Task: Explore Airbnb accommodation in Crespo, Argentina from 14th December, 2023 to 20th December, 2023 for 1 adult. Place can be private room with 1  bedroom having 1 bed and 1 bathroom. Property type can be hotel. Amenities needed are: heating.
Action: Mouse moved to (531, 106)
Screenshot: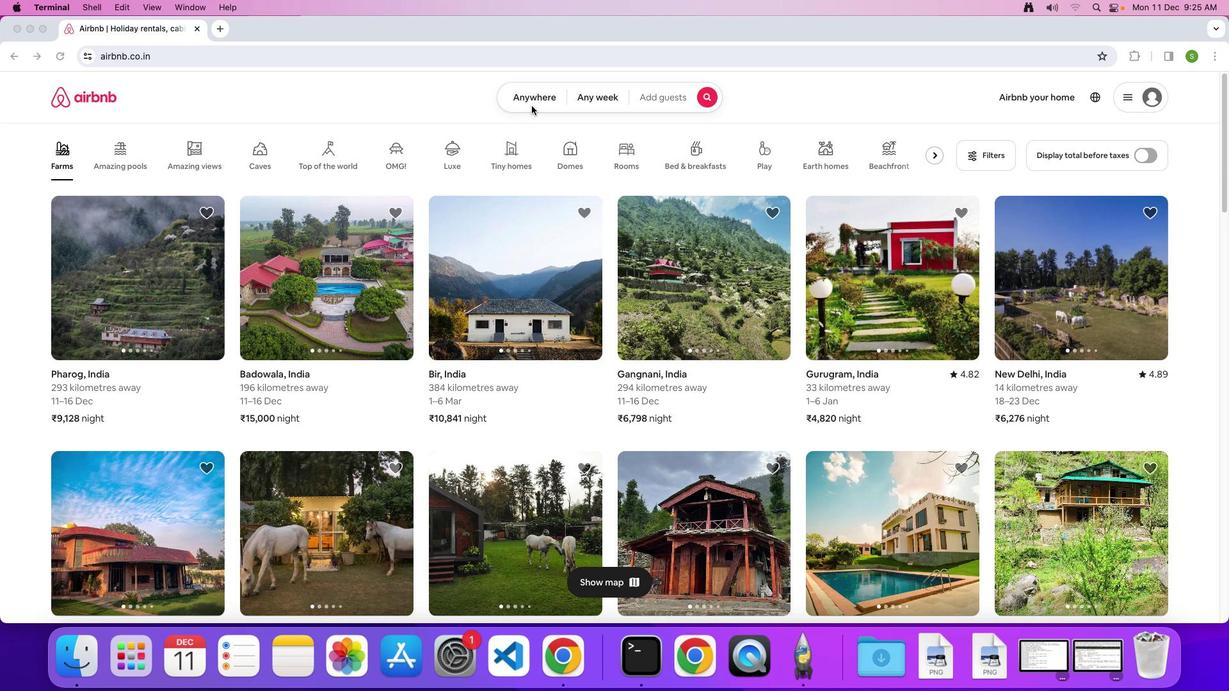 
Action: Mouse pressed left at (531, 106)
Screenshot: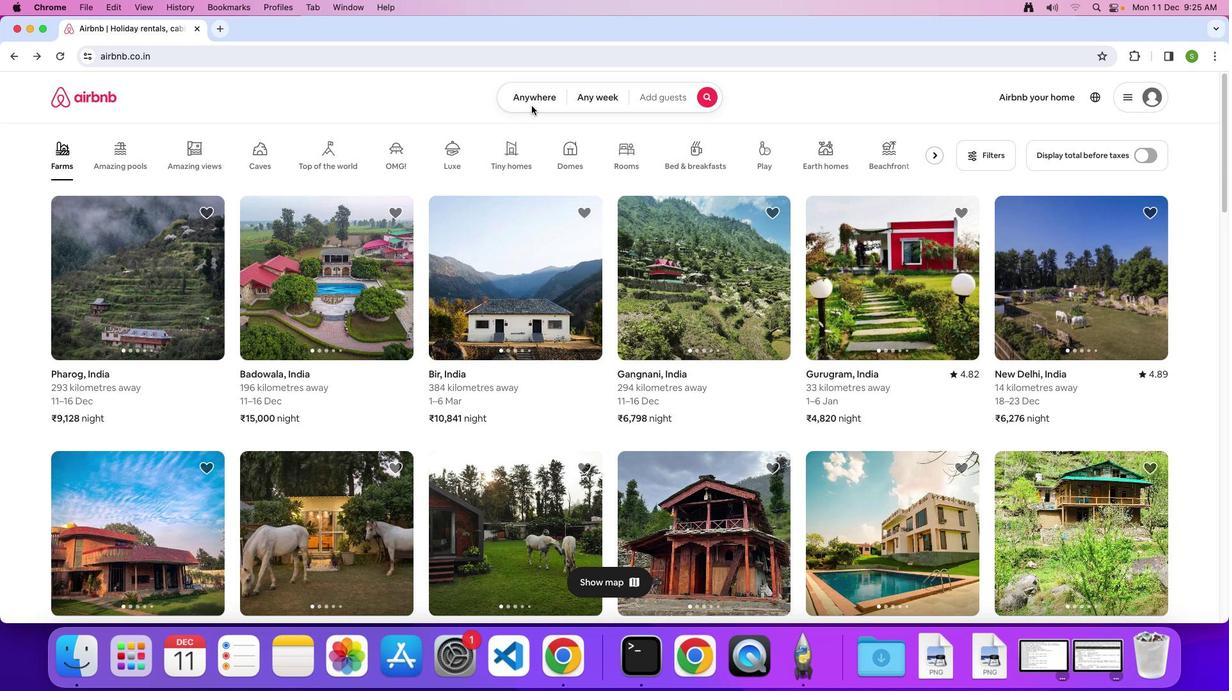 
Action: Mouse pressed left at (531, 106)
Screenshot: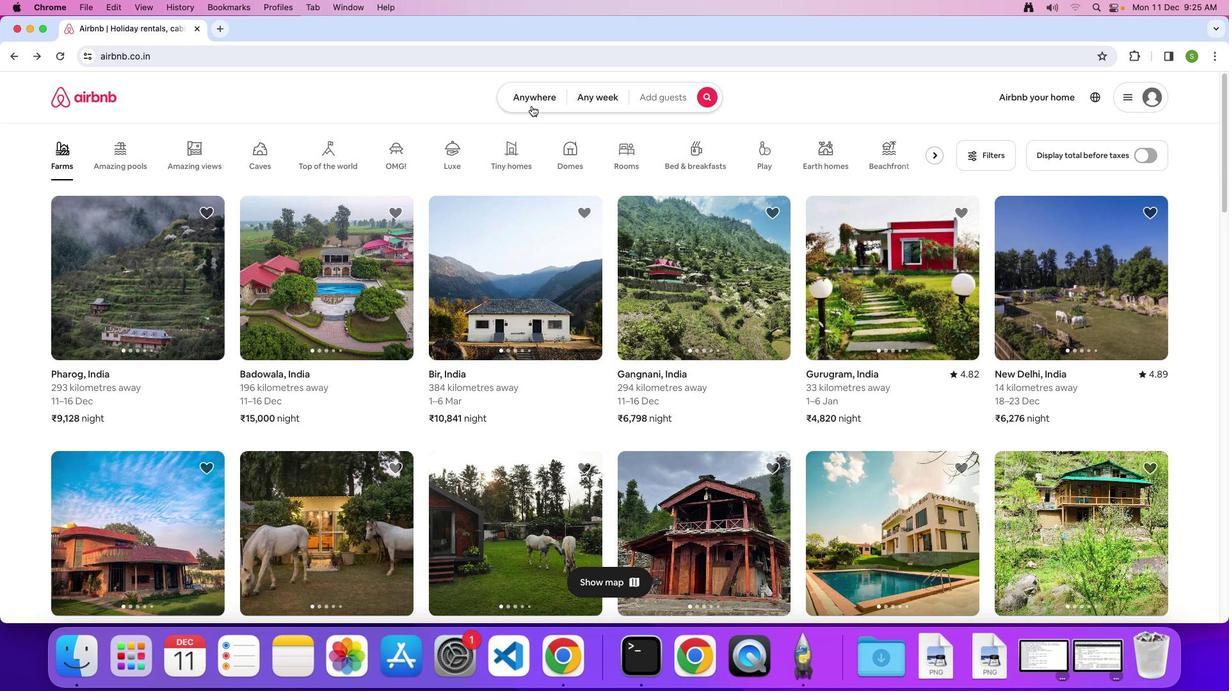 
Action: Mouse moved to (469, 144)
Screenshot: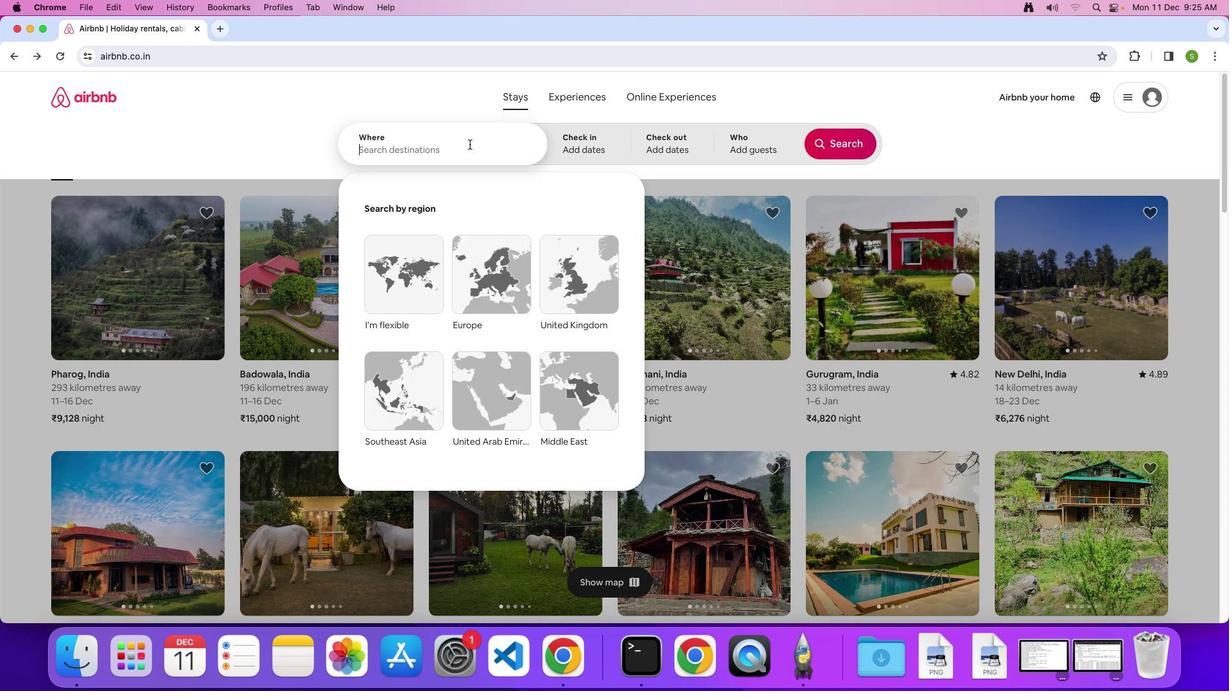 
Action: Mouse pressed left at (469, 144)
Screenshot: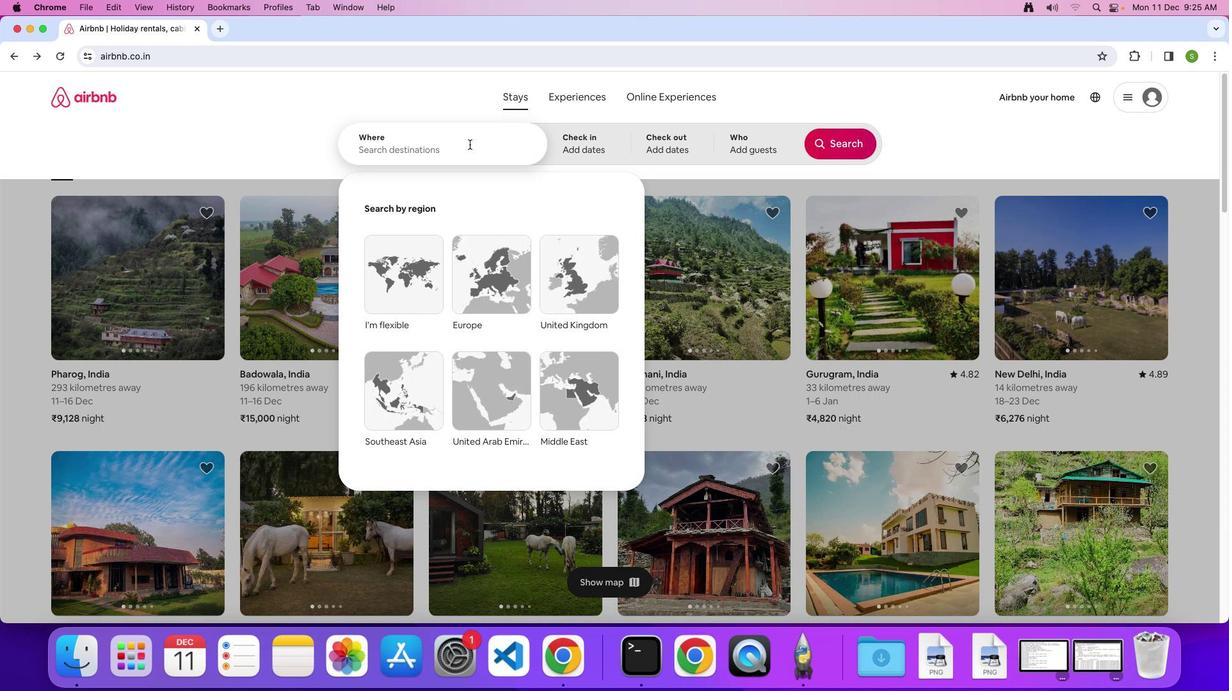 
Action: Key pressed 'C'Key.caps_lock'r''e''s''p''o'','Key.spaceKey.shift'A''r''g''e''n''t''i''n''a'Key.enter
Screenshot: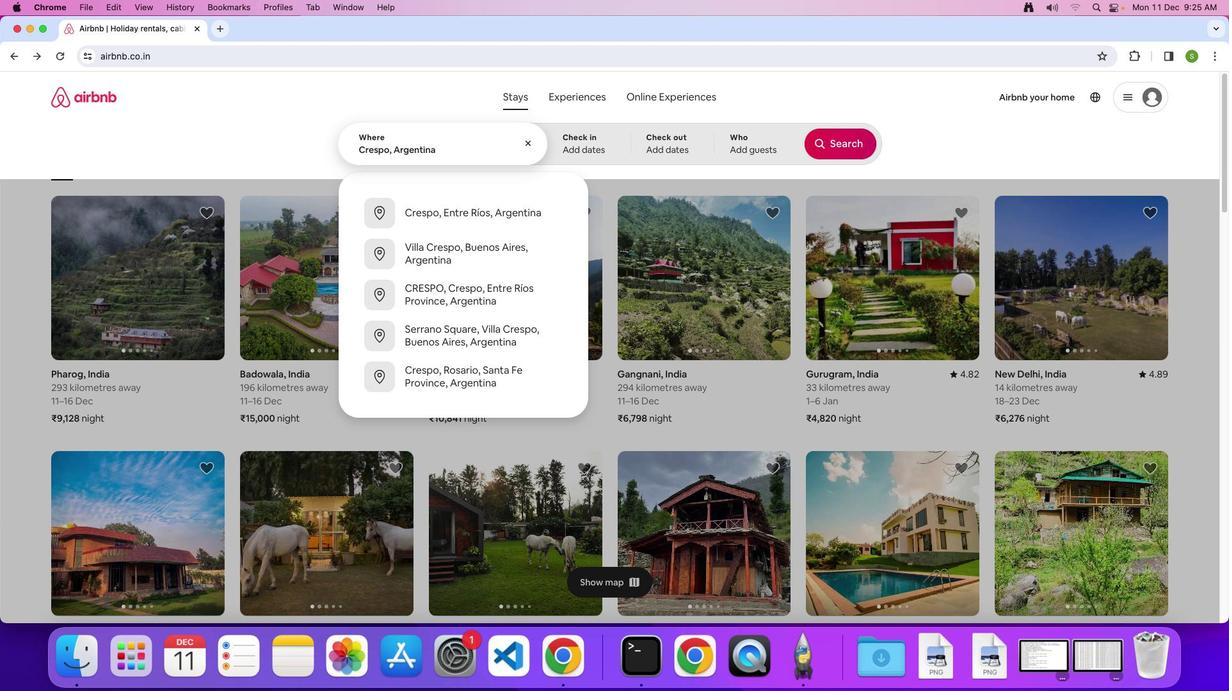
Action: Mouse moved to (517, 365)
Screenshot: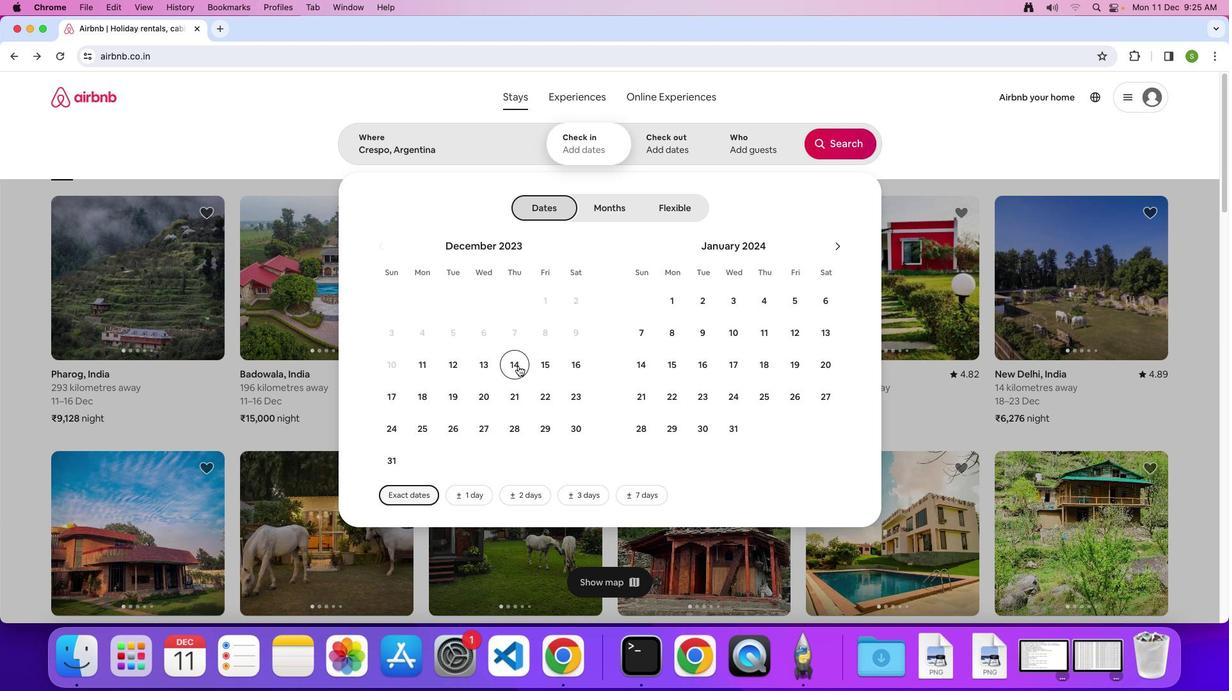 
Action: Mouse pressed left at (517, 365)
Screenshot: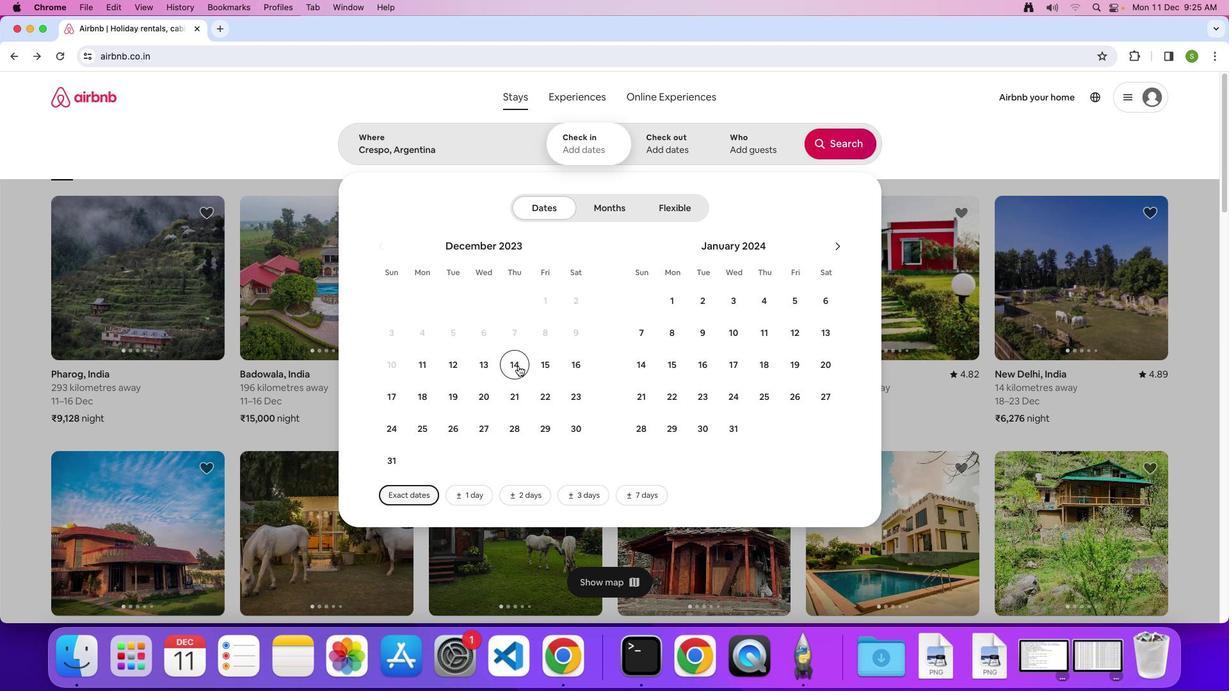 
Action: Mouse moved to (482, 398)
Screenshot: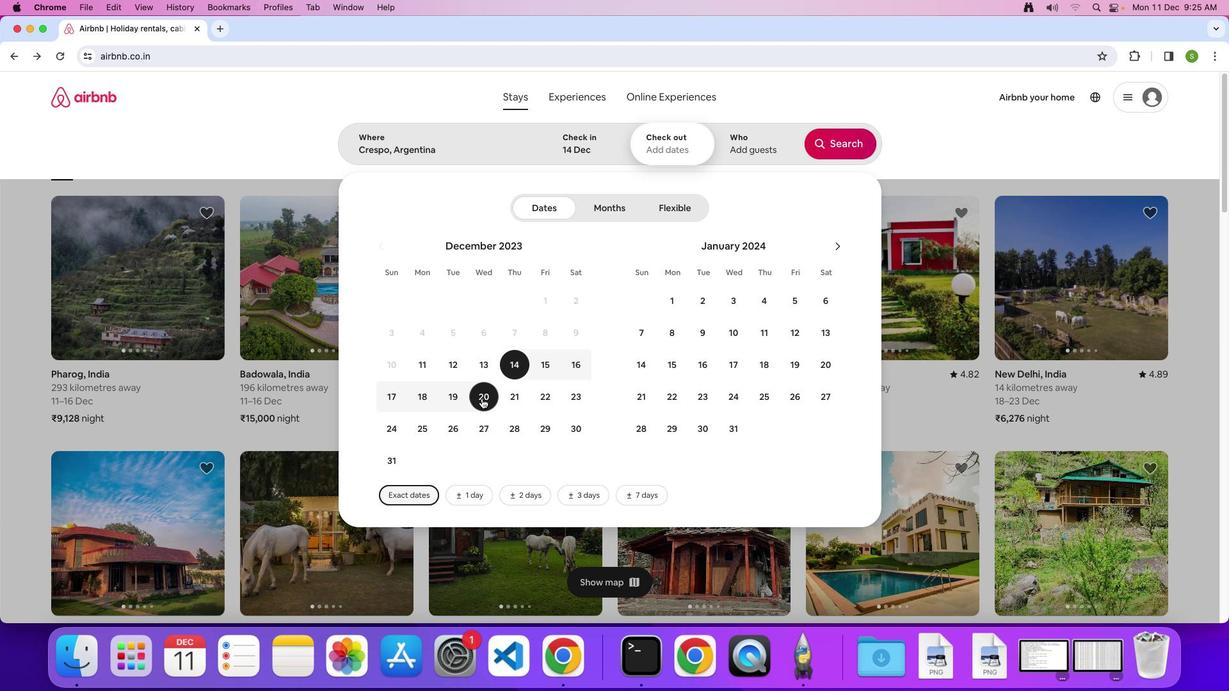 
Action: Mouse pressed left at (482, 398)
Screenshot: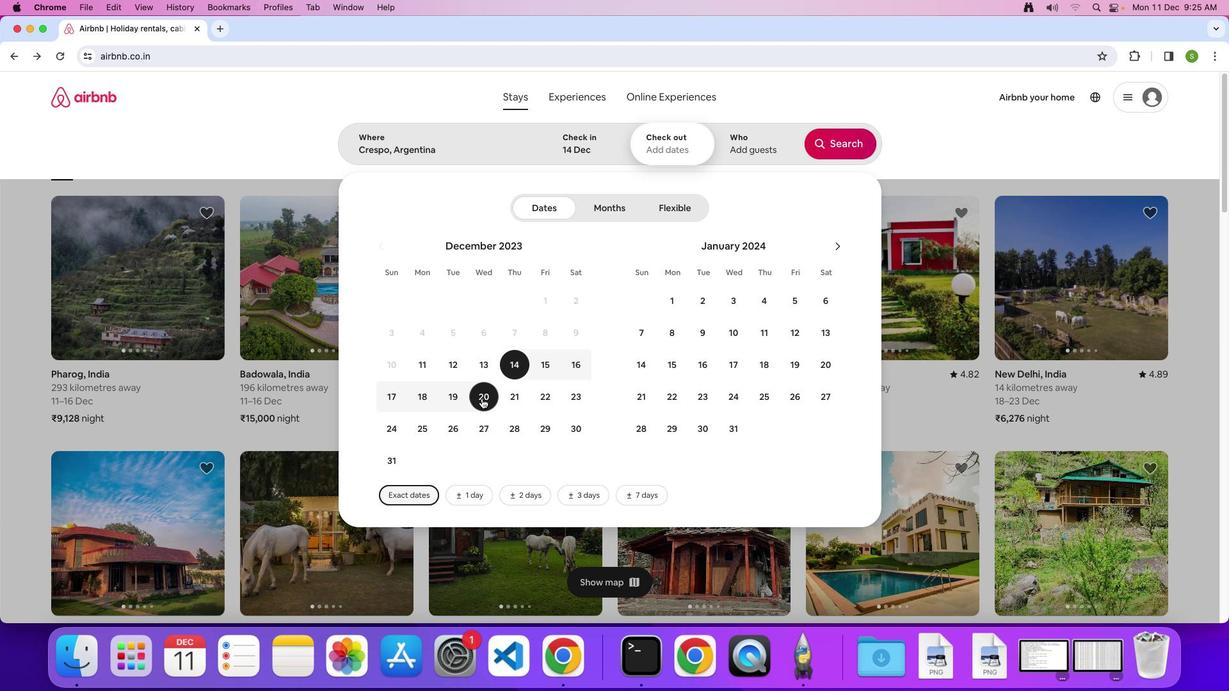 
Action: Mouse moved to (756, 151)
Screenshot: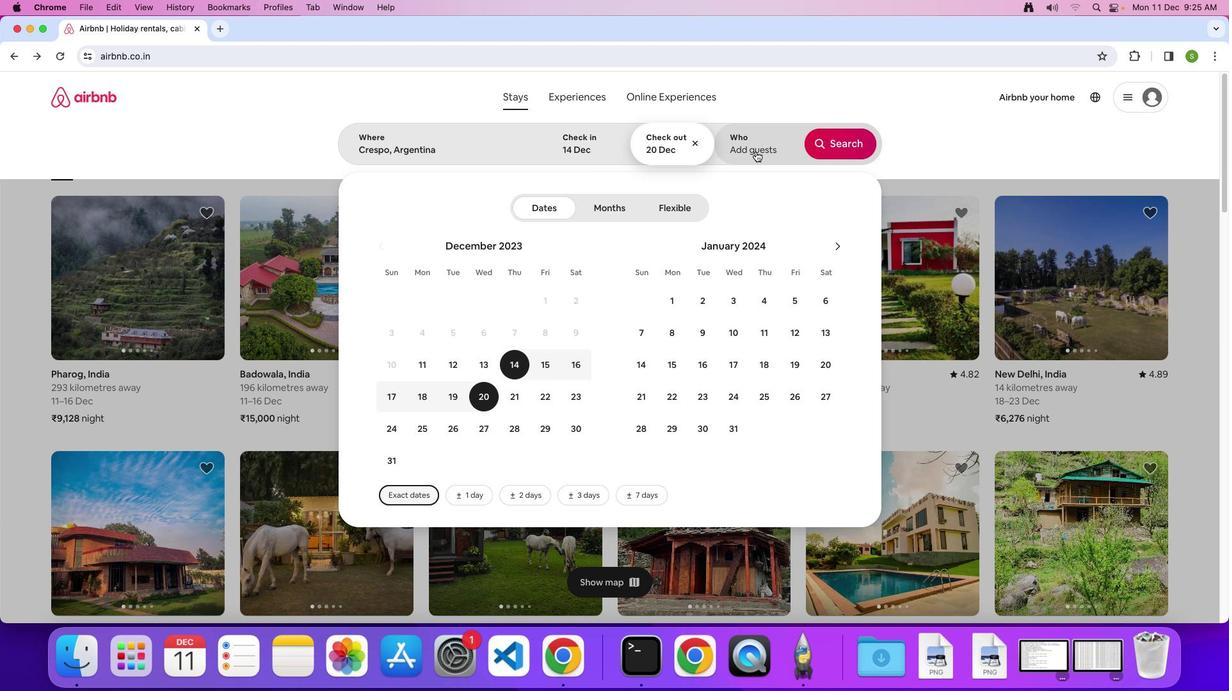 
Action: Mouse pressed left at (756, 151)
Screenshot: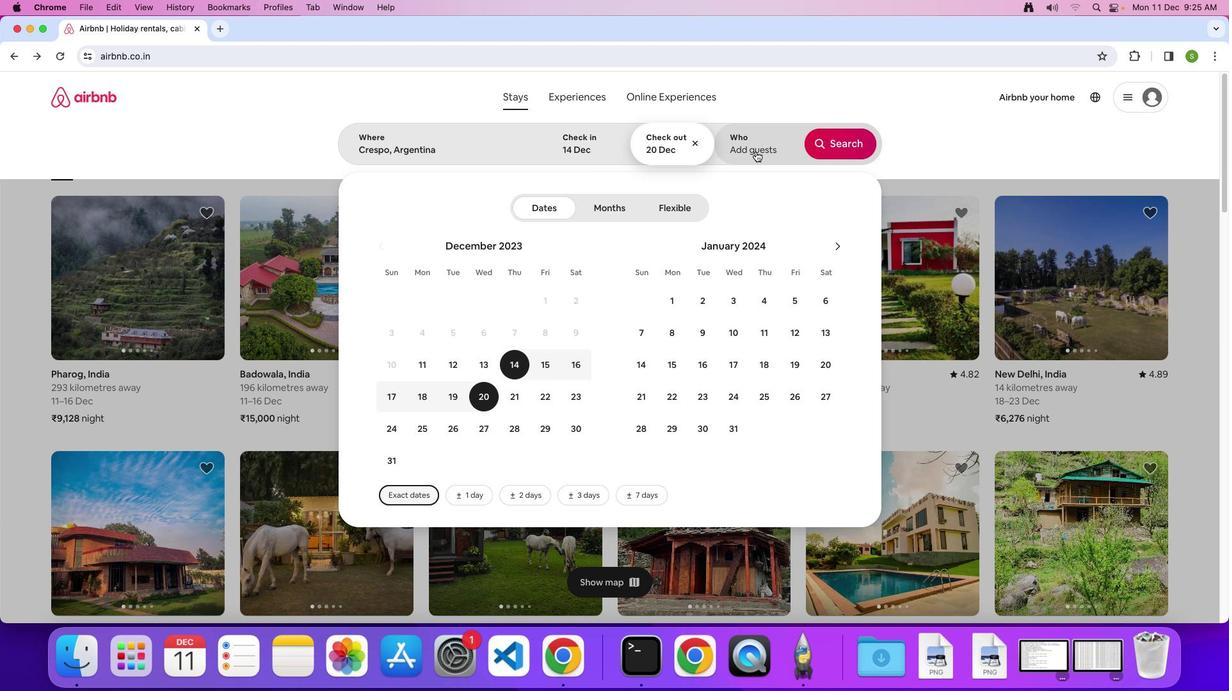 
Action: Mouse moved to (846, 217)
Screenshot: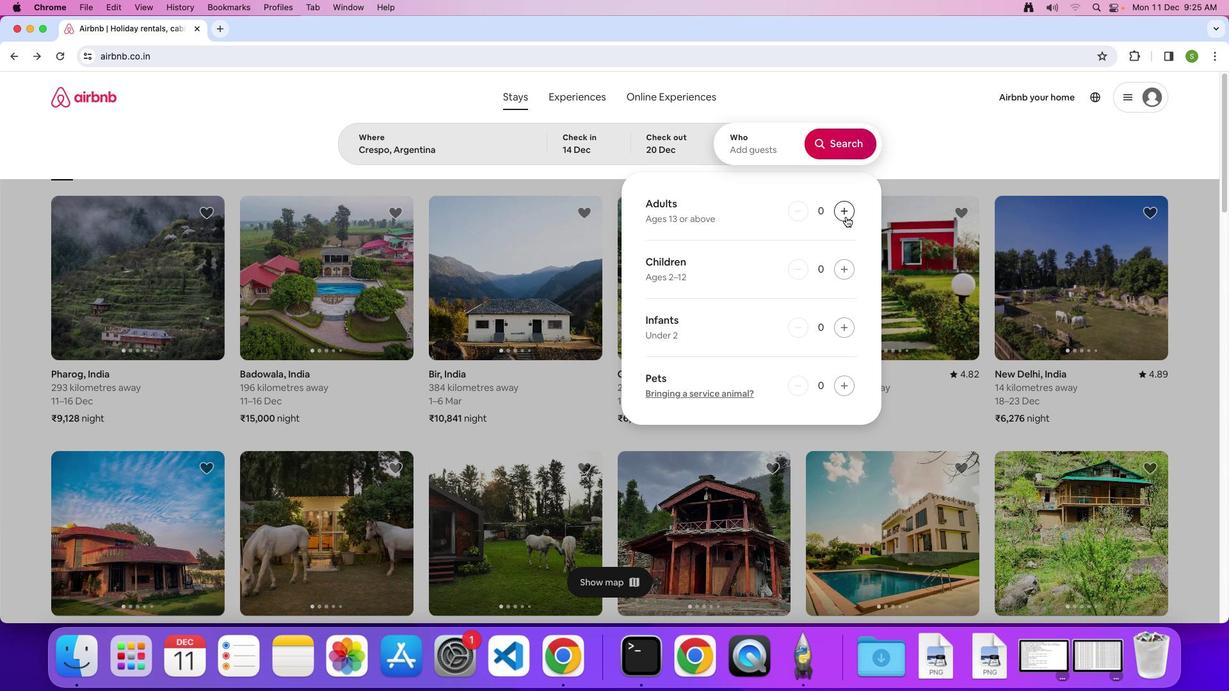 
Action: Mouse pressed left at (846, 217)
Screenshot: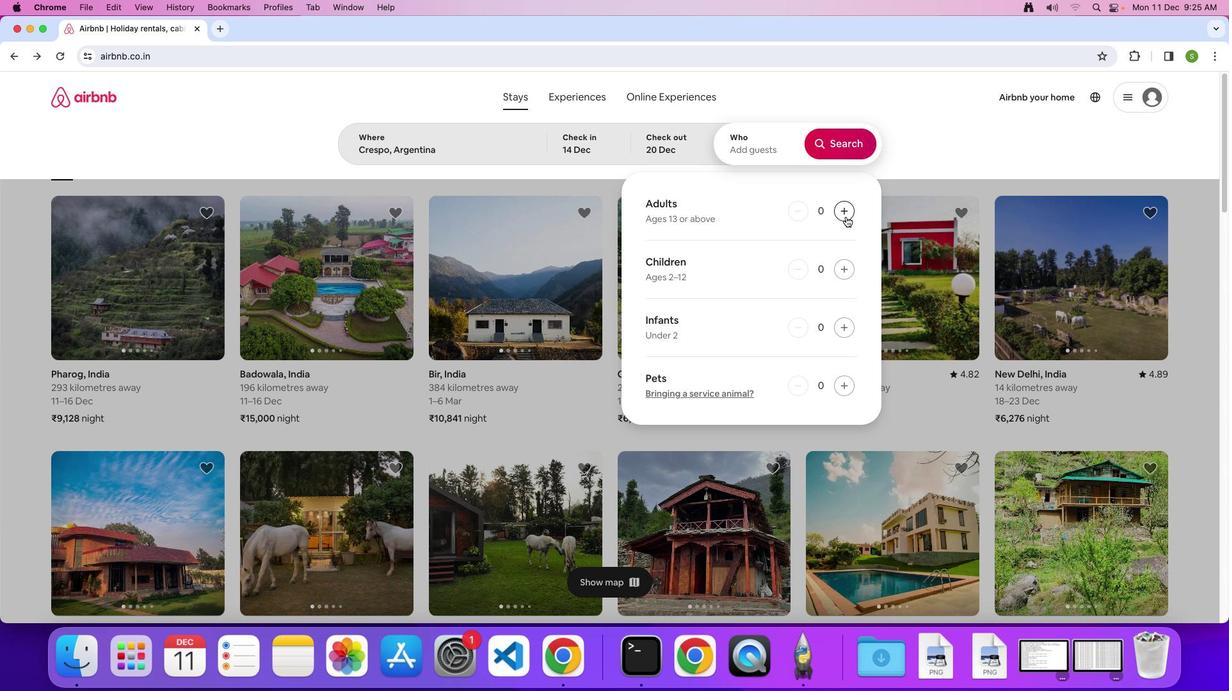 
Action: Mouse moved to (847, 151)
Screenshot: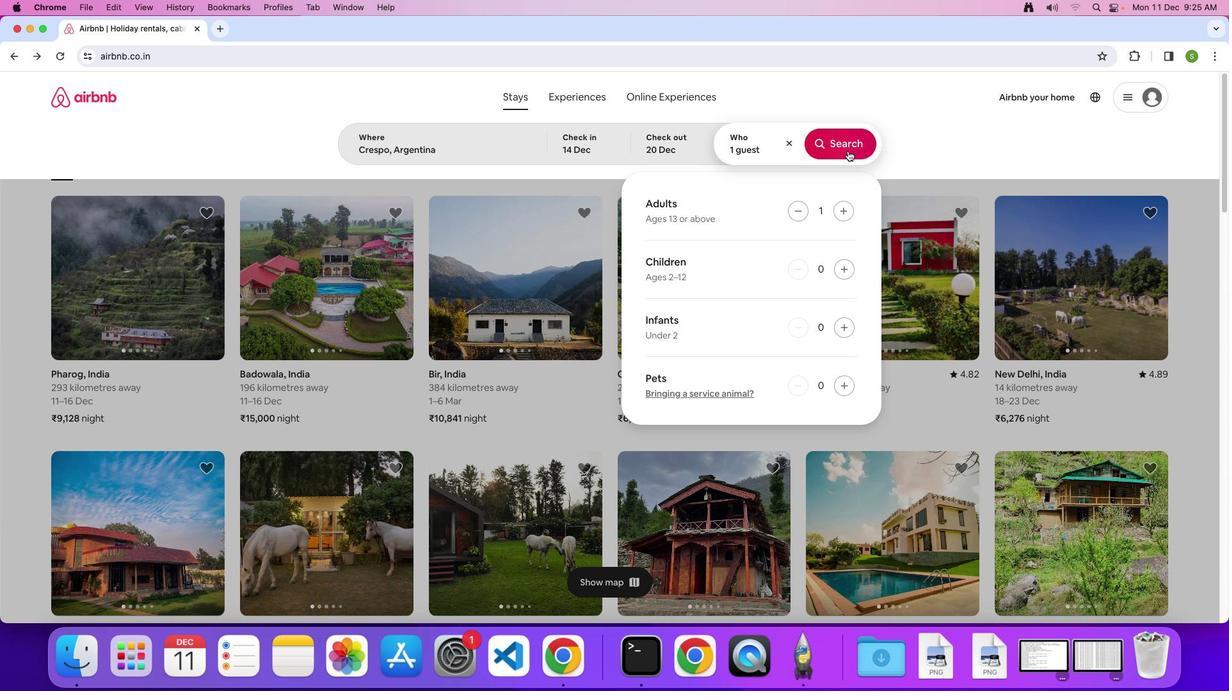 
Action: Mouse pressed left at (847, 151)
Screenshot: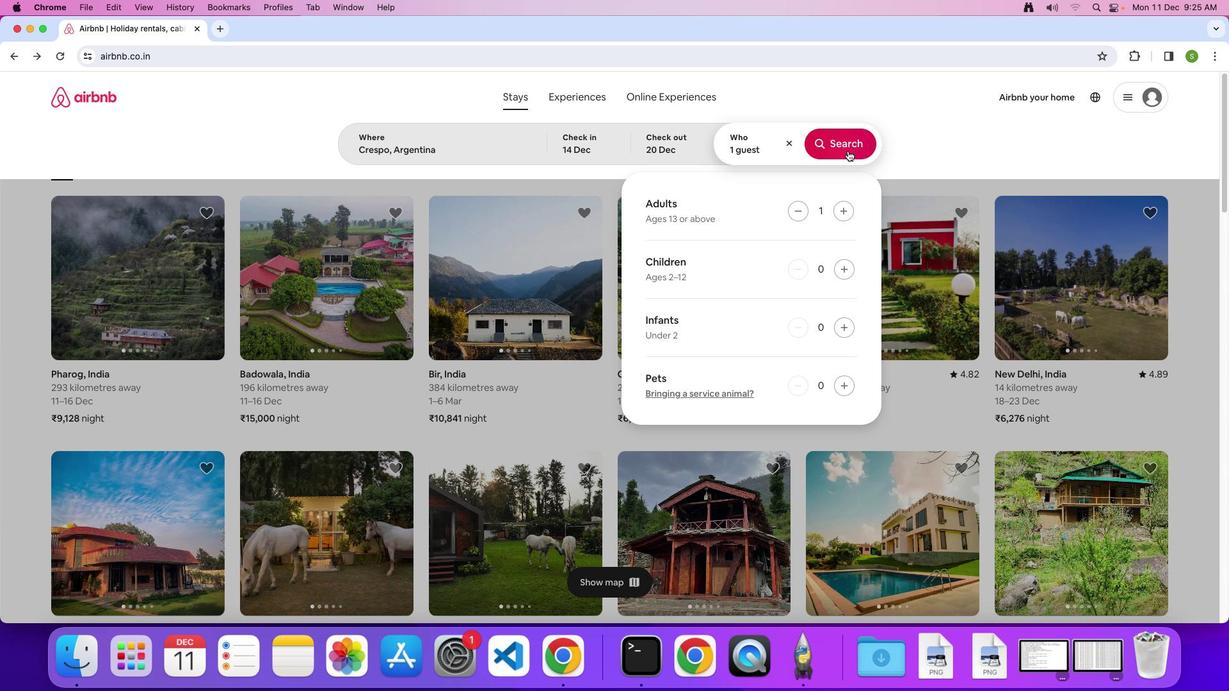 
Action: Mouse moved to (1035, 150)
Screenshot: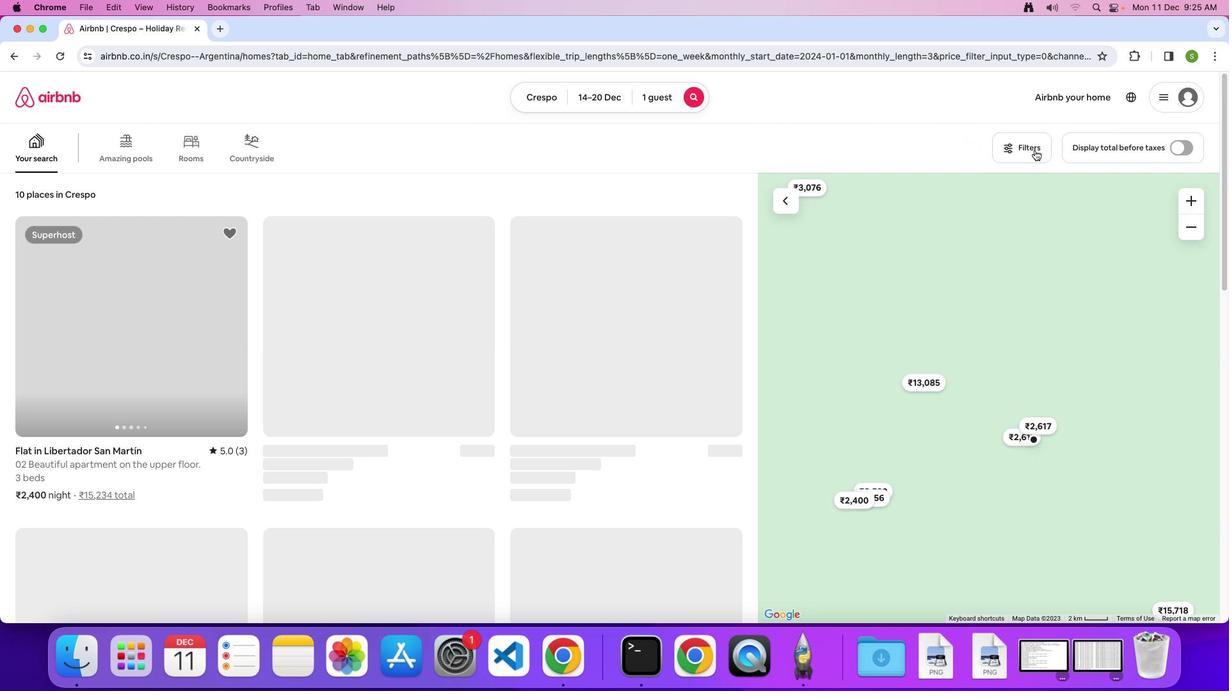 
Action: Mouse pressed left at (1035, 150)
Screenshot: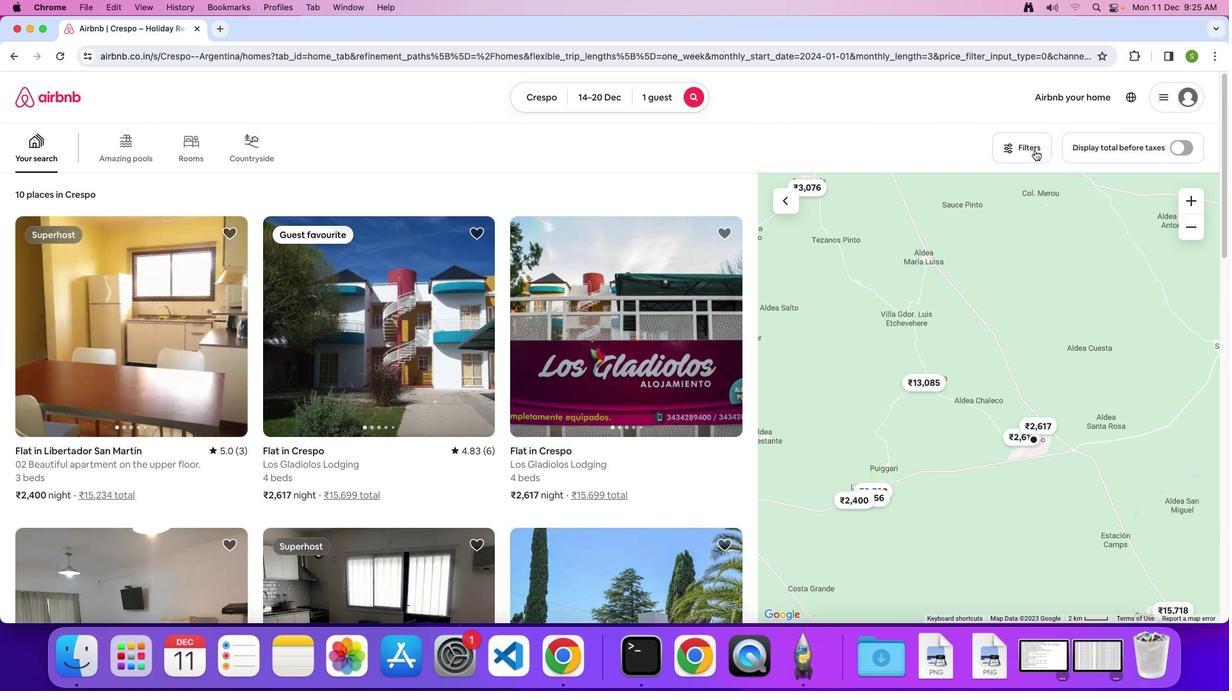
Action: Mouse moved to (619, 416)
Screenshot: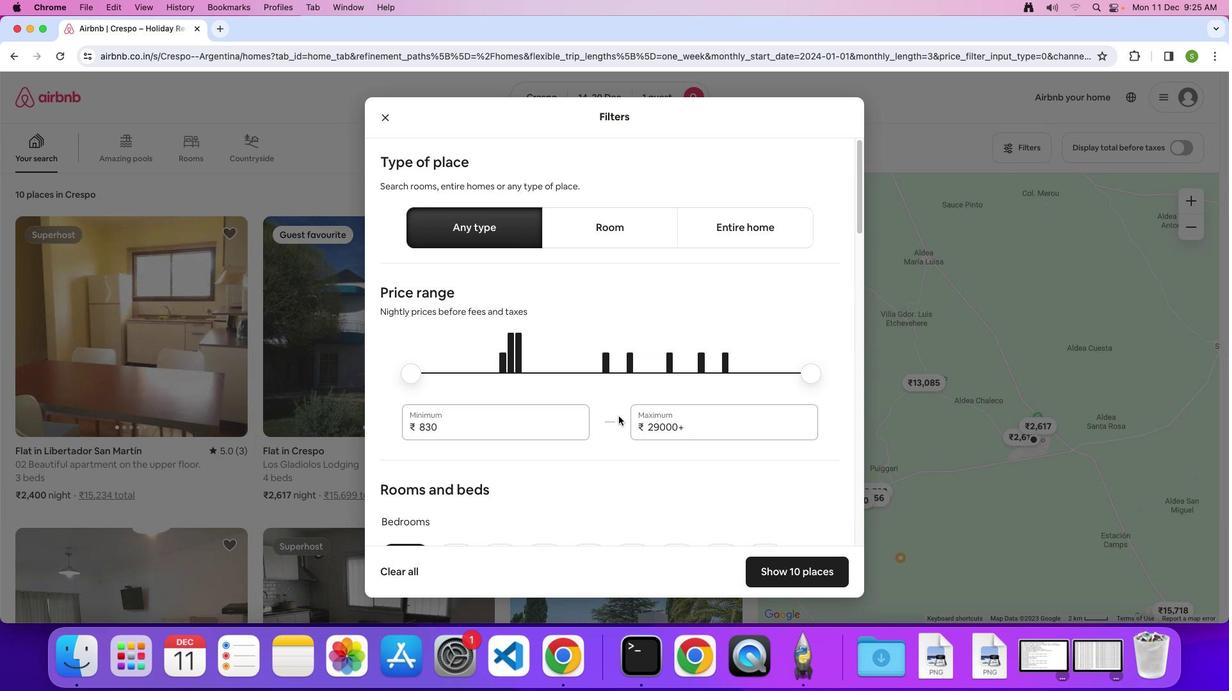 
Action: Mouse scrolled (619, 416) with delta (0, 0)
Screenshot: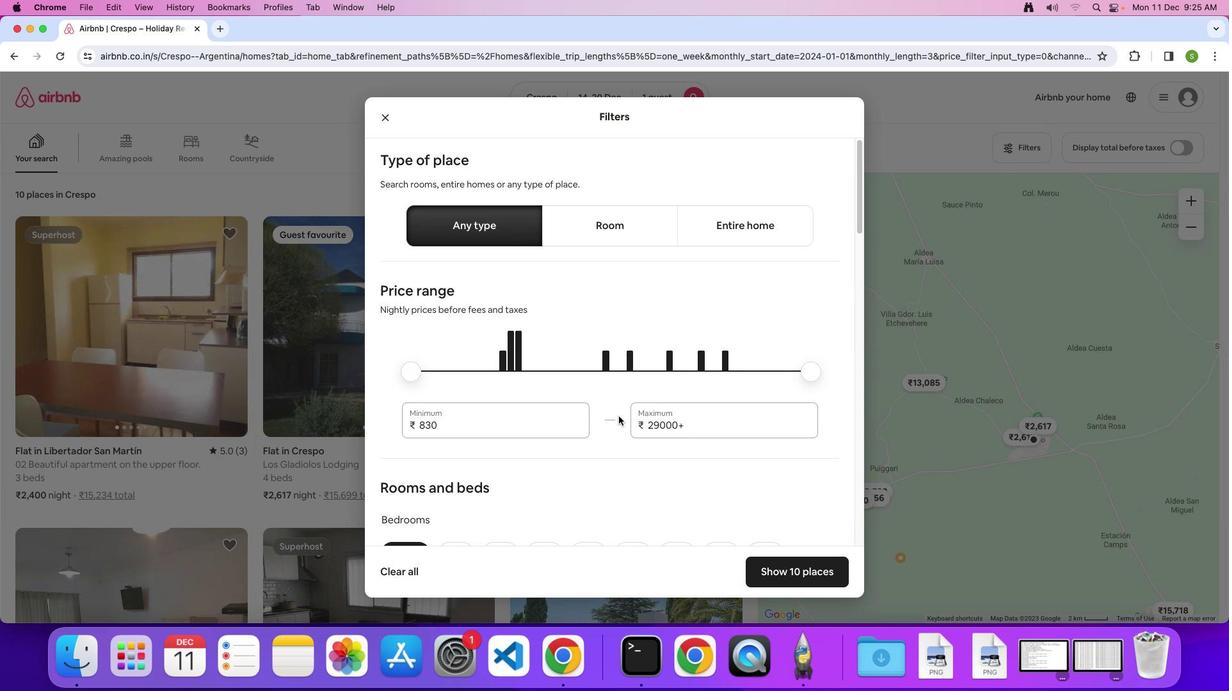 
Action: Mouse scrolled (619, 416) with delta (0, 0)
Screenshot: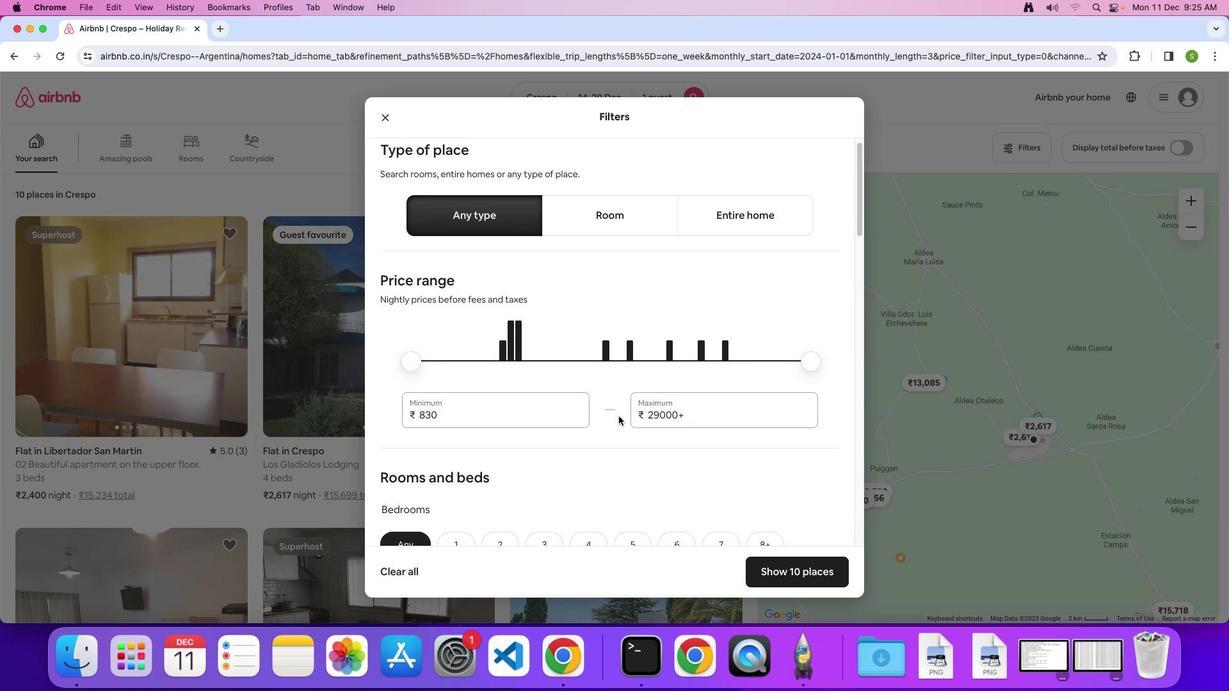 
Action: Mouse scrolled (619, 416) with delta (0, 0)
Screenshot: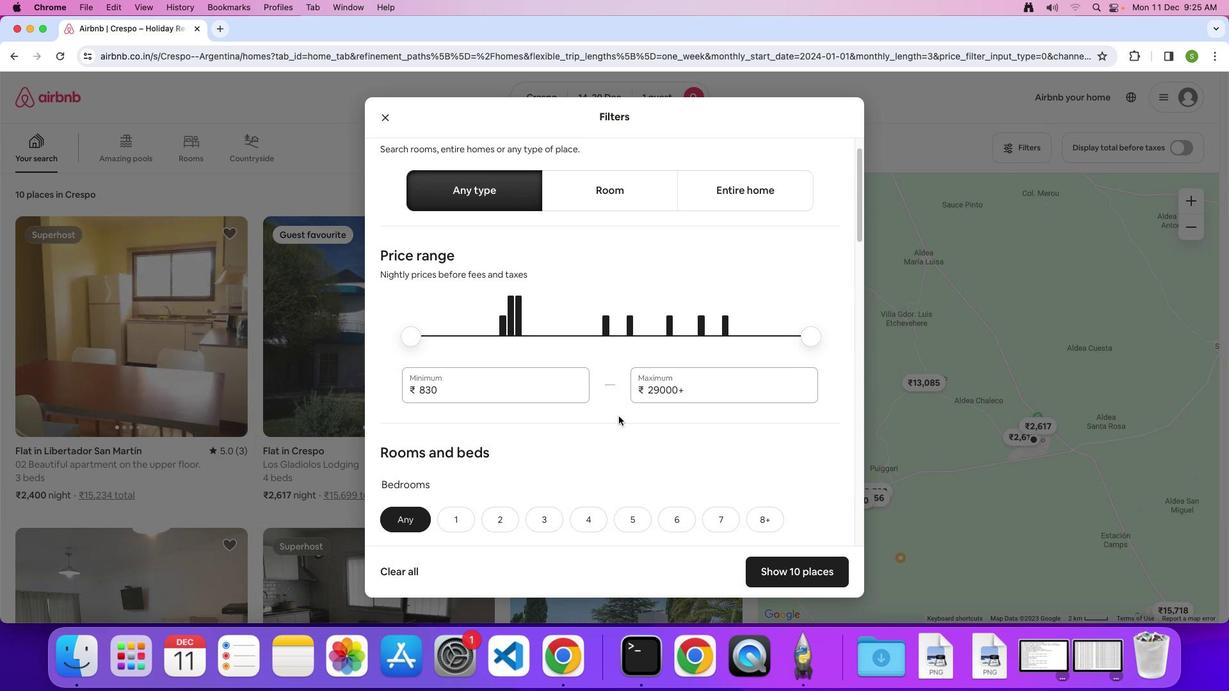 
Action: Mouse scrolled (619, 416) with delta (0, 0)
Screenshot: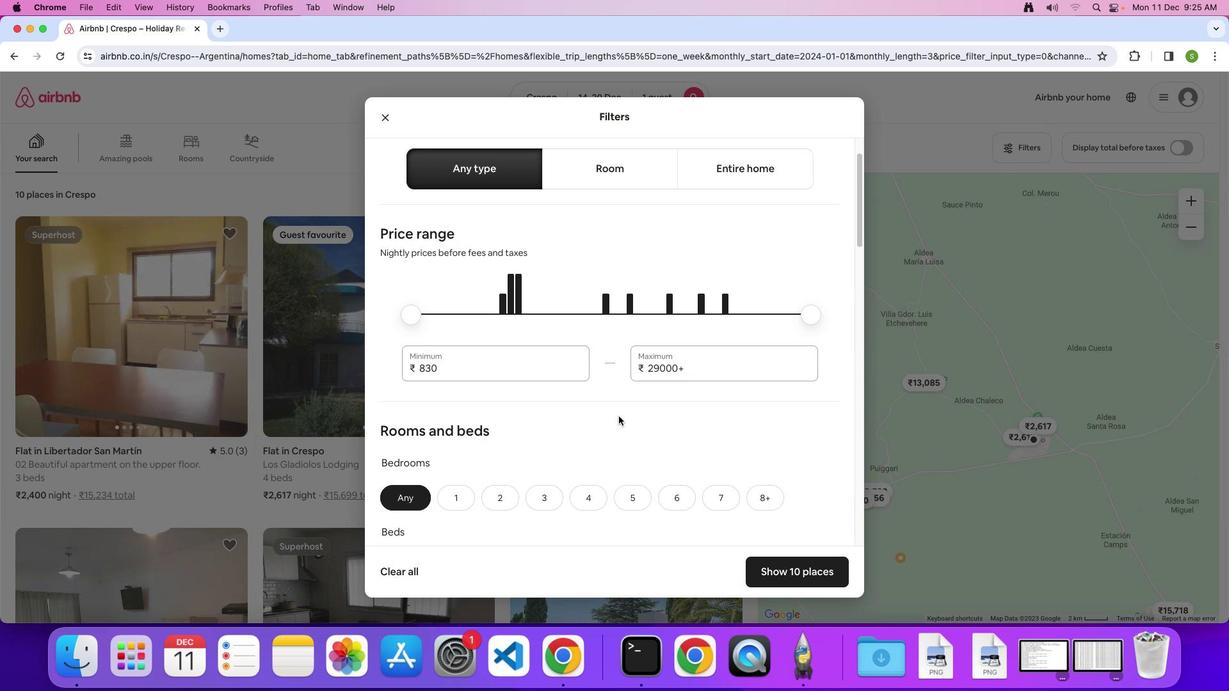 
Action: Mouse scrolled (619, 416) with delta (0, 0)
Screenshot: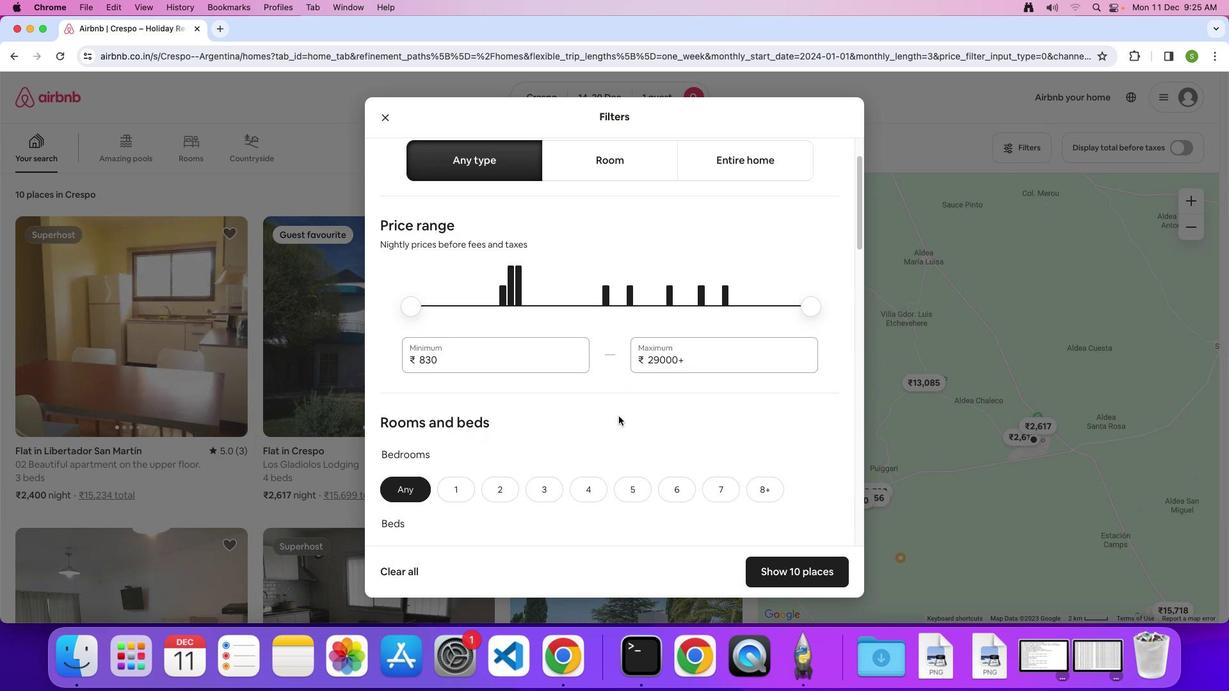
Action: Mouse scrolled (619, 416) with delta (0, 0)
Screenshot: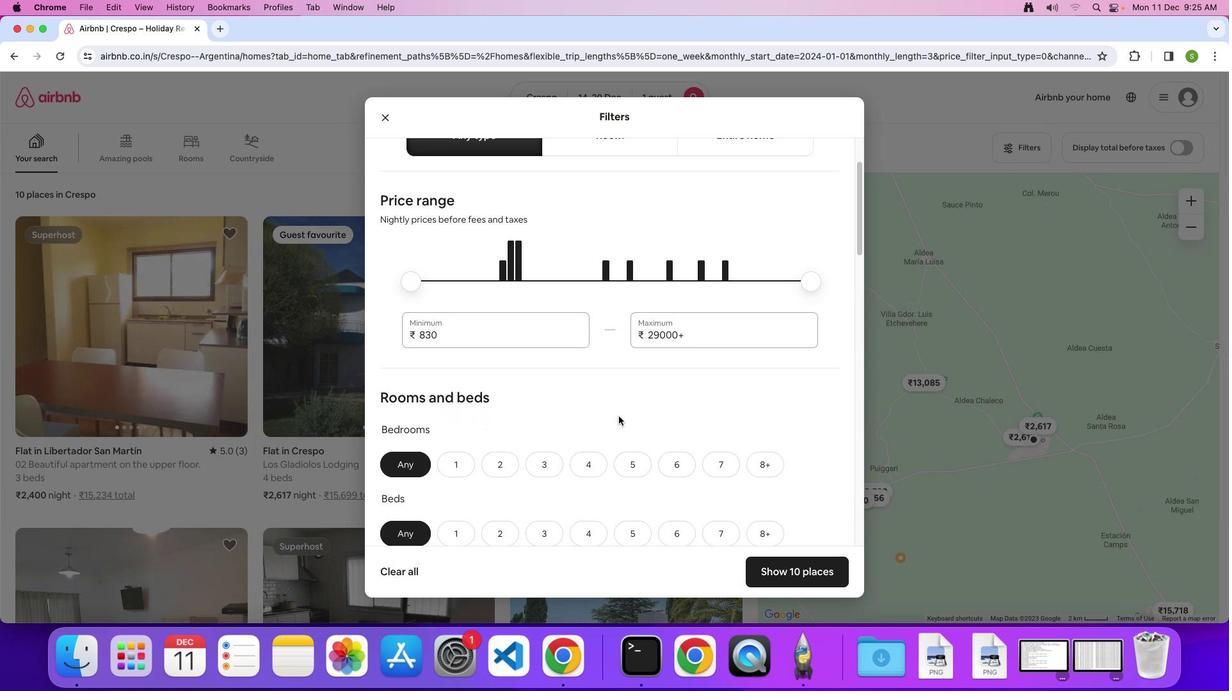 
Action: Mouse scrolled (619, 416) with delta (0, 0)
Screenshot: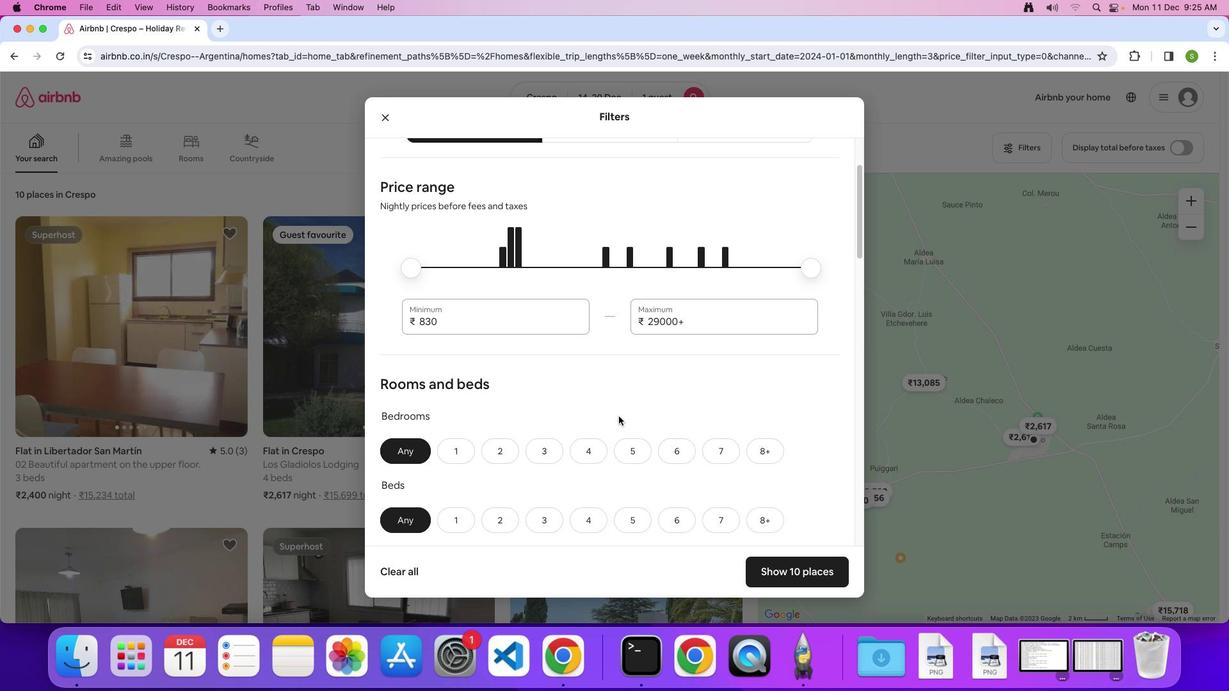 
Action: Mouse scrolled (619, 416) with delta (0, 0)
Screenshot: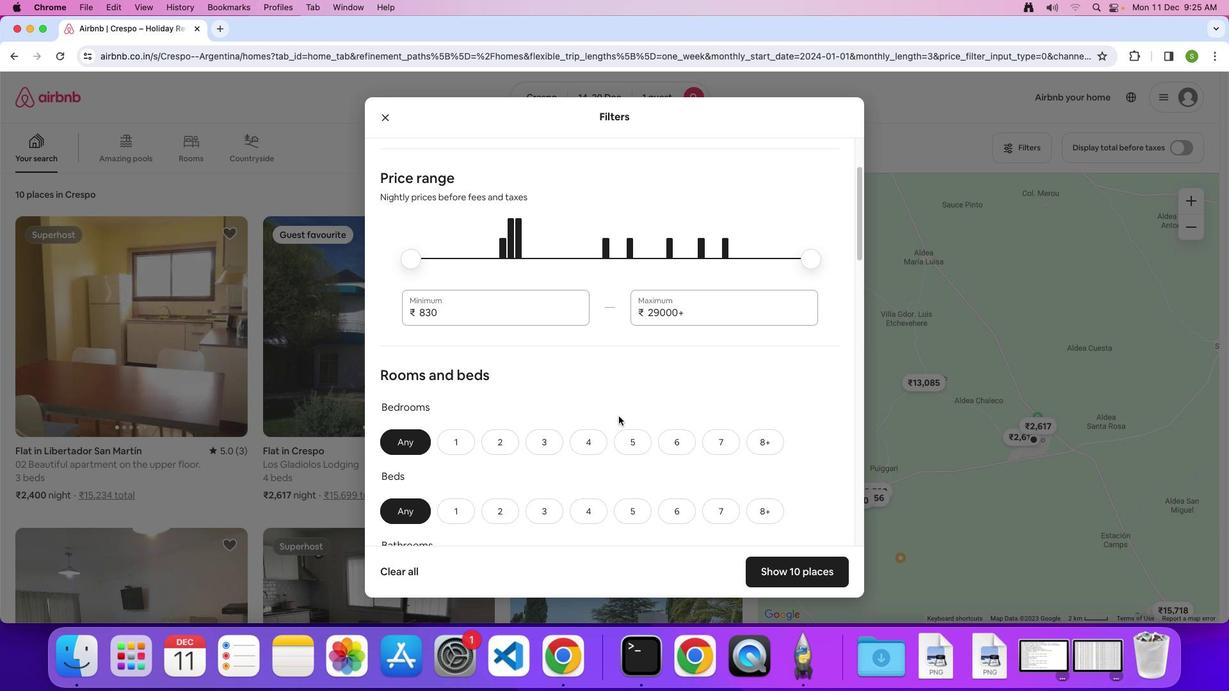 
Action: Mouse scrolled (619, 416) with delta (0, 0)
Screenshot: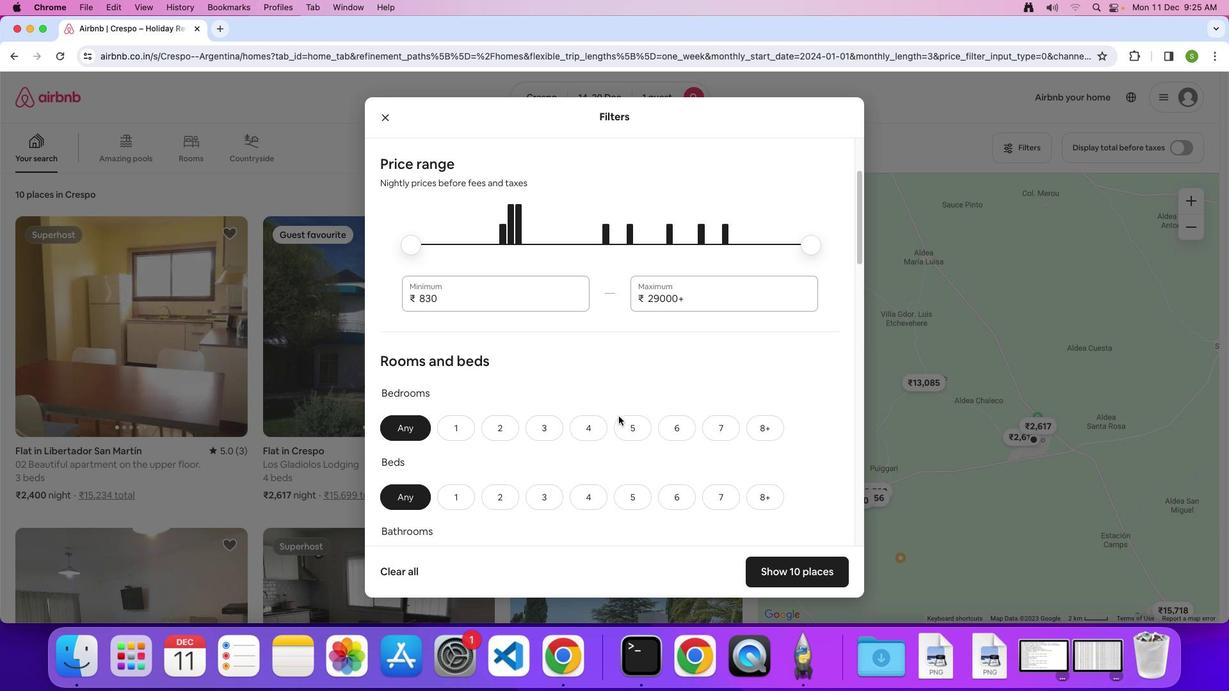 
Action: Mouse scrolled (619, 416) with delta (0, 0)
Screenshot: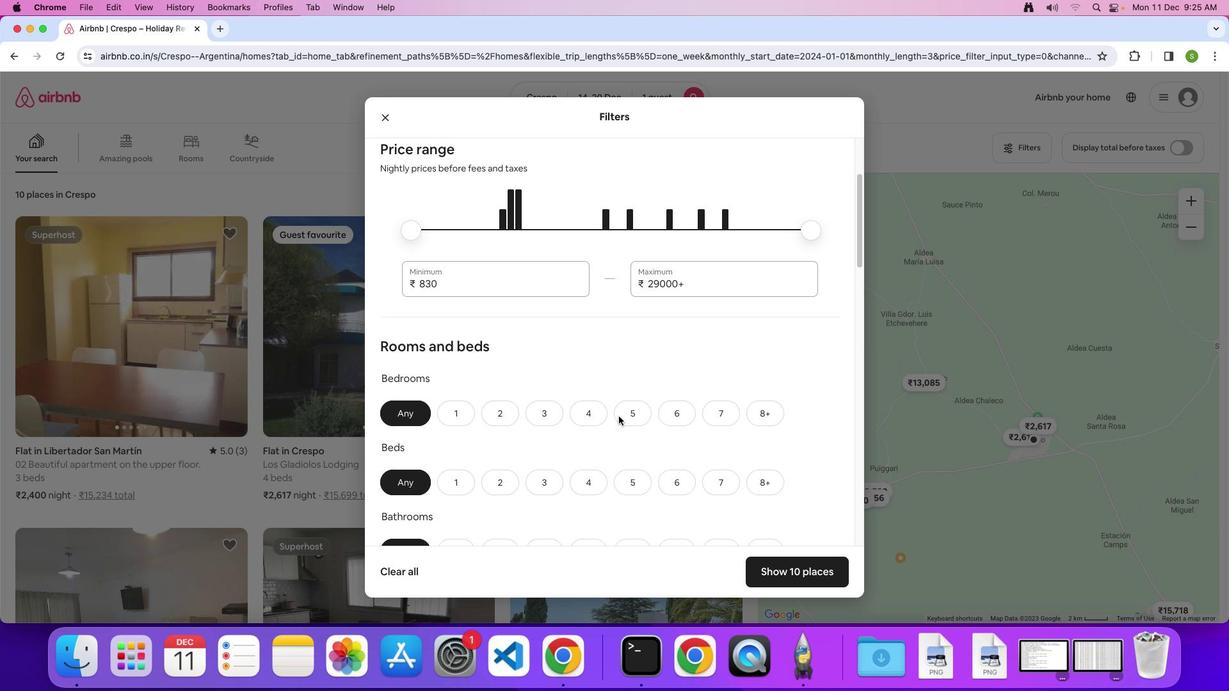 
Action: Mouse scrolled (619, 416) with delta (0, -1)
Screenshot: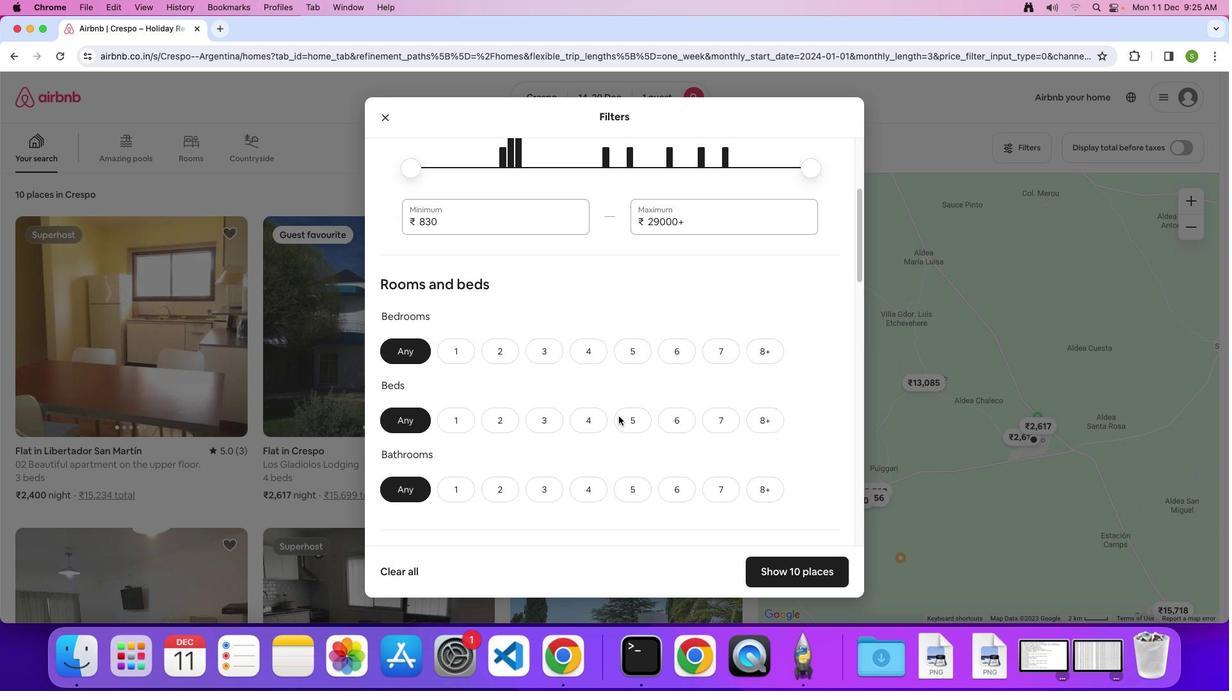 
Action: Mouse scrolled (619, 416) with delta (0, 0)
Screenshot: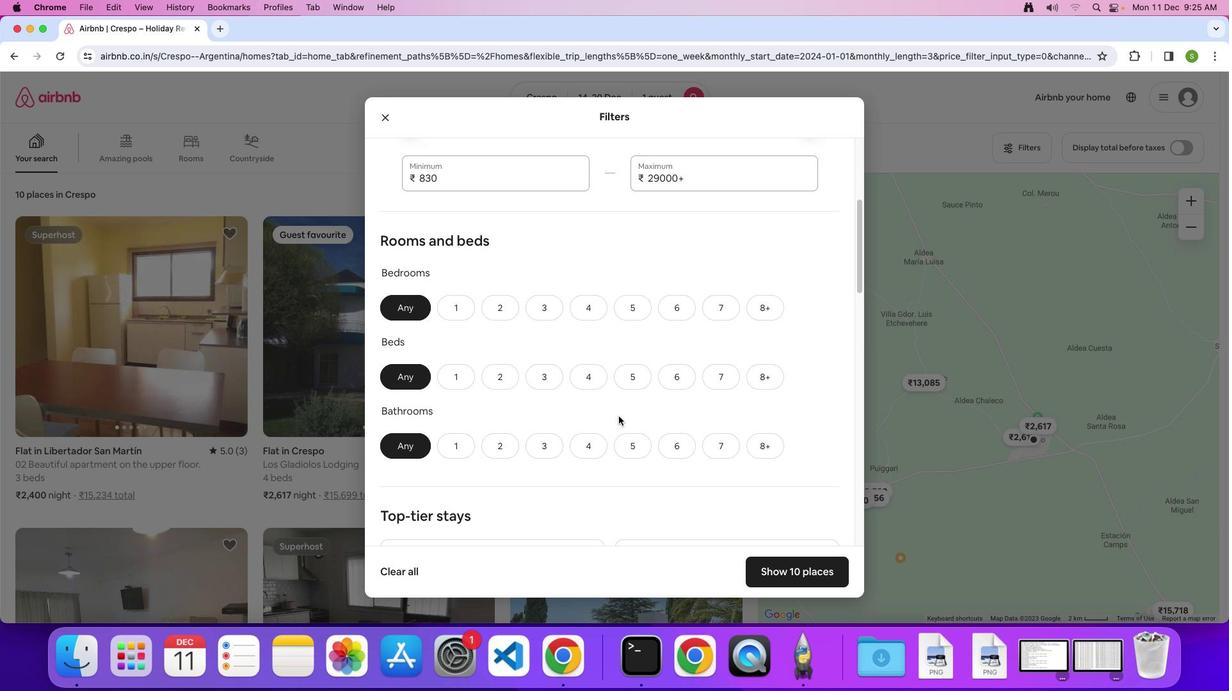 
Action: Mouse scrolled (619, 416) with delta (0, 0)
Screenshot: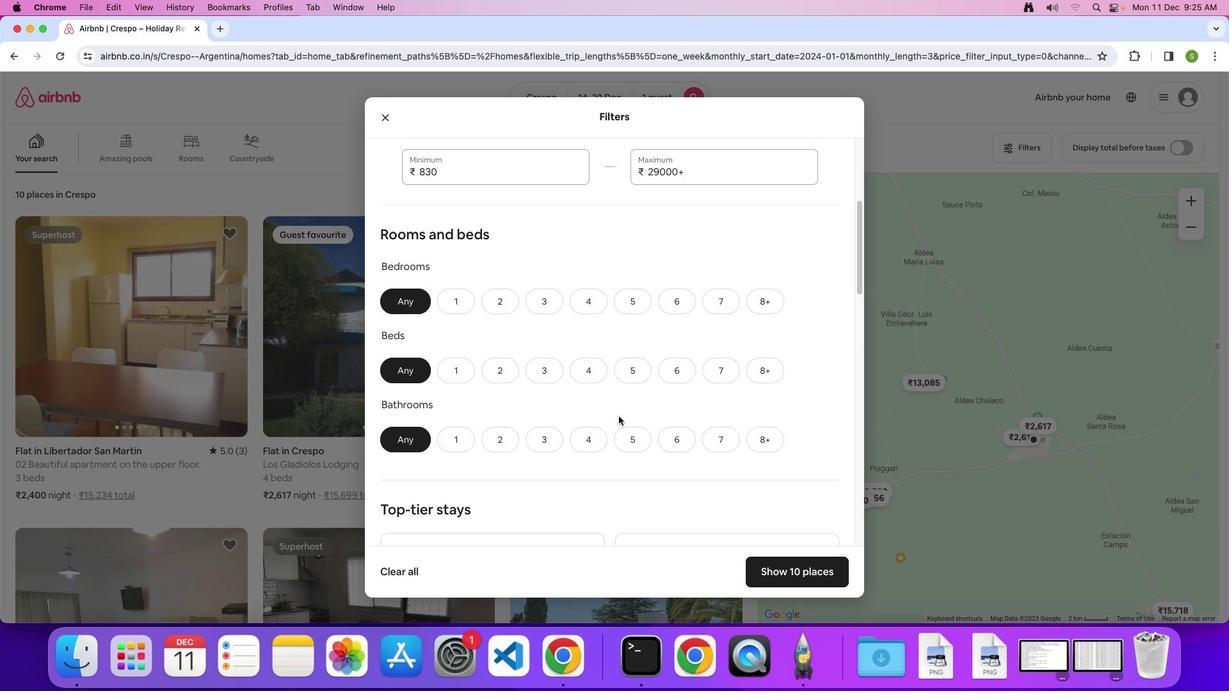 
Action: Mouse scrolled (619, 416) with delta (0, 0)
Screenshot: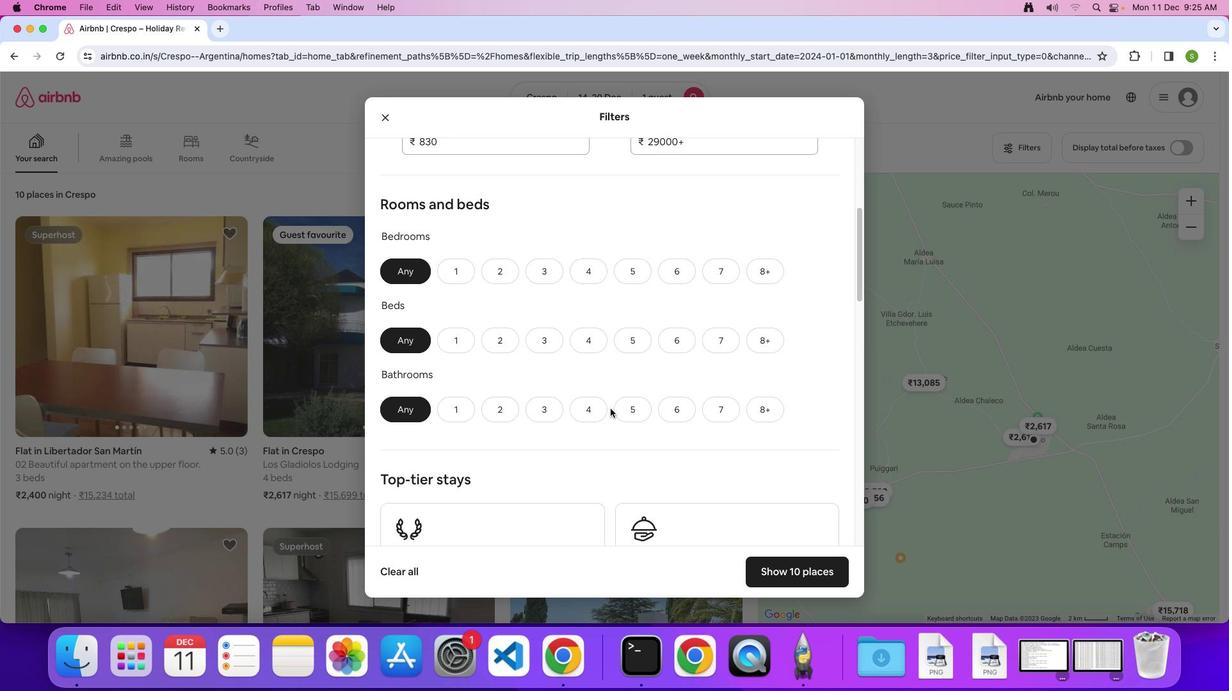 
Action: Mouse moved to (459, 245)
Screenshot: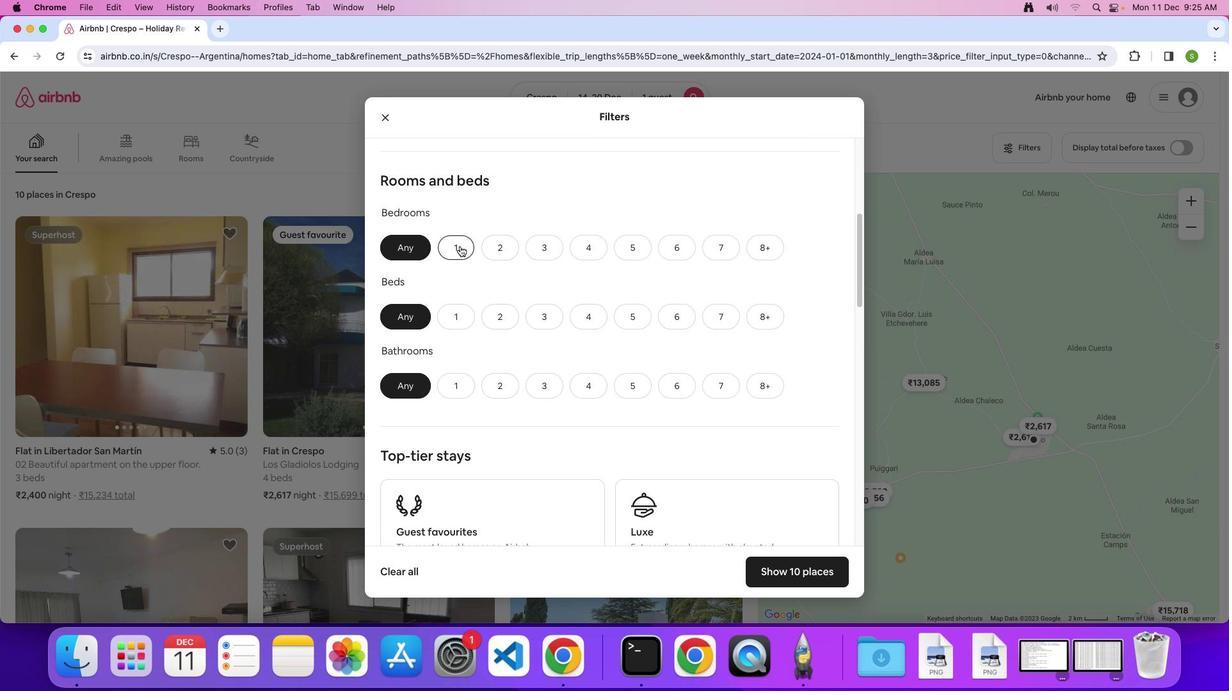
Action: Mouse pressed left at (459, 245)
Screenshot: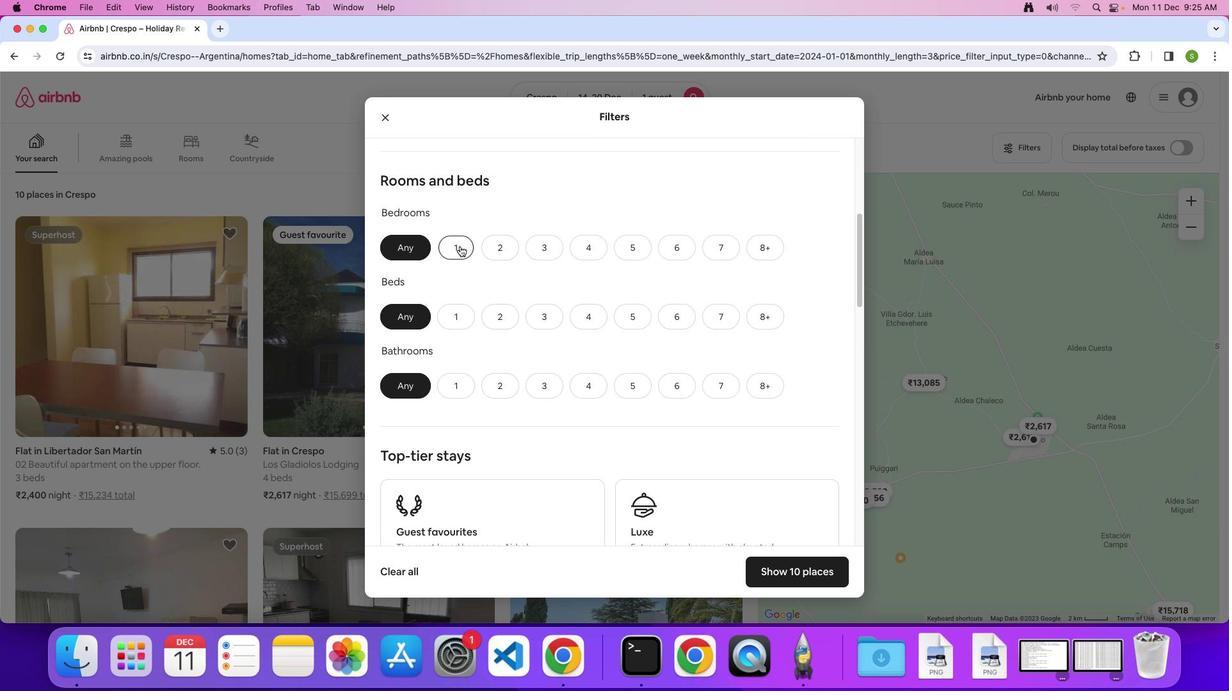 
Action: Mouse moved to (457, 313)
Screenshot: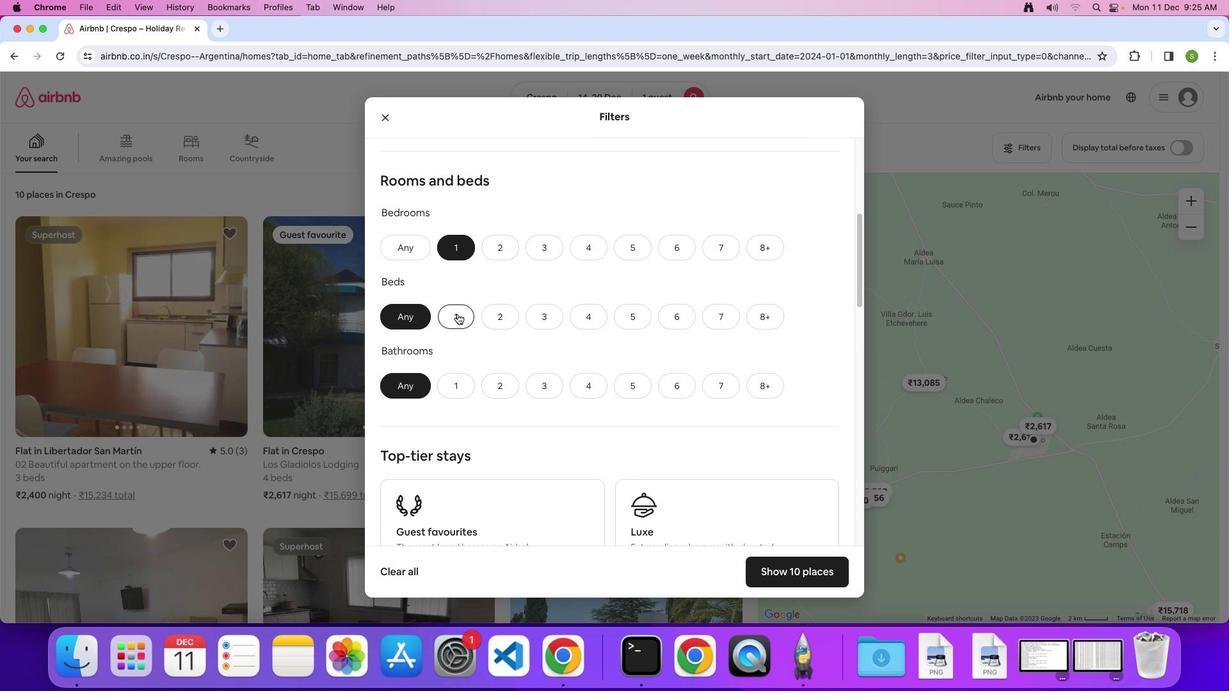 
Action: Mouse pressed left at (457, 313)
Screenshot: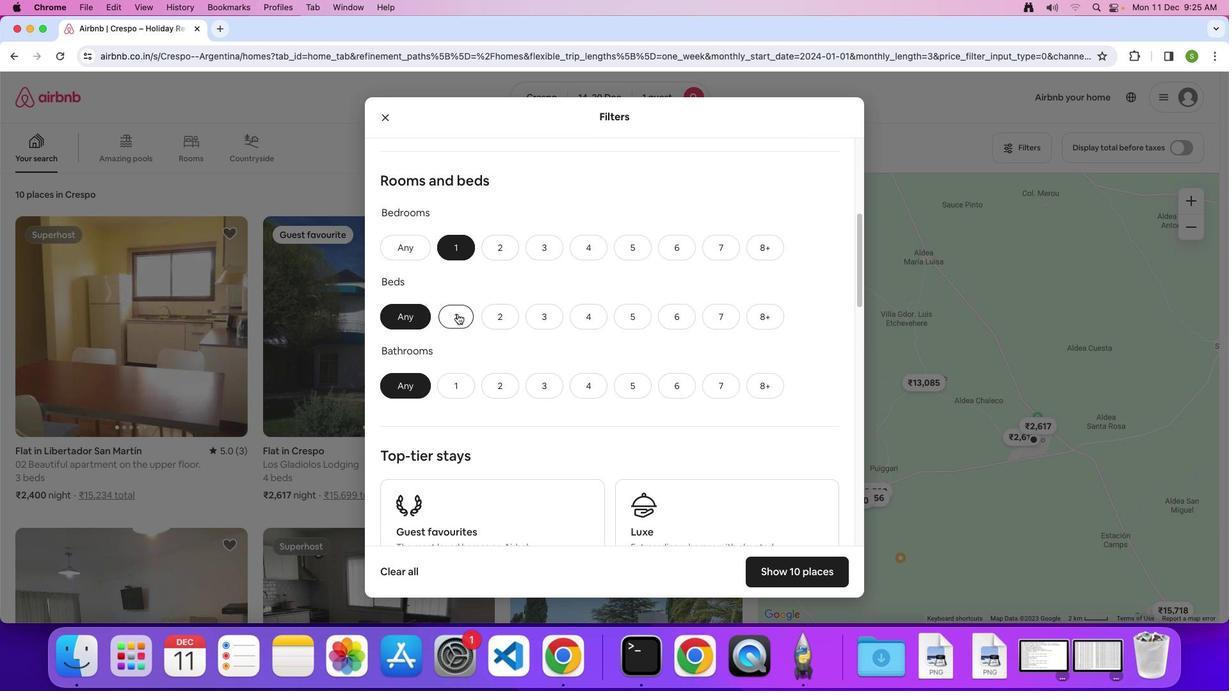 
Action: Mouse moved to (451, 385)
Screenshot: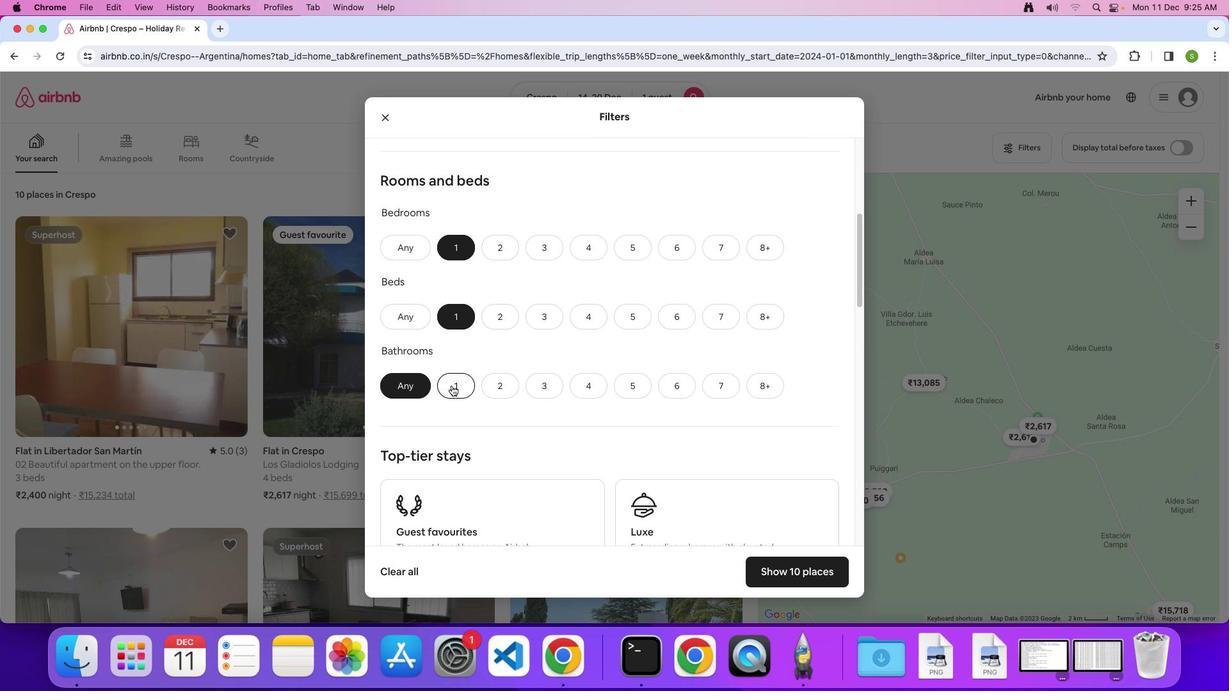 
Action: Mouse pressed left at (451, 385)
Screenshot: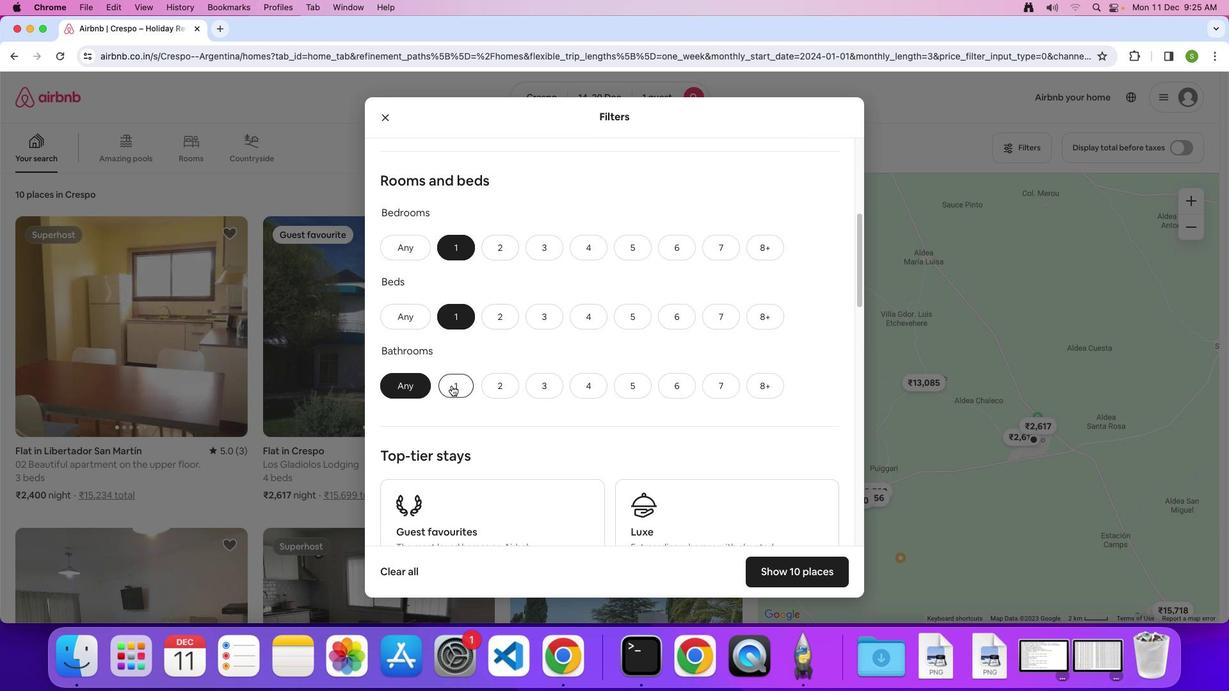 
Action: Mouse moved to (589, 388)
Screenshot: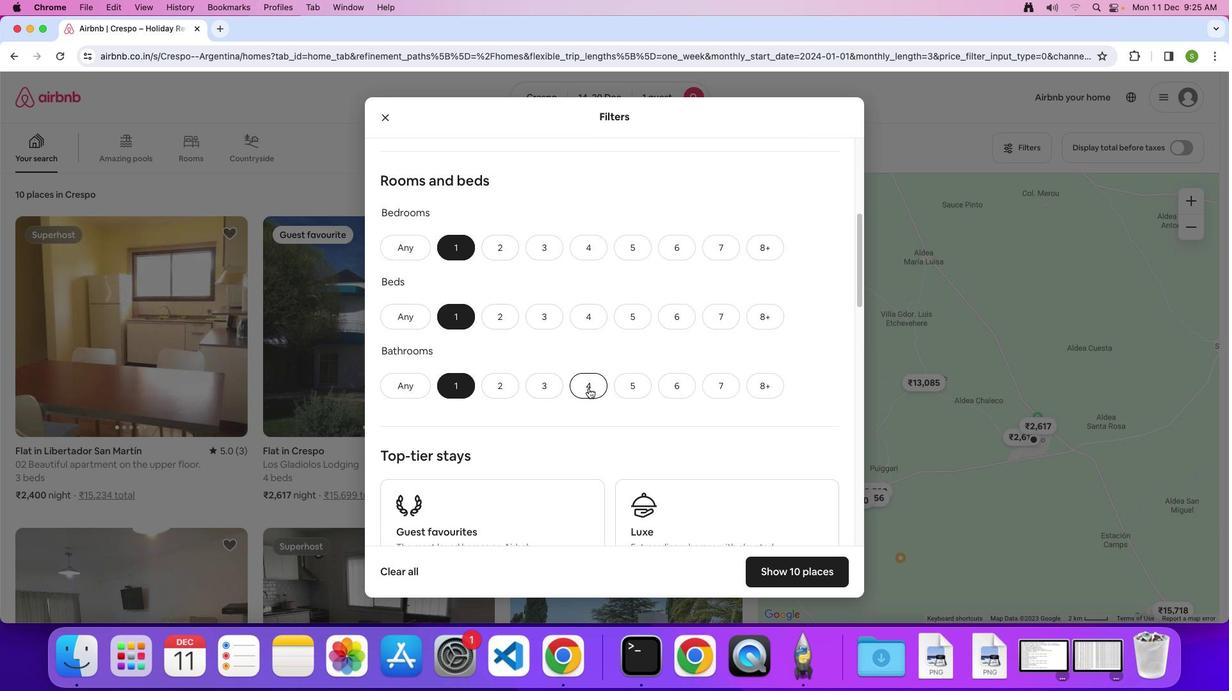 
Action: Mouse scrolled (589, 388) with delta (0, 0)
Screenshot: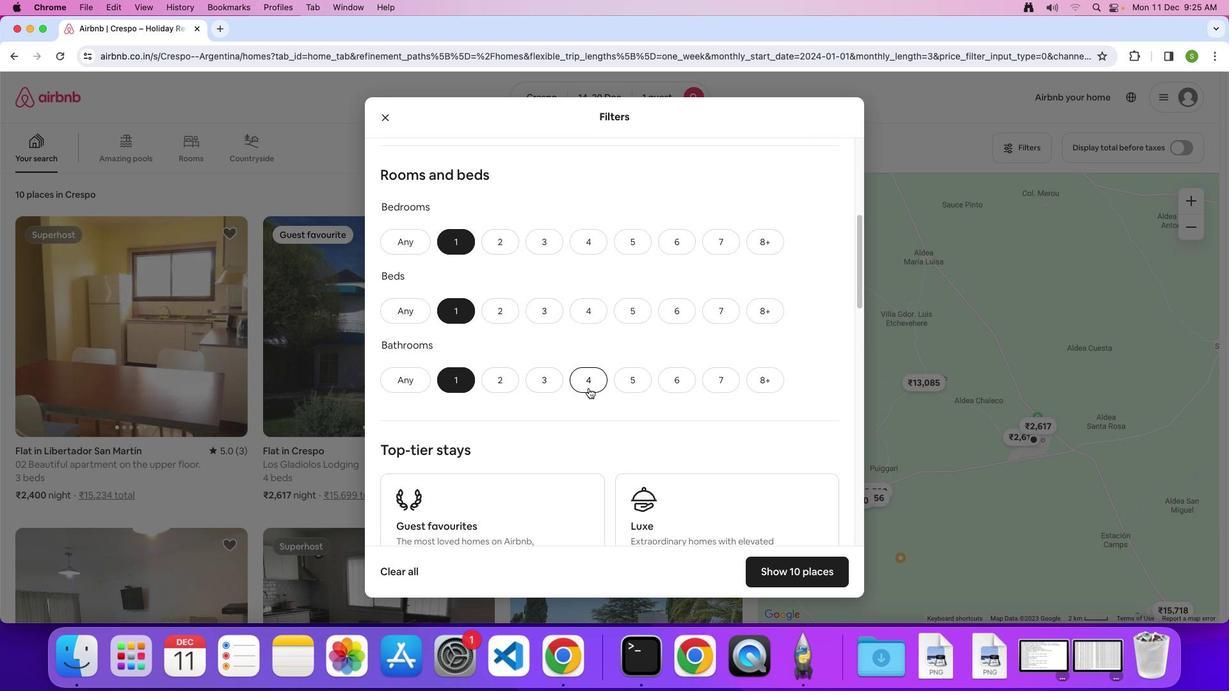 
Action: Mouse scrolled (589, 388) with delta (0, 0)
Screenshot: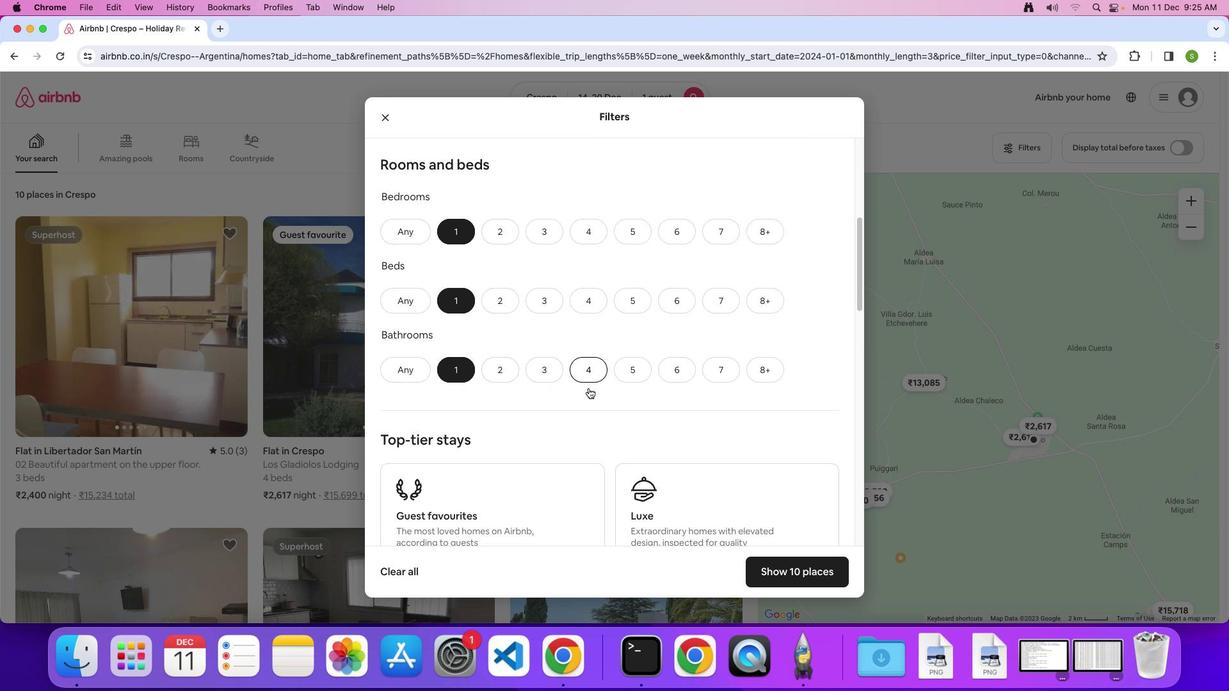 
Action: Mouse scrolled (589, 388) with delta (0, -1)
Screenshot: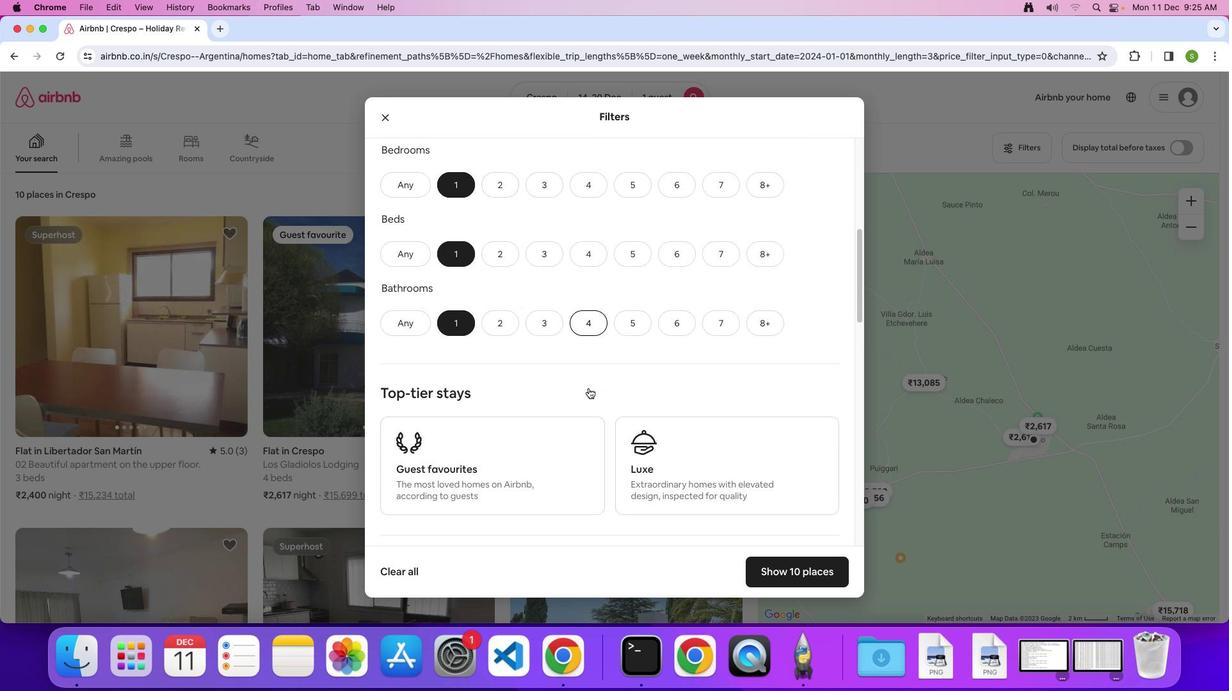
Action: Mouse scrolled (589, 388) with delta (0, 0)
Screenshot: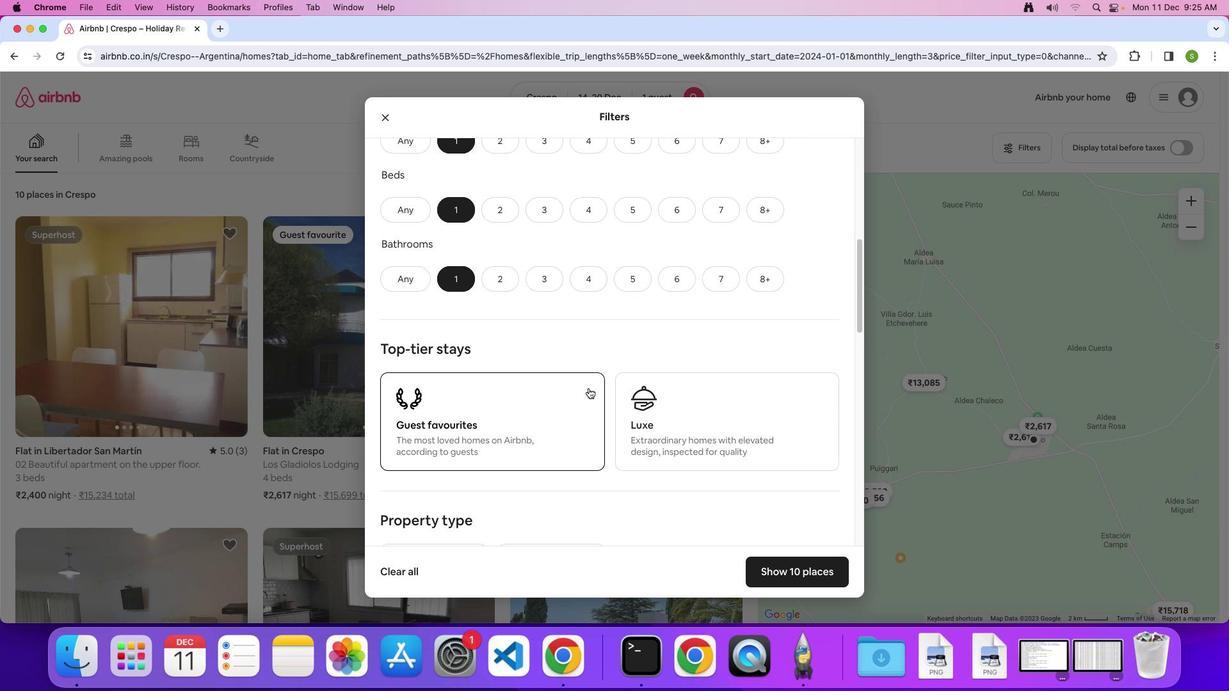 
Action: Mouse scrolled (589, 388) with delta (0, 0)
Screenshot: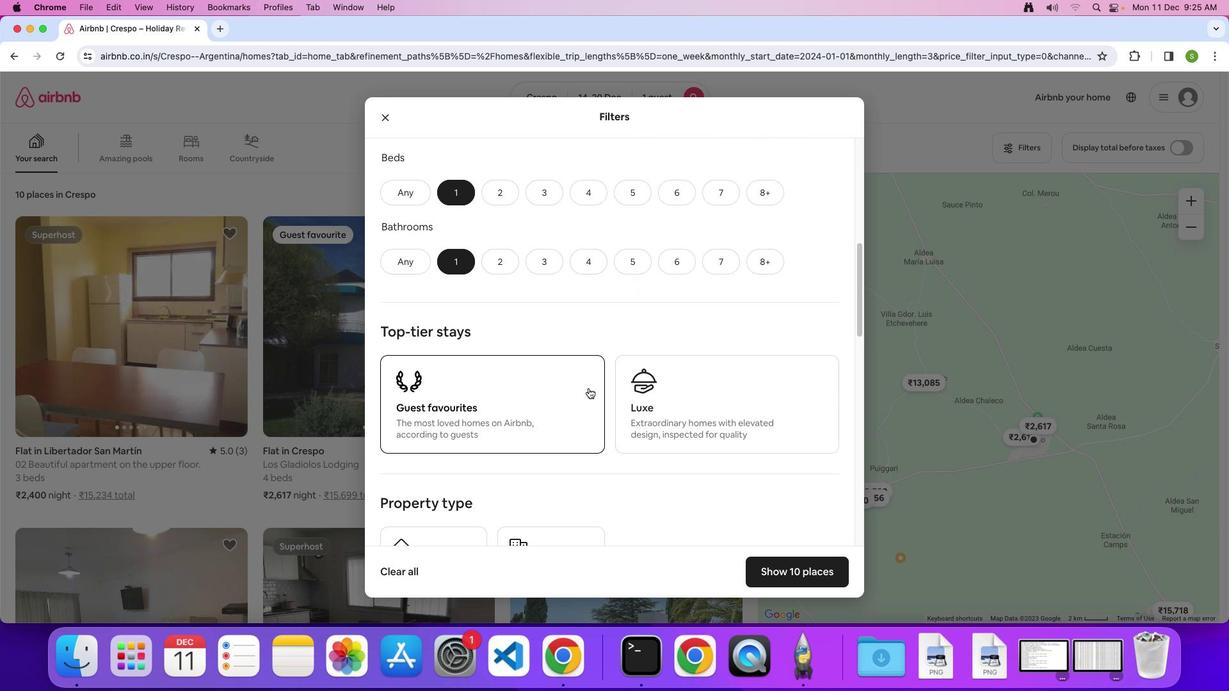 
Action: Mouse scrolled (589, 388) with delta (0, -1)
Screenshot: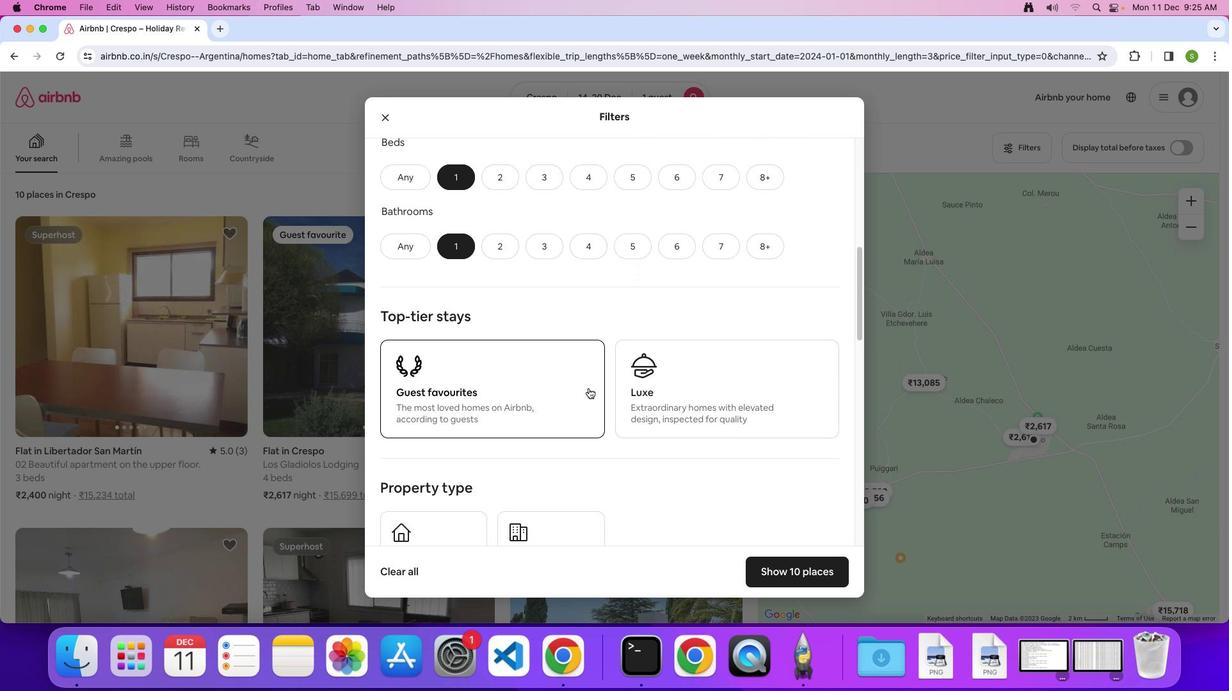 
Action: Mouse scrolled (589, 388) with delta (0, 0)
Screenshot: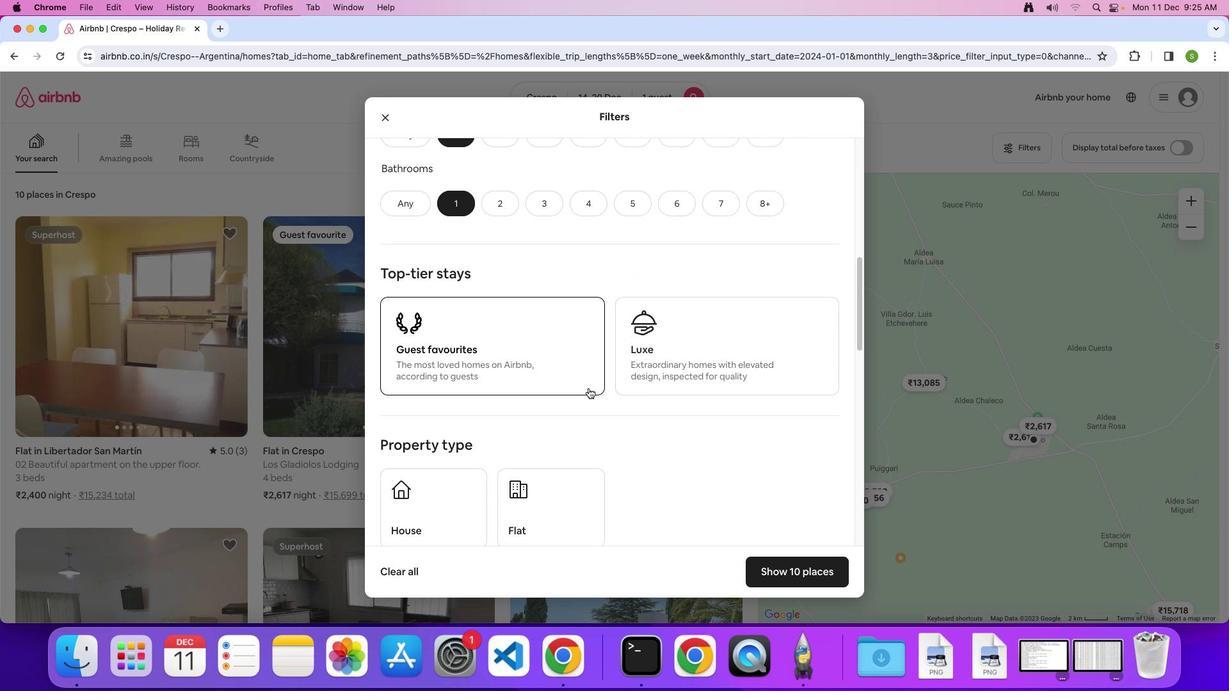 
Action: Mouse scrolled (589, 388) with delta (0, 0)
Screenshot: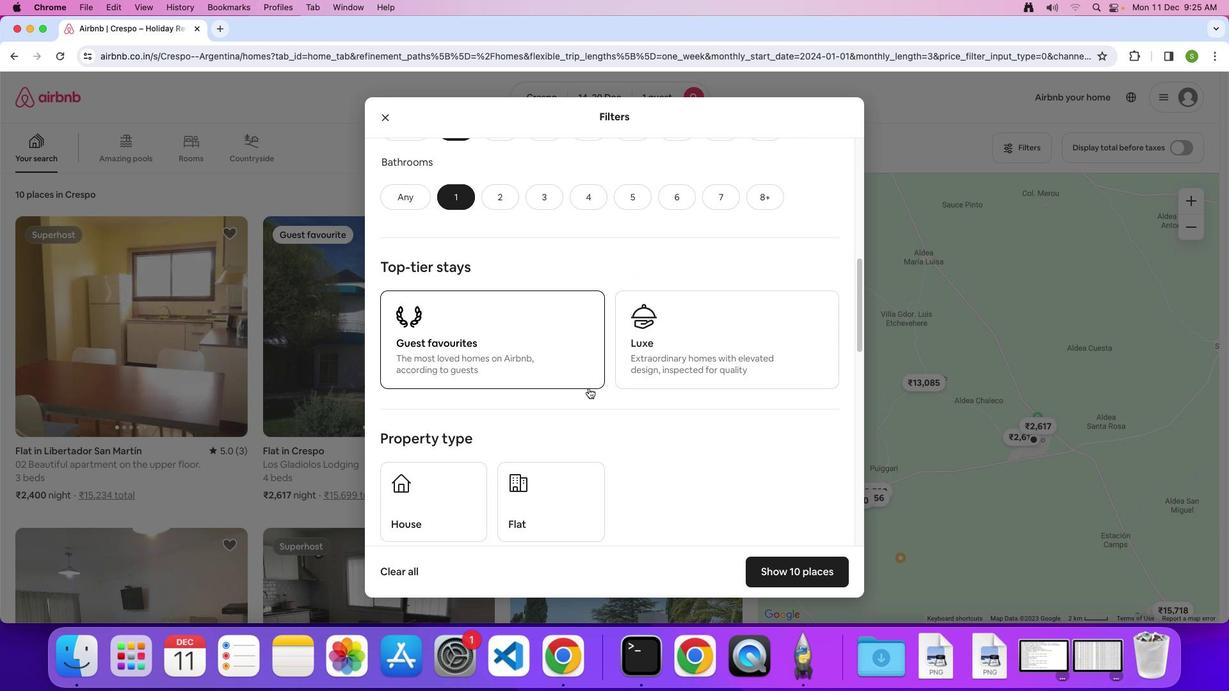 
Action: Mouse scrolled (589, 388) with delta (0, 0)
Screenshot: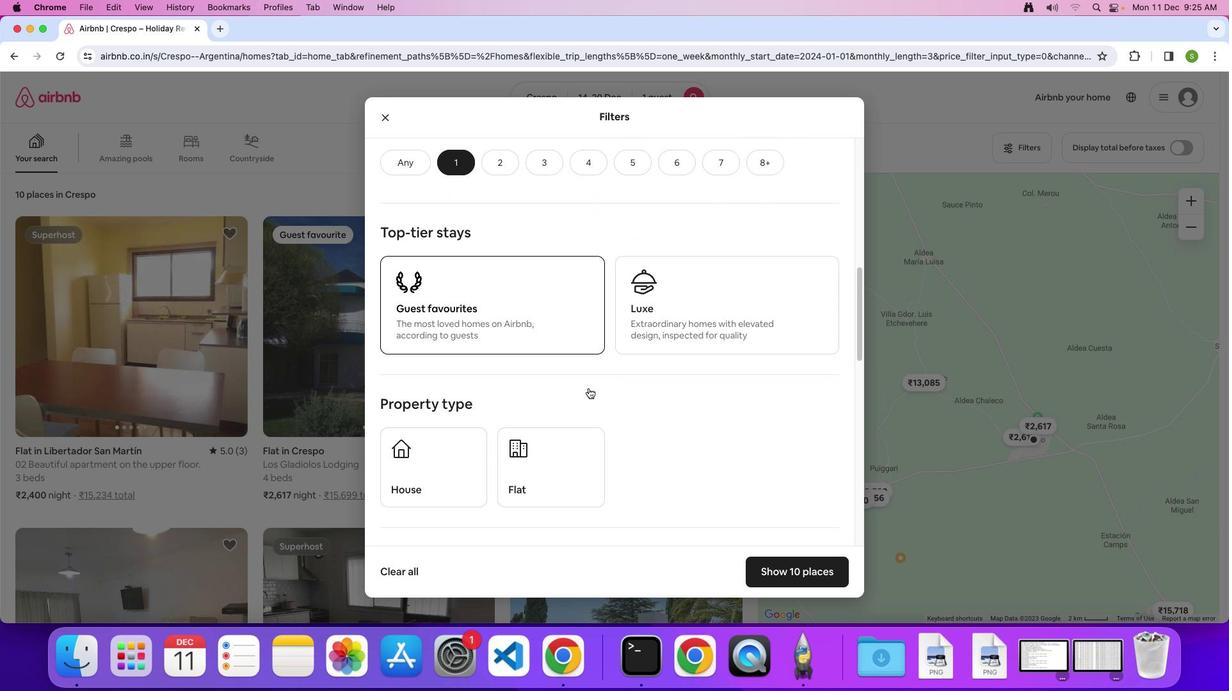 
Action: Mouse scrolled (589, 388) with delta (0, 0)
Screenshot: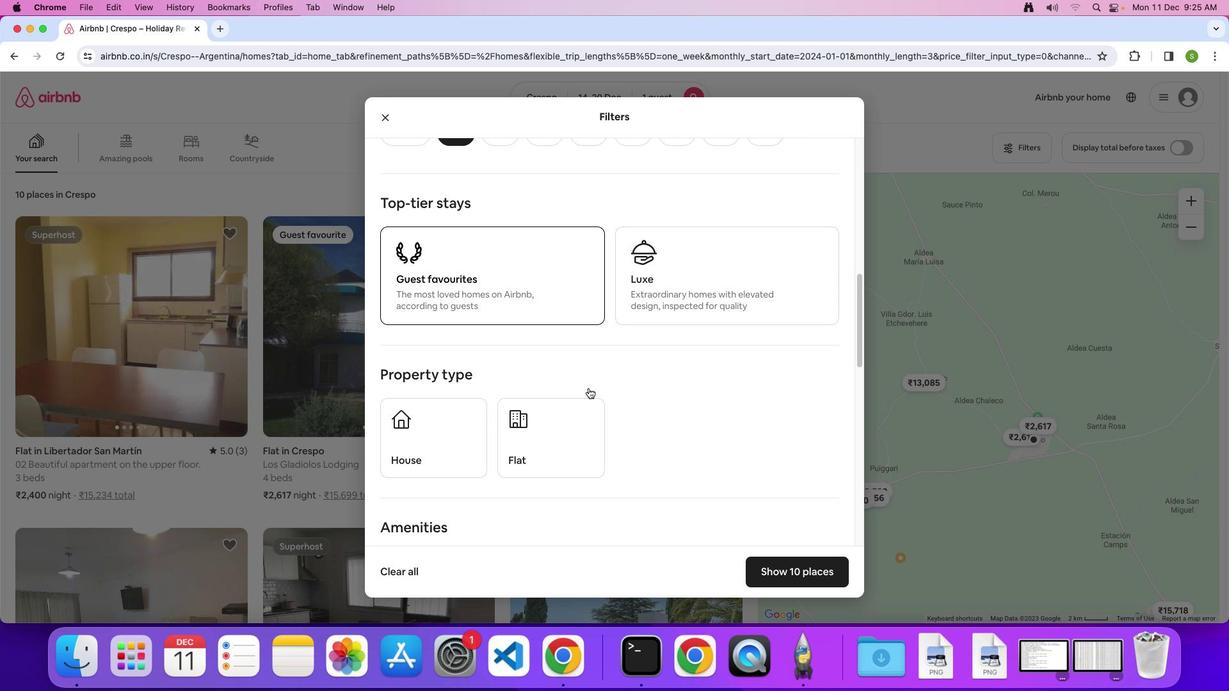 
Action: Mouse scrolled (589, 388) with delta (0, 0)
Screenshot: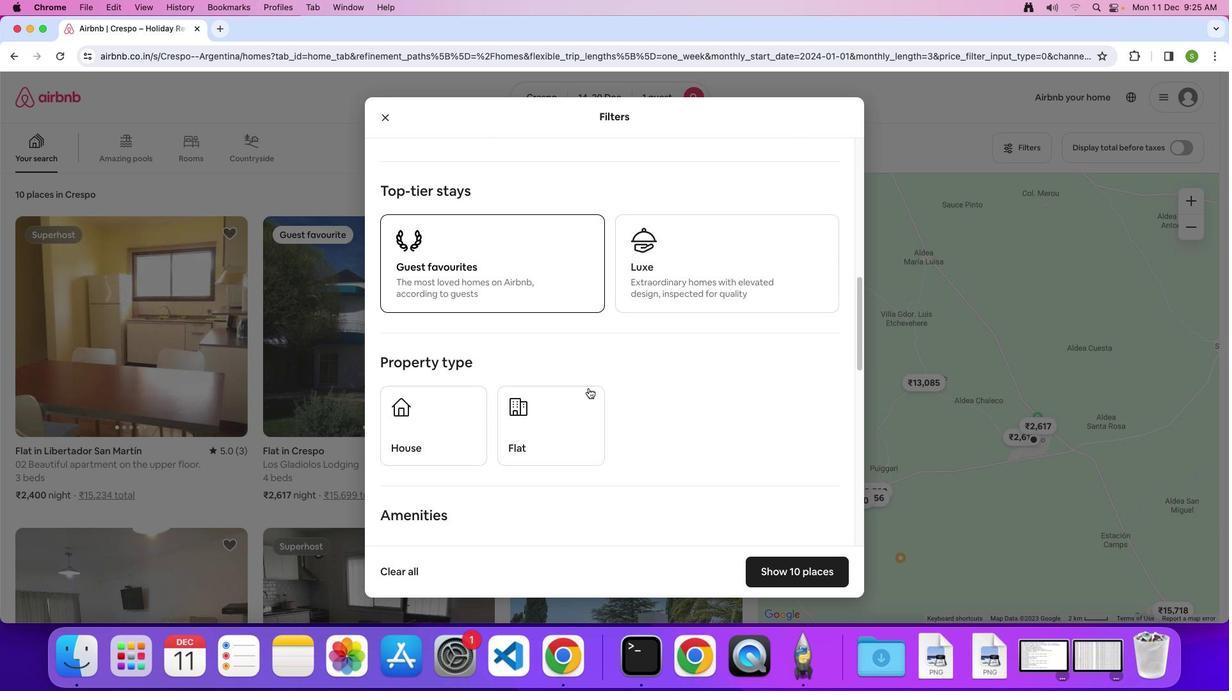 
Action: Mouse scrolled (589, 388) with delta (0, 0)
Screenshot: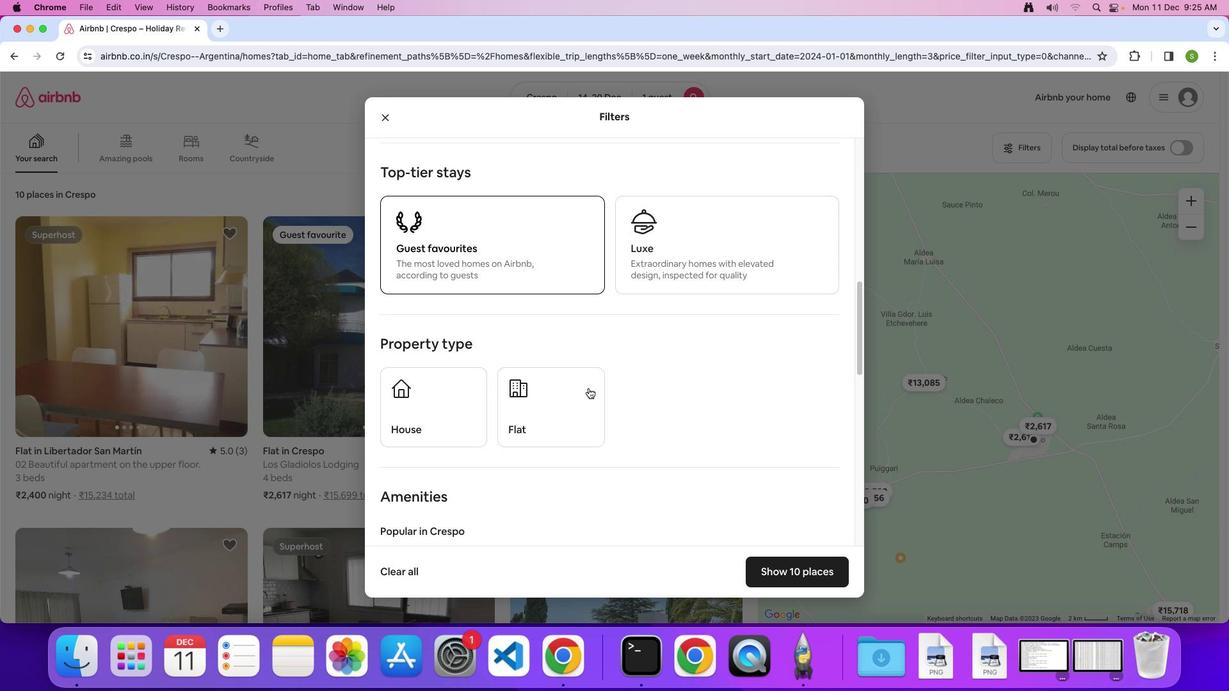 
Action: Mouse scrolled (589, 388) with delta (0, 0)
Screenshot: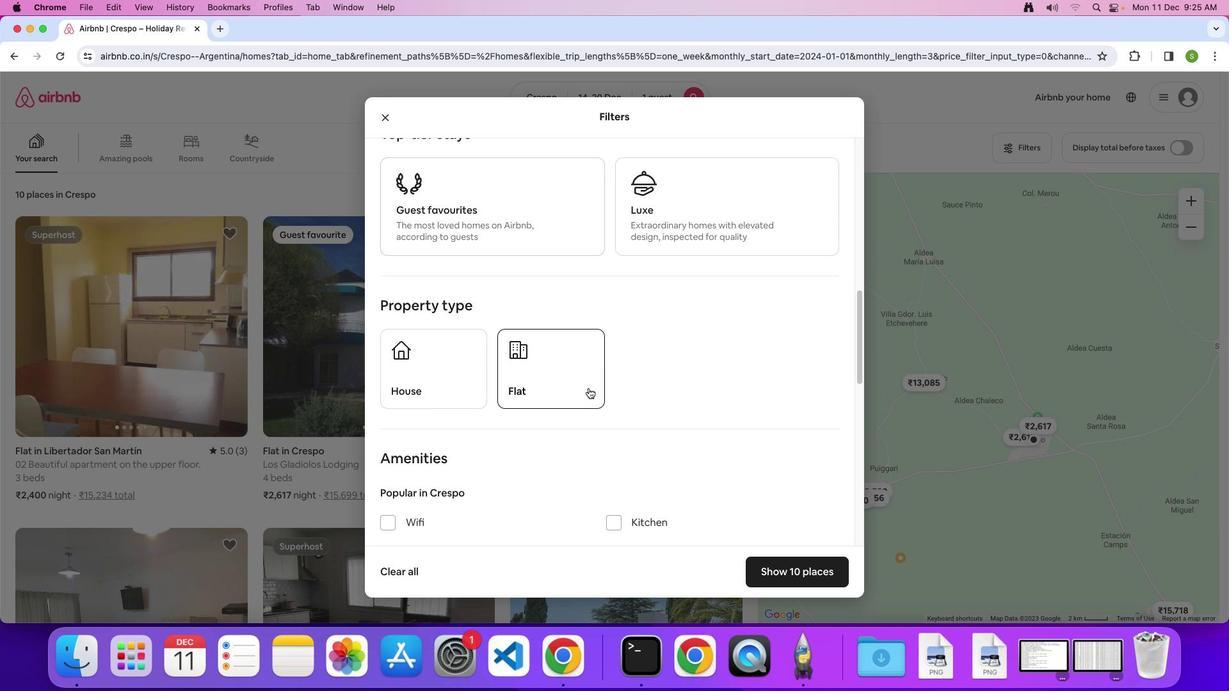 
Action: Mouse scrolled (589, 388) with delta (0, 0)
Screenshot: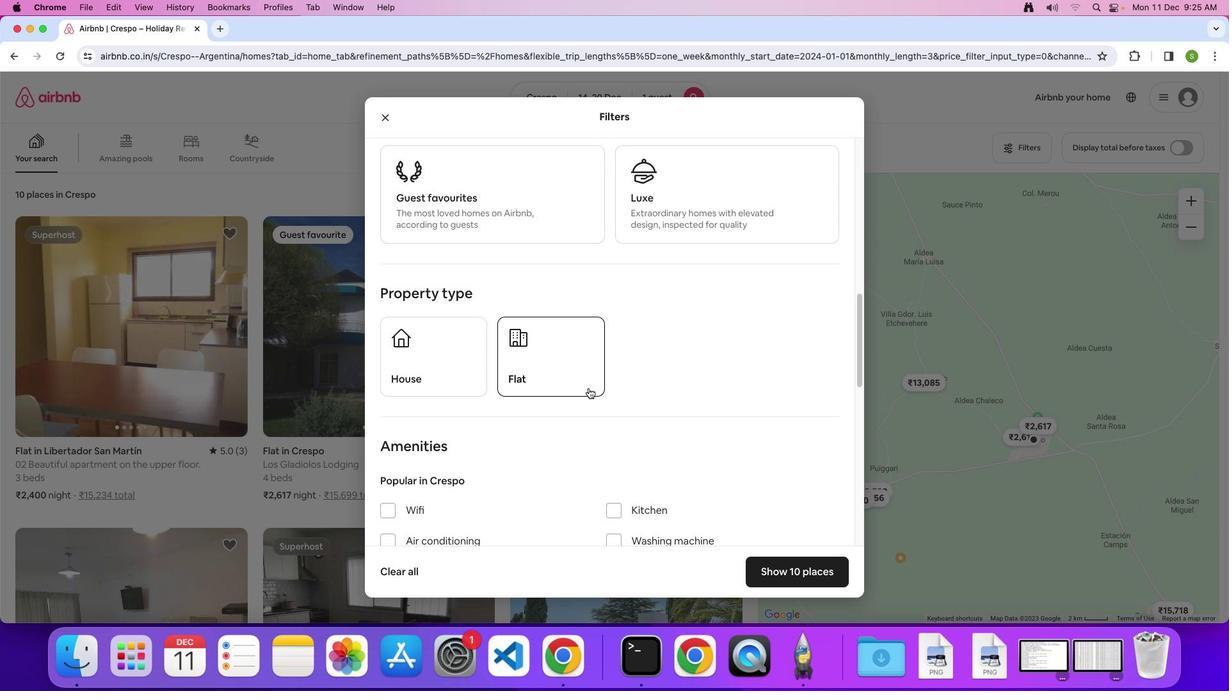 
Action: Mouse scrolled (589, 388) with delta (0, 0)
Screenshot: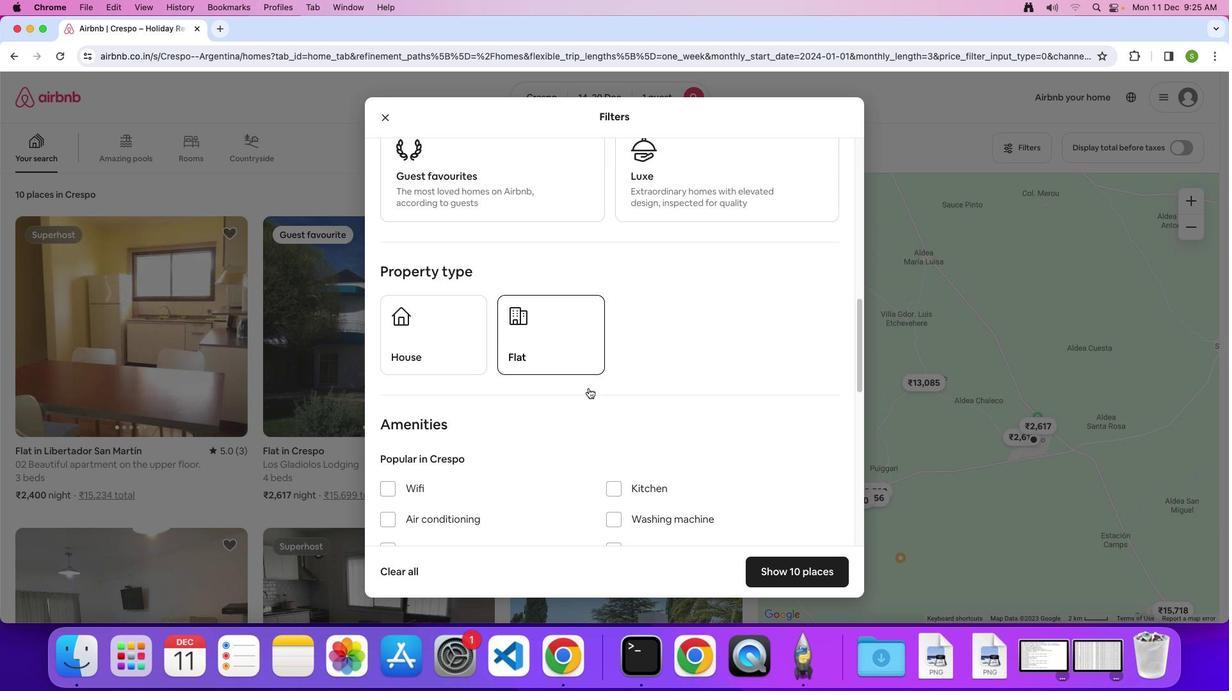 
Action: Mouse scrolled (589, 388) with delta (0, 0)
Screenshot: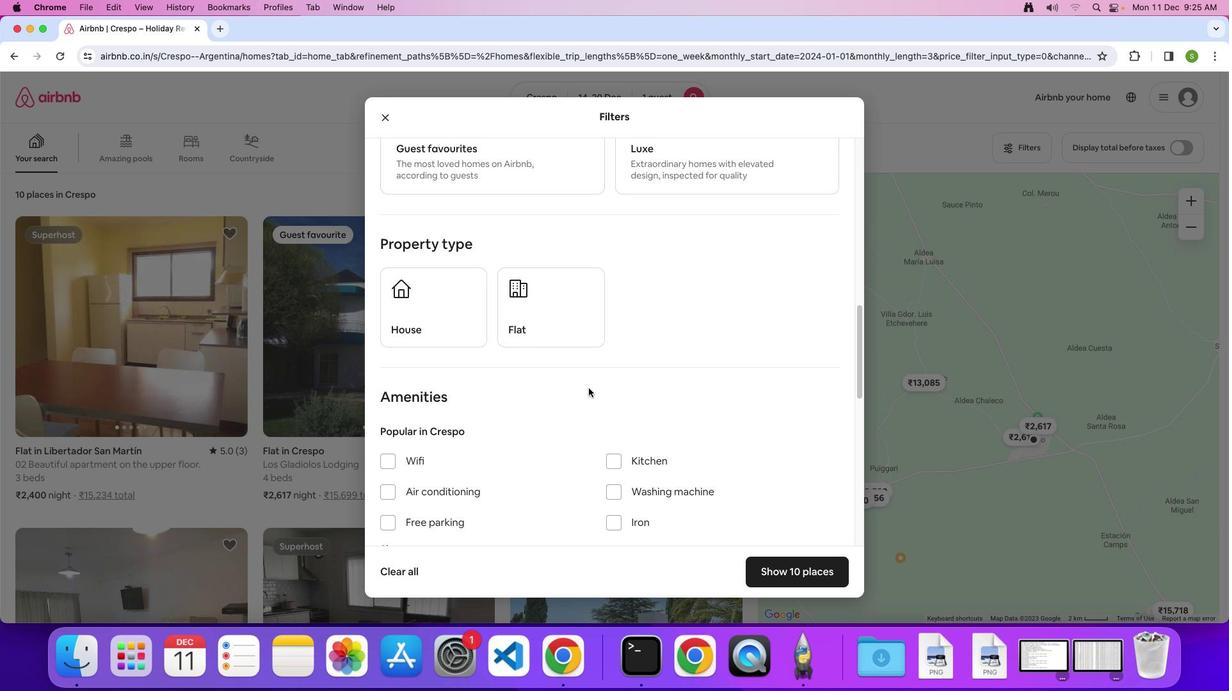 
Action: Mouse scrolled (589, 388) with delta (0, 0)
Screenshot: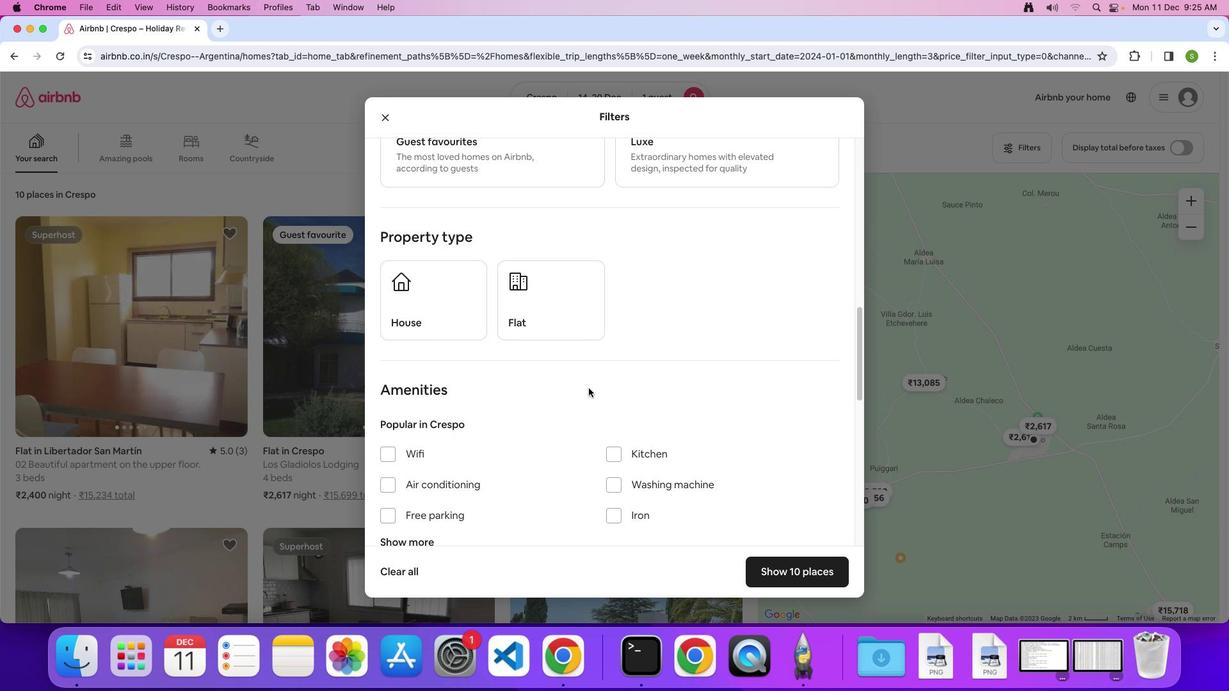 
Action: Mouse scrolled (589, 388) with delta (0, 0)
Screenshot: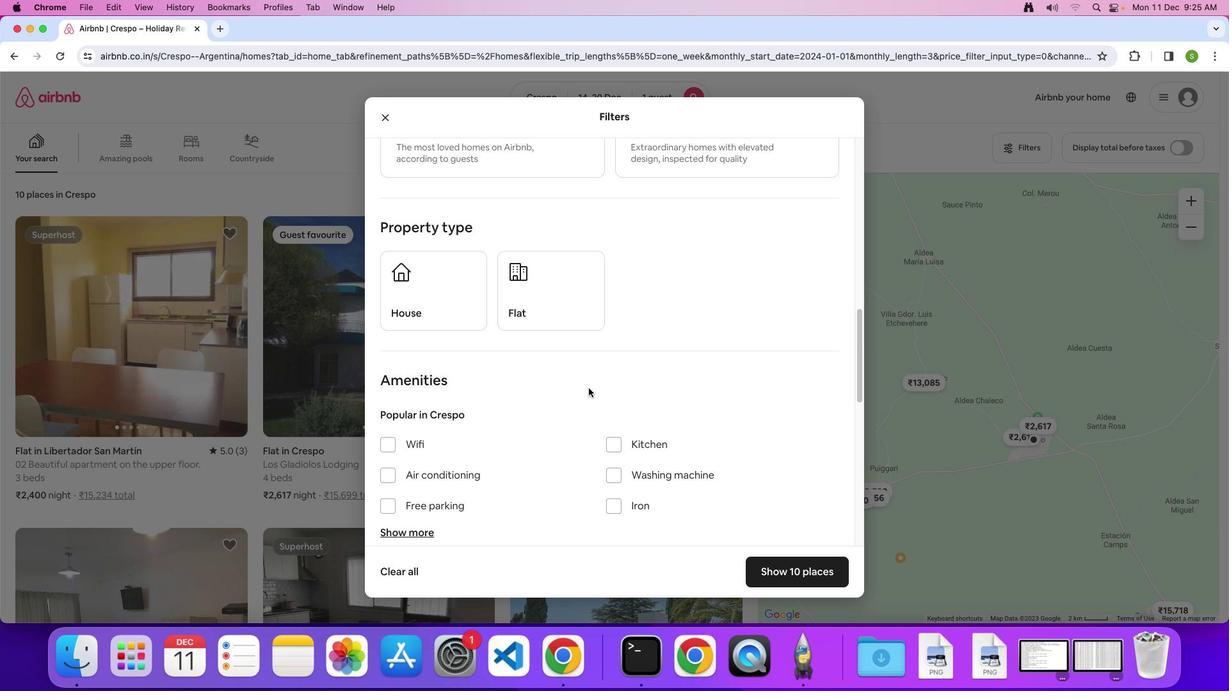 
Action: Mouse scrolled (589, 388) with delta (0, 0)
Screenshot: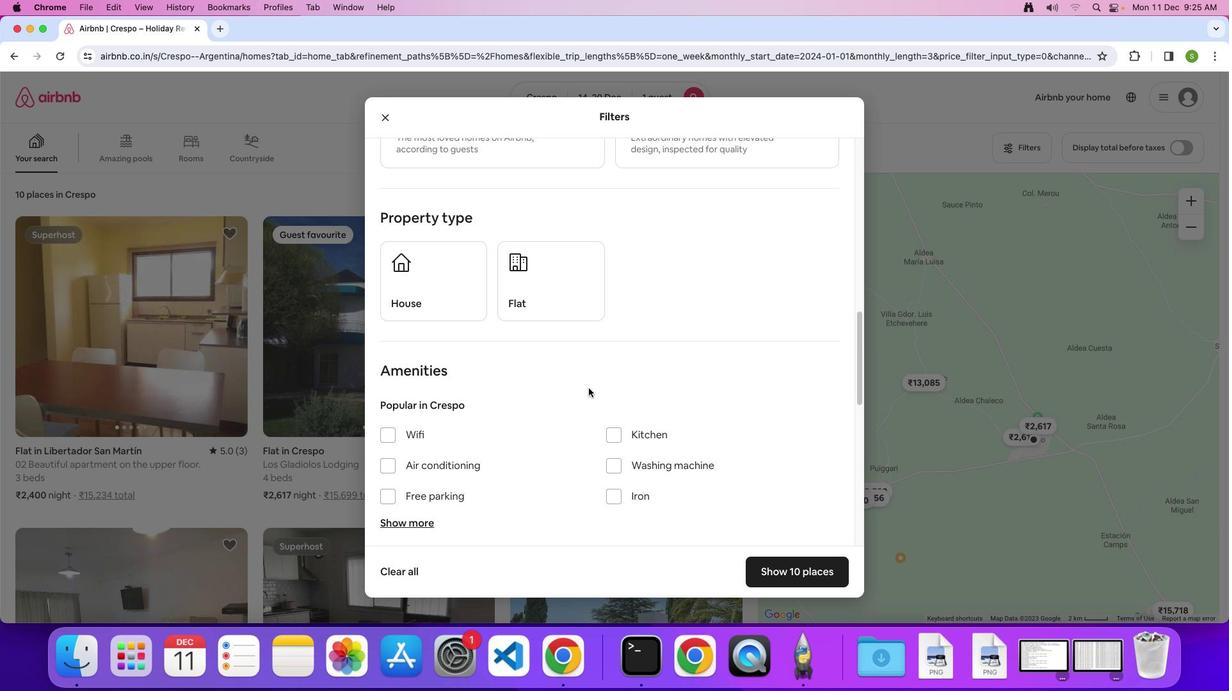 
Action: Mouse scrolled (589, 388) with delta (0, 0)
Screenshot: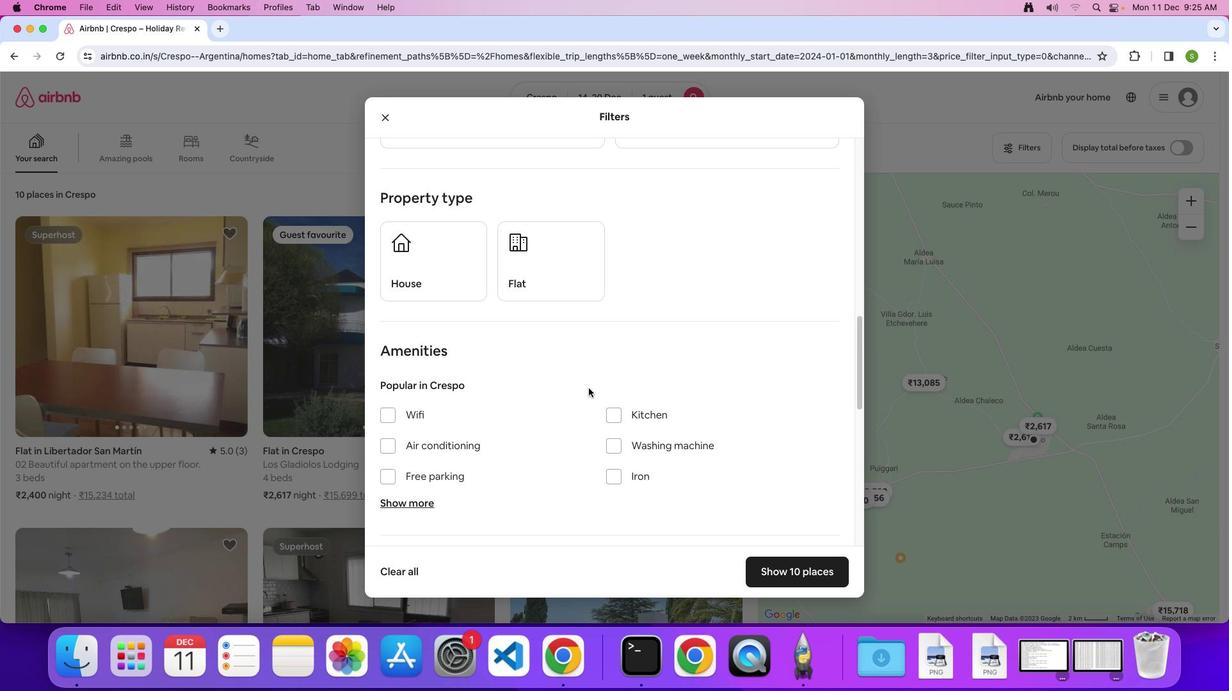 
Action: Mouse scrolled (589, 388) with delta (0, 0)
Screenshot: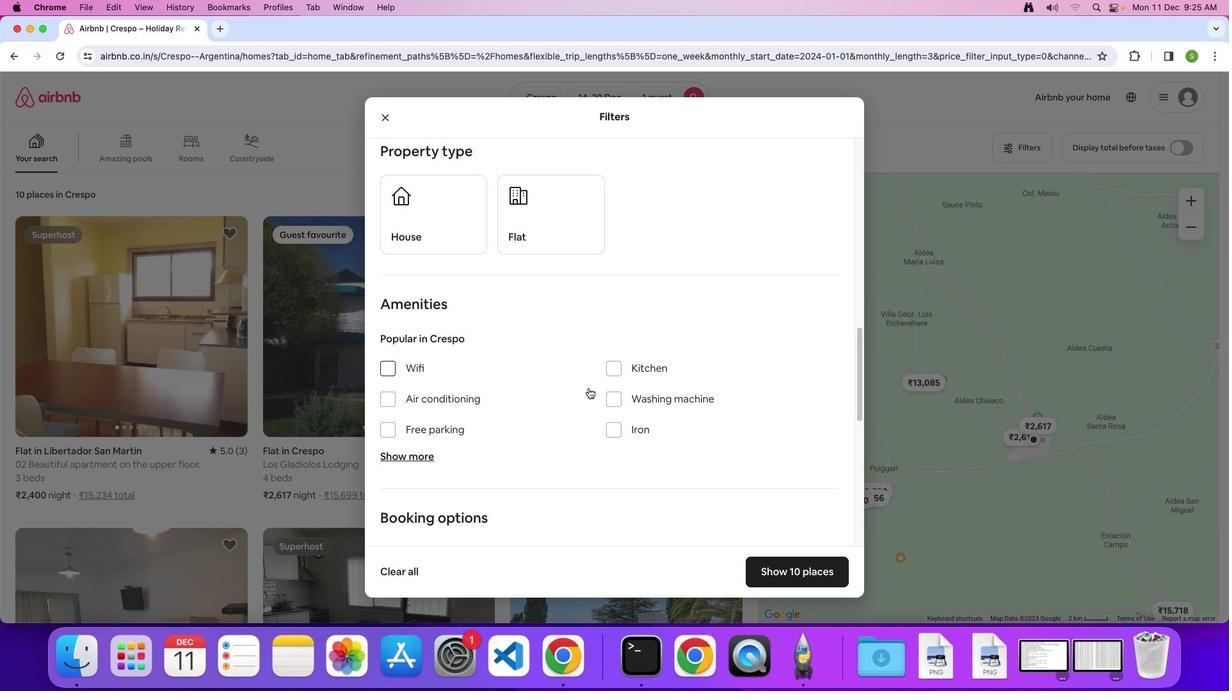 
Action: Mouse scrolled (589, 388) with delta (0, -1)
Screenshot: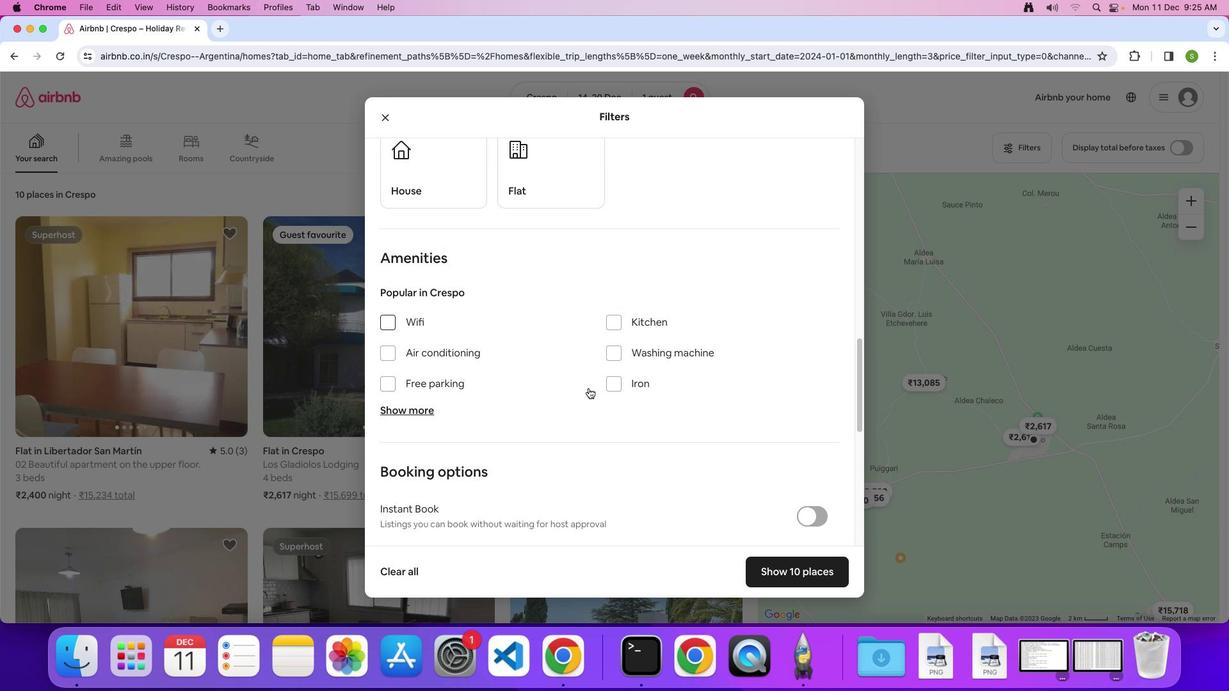 
Action: Mouse scrolled (589, 388) with delta (0, 0)
Screenshot: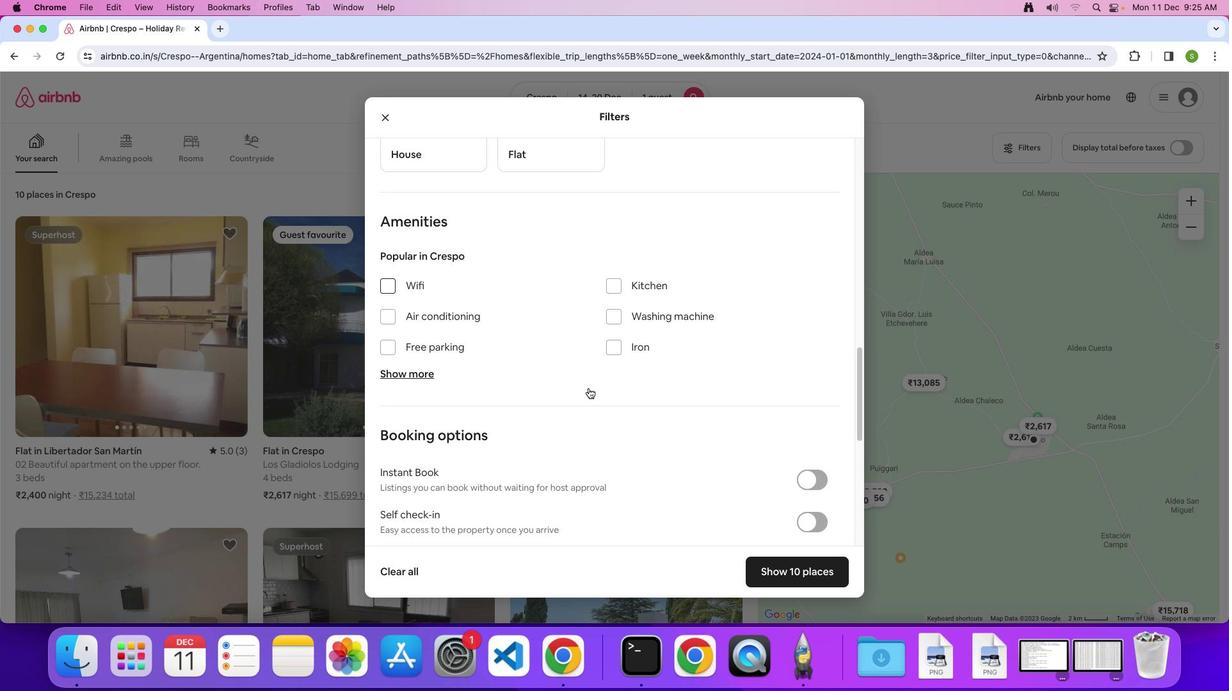 
Action: Mouse moved to (388, 341)
Screenshot: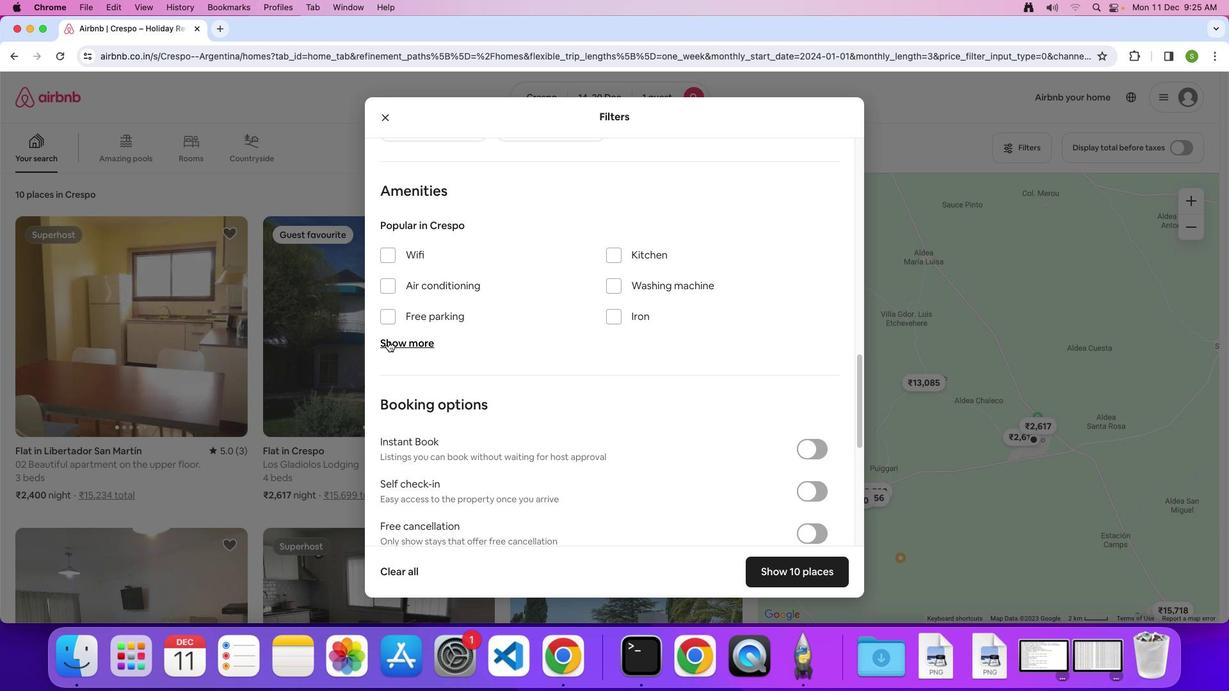 
Action: Mouse pressed left at (388, 341)
Screenshot: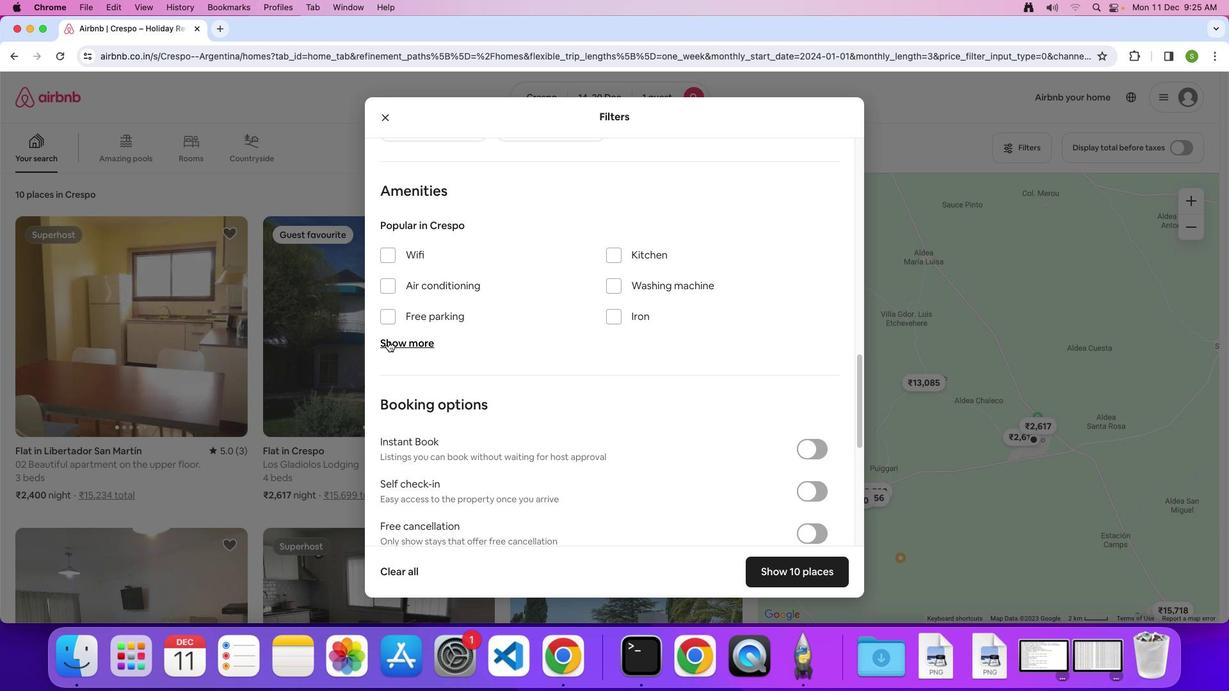 
Action: Mouse moved to (621, 386)
Screenshot: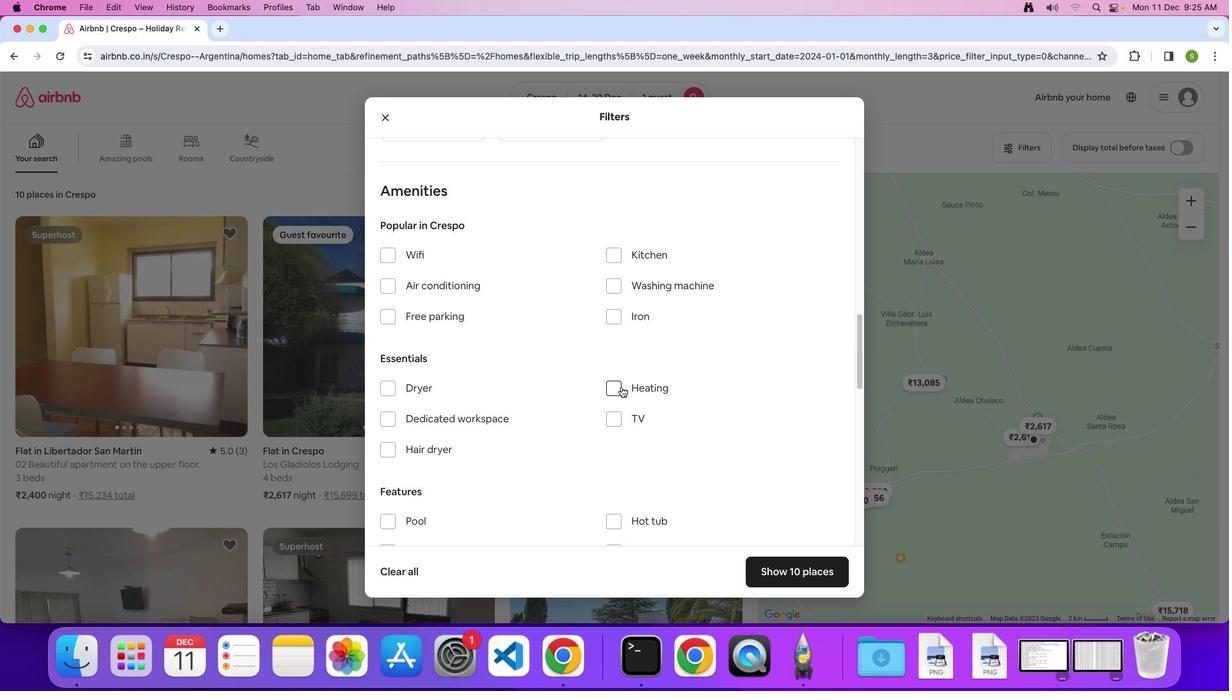 
Action: Mouse pressed left at (621, 386)
Screenshot: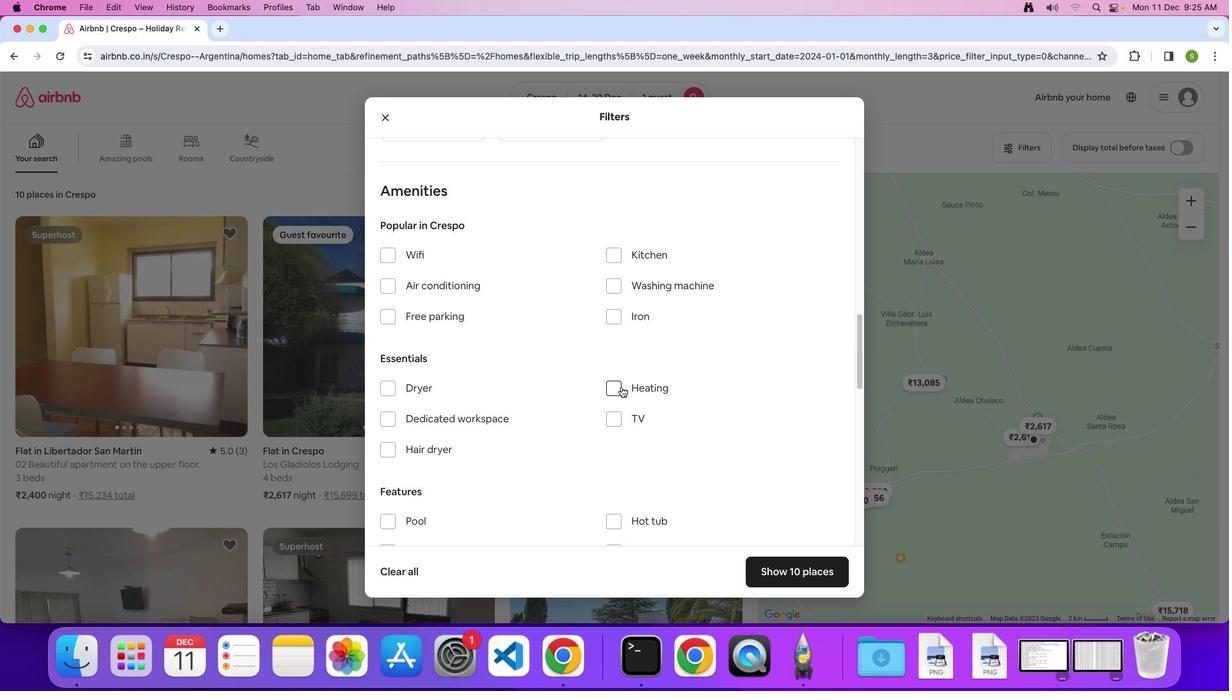 
Action: Mouse moved to (673, 417)
Screenshot: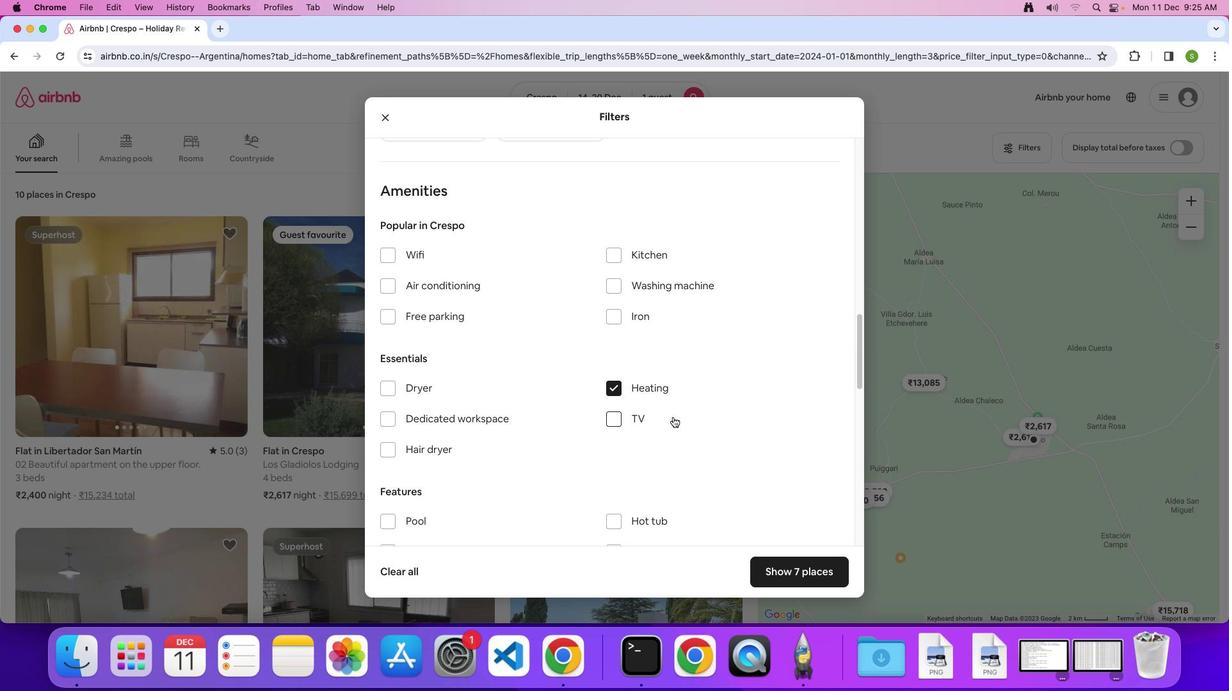
Action: Mouse scrolled (673, 417) with delta (0, 0)
Screenshot: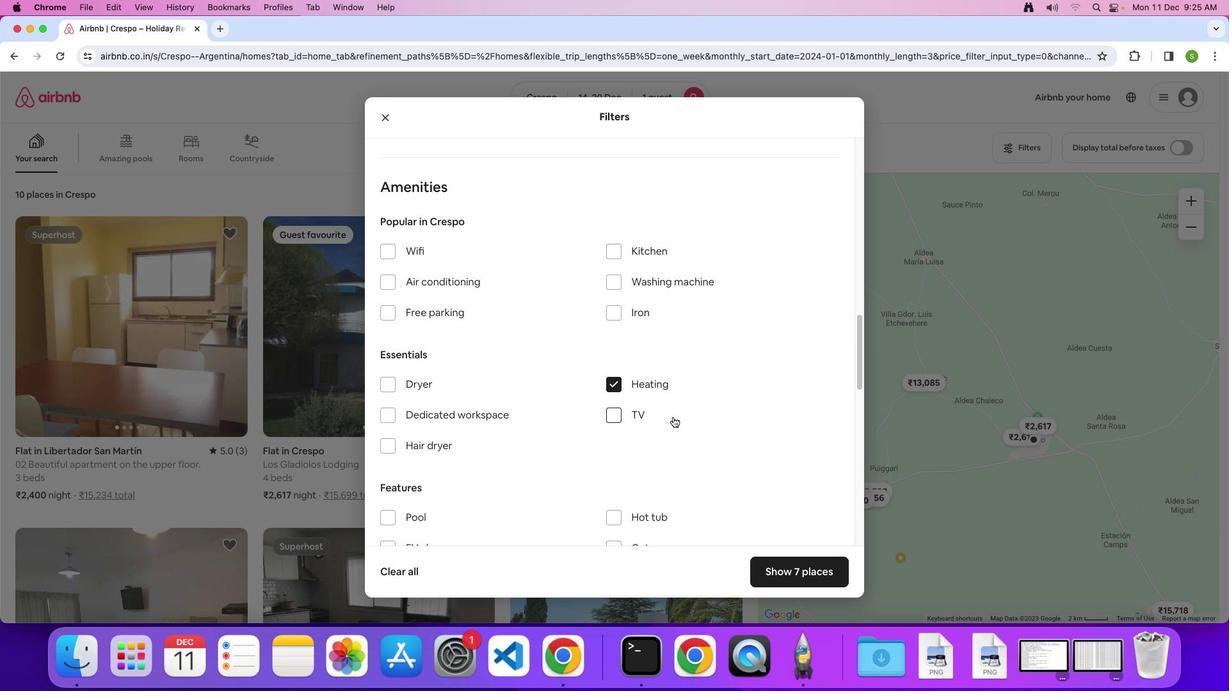 
Action: Mouse scrolled (673, 417) with delta (0, 0)
Screenshot: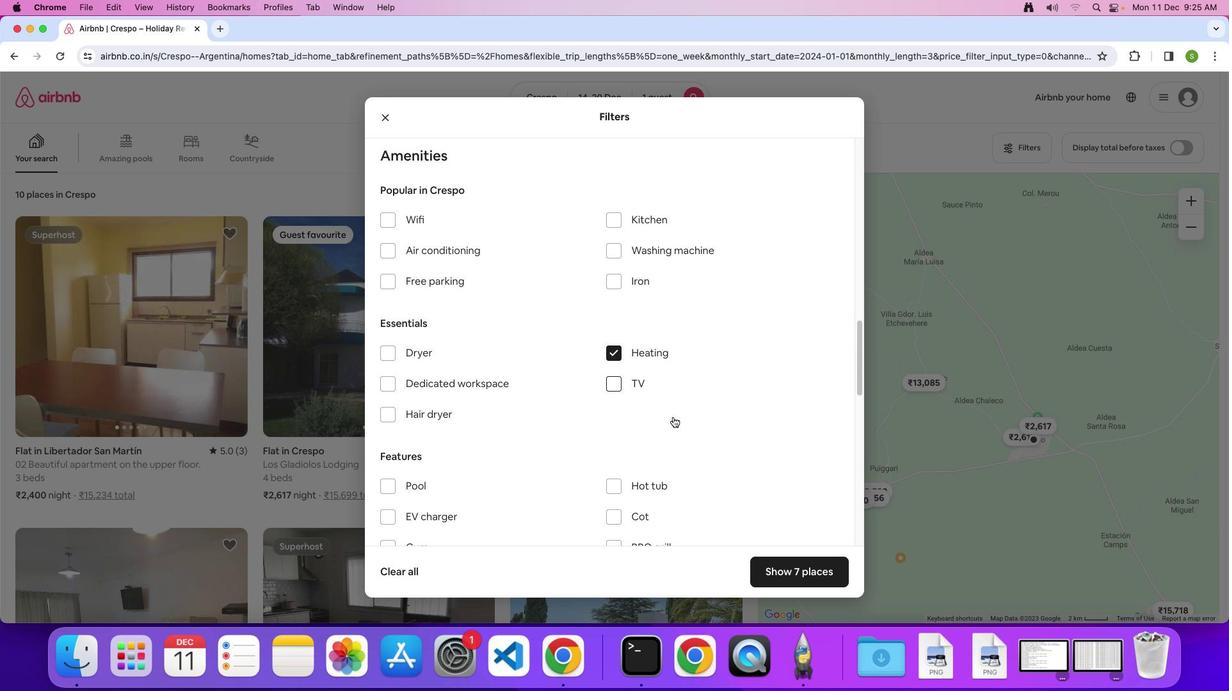 
Action: Mouse scrolled (673, 417) with delta (0, -1)
Screenshot: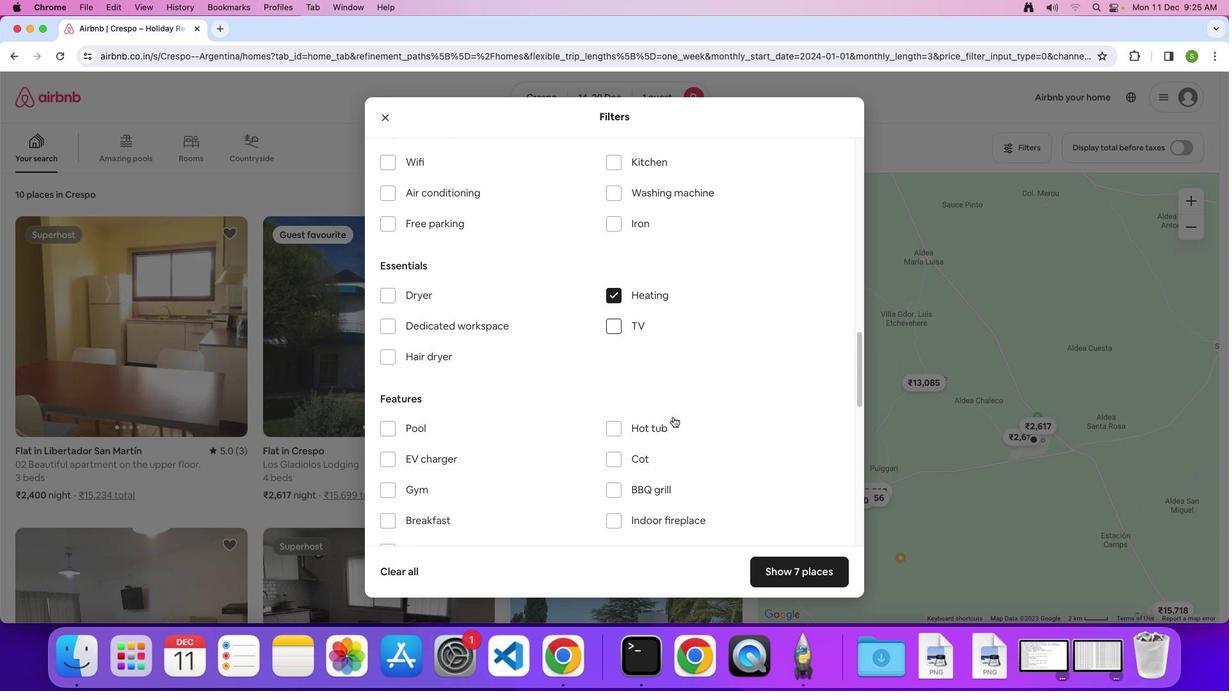 
Action: Mouse scrolled (673, 417) with delta (0, 0)
Screenshot: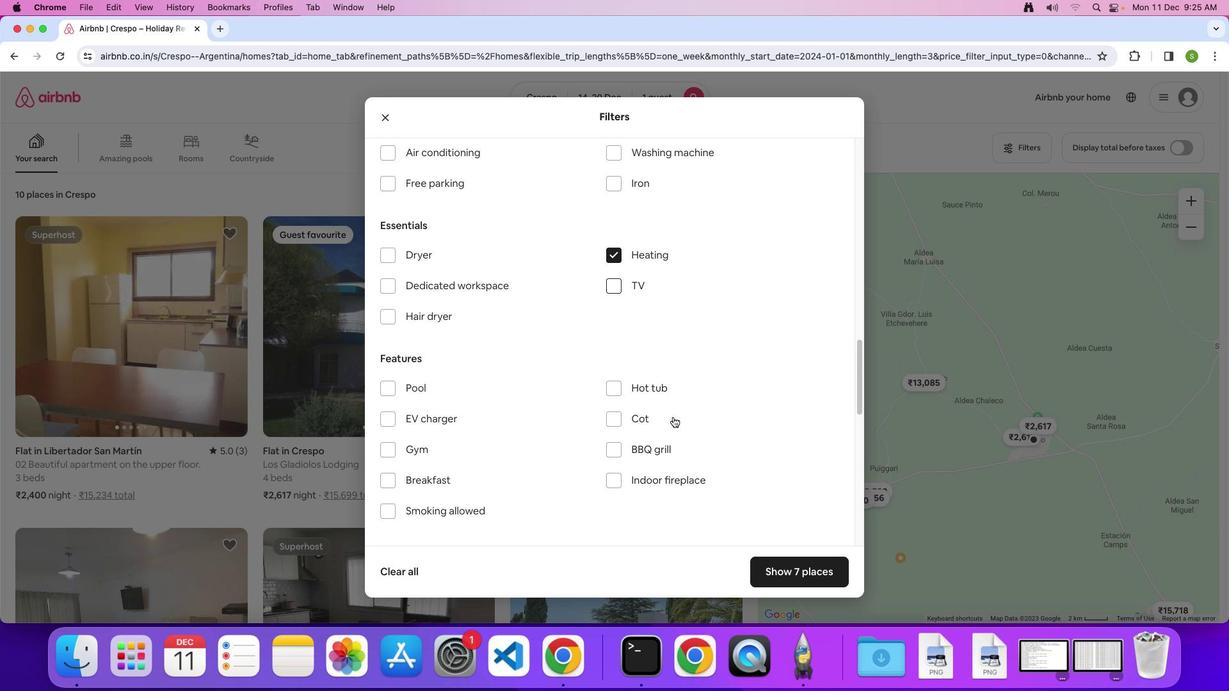 
Action: Mouse scrolled (673, 417) with delta (0, 0)
Screenshot: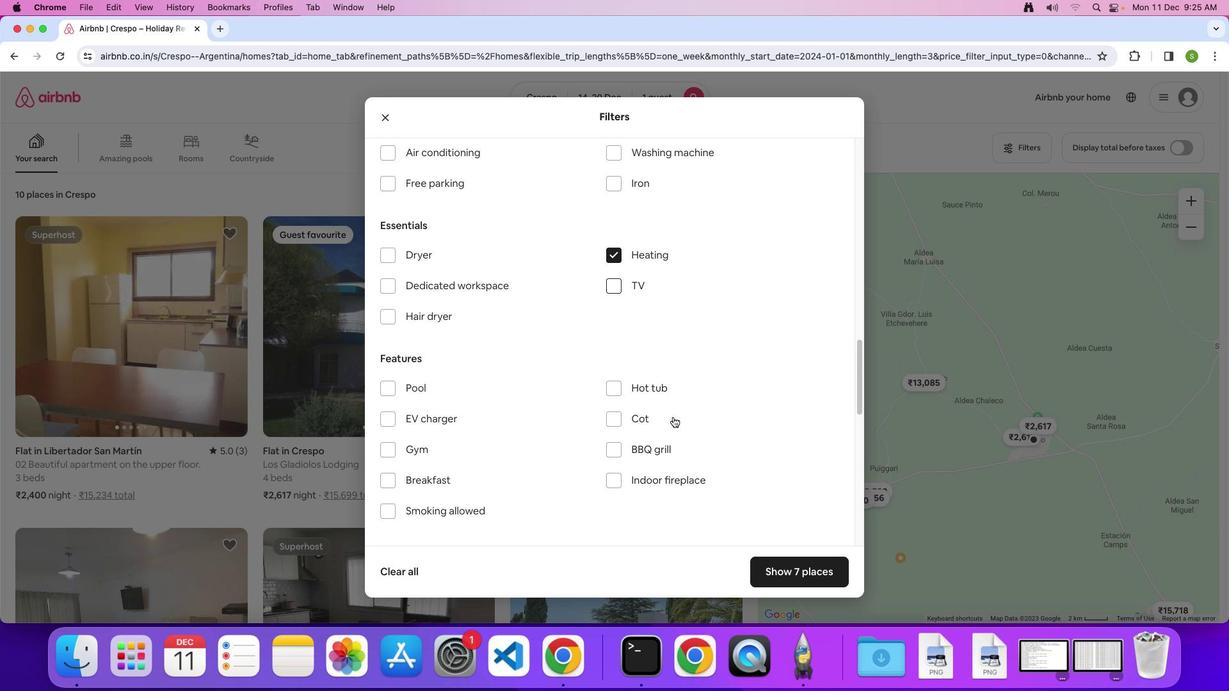 
Action: Mouse scrolled (673, 417) with delta (0, -1)
Screenshot: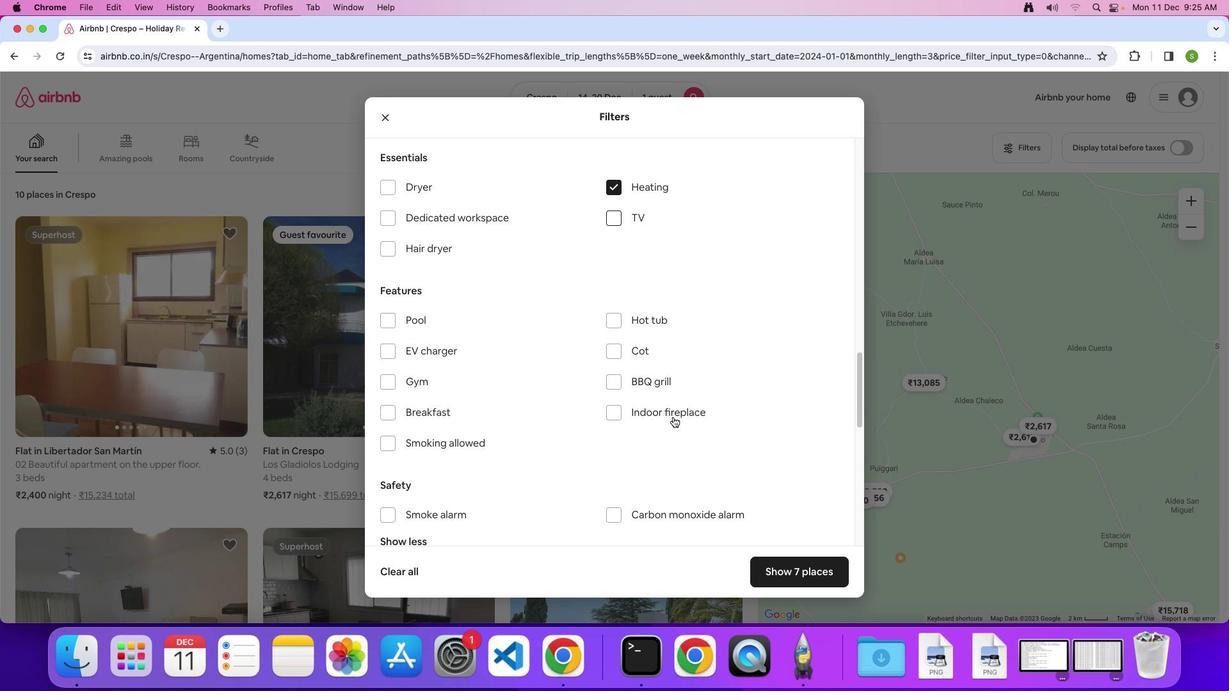 
Action: Mouse scrolled (673, 417) with delta (0, 0)
Screenshot: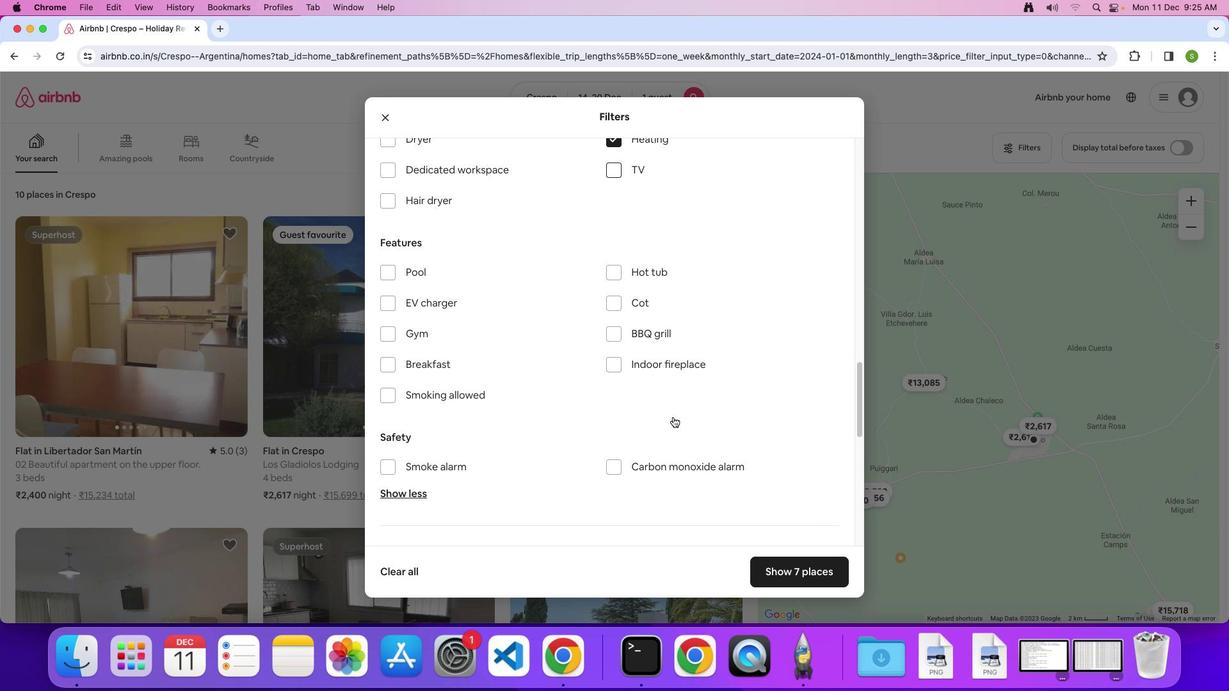 
Action: Mouse scrolled (673, 417) with delta (0, 0)
Screenshot: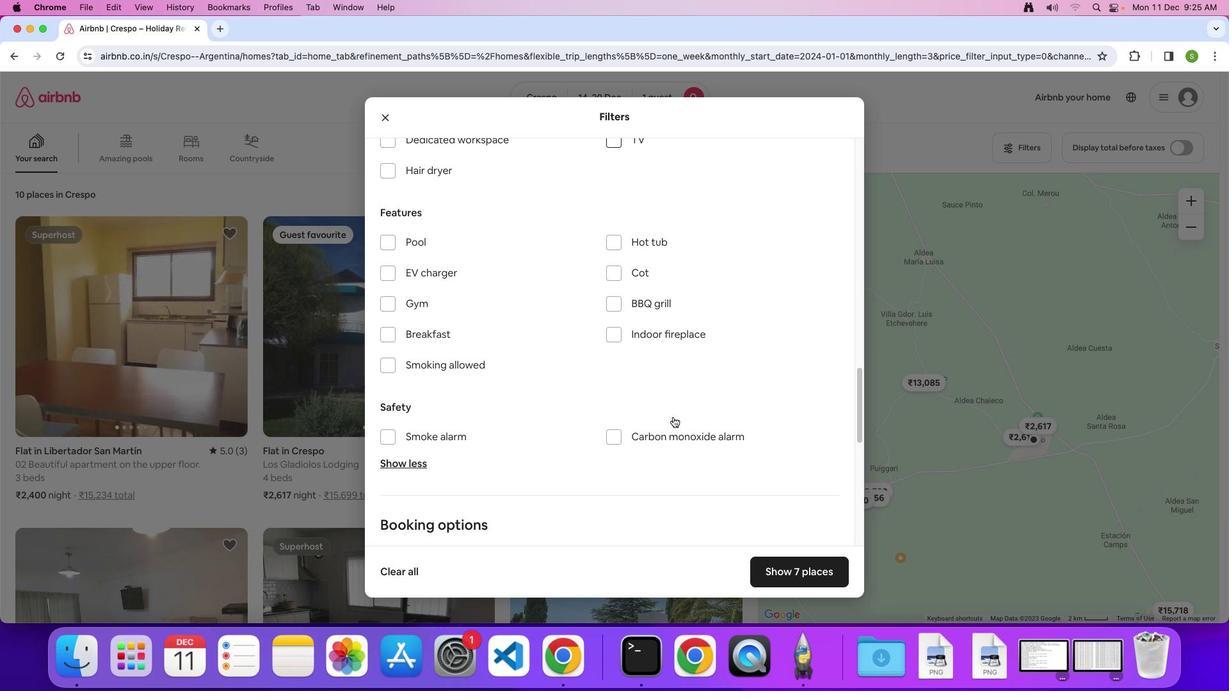 
Action: Mouse scrolled (673, 417) with delta (0, -1)
Screenshot: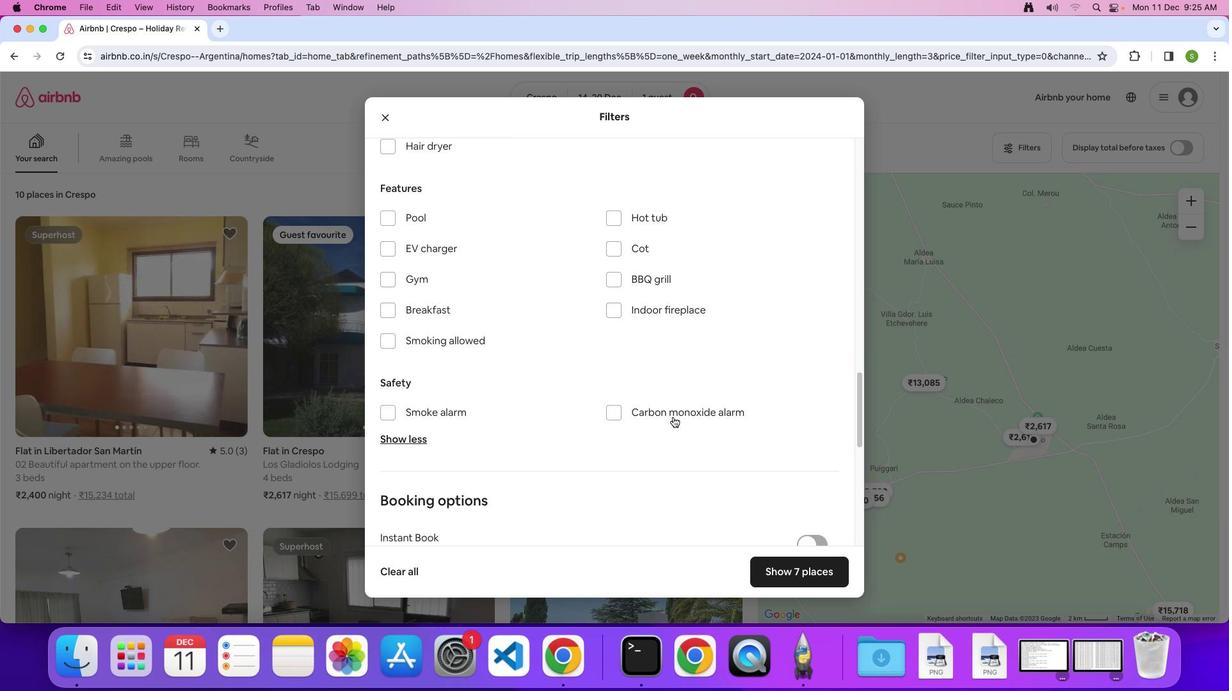 
Action: Mouse scrolled (673, 417) with delta (0, 0)
Screenshot: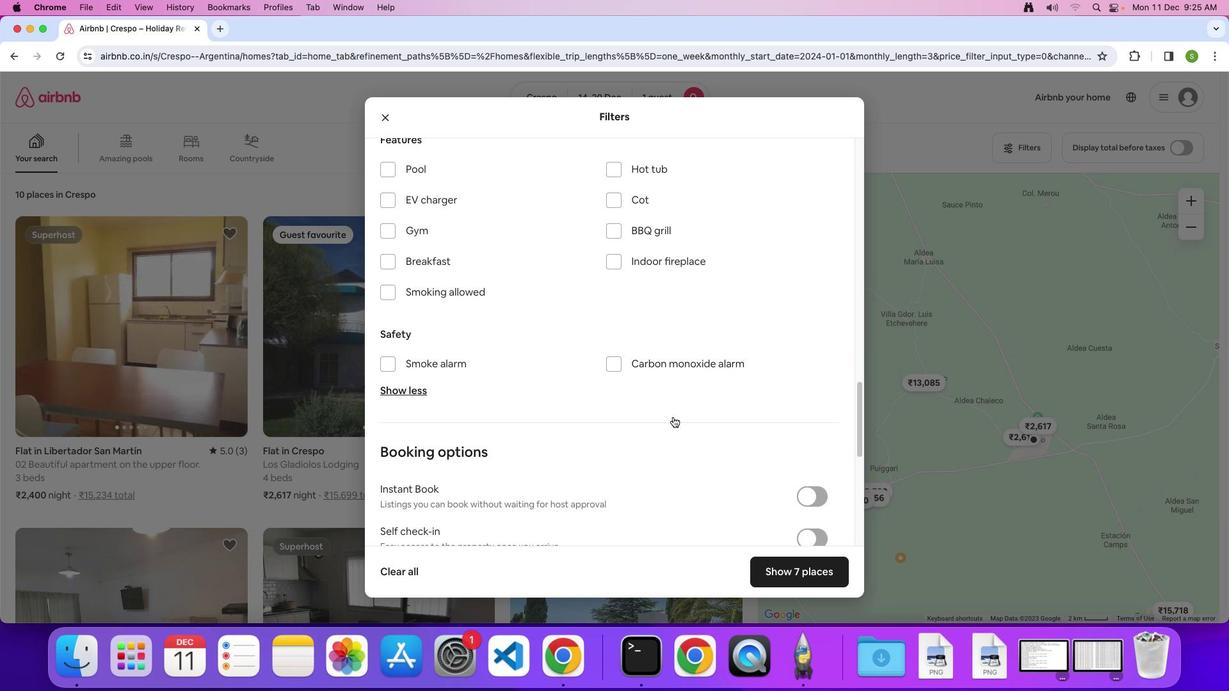 
Action: Mouse scrolled (673, 417) with delta (0, 0)
Screenshot: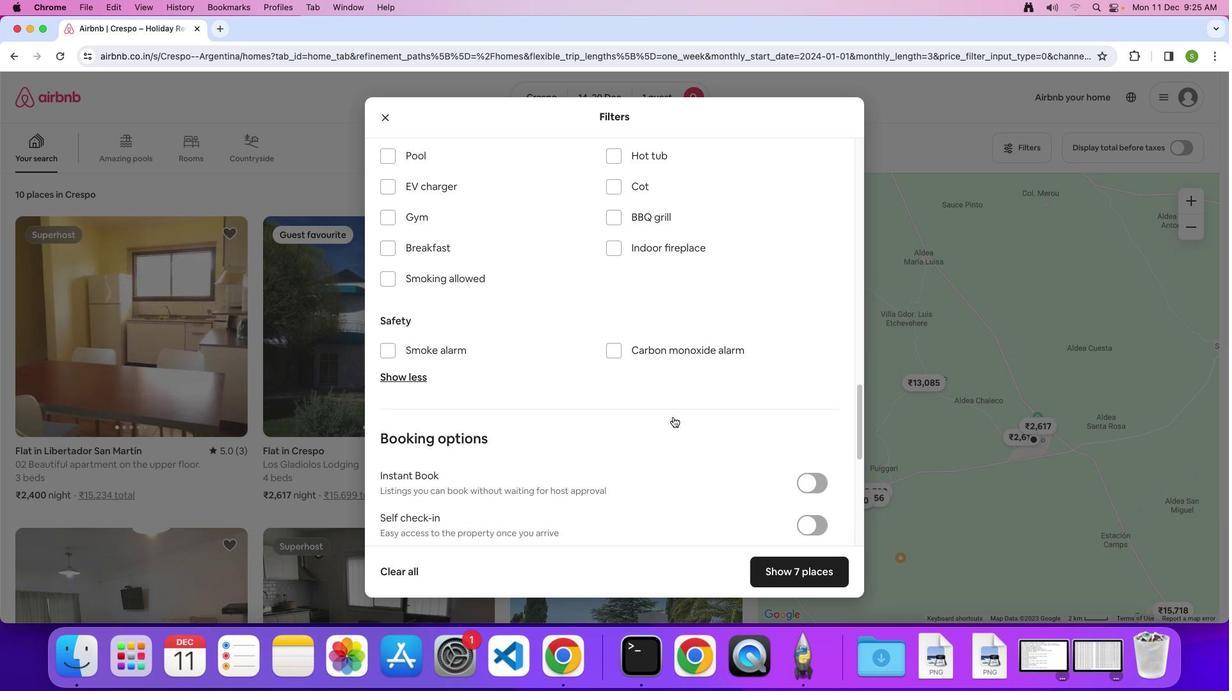
Action: Mouse scrolled (673, 417) with delta (0, -1)
Screenshot: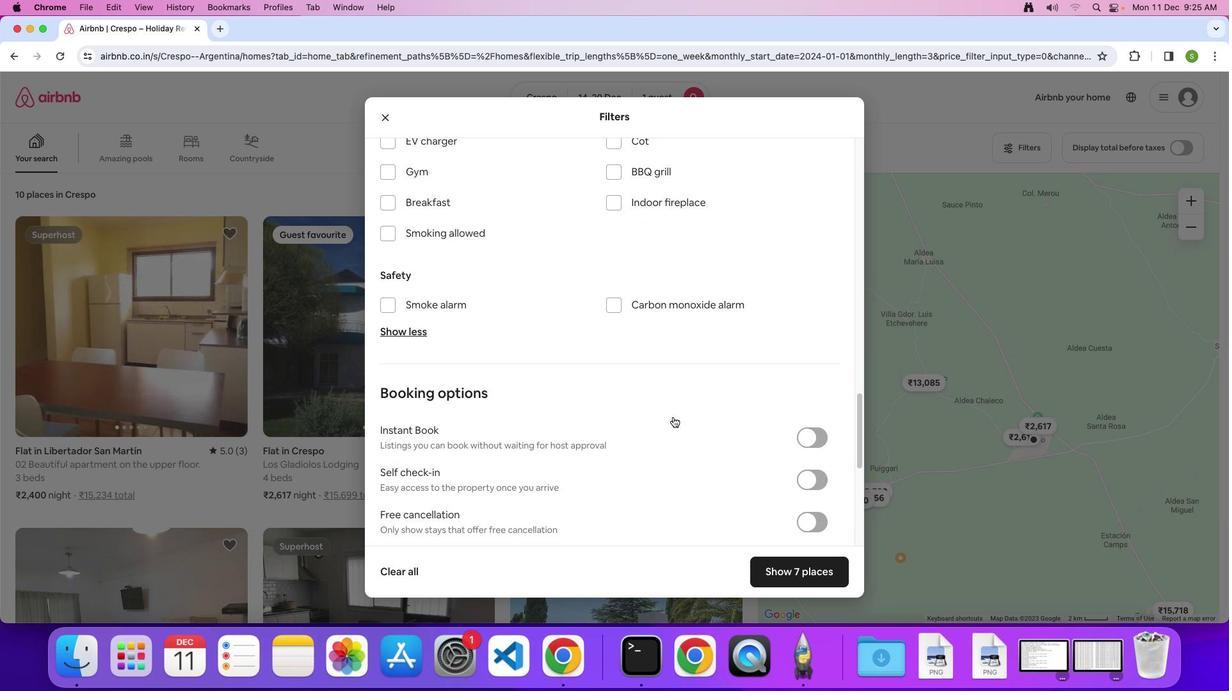 
Action: Mouse scrolled (673, 417) with delta (0, 0)
Screenshot: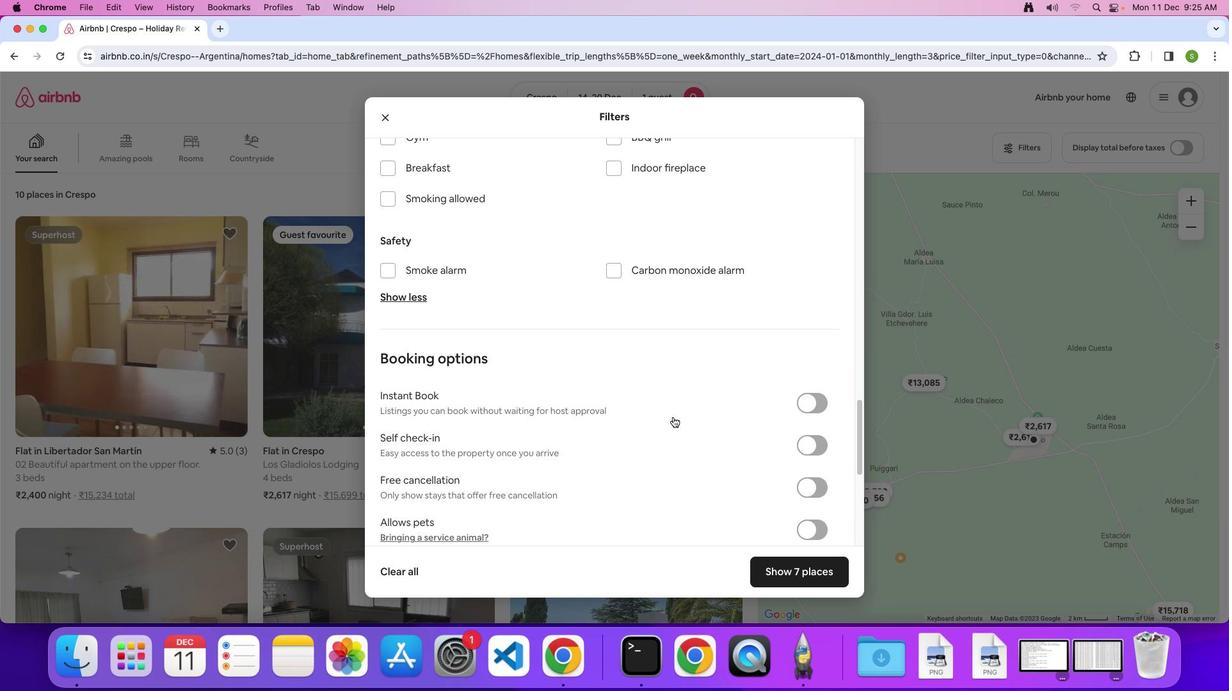 
Action: Mouse scrolled (673, 417) with delta (0, 0)
Screenshot: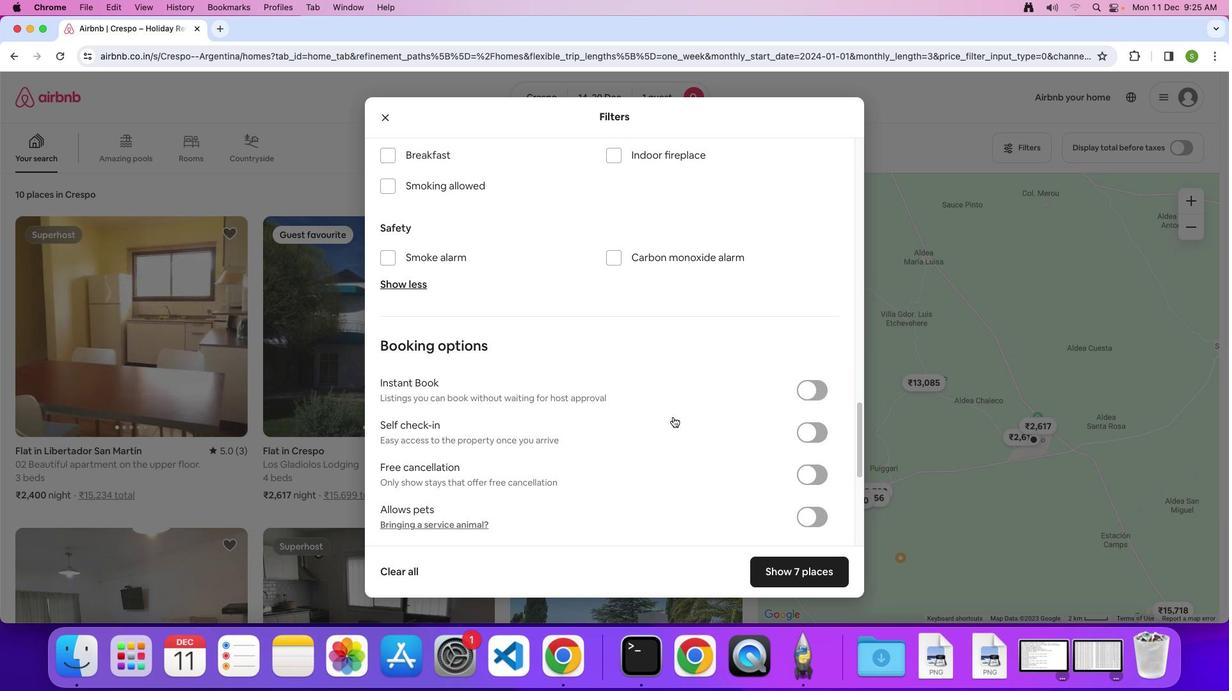 
Action: Mouse scrolled (673, 417) with delta (0, 0)
Screenshot: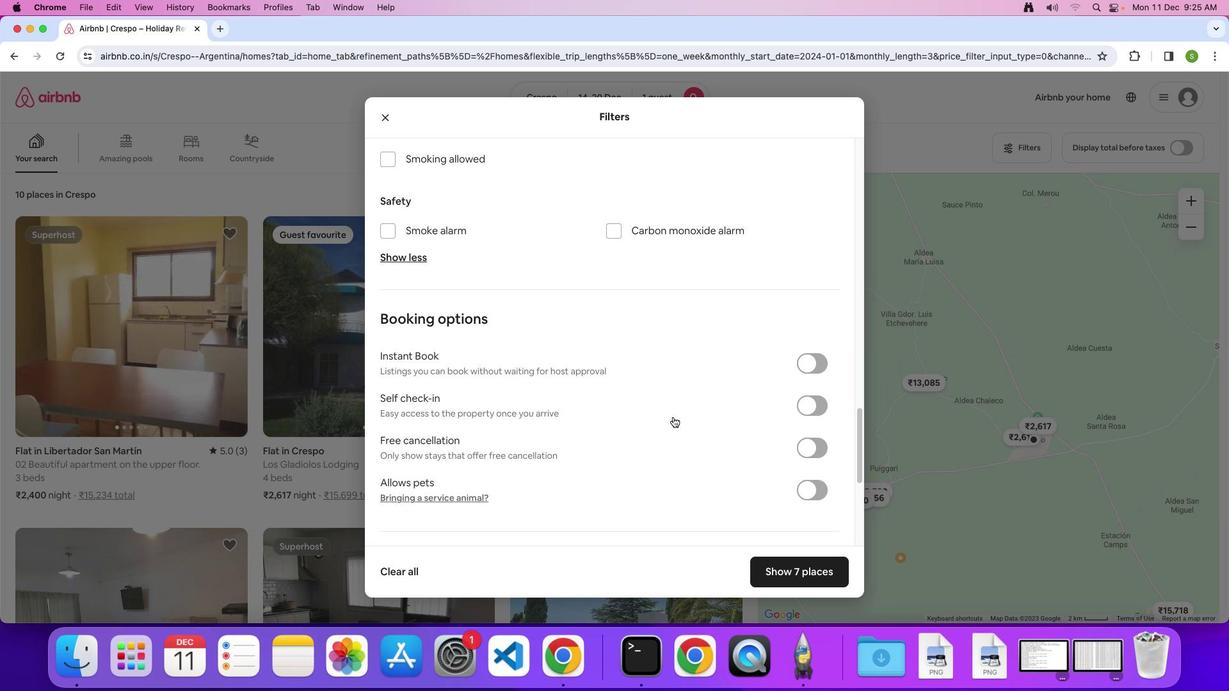 
Action: Mouse scrolled (673, 417) with delta (0, 0)
Screenshot: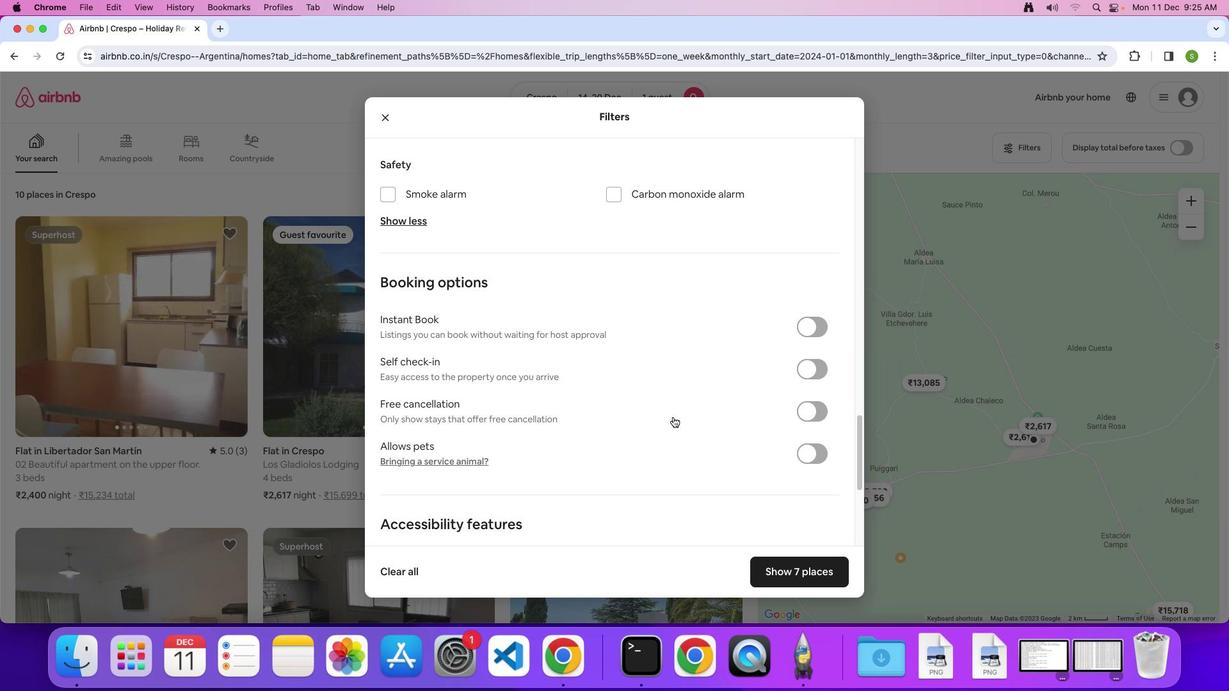 
Action: Mouse scrolled (673, 417) with delta (0, 0)
Screenshot: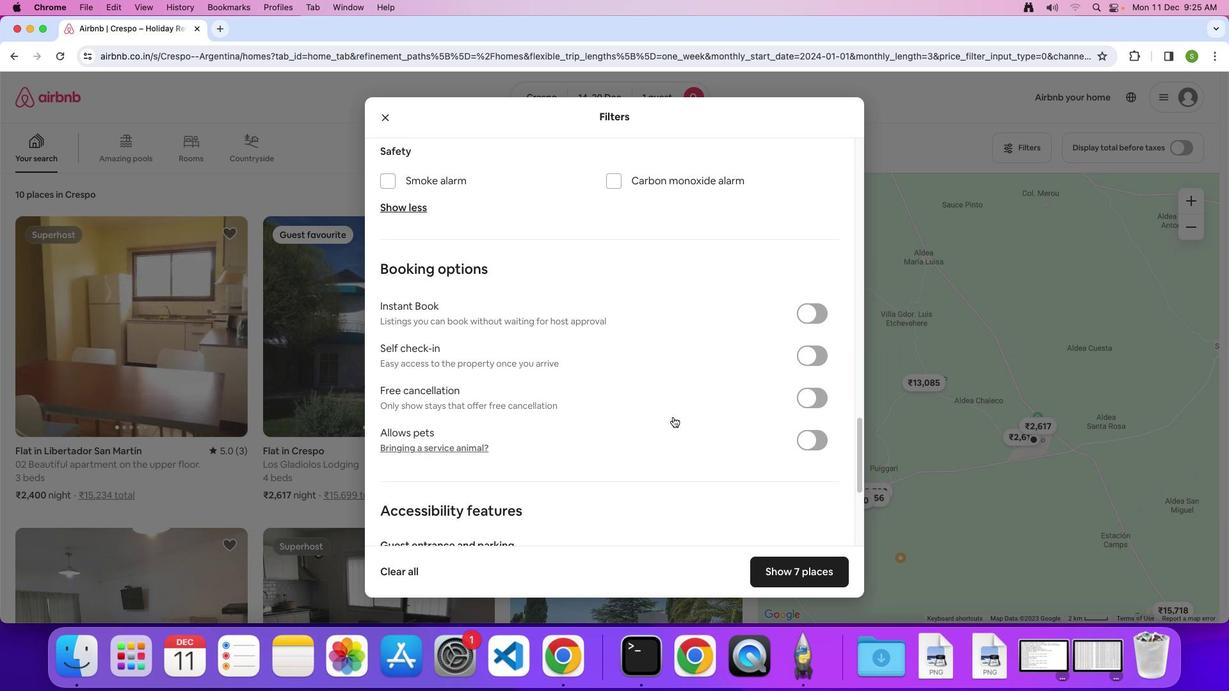 
Action: Mouse scrolled (673, 417) with delta (0, -1)
Screenshot: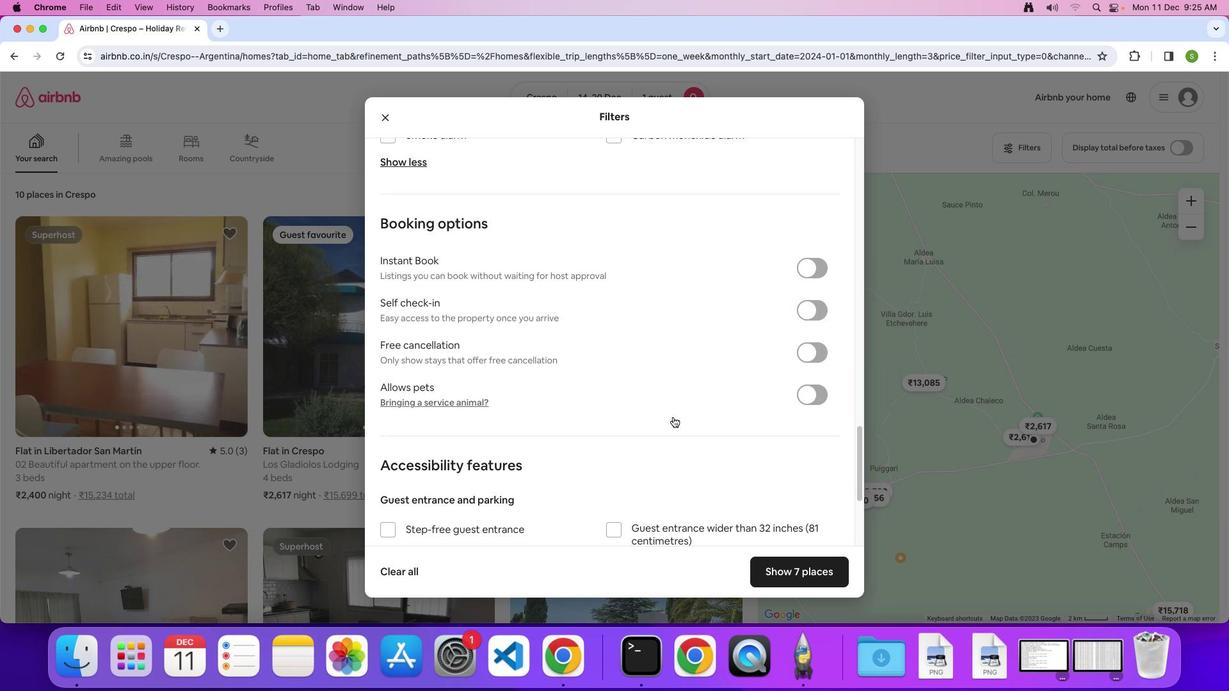 
Action: Mouse scrolled (673, 417) with delta (0, 0)
Screenshot: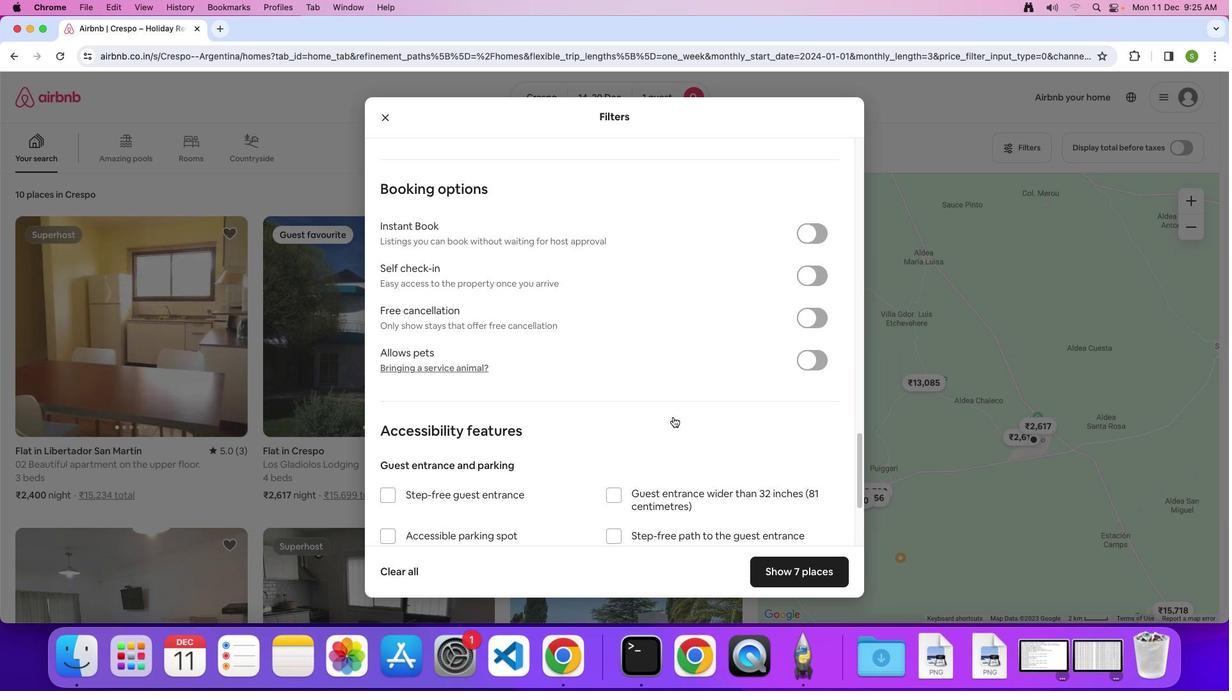 
Action: Mouse scrolled (673, 417) with delta (0, 0)
Screenshot: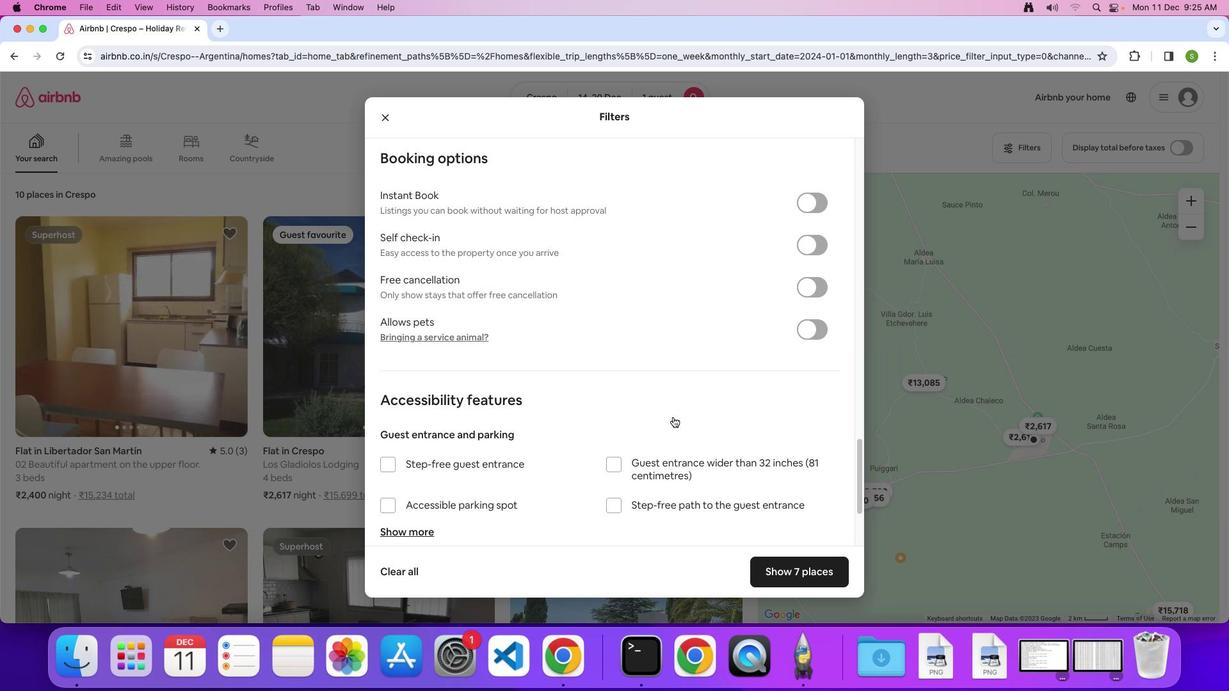 
Action: Mouse scrolled (673, 417) with delta (0, -1)
Screenshot: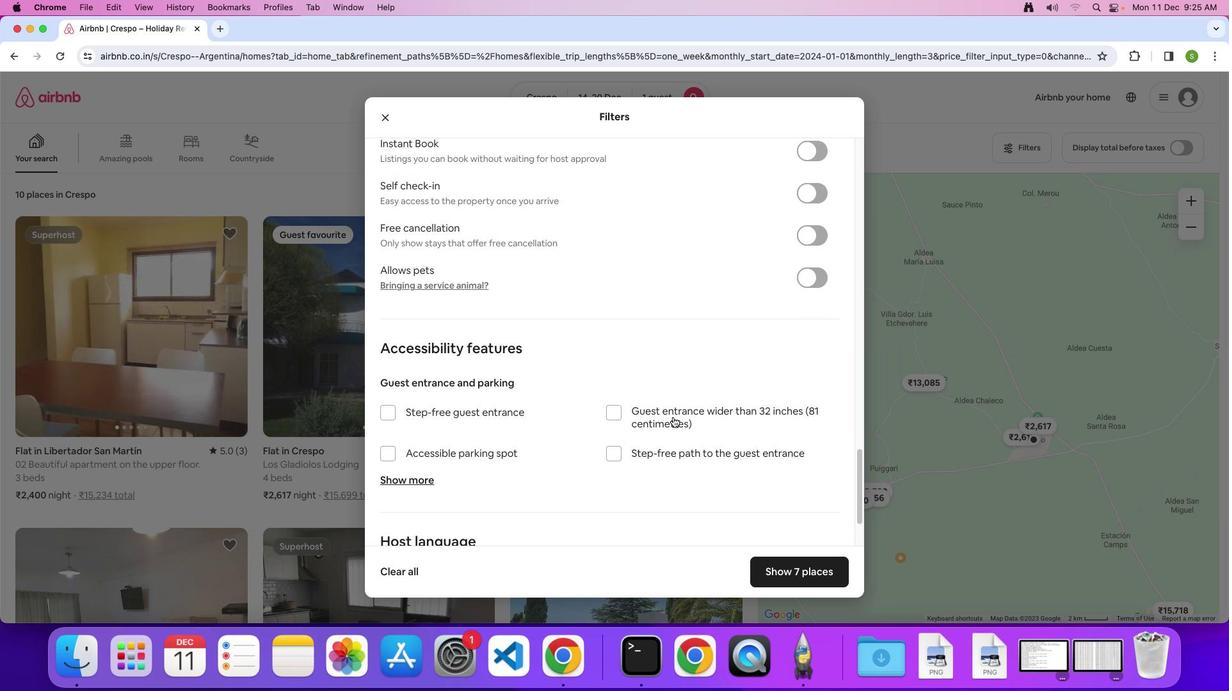 
Action: Mouse scrolled (673, 417) with delta (0, 0)
Screenshot: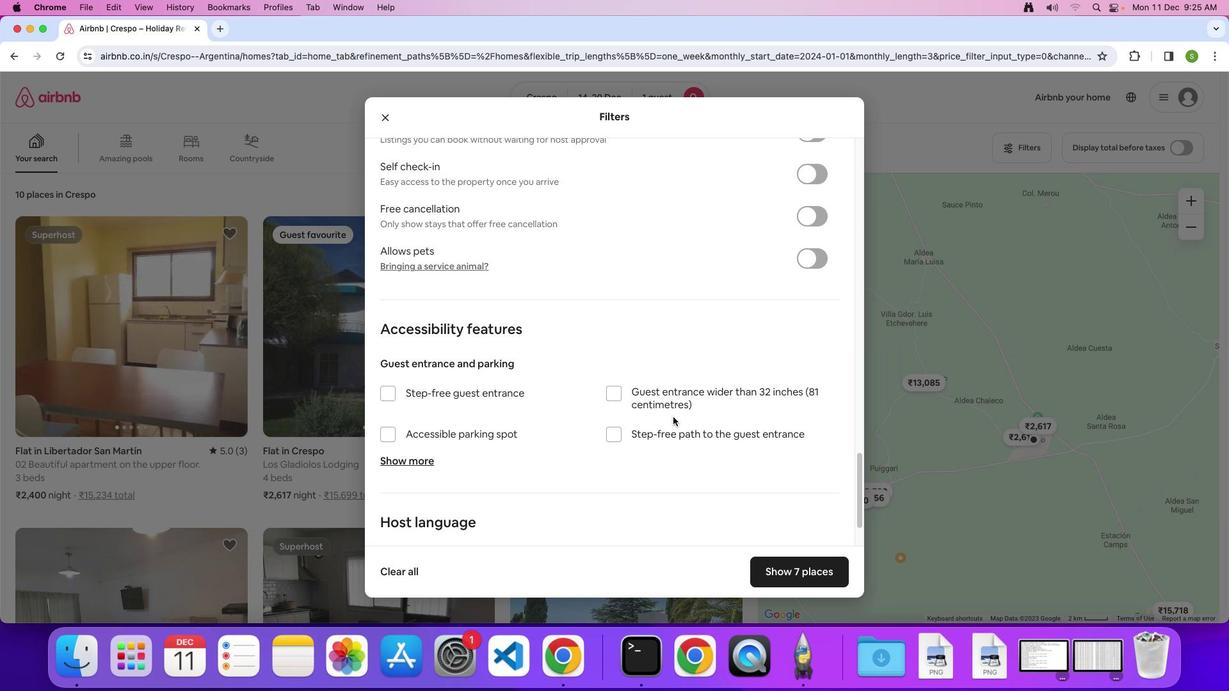 
Action: Mouse scrolled (673, 417) with delta (0, 0)
Screenshot: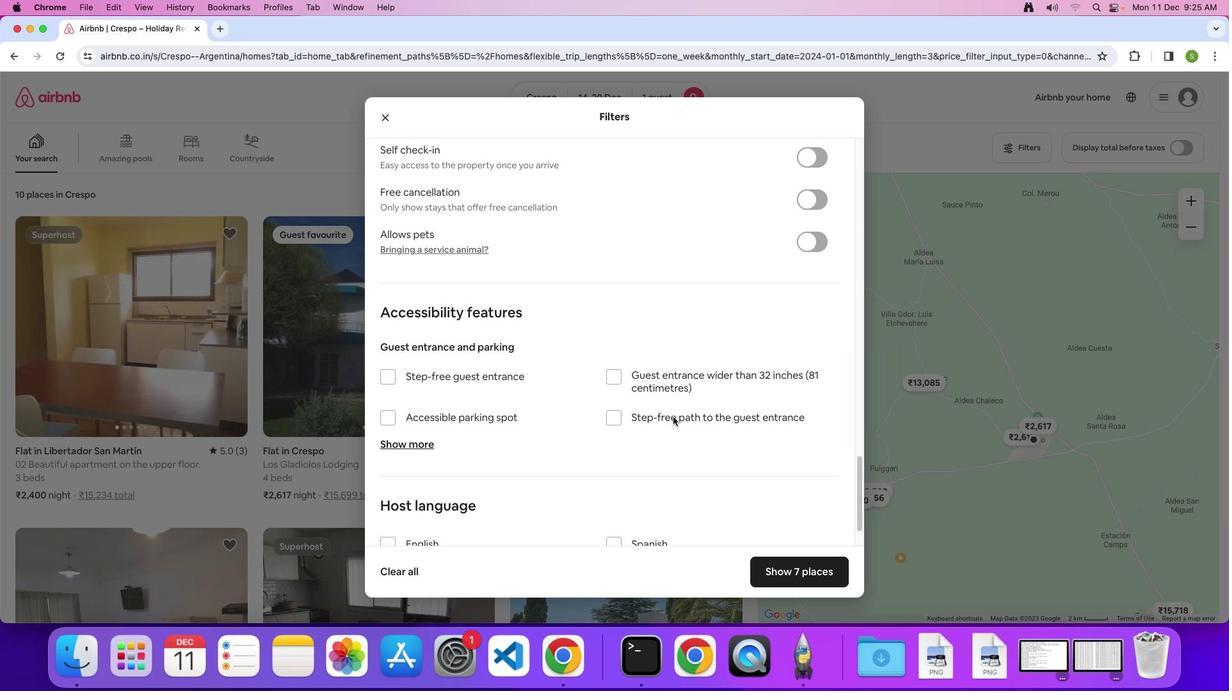 
Action: Mouse scrolled (673, 417) with delta (0, -1)
Screenshot: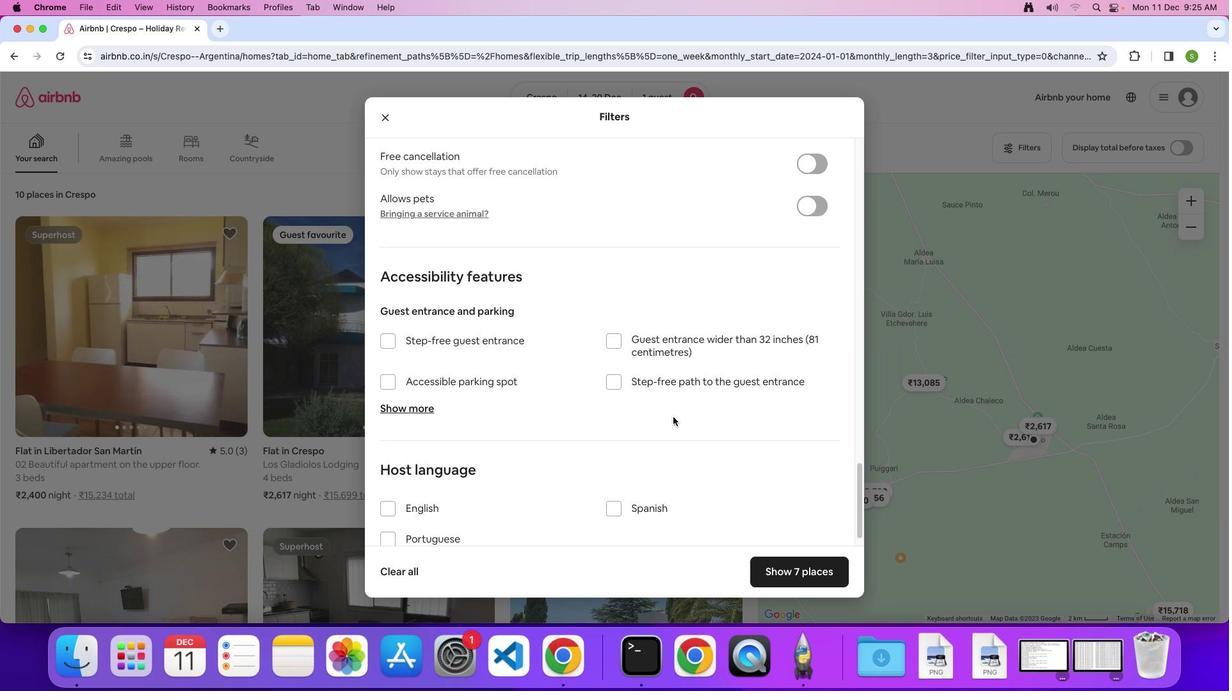 
Action: Mouse scrolled (673, 417) with delta (0, 0)
Screenshot: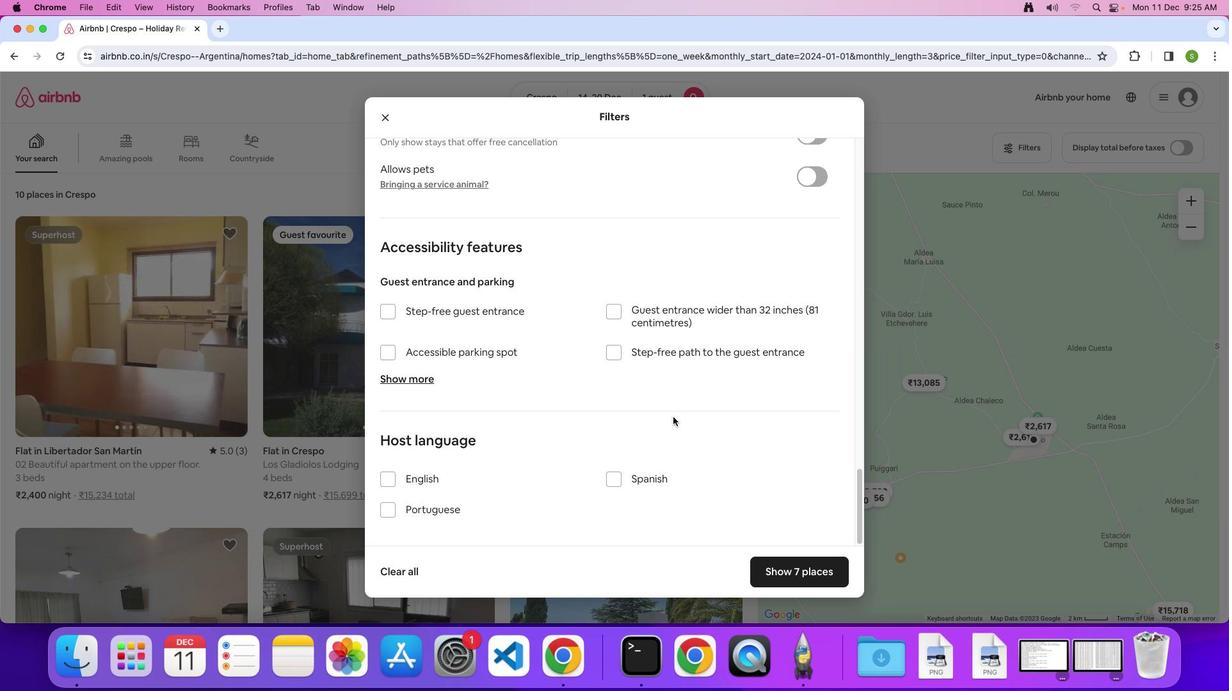 
Action: Mouse scrolled (673, 417) with delta (0, 0)
Screenshot: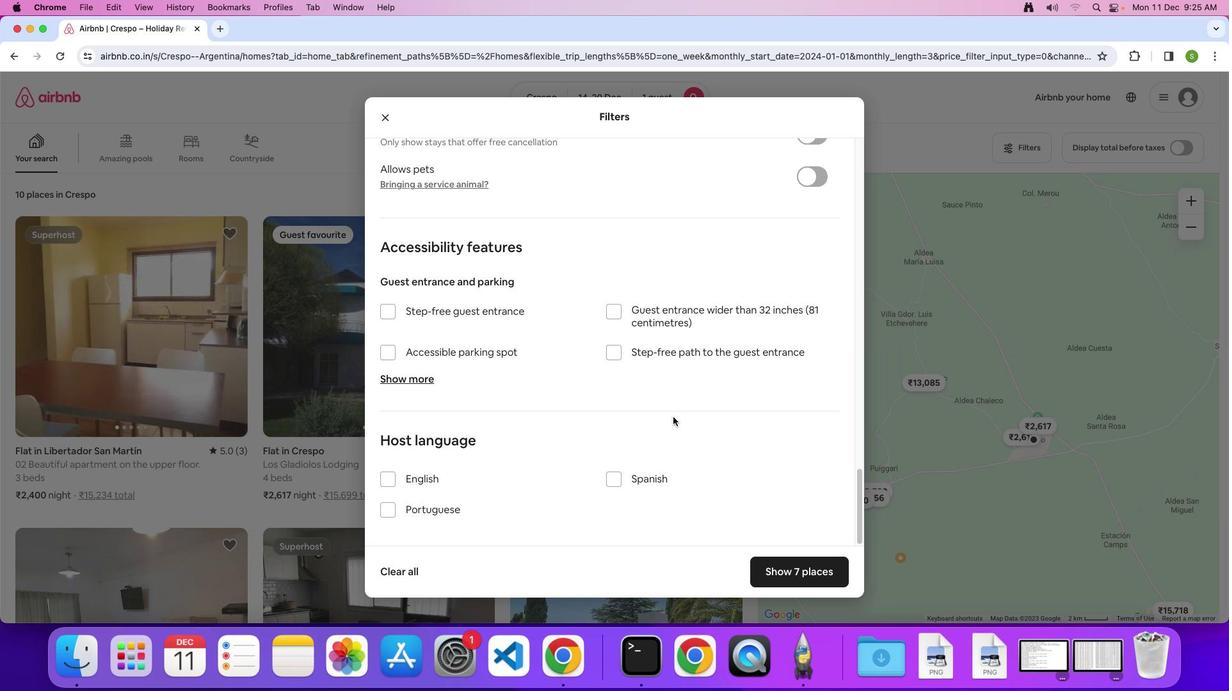 
Action: Mouse scrolled (673, 417) with delta (0, -1)
Screenshot: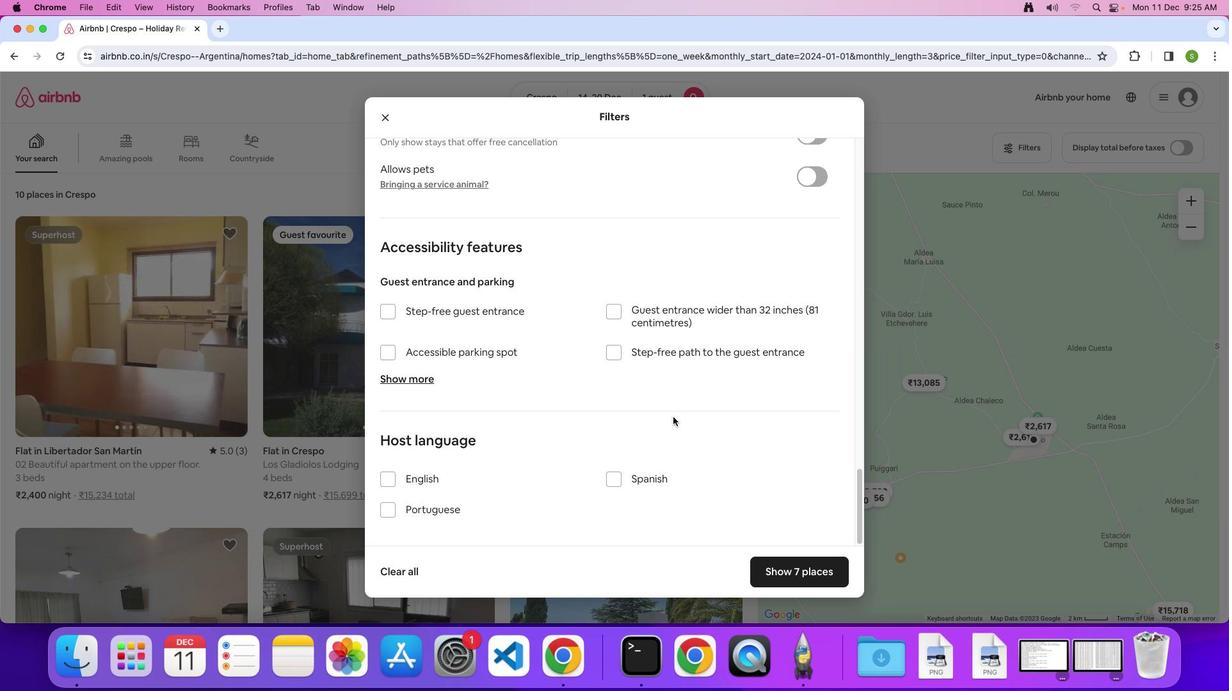 
Action: Mouse moved to (785, 575)
Screenshot: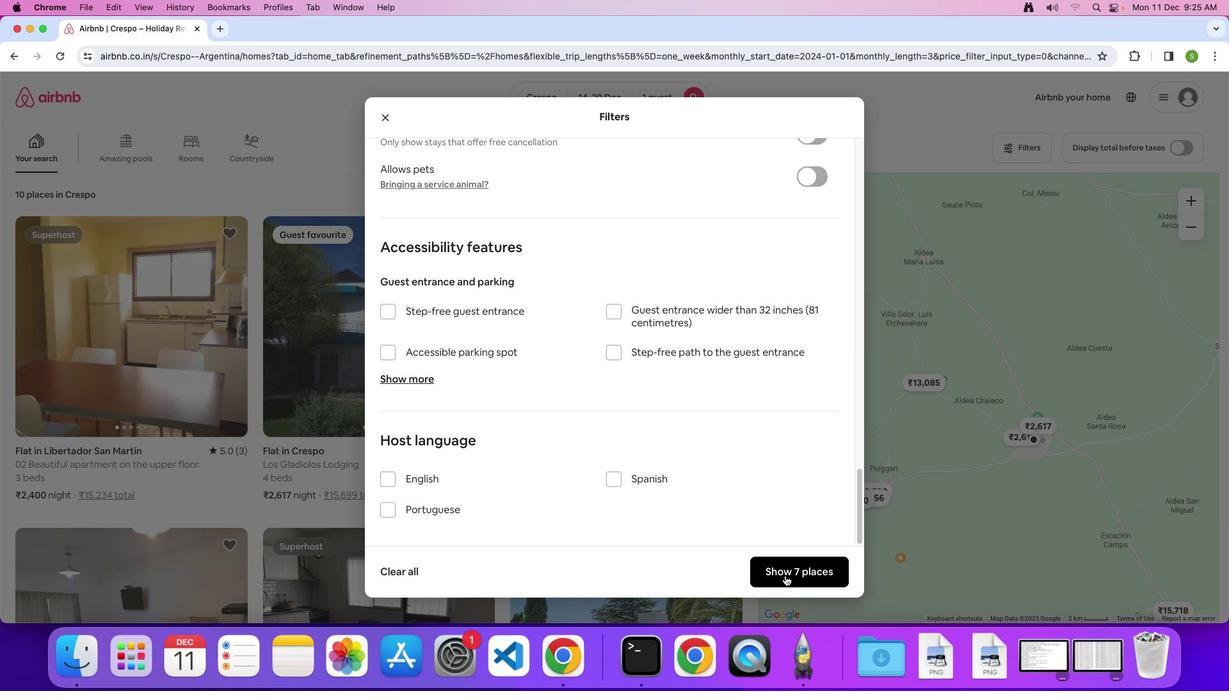 
Action: Mouse pressed left at (785, 575)
Screenshot: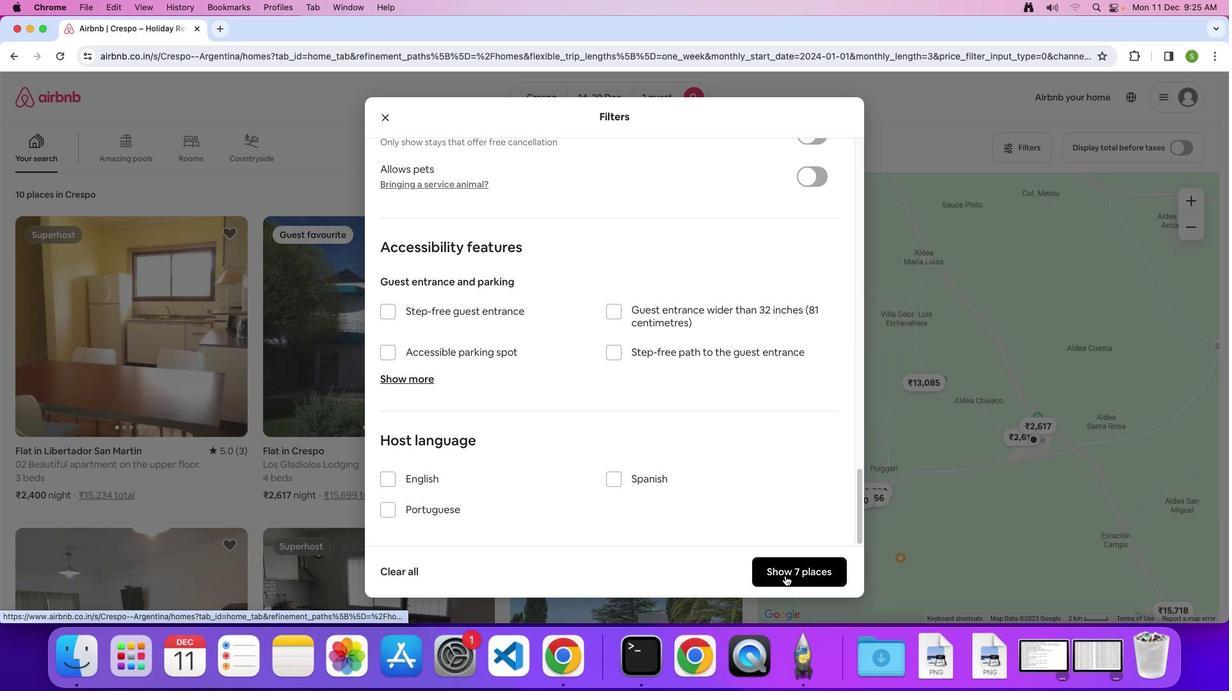 
Action: Mouse moved to (166, 318)
Screenshot: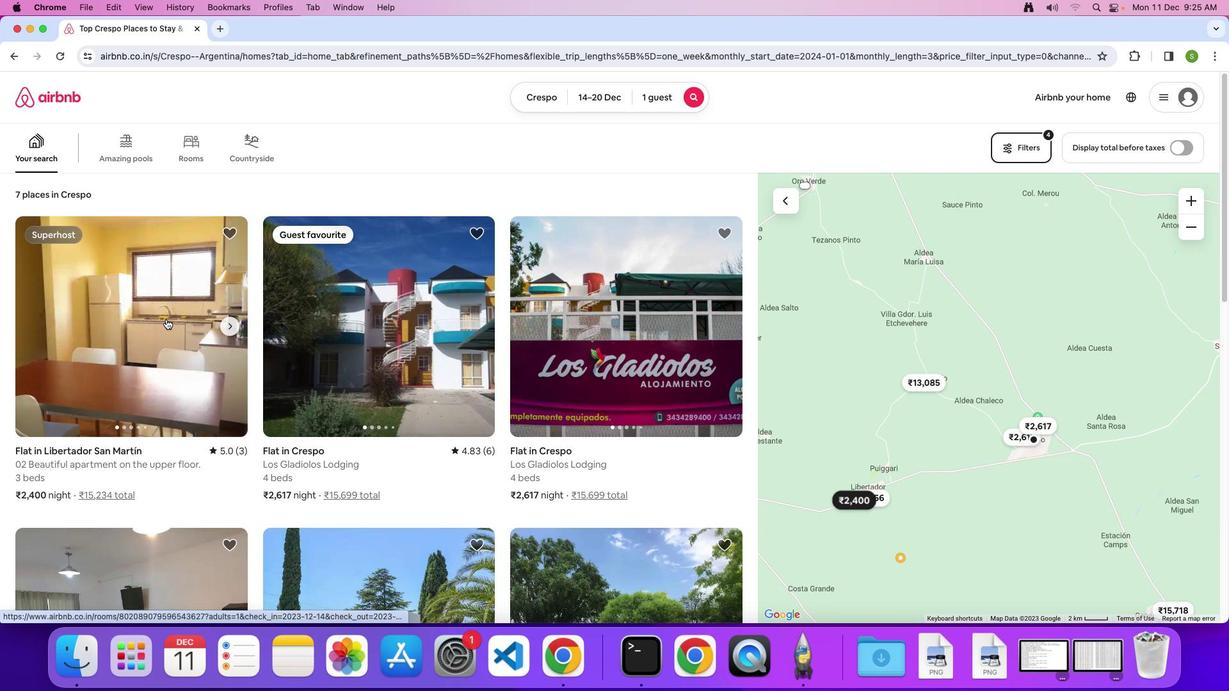 
Action: Mouse pressed left at (166, 318)
Screenshot: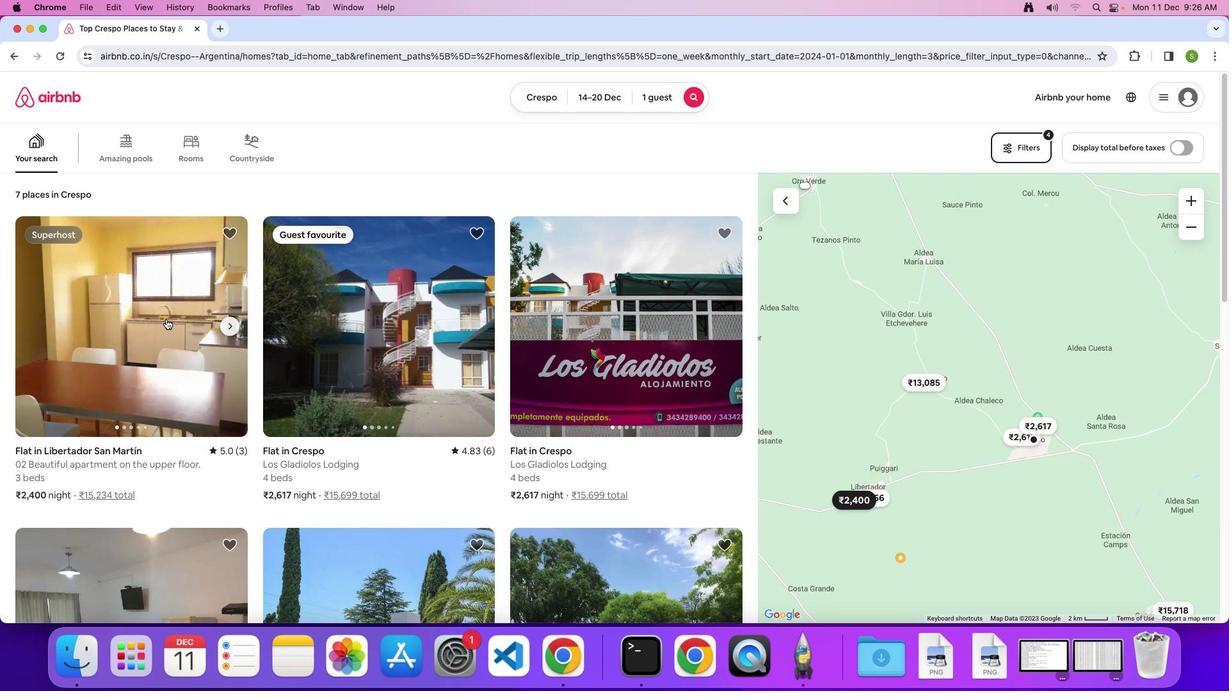 
Action: Mouse moved to (435, 318)
Screenshot: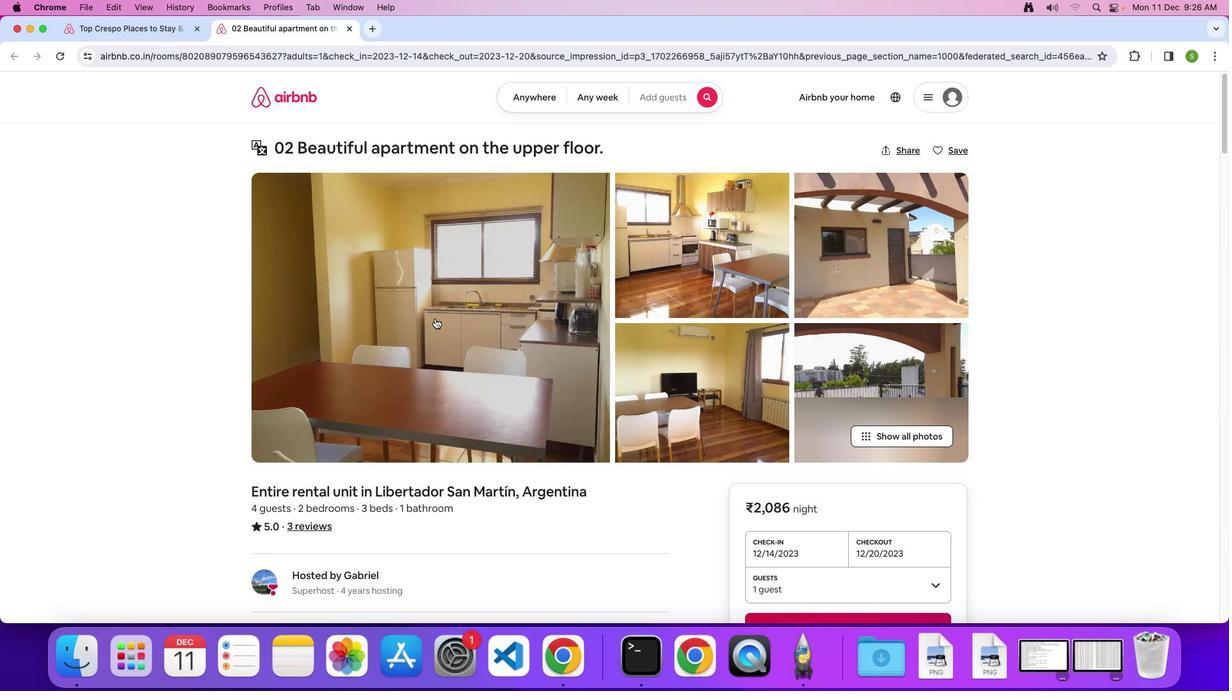 
Action: Mouse pressed left at (435, 318)
Screenshot: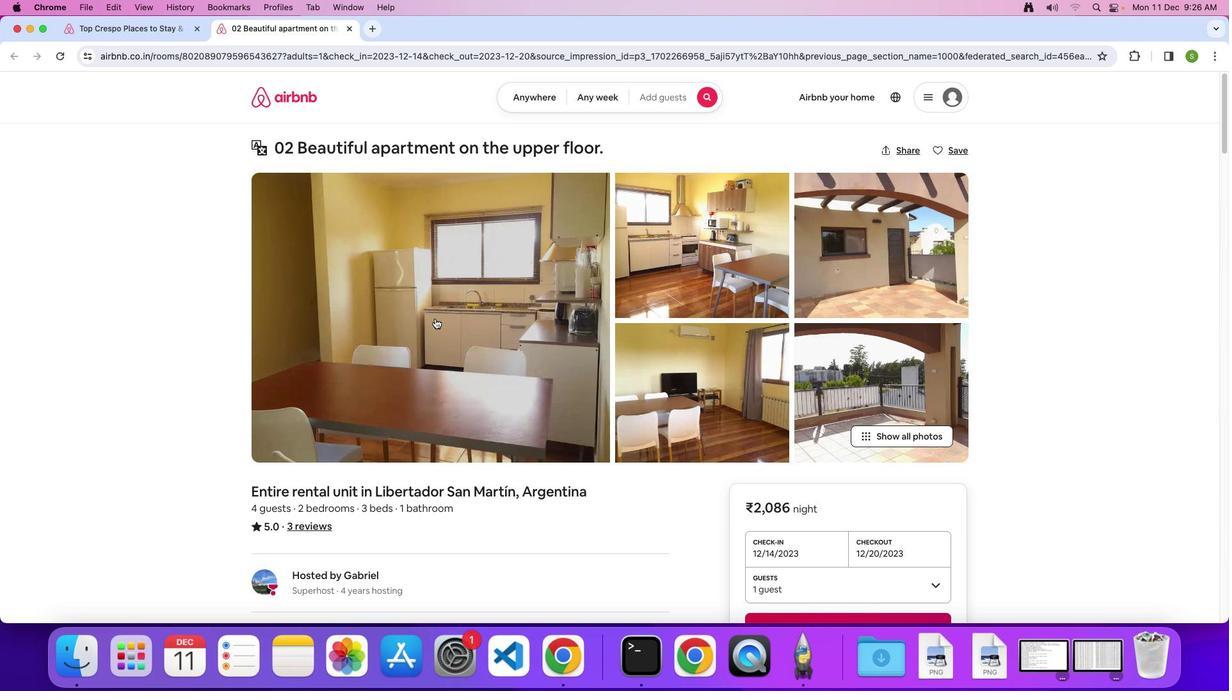 
Action: Mouse moved to (578, 374)
Screenshot: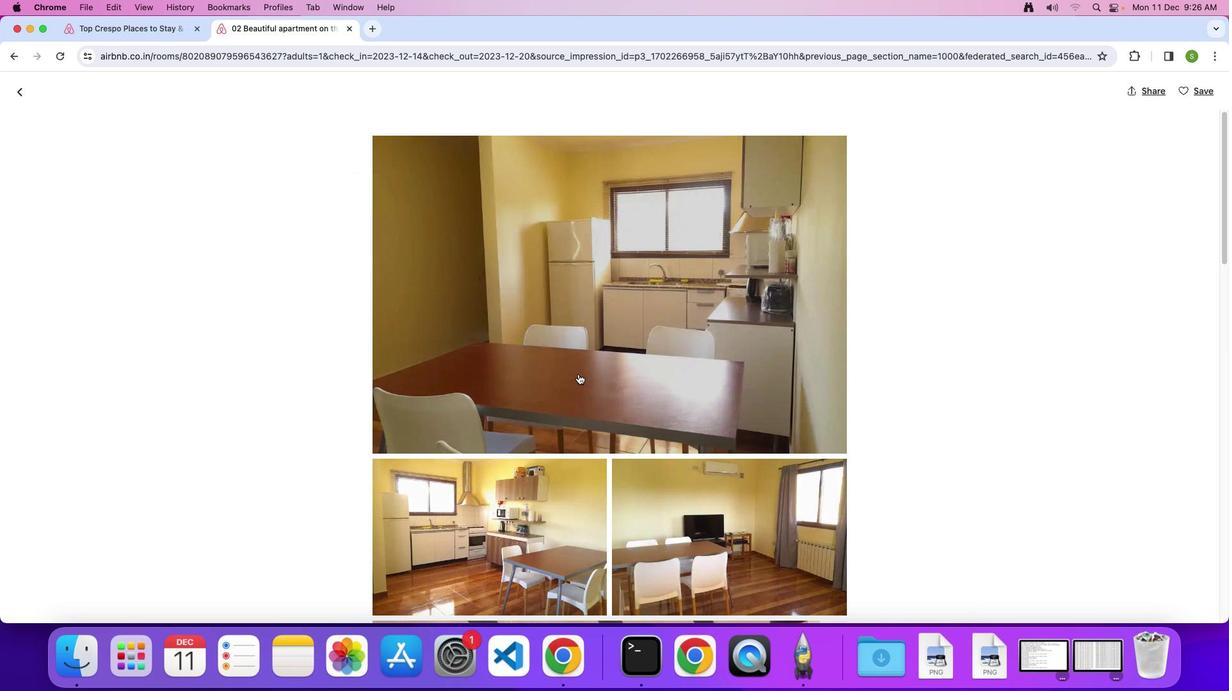 
Action: Mouse scrolled (578, 374) with delta (0, 0)
Screenshot: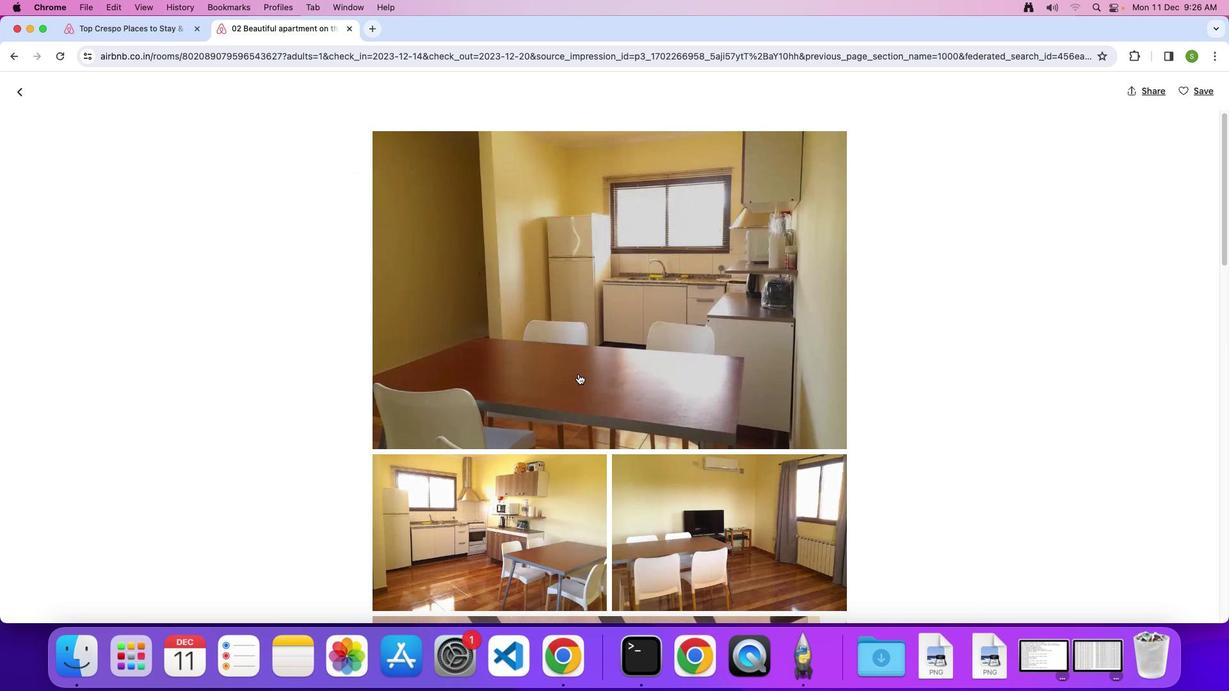 
Action: Mouse scrolled (578, 374) with delta (0, 0)
Screenshot: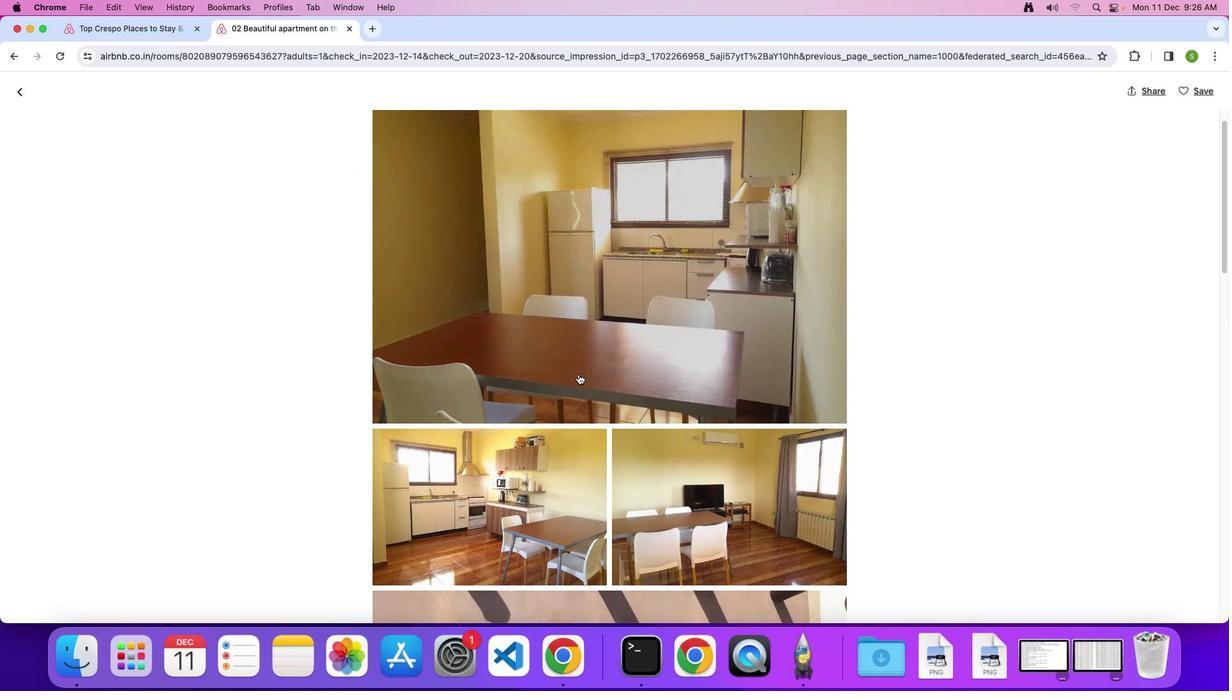 
Action: Mouse scrolled (578, 374) with delta (0, -1)
Screenshot: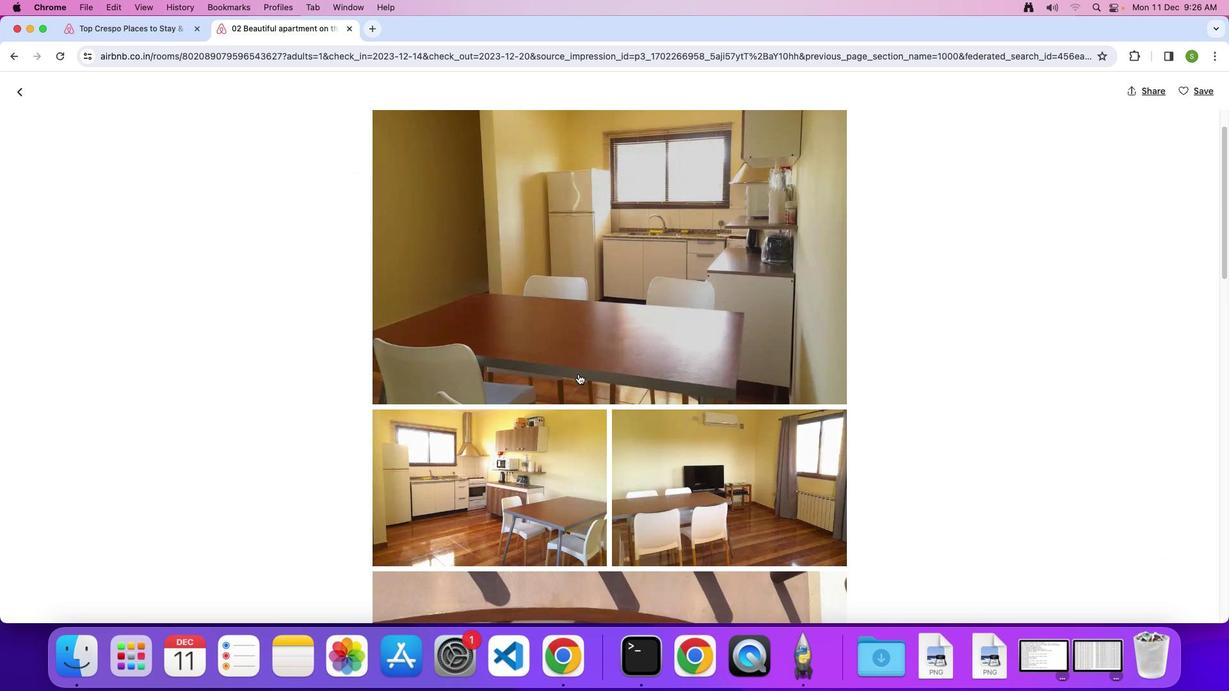 
Action: Mouse scrolled (578, 374) with delta (0, 0)
Screenshot: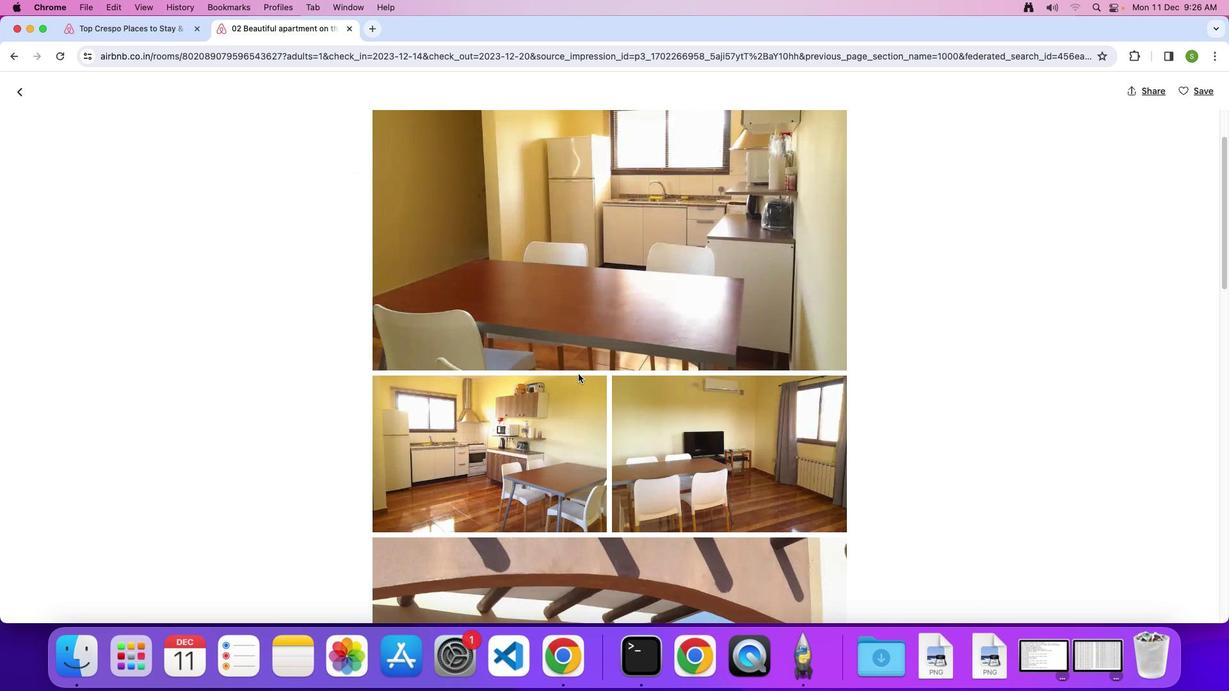 
Action: Mouse scrolled (578, 374) with delta (0, 0)
Screenshot: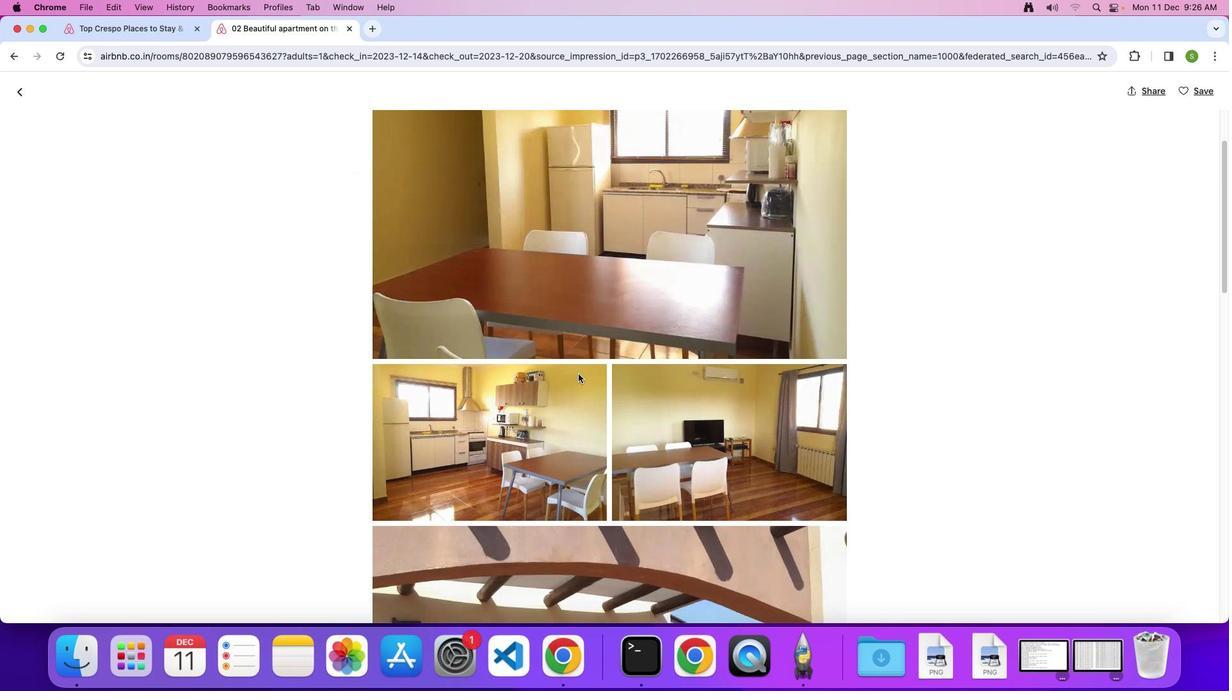 
Action: Mouse scrolled (578, 374) with delta (0, -1)
Screenshot: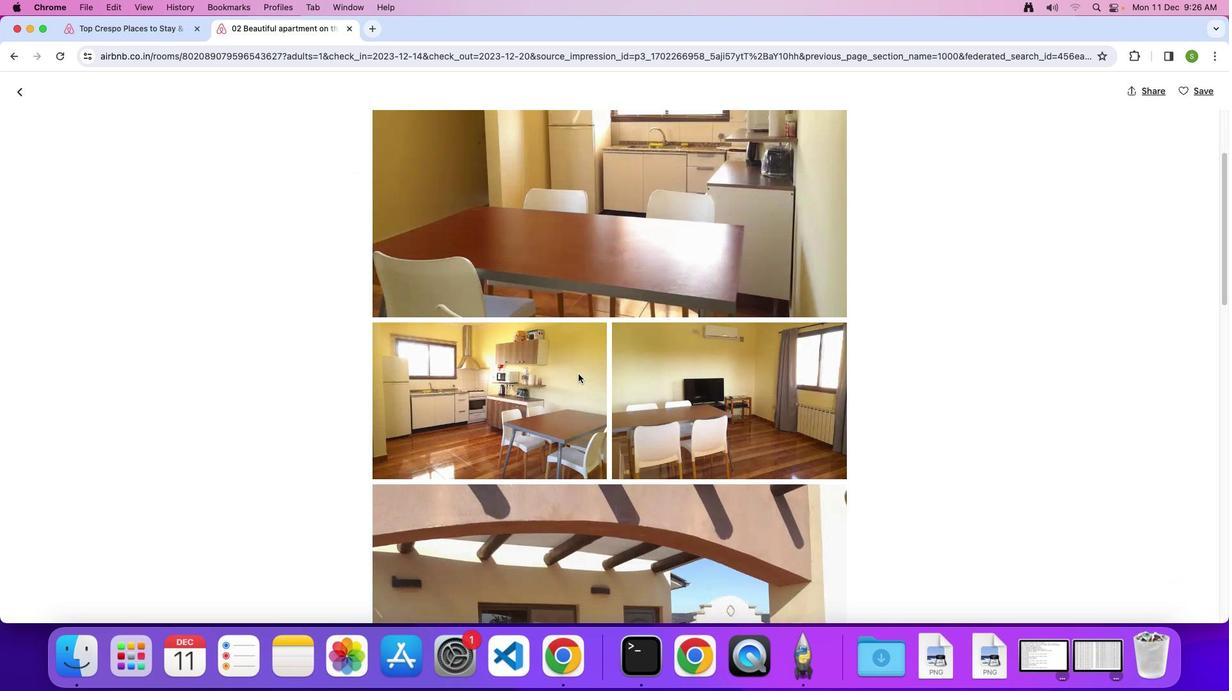
Action: Mouse scrolled (578, 374) with delta (0, 0)
Screenshot: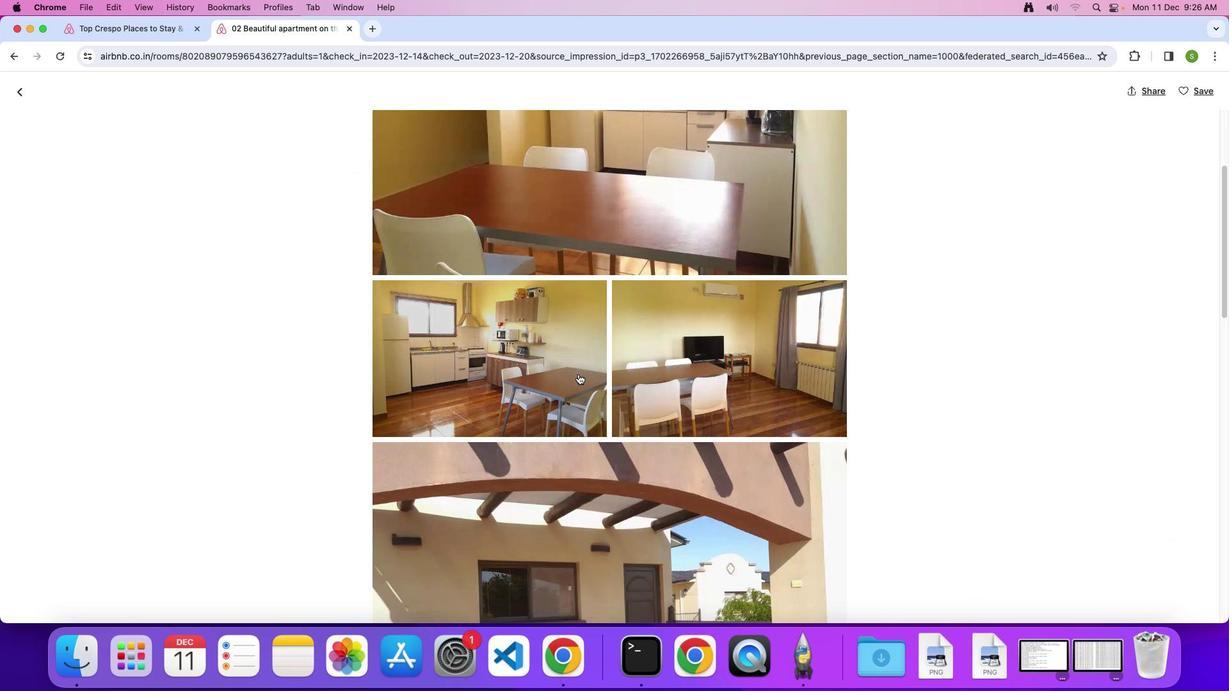 
Action: Mouse scrolled (578, 374) with delta (0, 0)
Screenshot: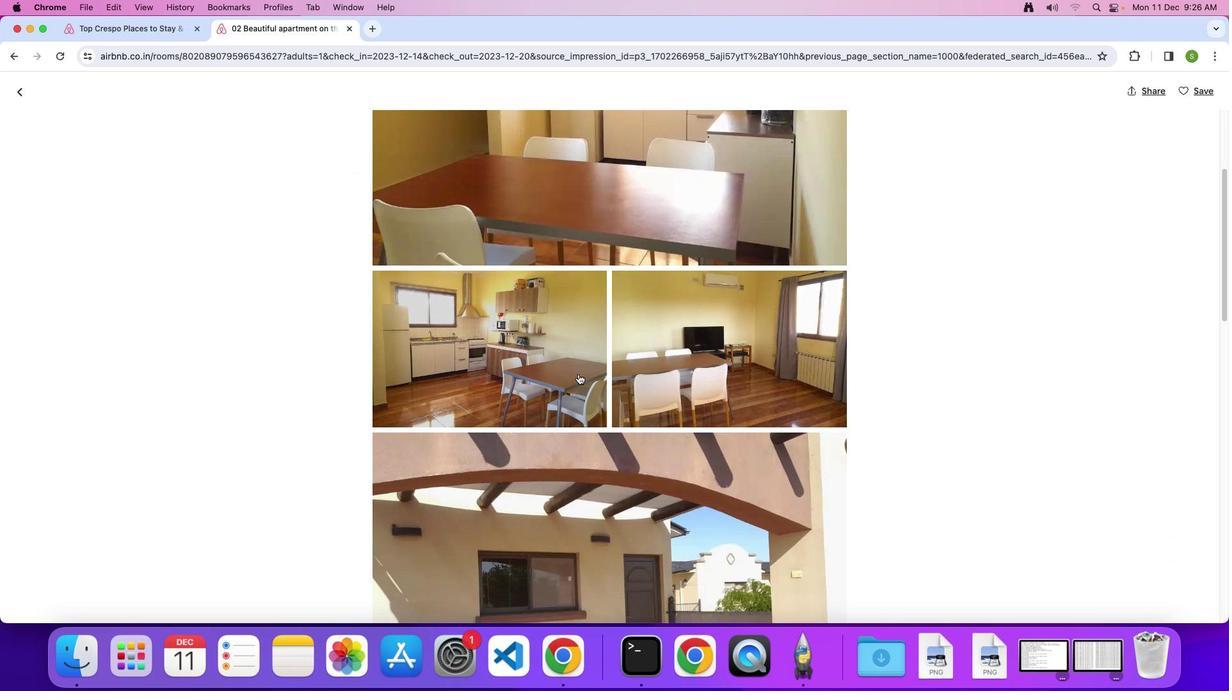
Action: Mouse scrolled (578, 374) with delta (0, -1)
Screenshot: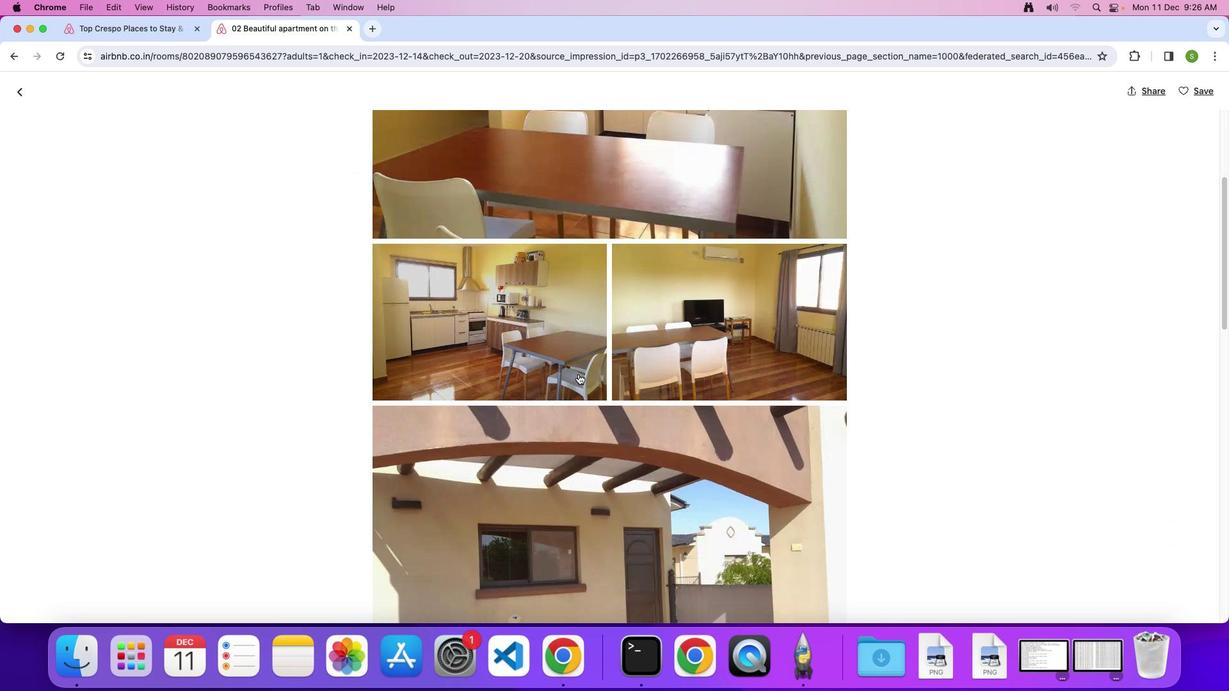 
Action: Mouse scrolled (578, 374) with delta (0, 0)
Screenshot: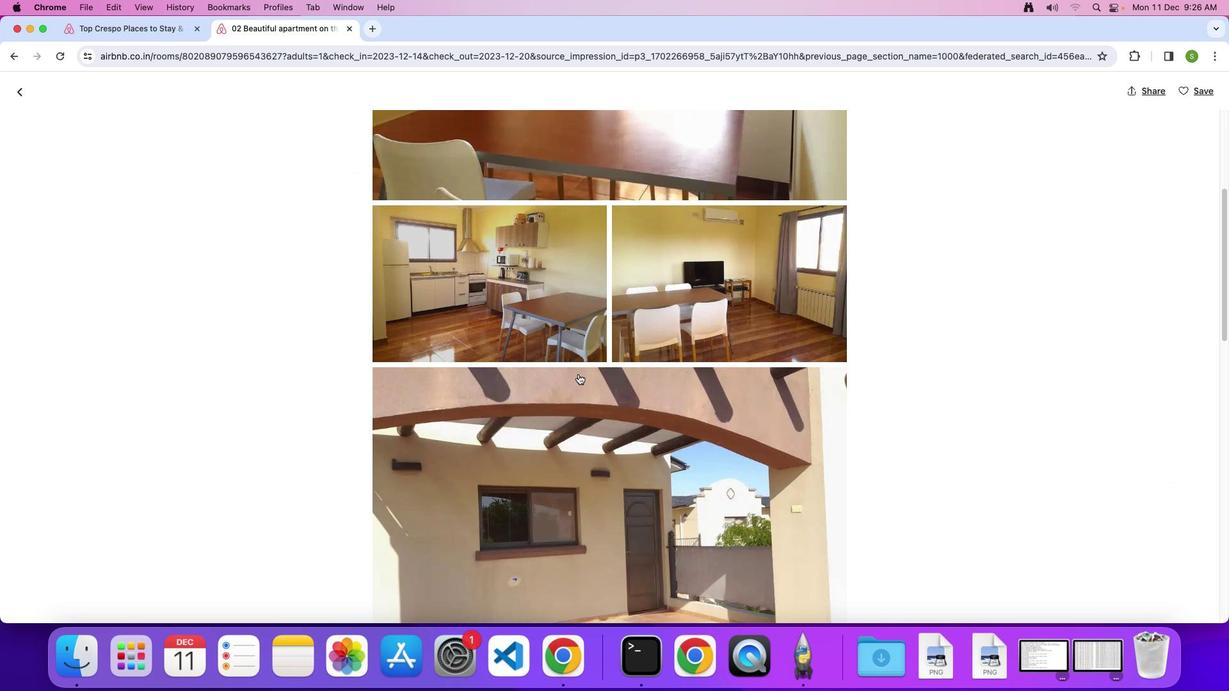 
Action: Mouse scrolled (578, 374) with delta (0, 0)
Screenshot: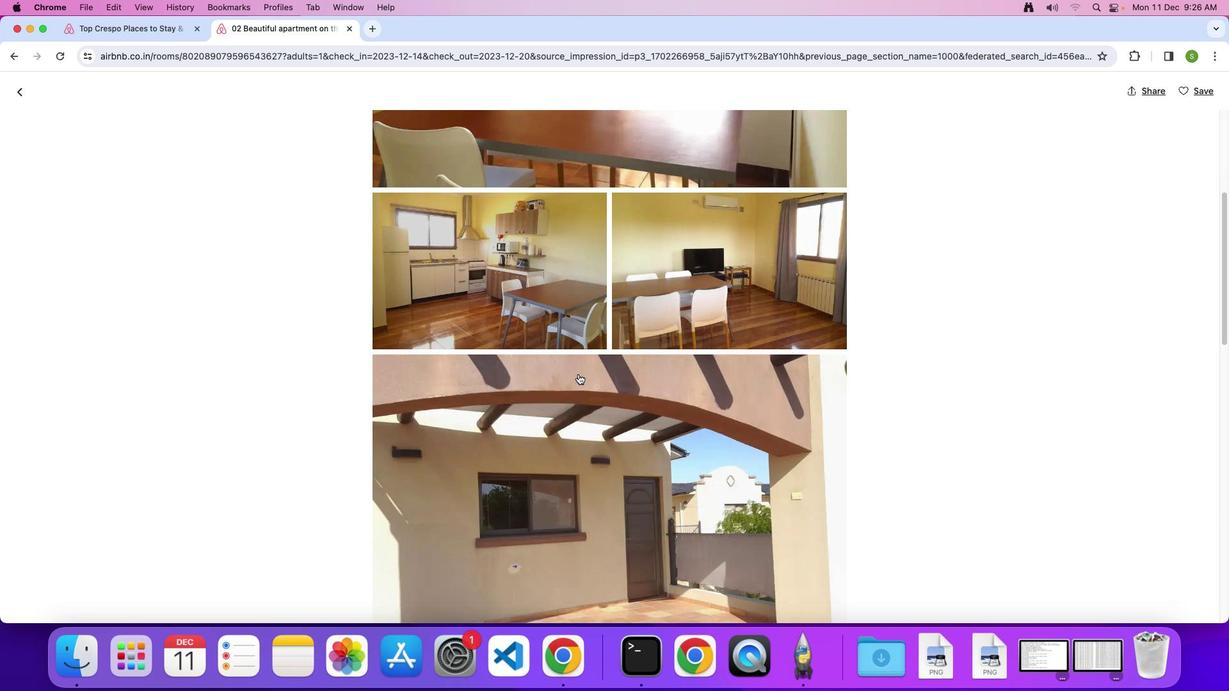 
Action: Mouse scrolled (578, 374) with delta (0, 0)
Screenshot: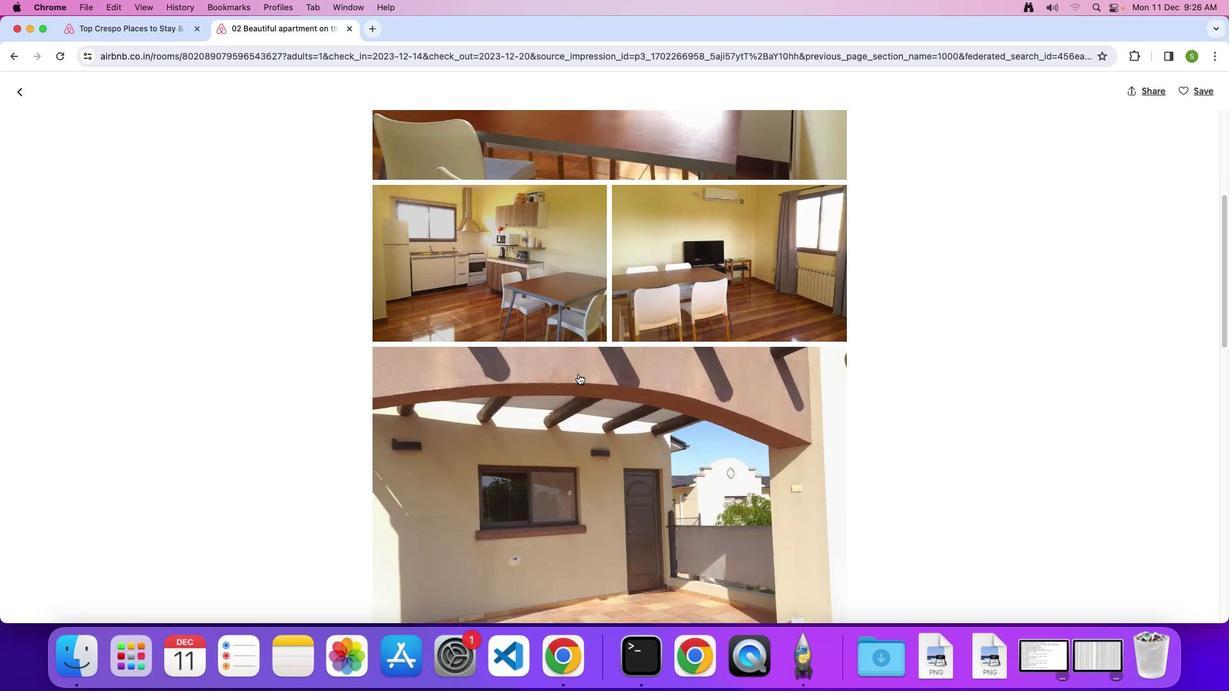 
Action: Mouse scrolled (578, 374) with delta (0, 0)
Screenshot: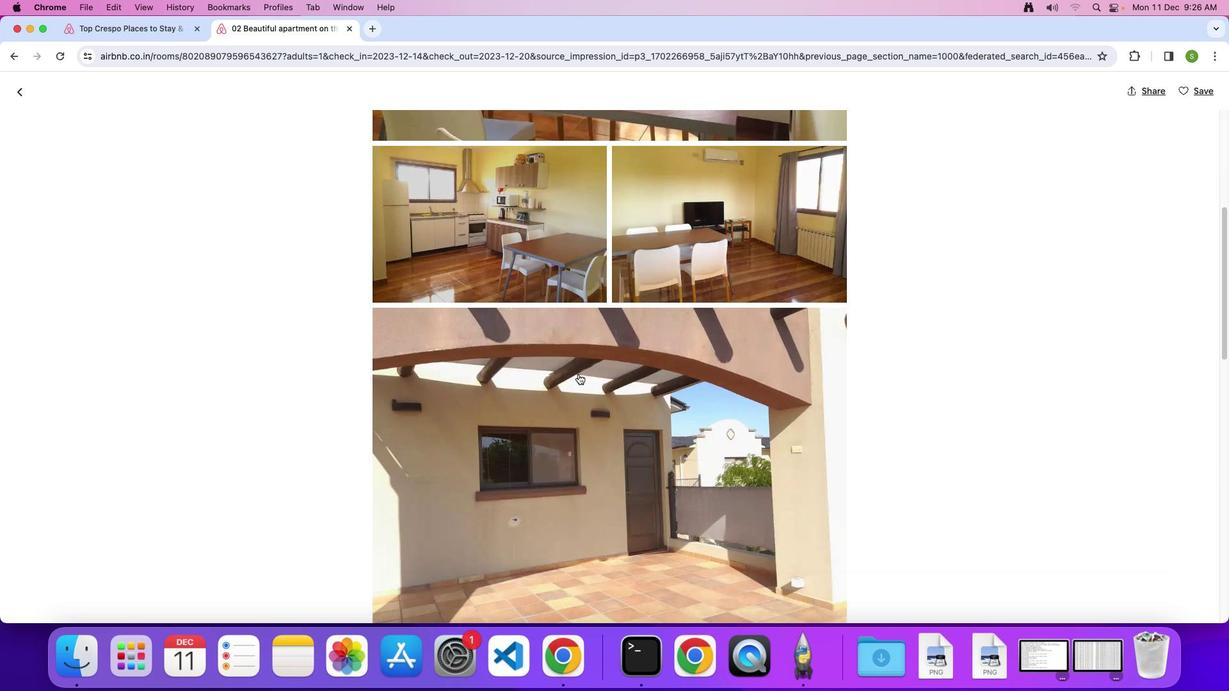 
Action: Mouse scrolled (578, 374) with delta (0, -1)
Screenshot: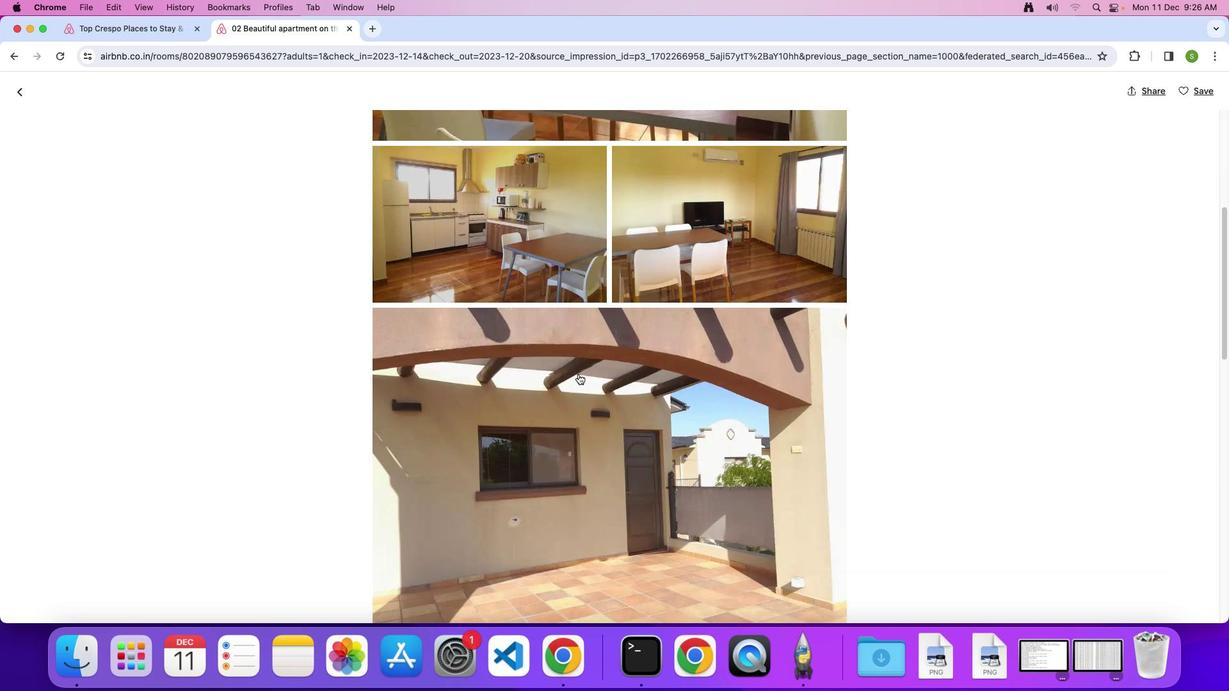 
Action: Mouse scrolled (578, 374) with delta (0, 0)
Screenshot: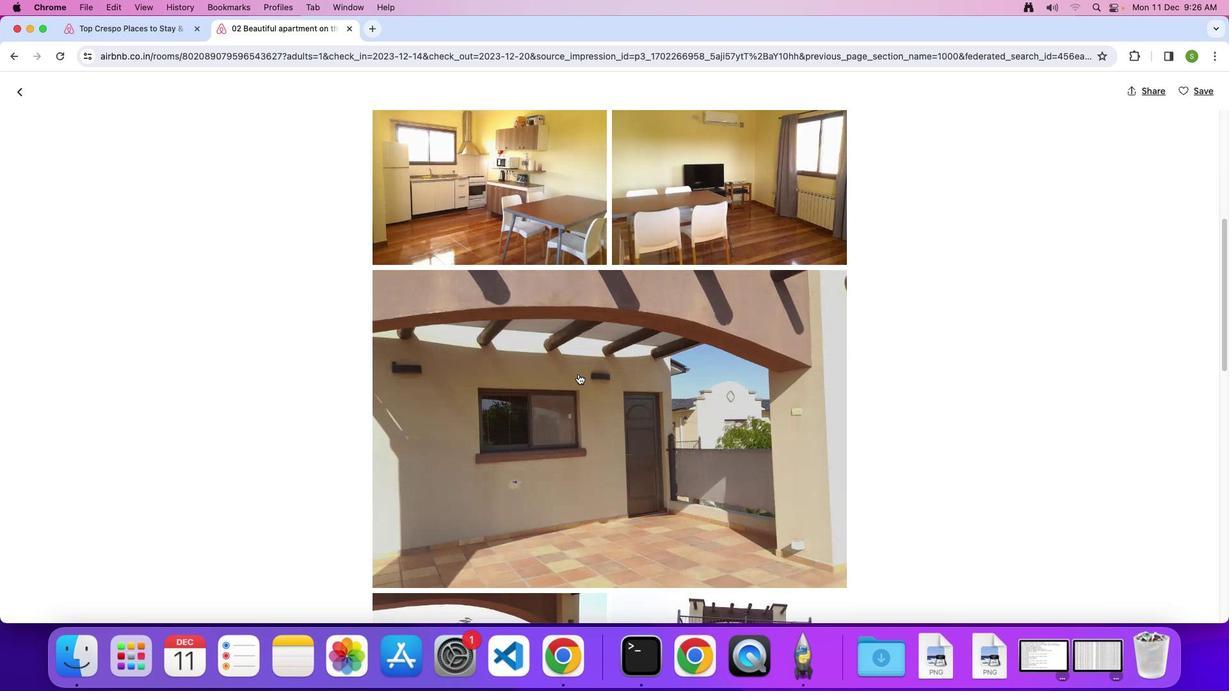 
Action: Mouse scrolled (578, 374) with delta (0, 0)
Screenshot: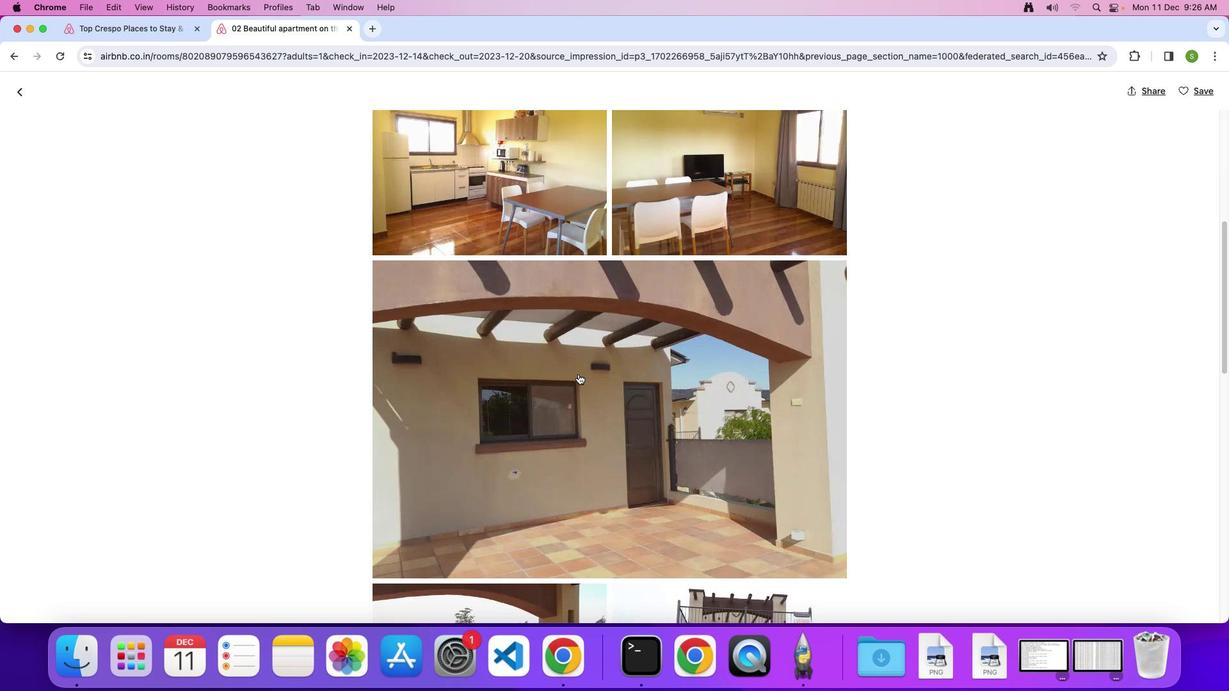 
Action: Mouse scrolled (578, 374) with delta (0, -1)
Screenshot: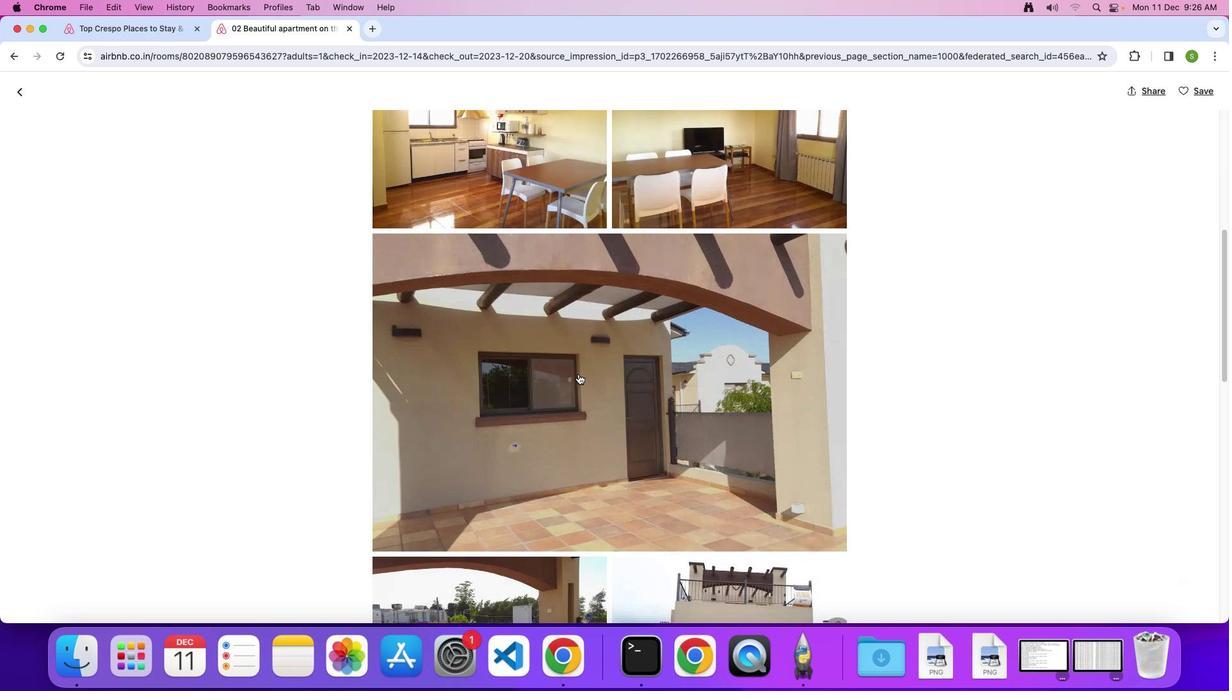 
Action: Mouse scrolled (578, 374) with delta (0, 0)
Screenshot: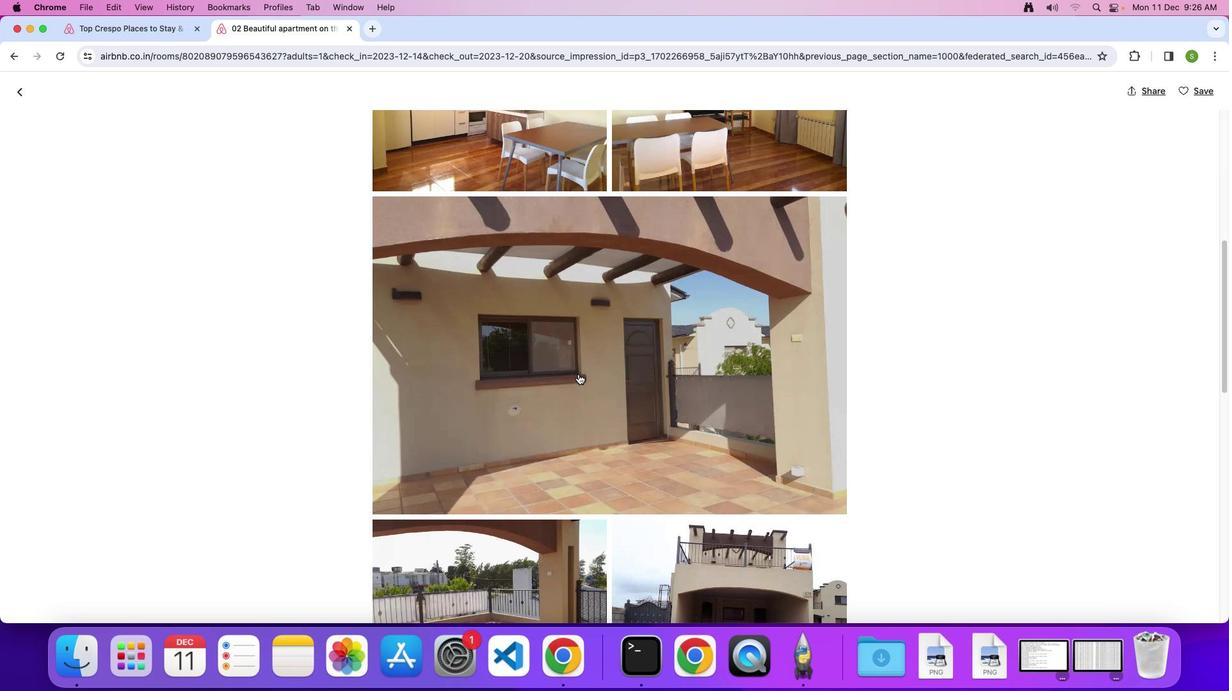 
Action: Mouse scrolled (578, 374) with delta (0, 0)
Screenshot: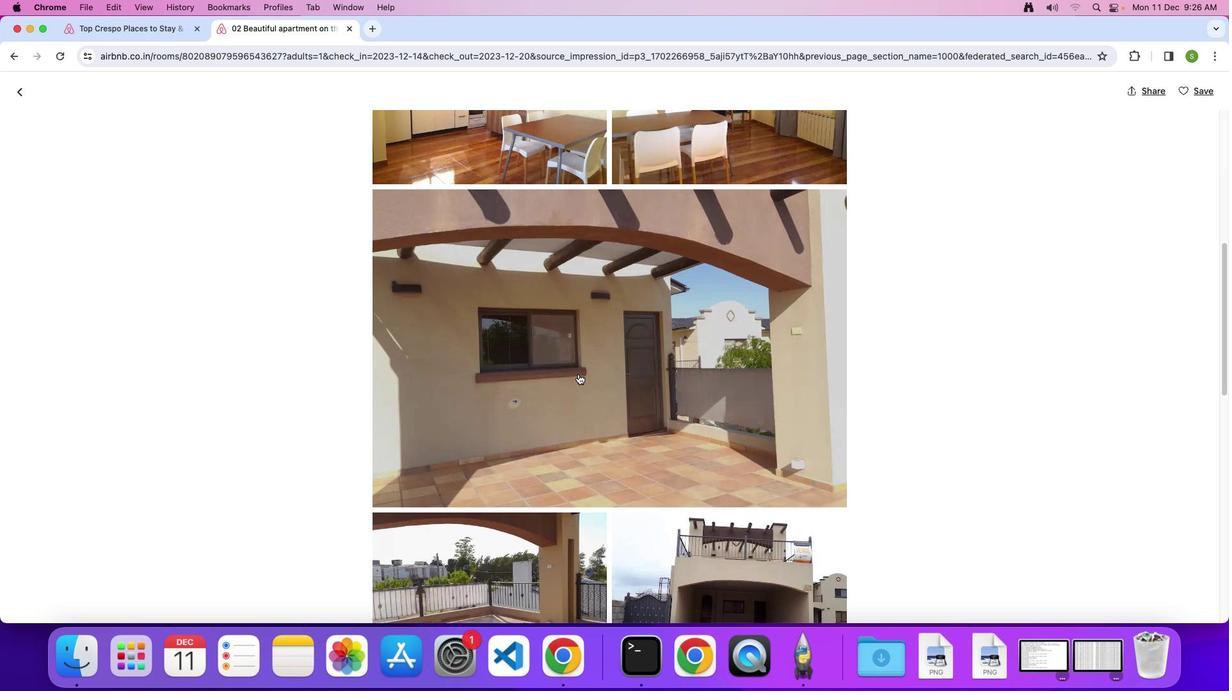 
Action: Mouse moved to (578, 374)
Screenshot: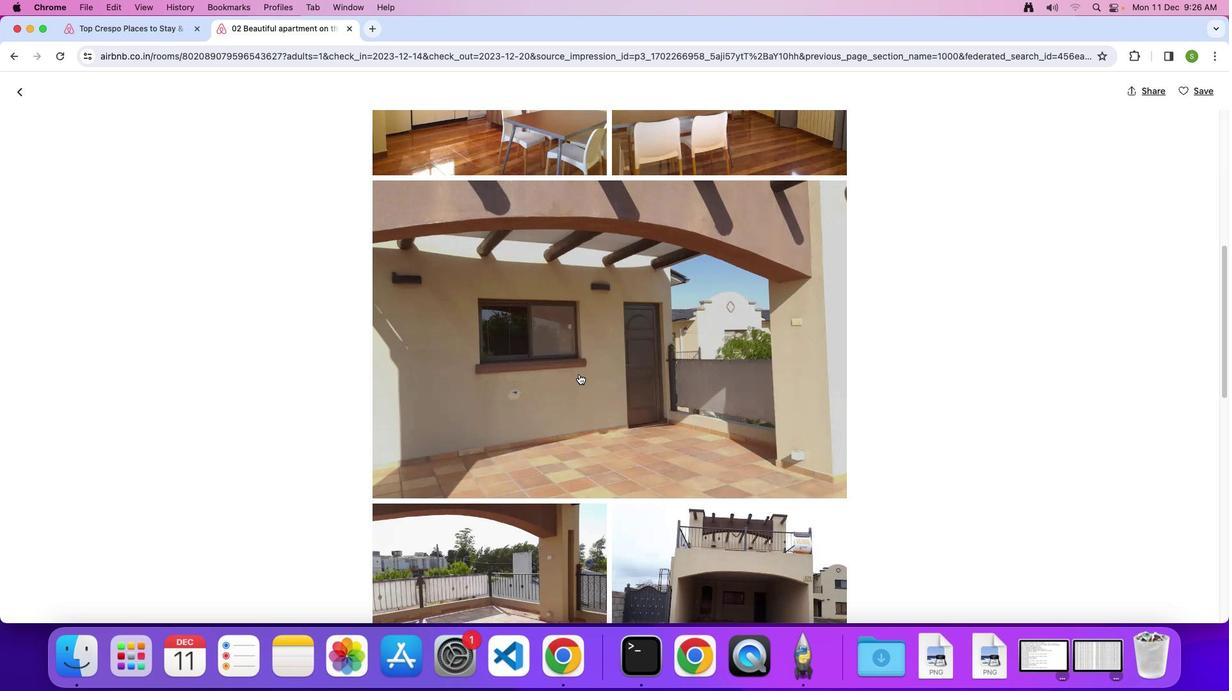 
Action: Mouse scrolled (578, 374) with delta (0, 0)
Screenshot: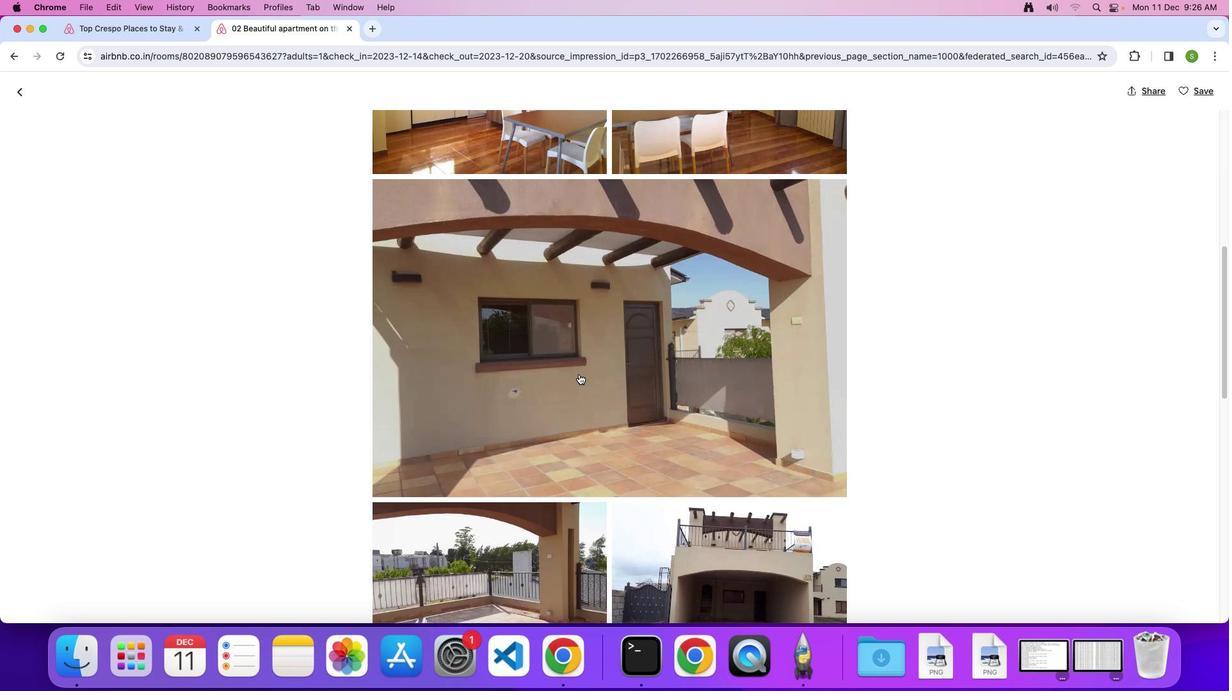 
Action: Mouse scrolled (578, 374) with delta (0, 0)
Screenshot: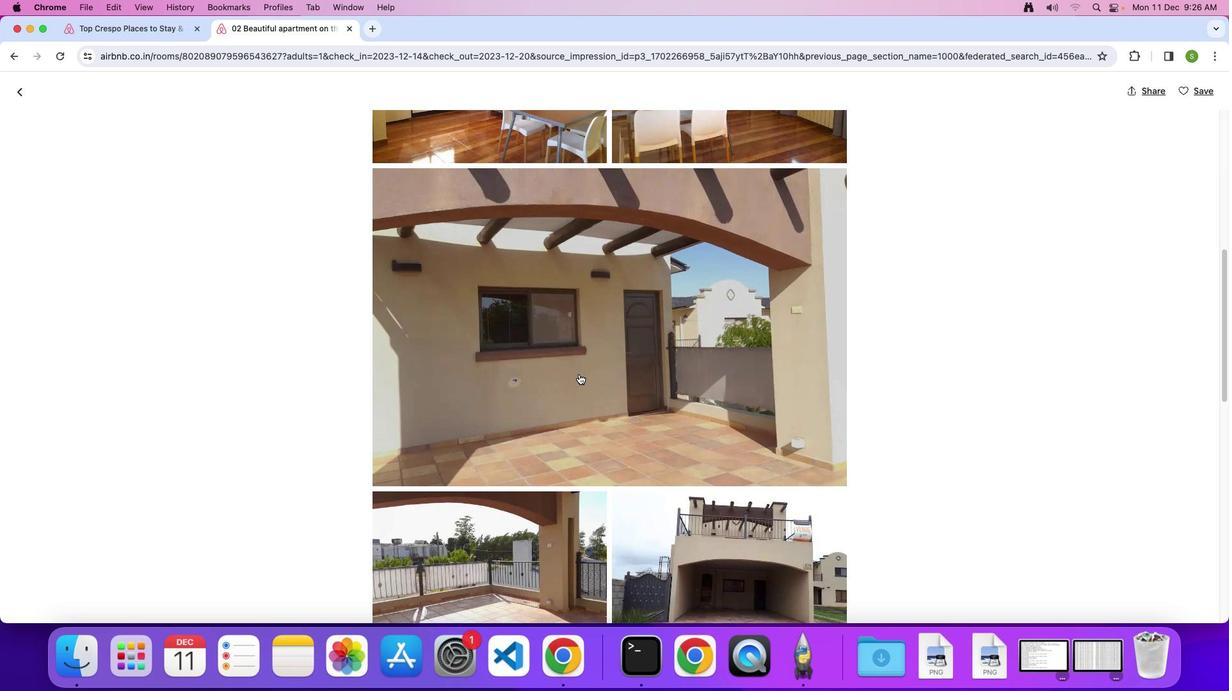 
Action: Mouse scrolled (578, 374) with delta (0, -1)
Screenshot: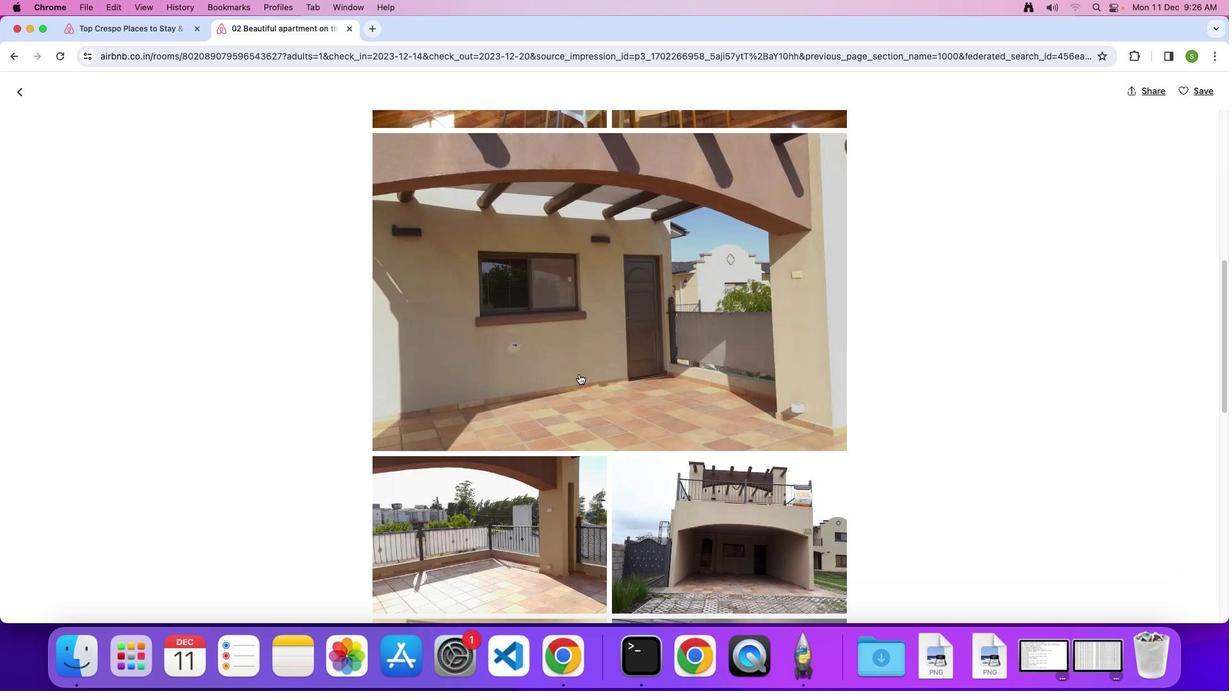 
Action: Mouse scrolled (578, 374) with delta (0, 0)
Screenshot: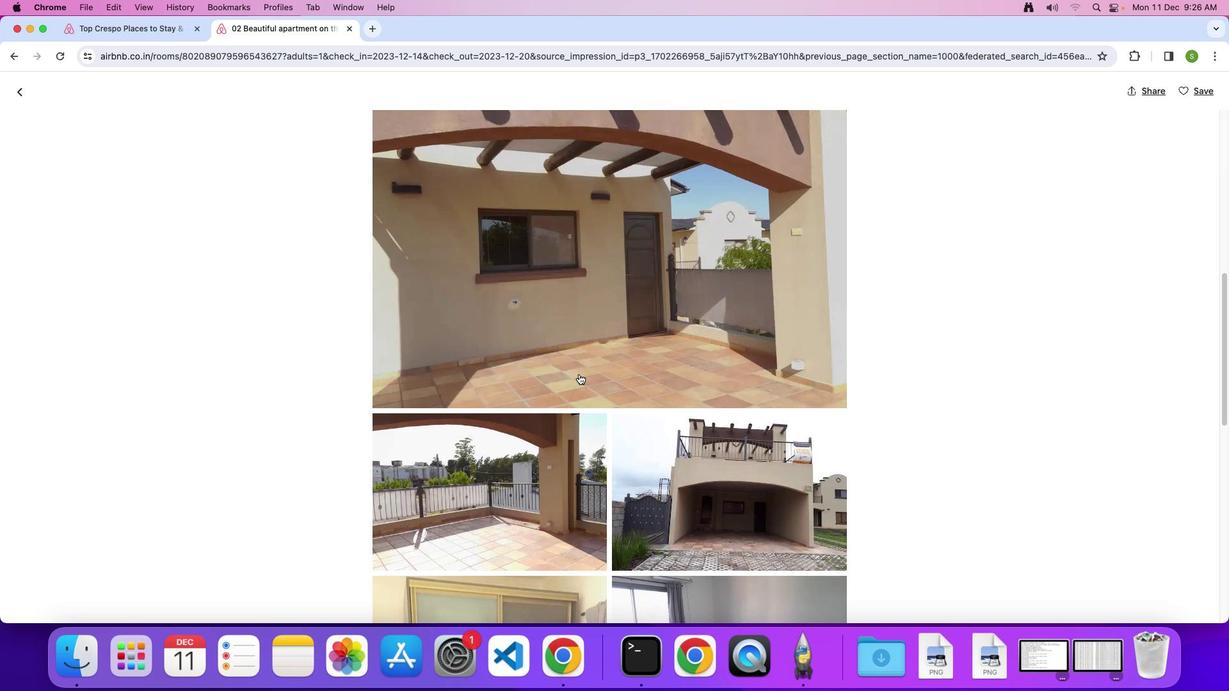 
Action: Mouse scrolled (578, 374) with delta (0, 0)
Screenshot: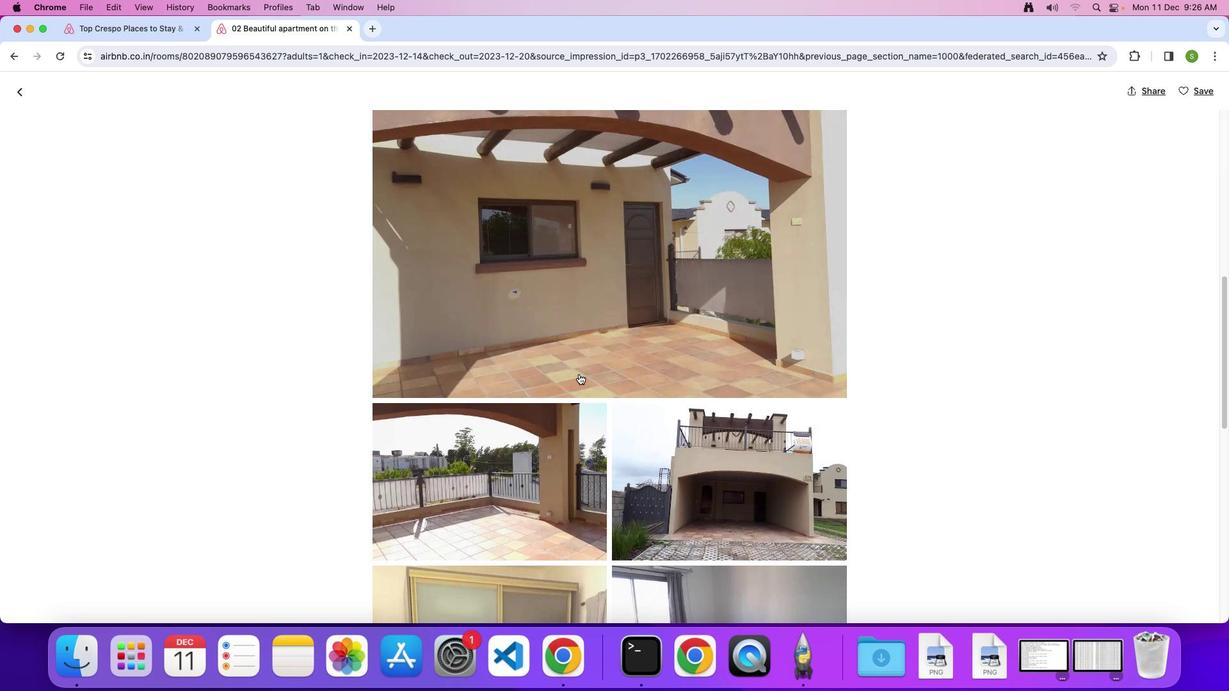 
Action: Mouse scrolled (578, 374) with delta (0, 0)
Screenshot: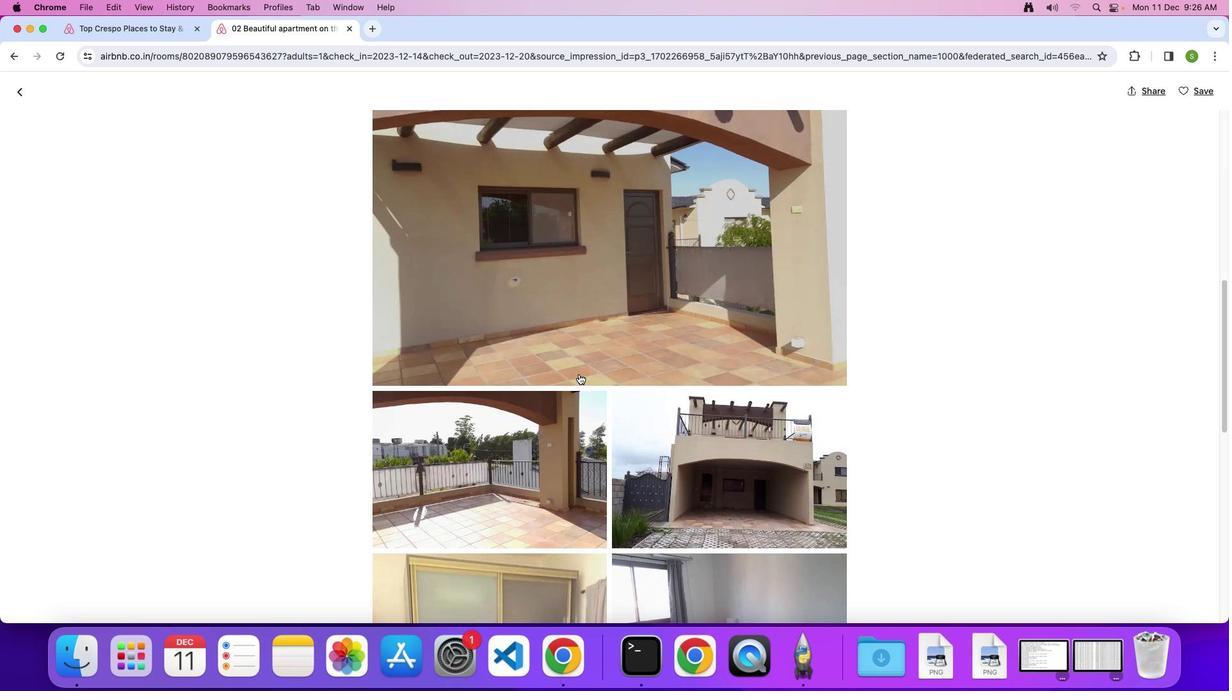 
Action: Mouse scrolled (578, 374) with delta (0, 0)
Screenshot: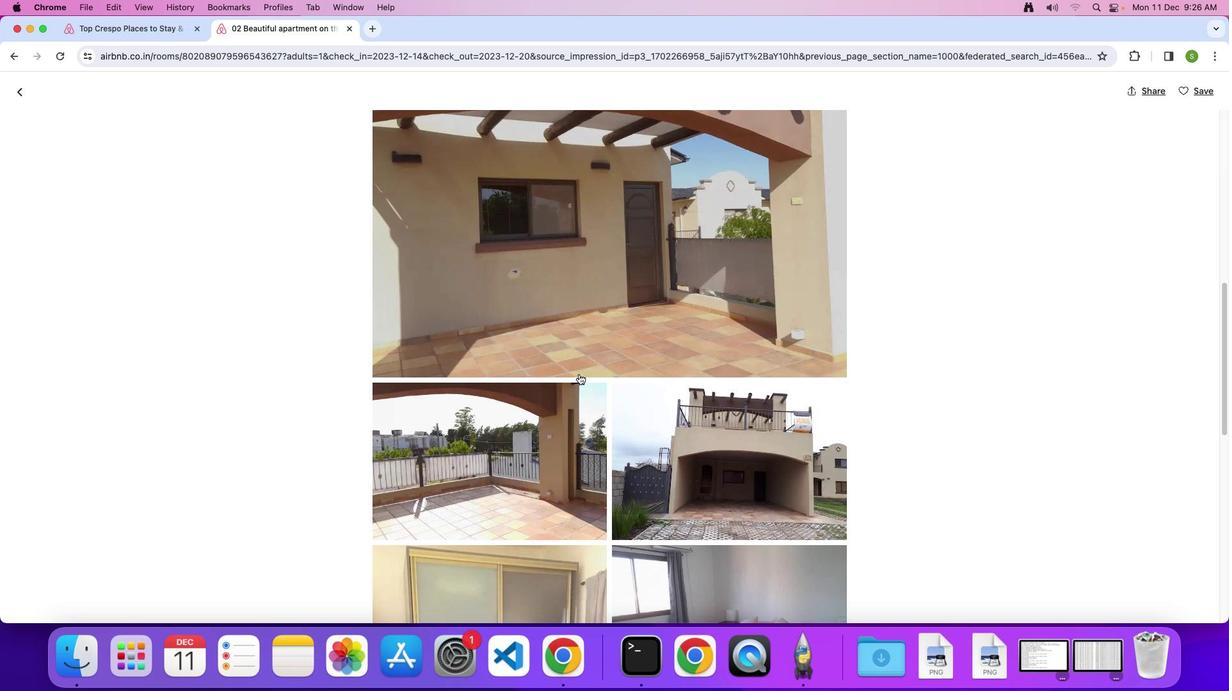 
Action: Mouse scrolled (578, 374) with delta (0, 0)
Screenshot: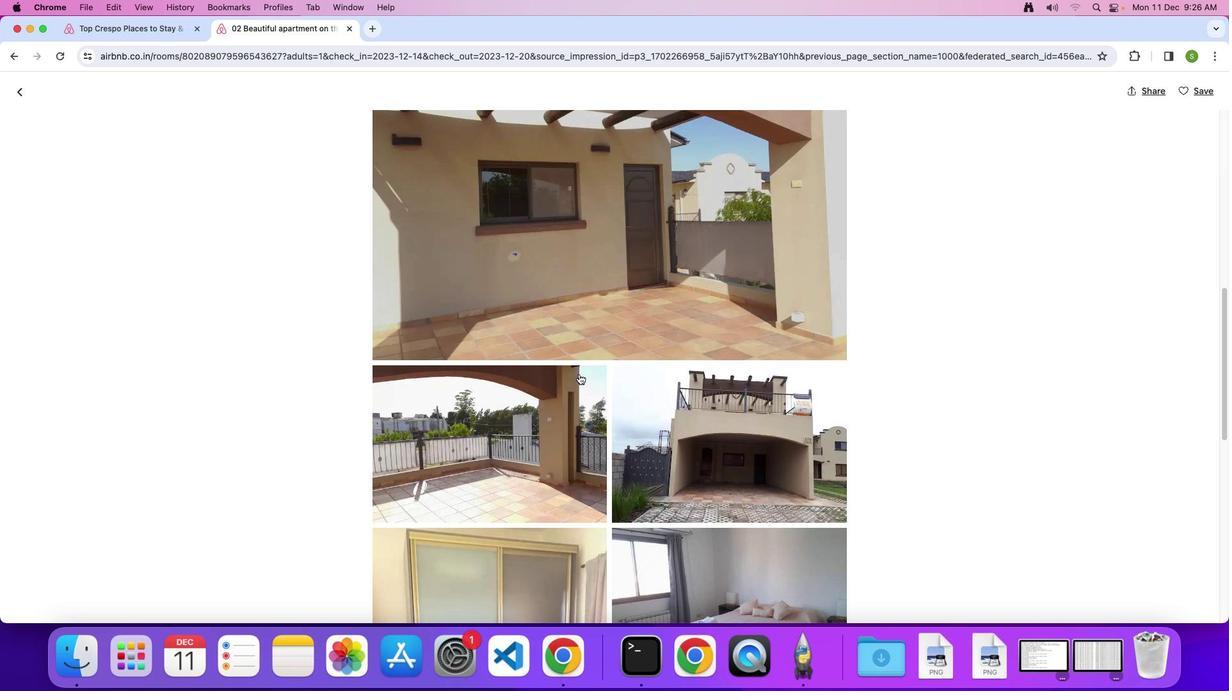 
Action: Mouse scrolled (578, 374) with delta (0, 0)
Screenshot: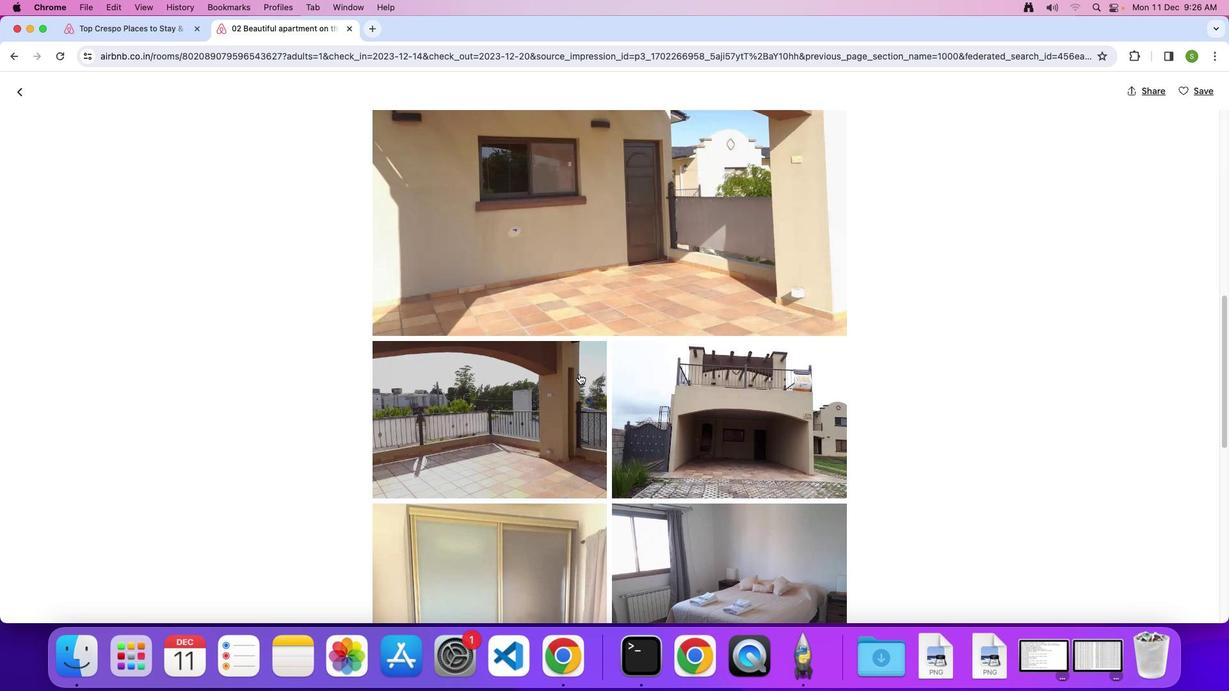 
Action: Mouse scrolled (578, 374) with delta (0, 0)
Screenshot: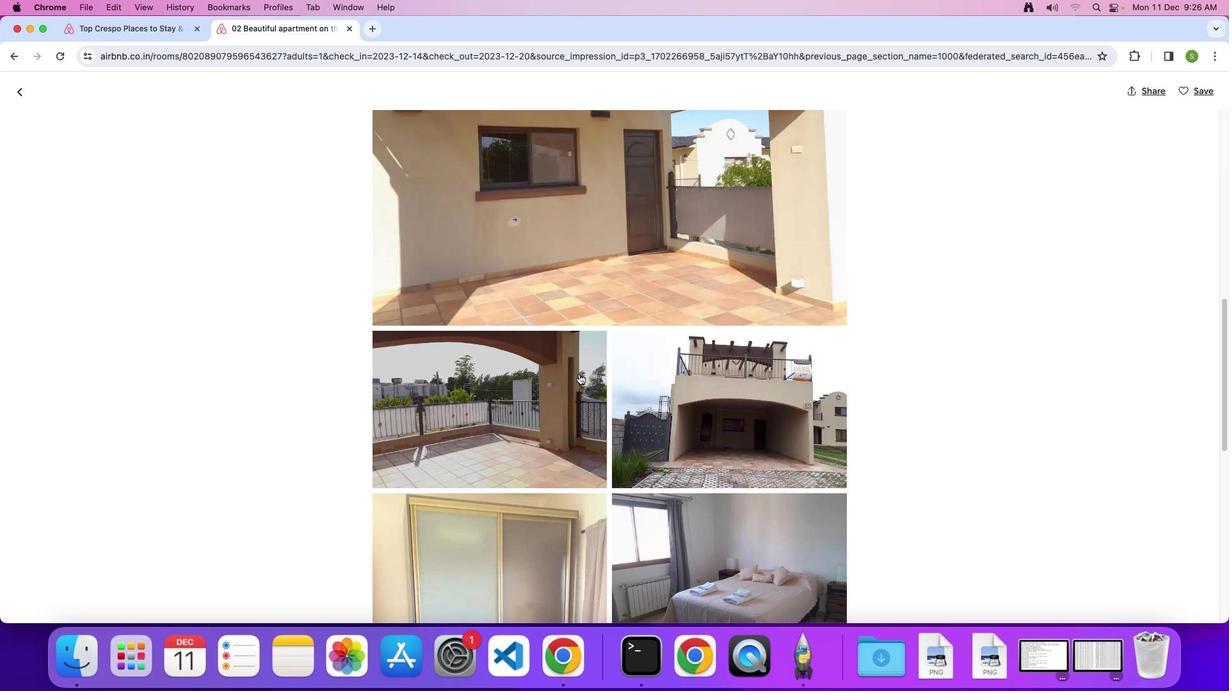 
Action: Mouse scrolled (578, 374) with delta (0, -1)
Screenshot: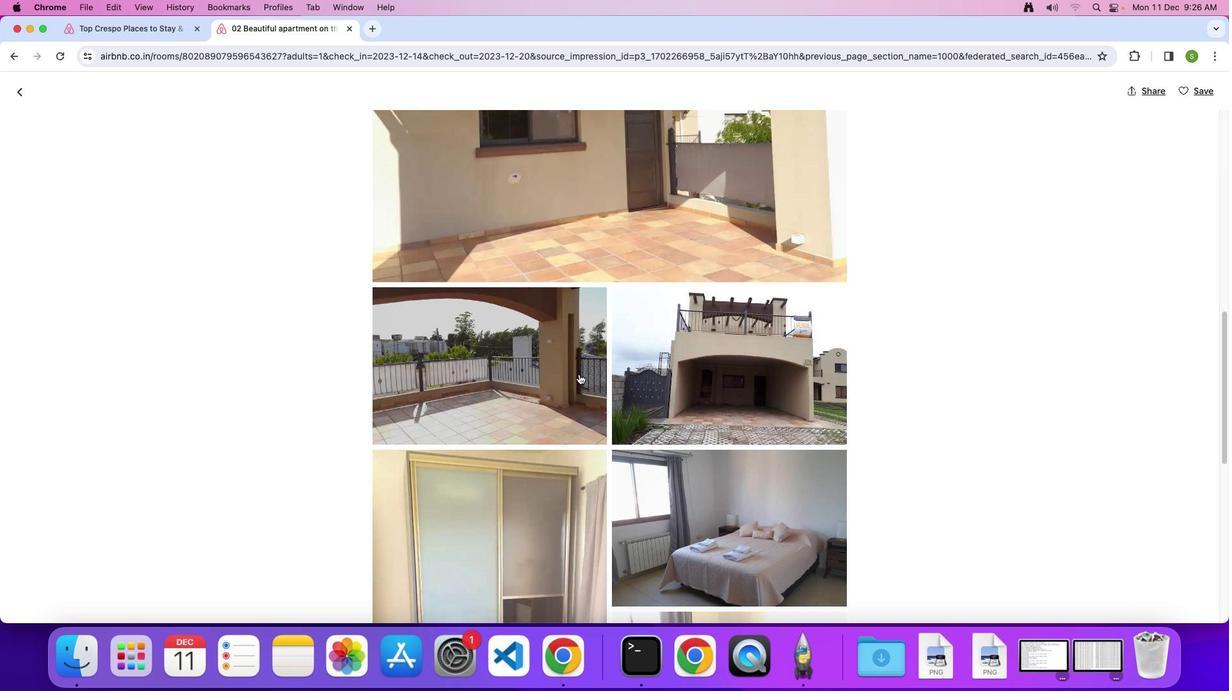 
Action: Mouse scrolled (578, 374) with delta (0, 0)
Screenshot: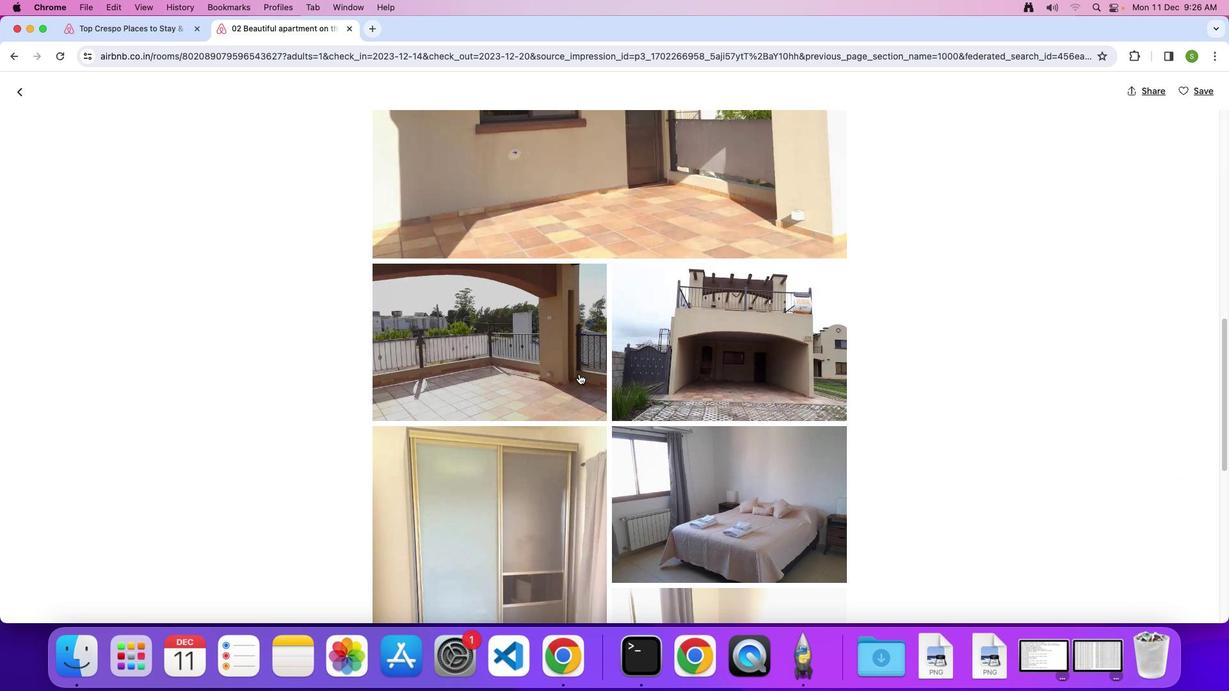 
Action: Mouse scrolled (578, 374) with delta (0, 0)
Screenshot: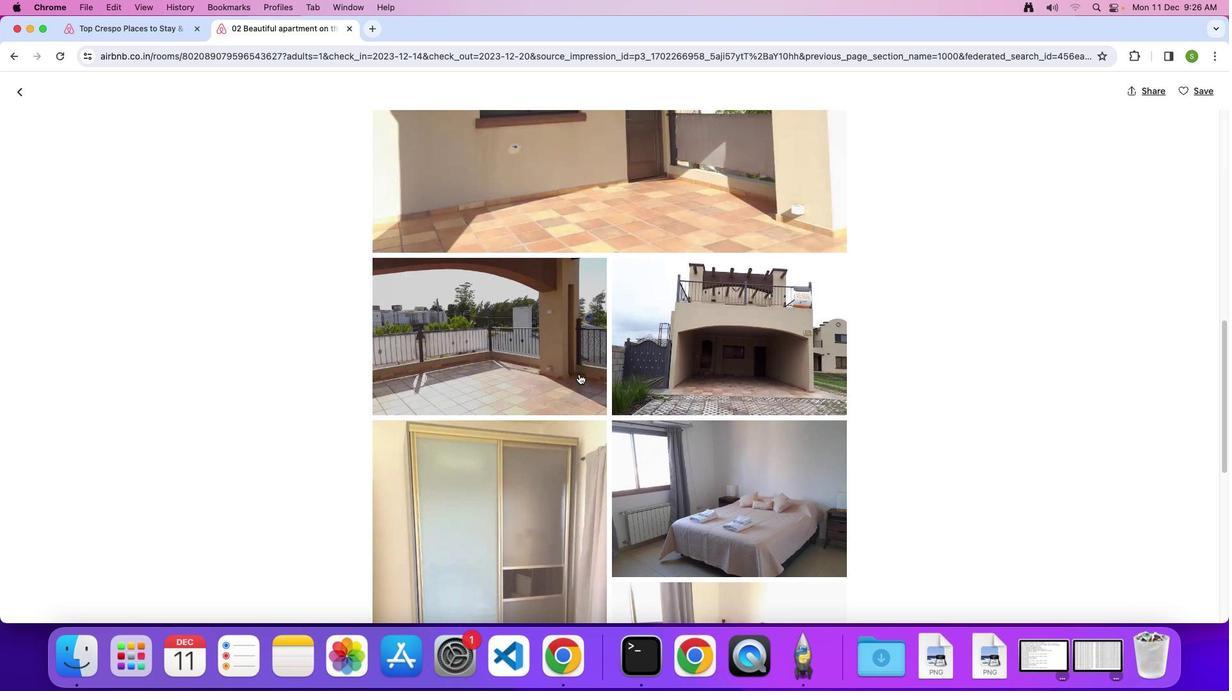 
Action: Mouse scrolled (578, 374) with delta (0, 0)
Screenshot: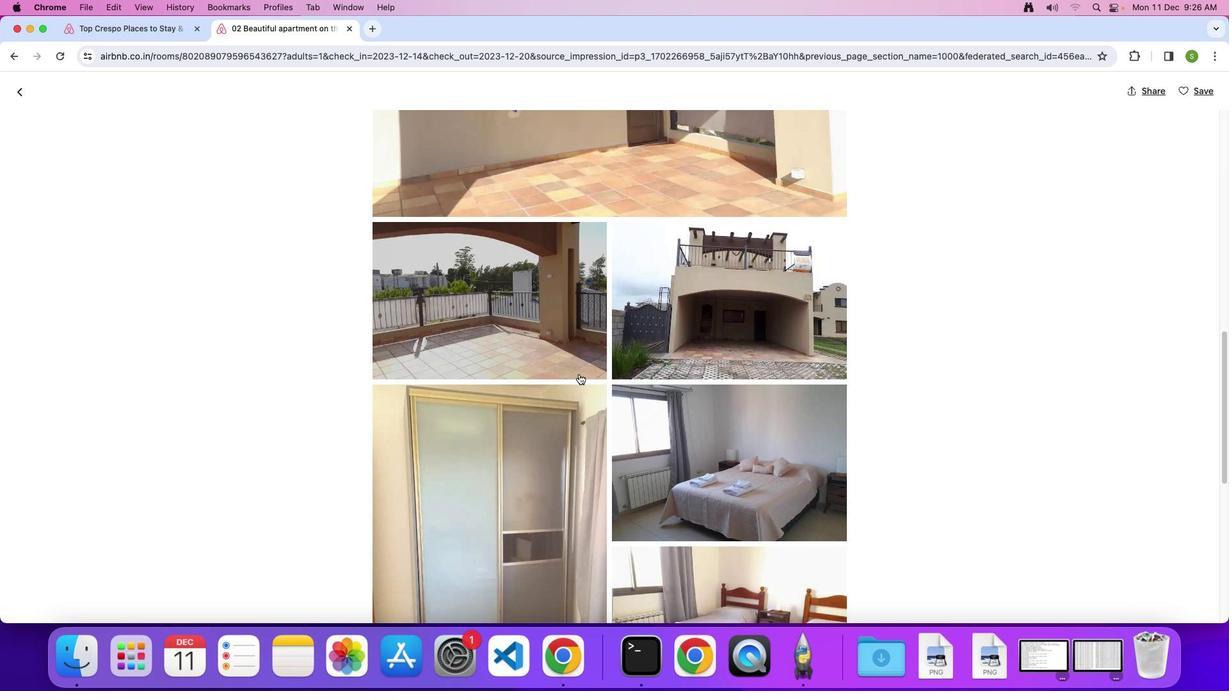
Action: Mouse scrolled (578, 374) with delta (0, 0)
Screenshot: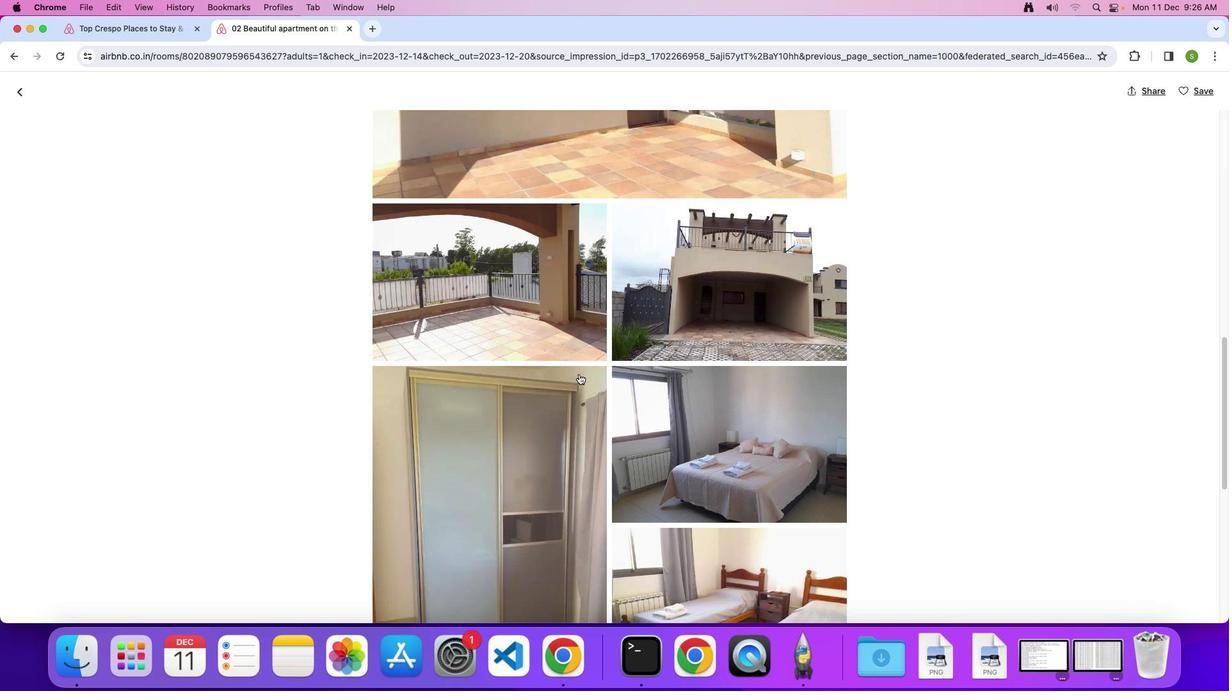 
Action: Mouse scrolled (578, 374) with delta (0, 0)
Screenshot: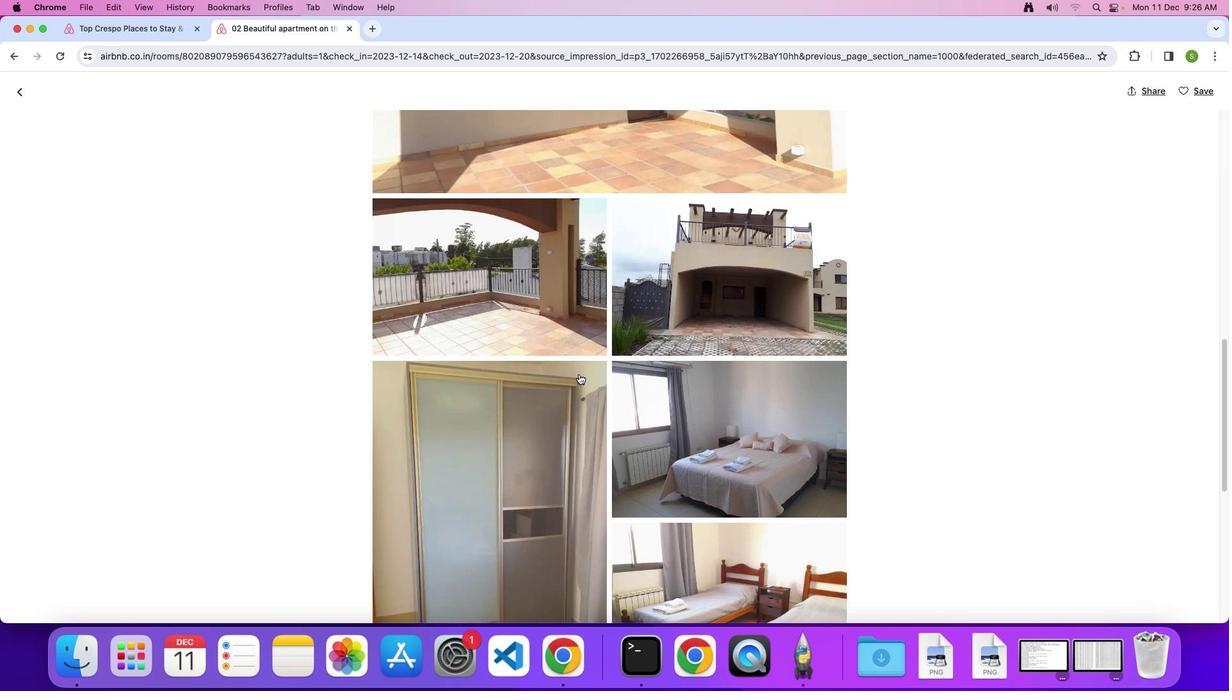 
Action: Mouse scrolled (578, 374) with delta (0, 0)
Screenshot: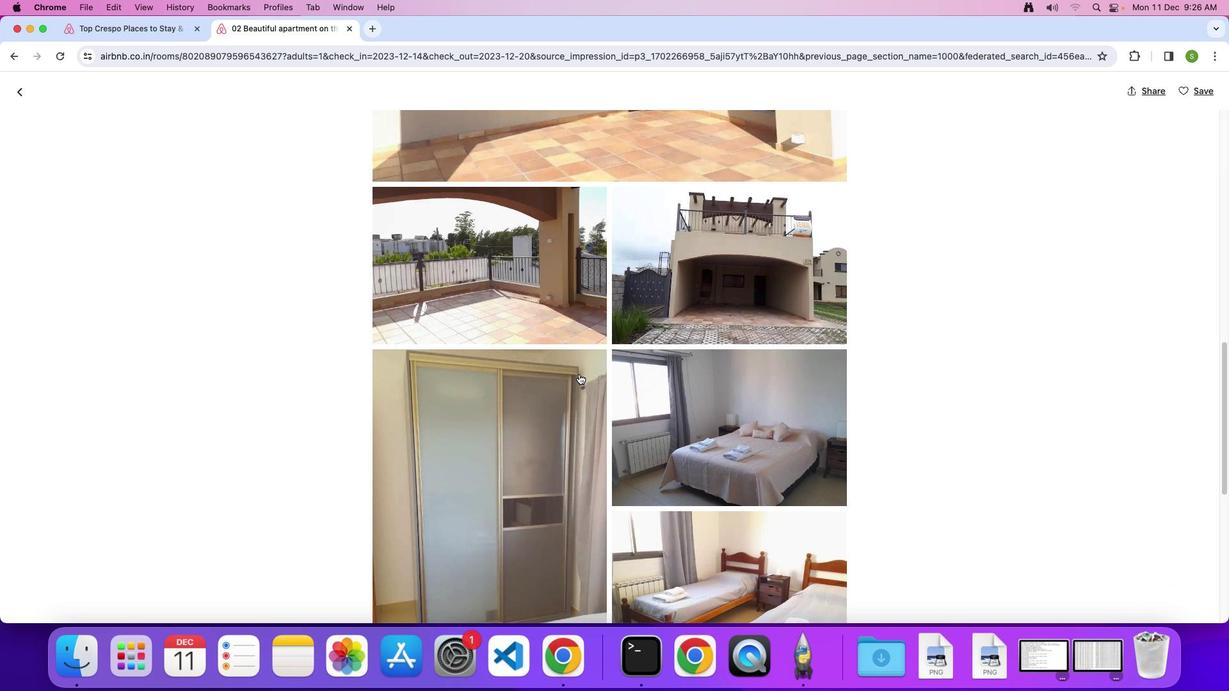 
Action: Mouse scrolled (578, 374) with delta (0, 0)
Screenshot: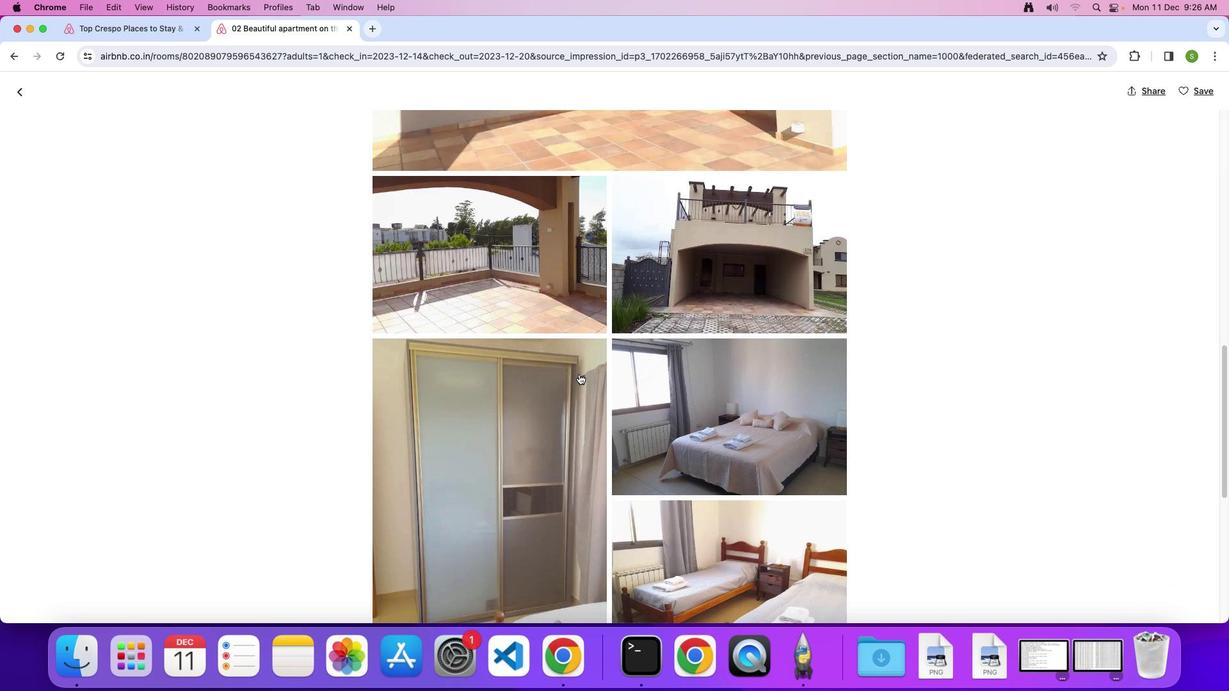 
Action: Mouse scrolled (578, 374) with delta (0, 0)
Screenshot: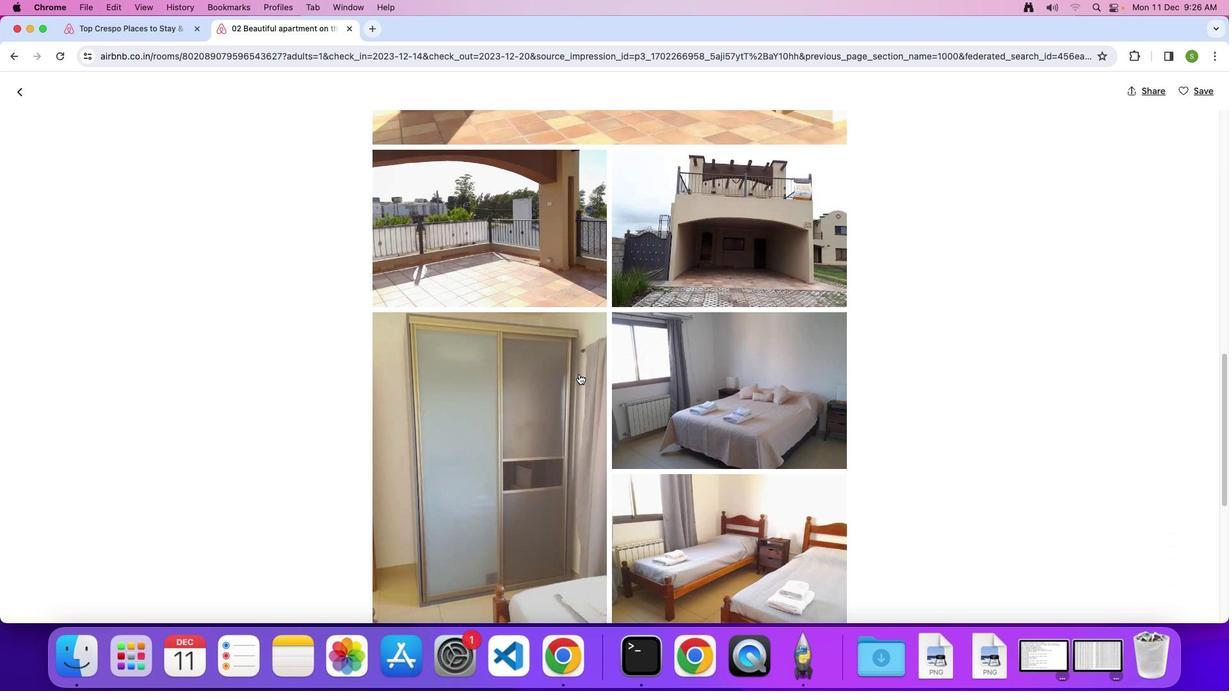 
Action: Mouse scrolled (578, 374) with delta (0, 0)
Screenshot: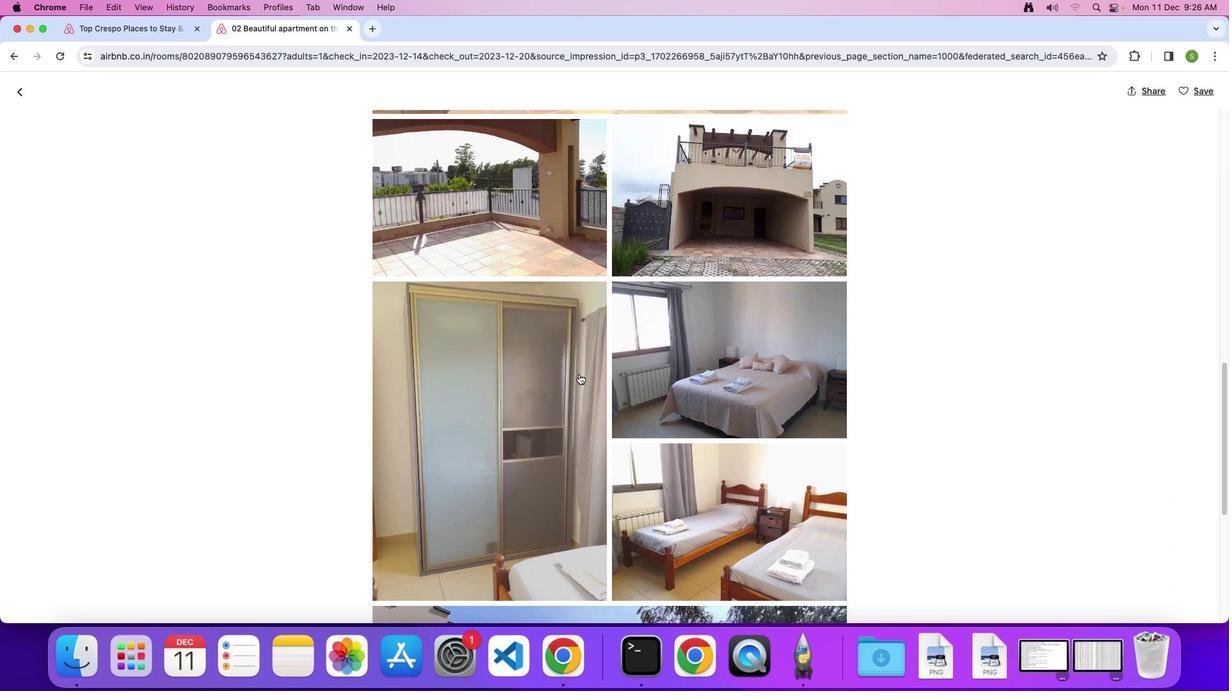 
Action: Mouse scrolled (578, 374) with delta (0, 0)
Screenshot: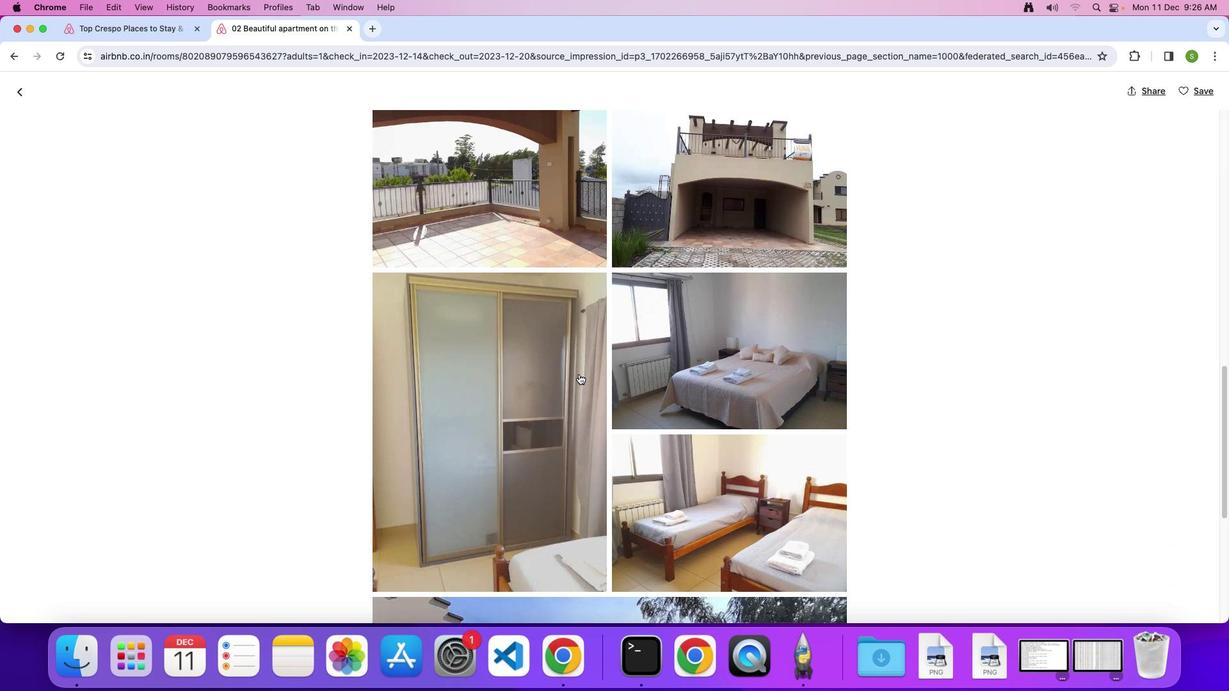 
Action: Mouse scrolled (578, 374) with delta (0, 0)
Screenshot: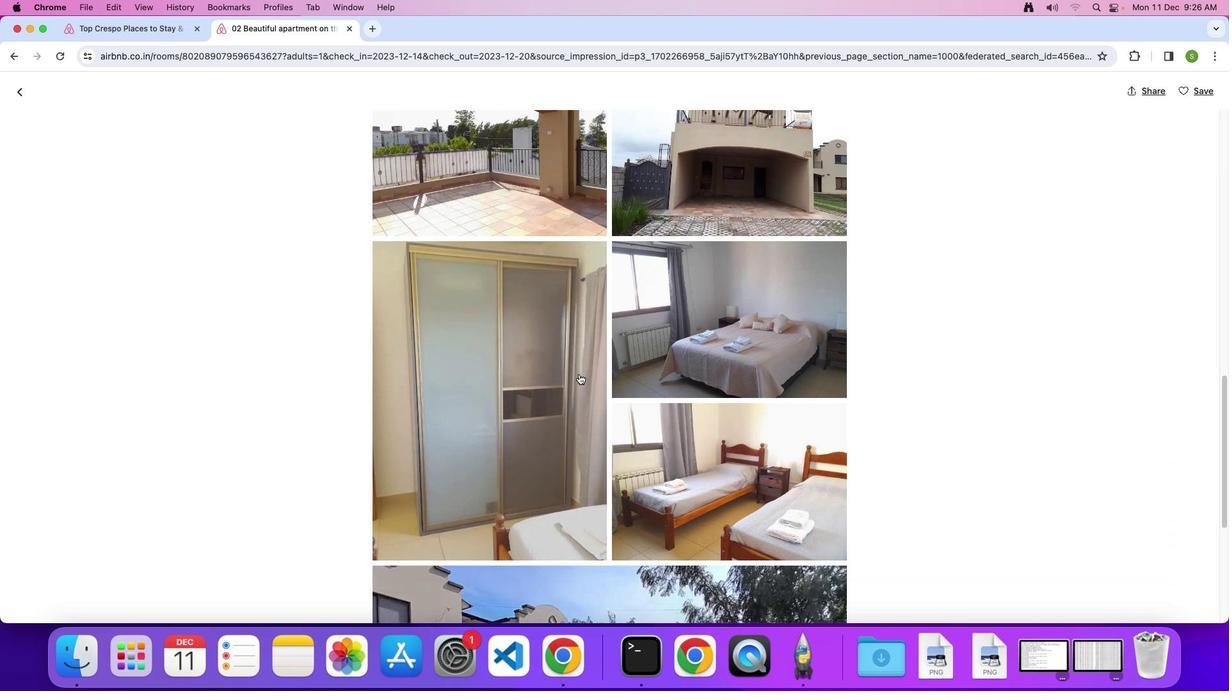 
Action: Mouse scrolled (578, 374) with delta (0, 0)
Screenshot: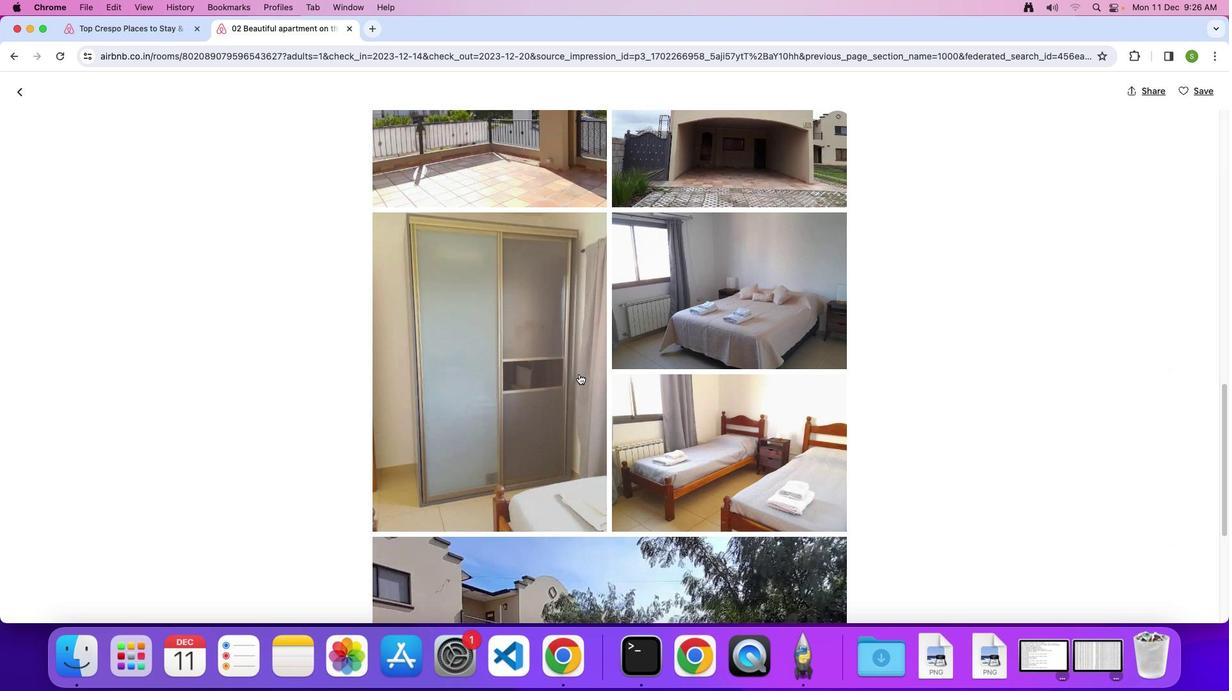 
Action: Mouse scrolled (578, 374) with delta (0, 0)
Screenshot: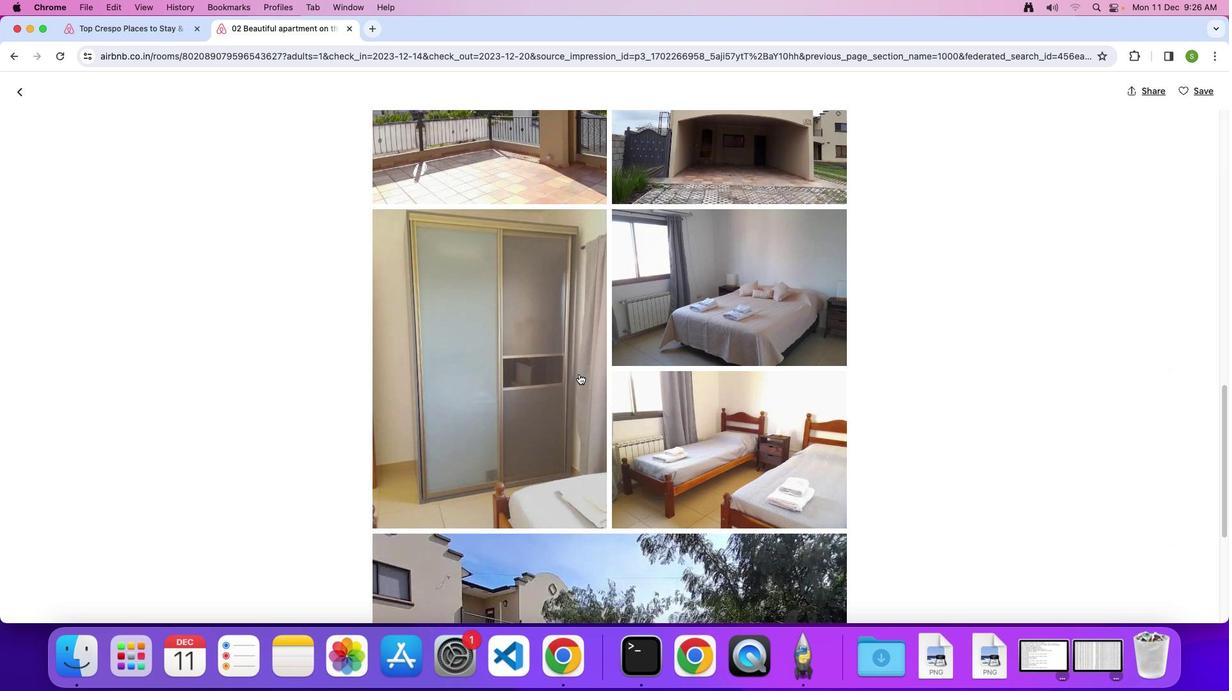
Action: Mouse scrolled (578, 374) with delta (0, -1)
Screenshot: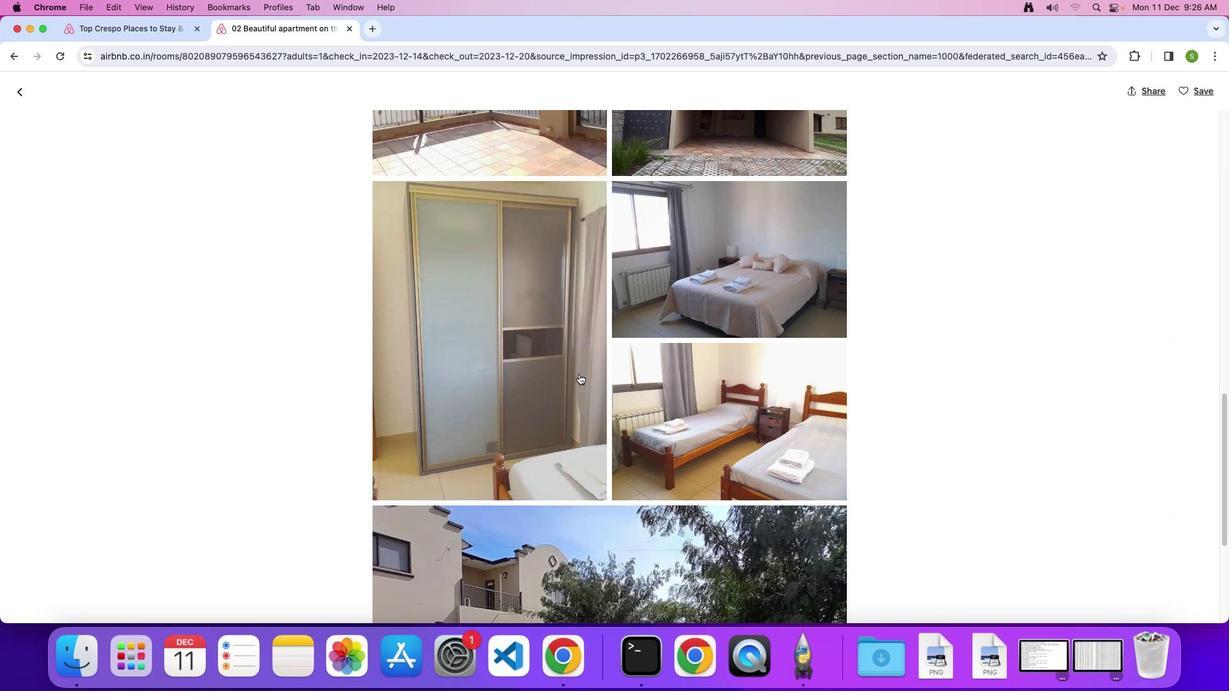 
Action: Mouse scrolled (578, 374) with delta (0, 0)
Screenshot: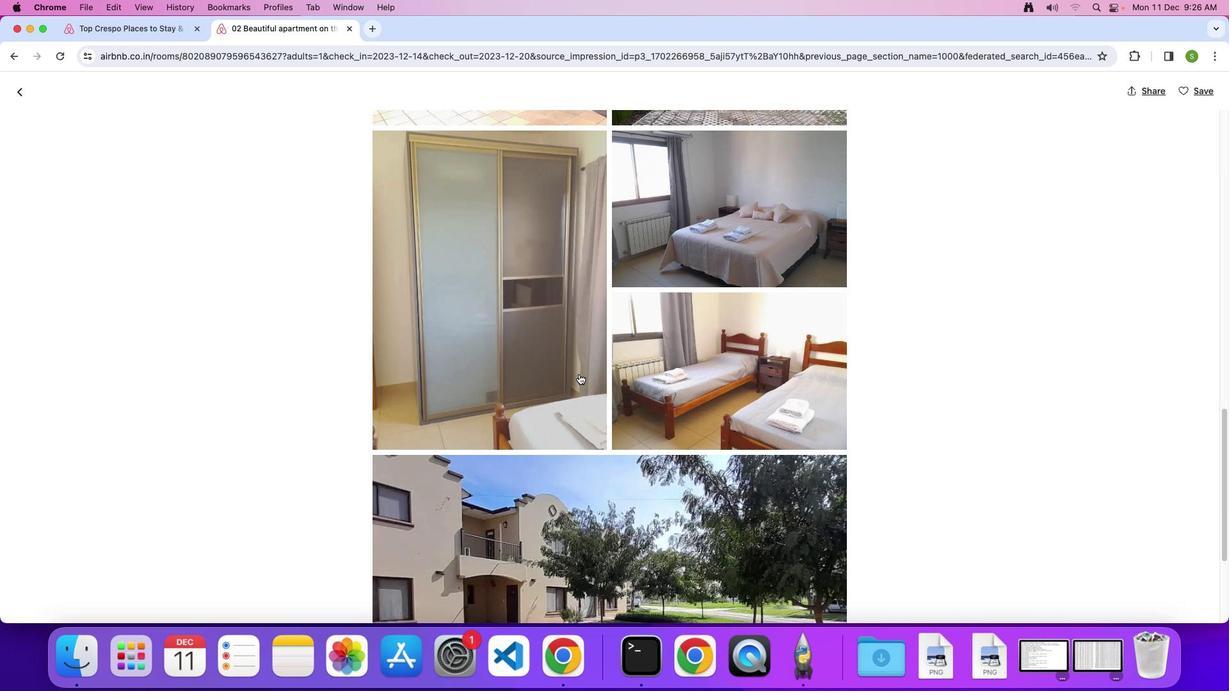 
Action: Mouse scrolled (578, 374) with delta (0, 0)
Screenshot: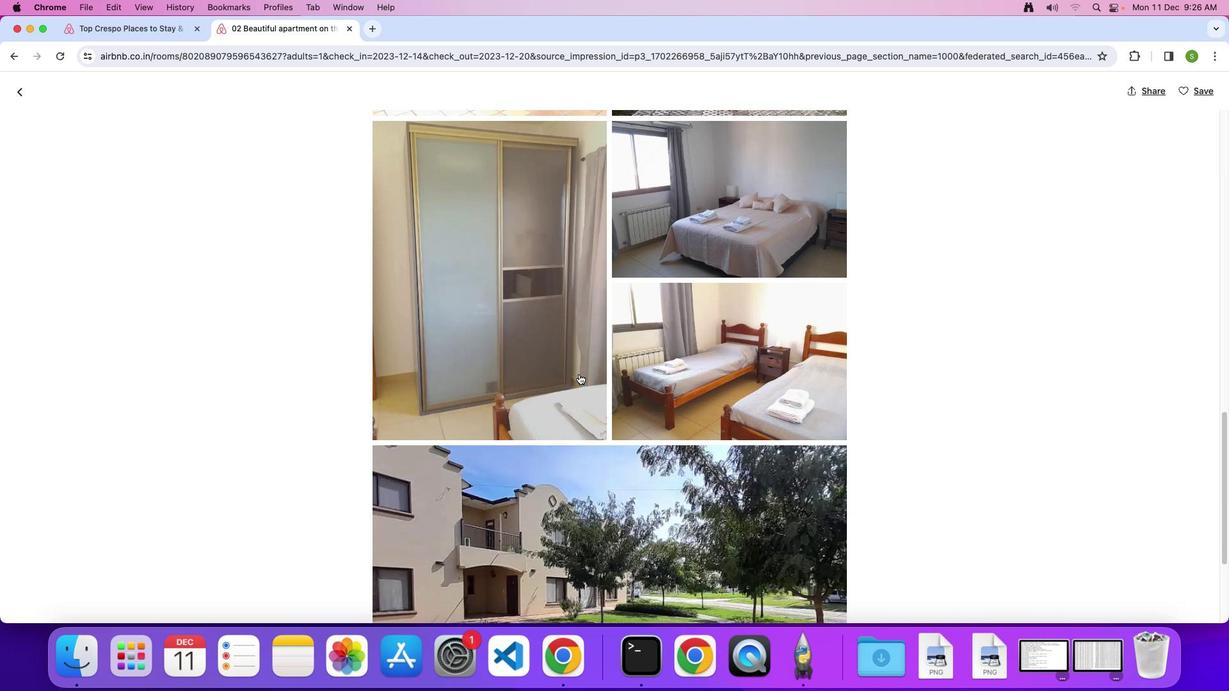 
Action: Mouse scrolled (578, 374) with delta (0, 0)
Screenshot: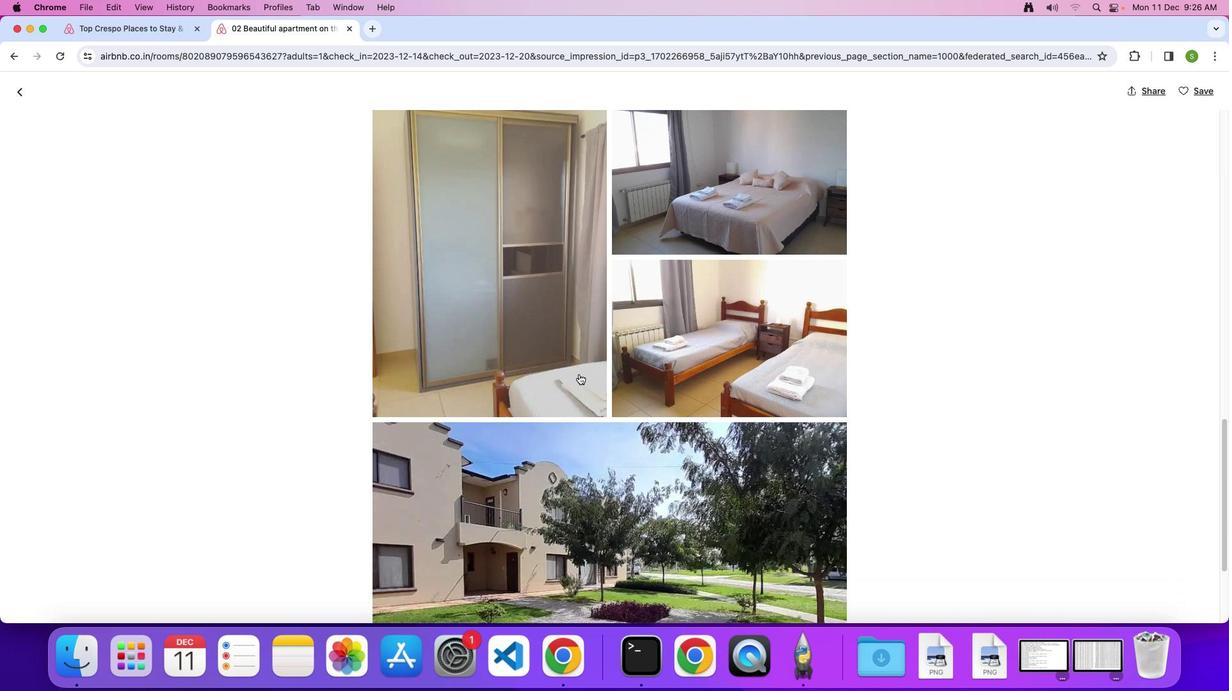 
Action: Mouse scrolled (578, 374) with delta (0, 0)
Screenshot: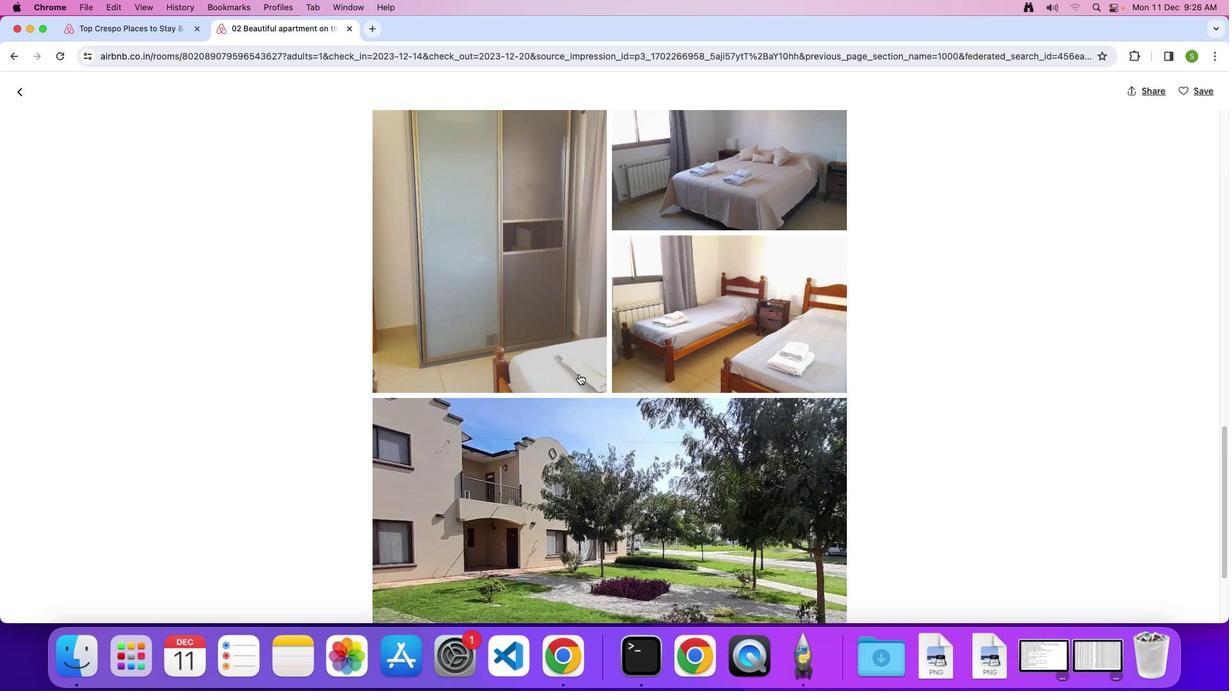 
Action: Mouse scrolled (578, 374) with delta (0, 0)
Screenshot: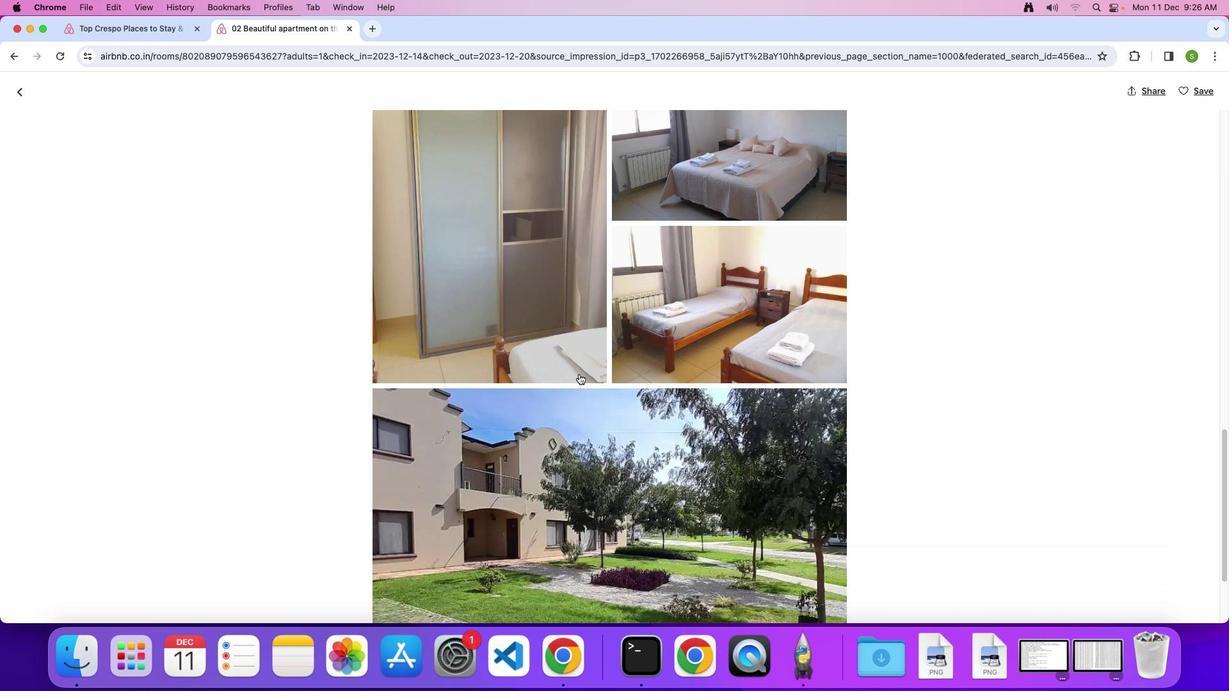 
Action: Mouse scrolled (578, 374) with delta (0, -1)
Screenshot: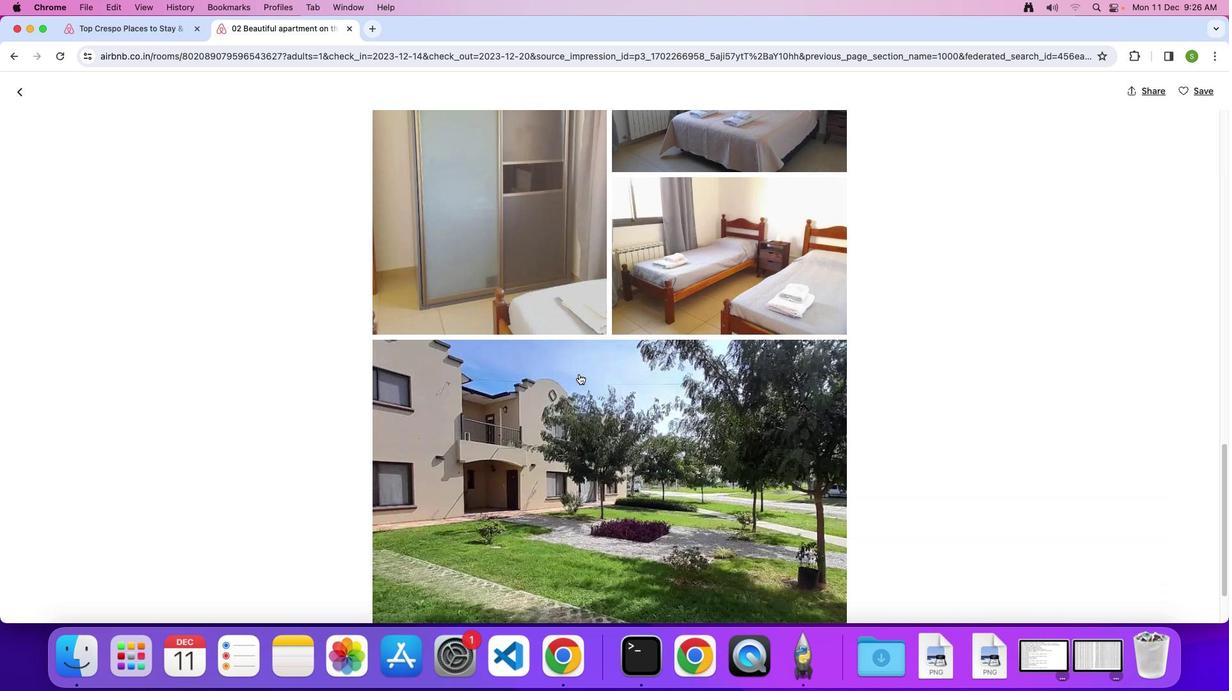 
Action: Mouse scrolled (578, 374) with delta (0, 0)
Screenshot: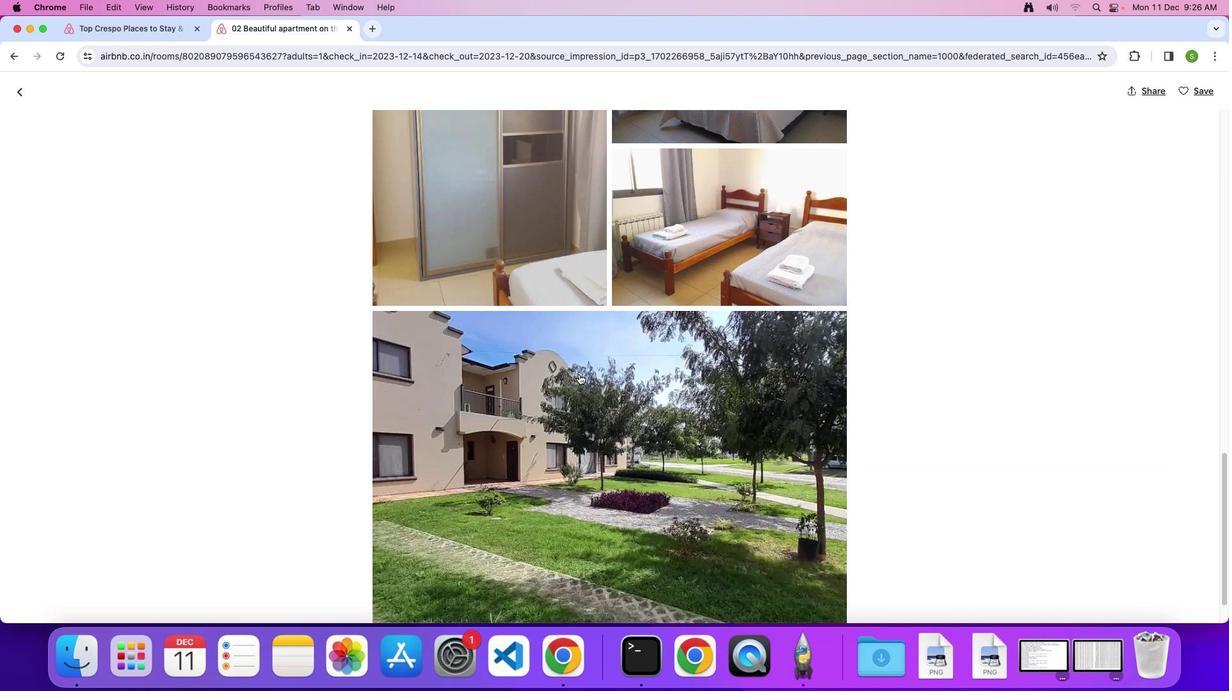 
Action: Mouse scrolled (578, 374) with delta (0, 0)
Screenshot: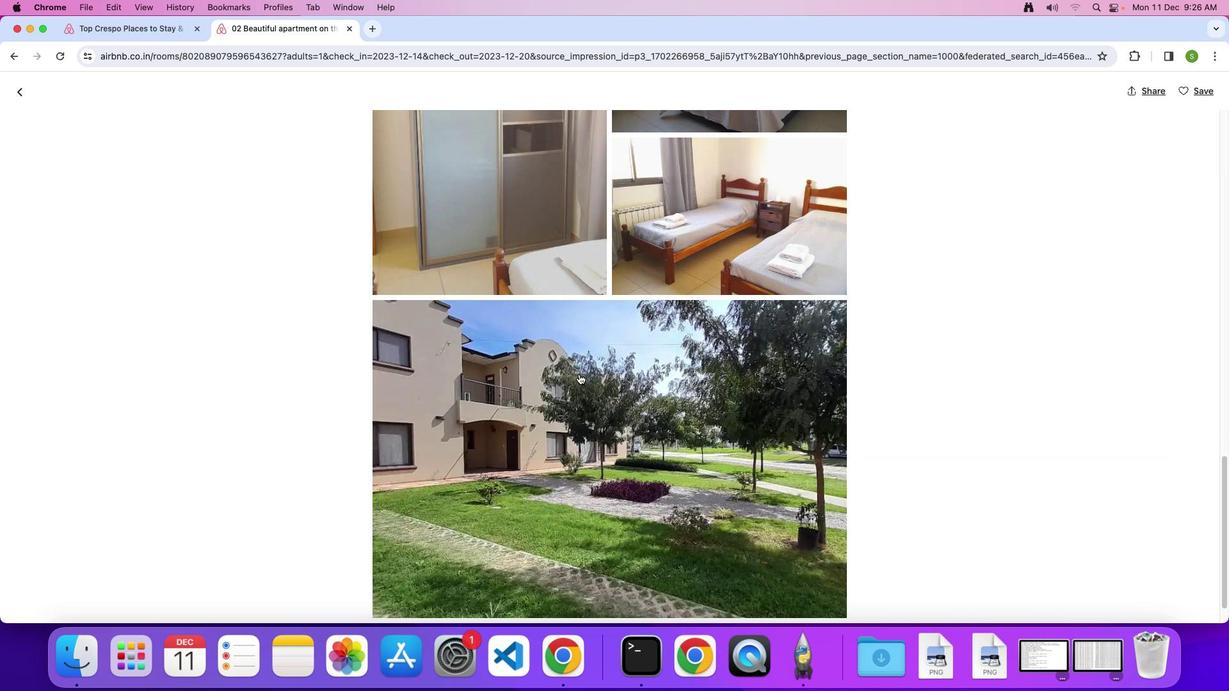 
Action: Mouse scrolled (578, 374) with delta (0, 0)
Screenshot: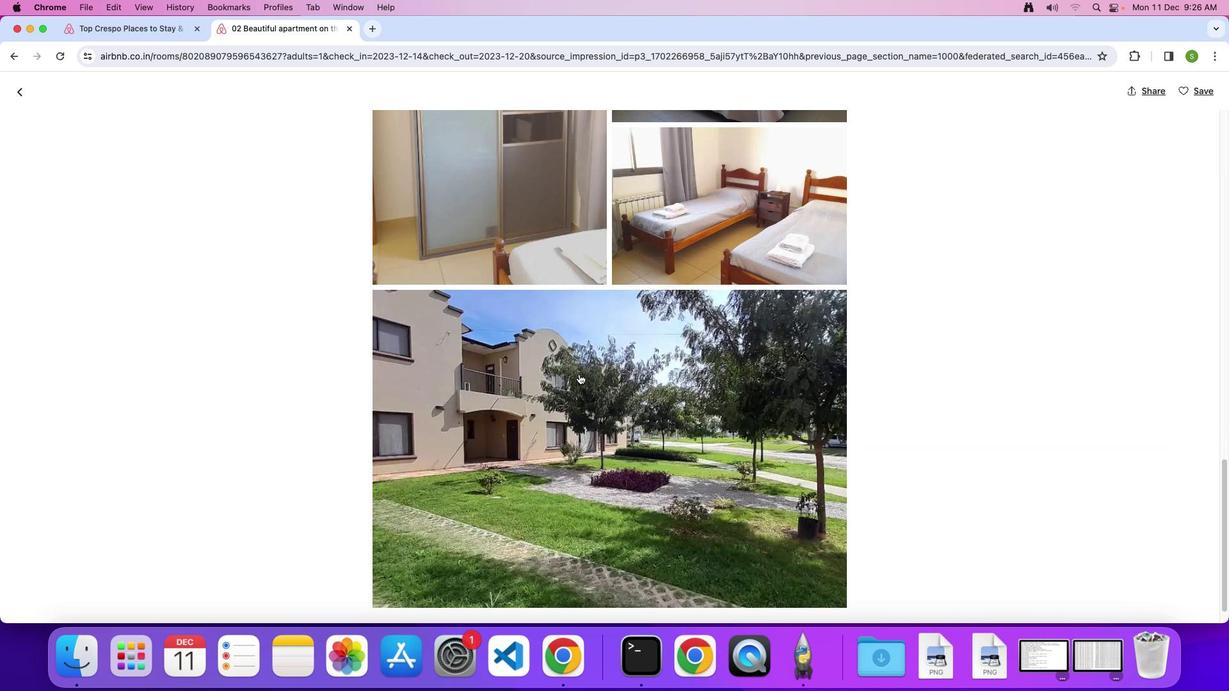 
Action: Mouse scrolled (578, 374) with delta (0, 0)
Screenshot: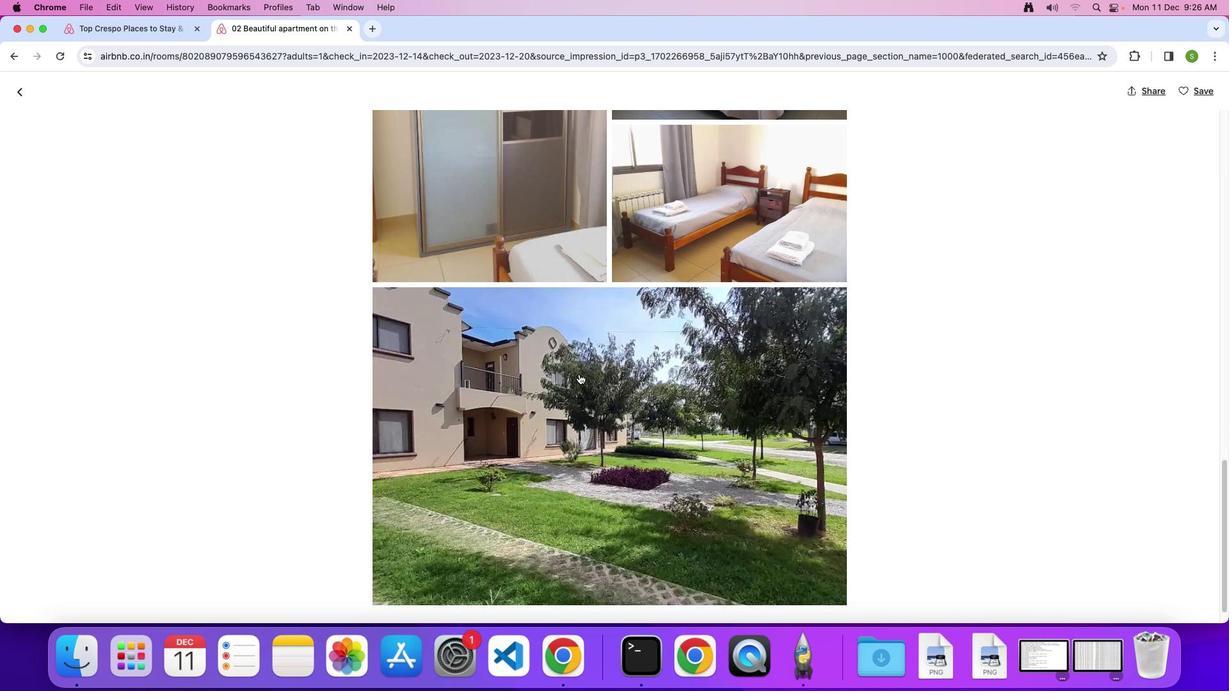 
Action: Mouse scrolled (578, 374) with delta (0, 0)
Screenshot: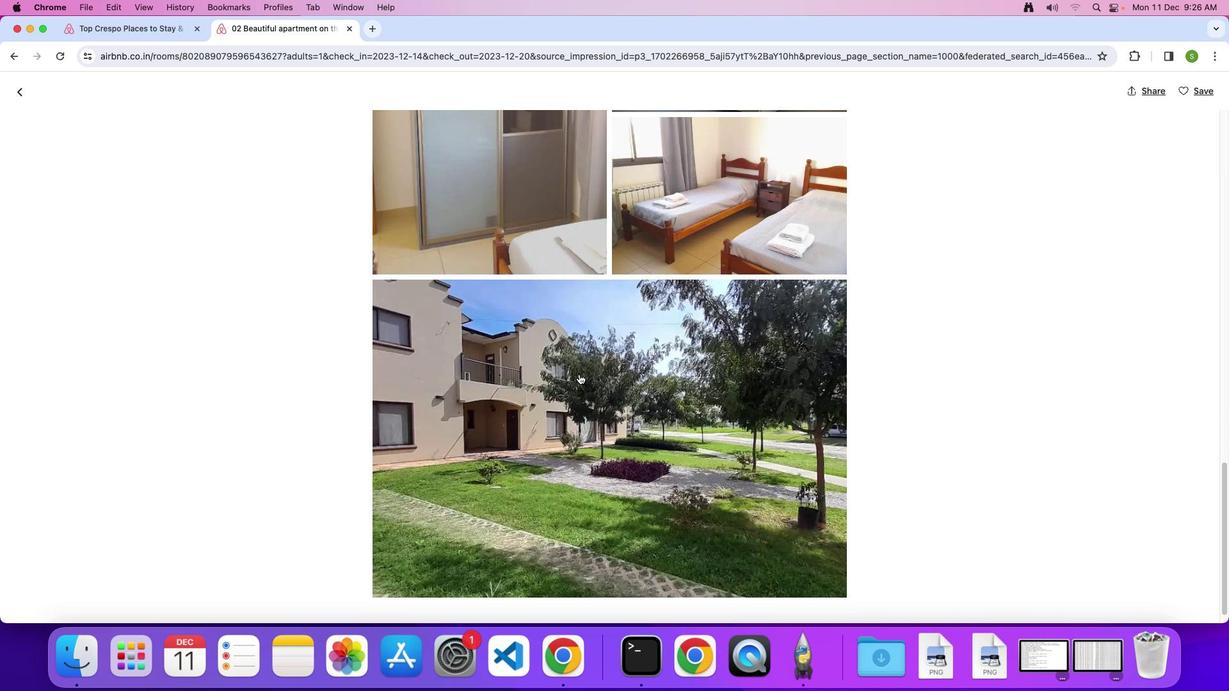 
Action: Mouse scrolled (578, 374) with delta (0, 0)
Screenshot: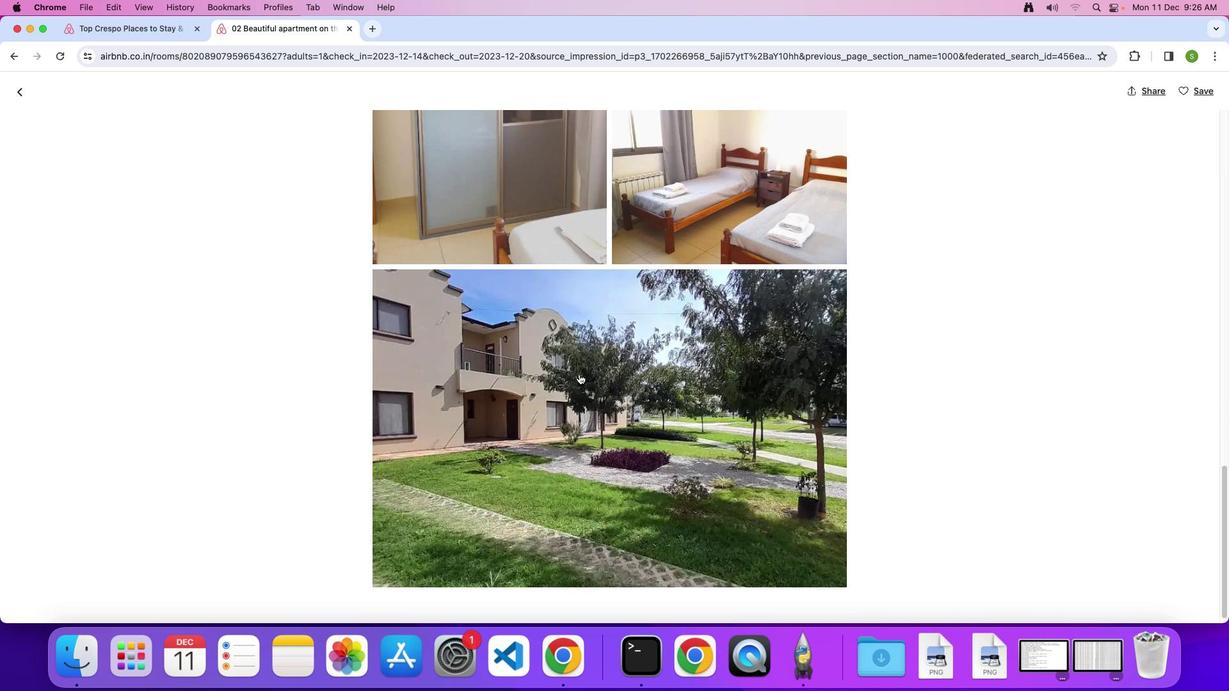 
Action: Mouse scrolled (578, 374) with delta (0, 0)
Screenshot: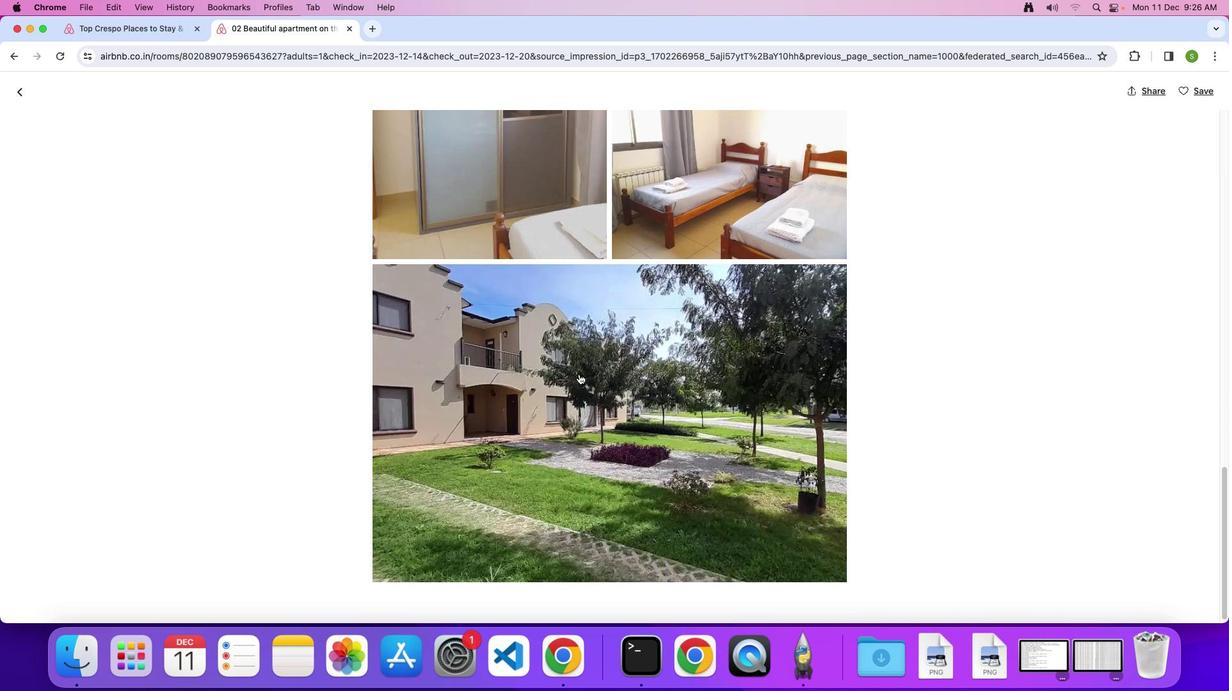 
Action: Mouse scrolled (578, 374) with delta (0, -1)
Screenshot: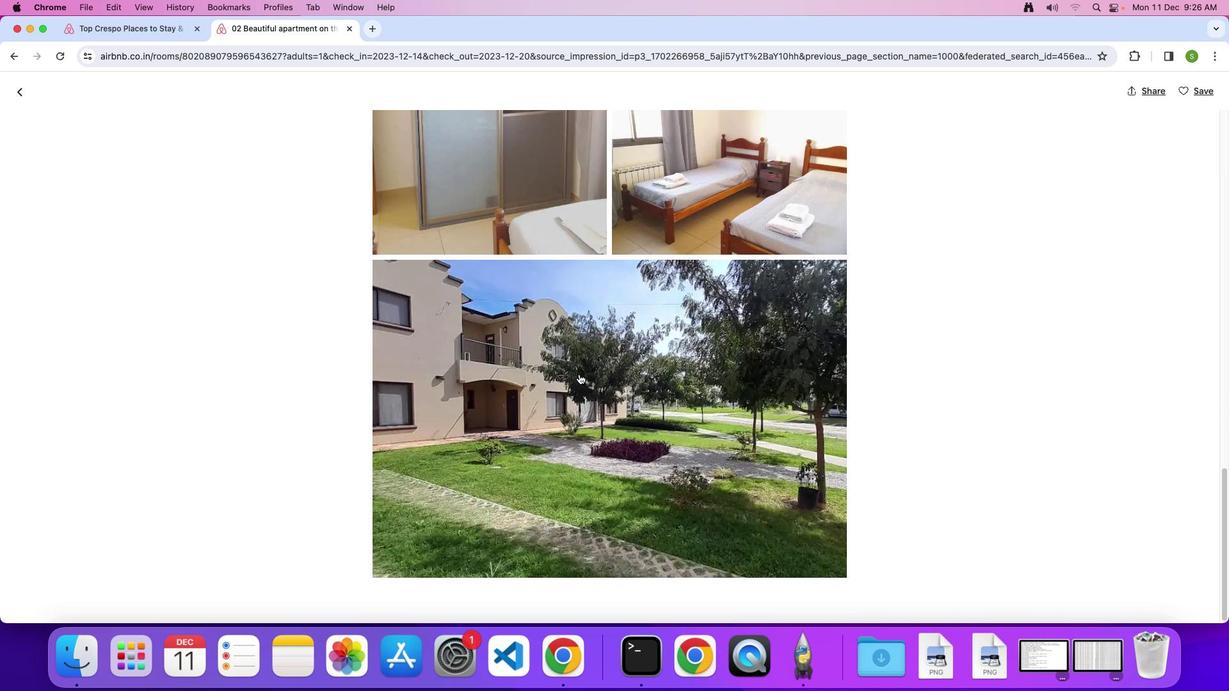 
Action: Mouse scrolled (578, 374) with delta (0, 0)
Screenshot: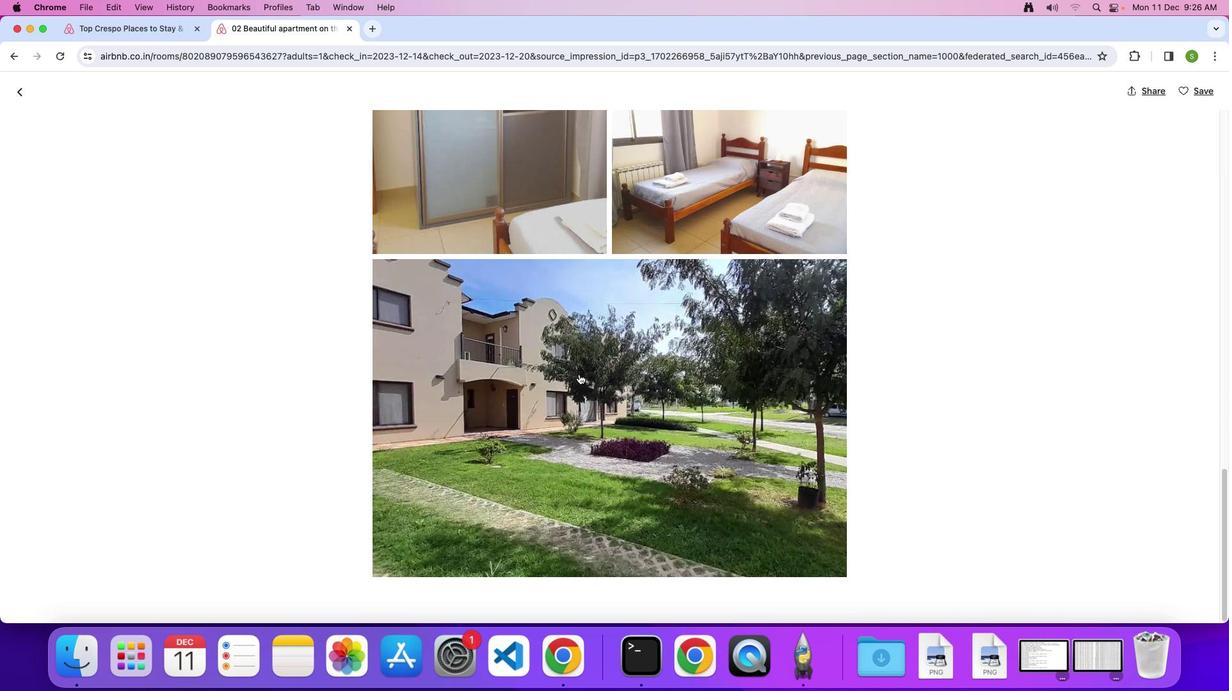 
Action: Mouse scrolled (578, 374) with delta (0, 0)
Screenshot: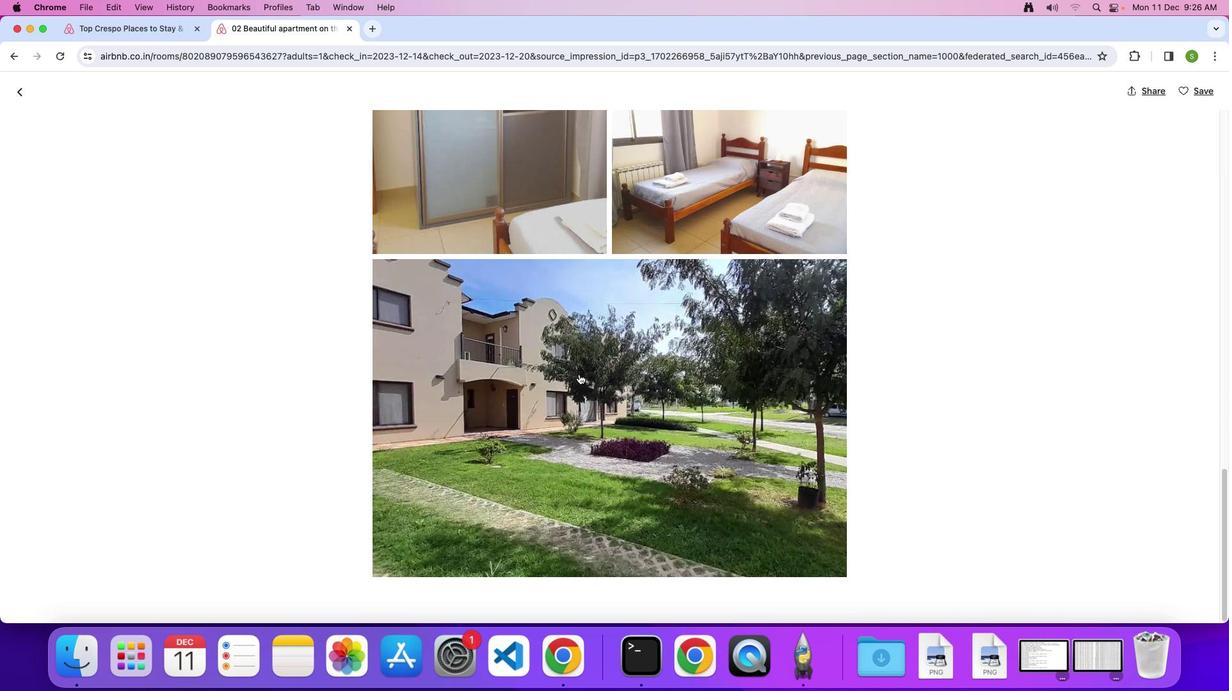 
Action: Mouse scrolled (578, 374) with delta (0, -1)
Screenshot: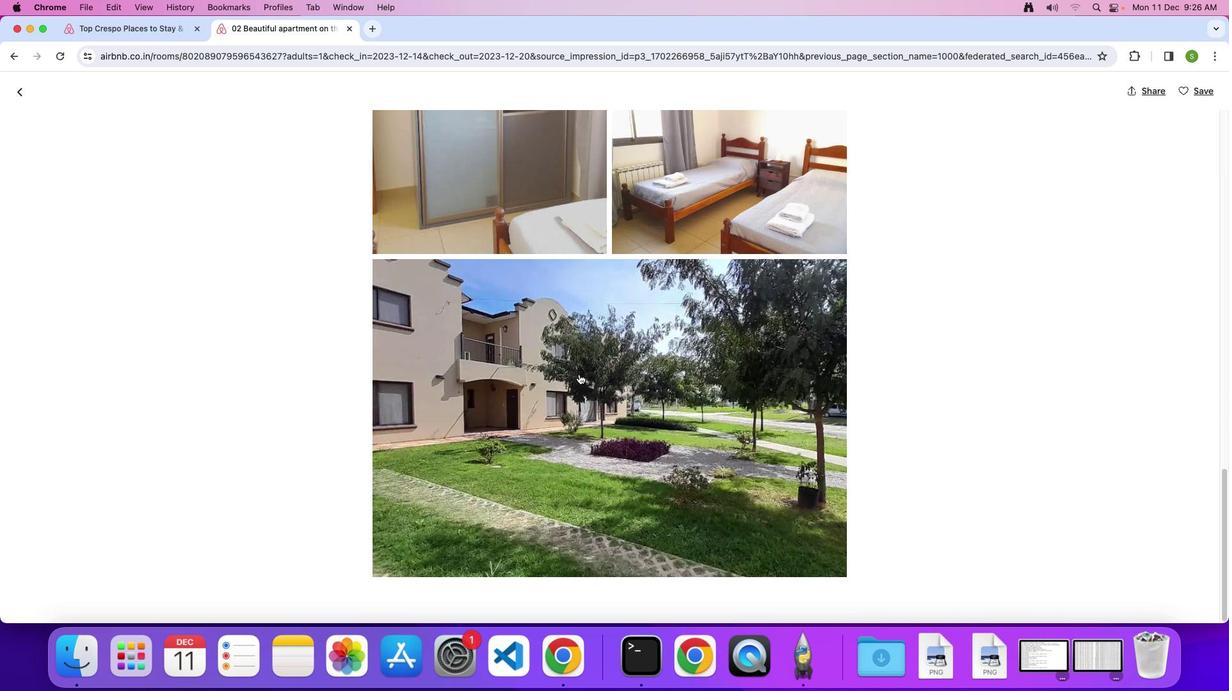 
Action: Mouse scrolled (578, 374) with delta (0, 0)
Screenshot: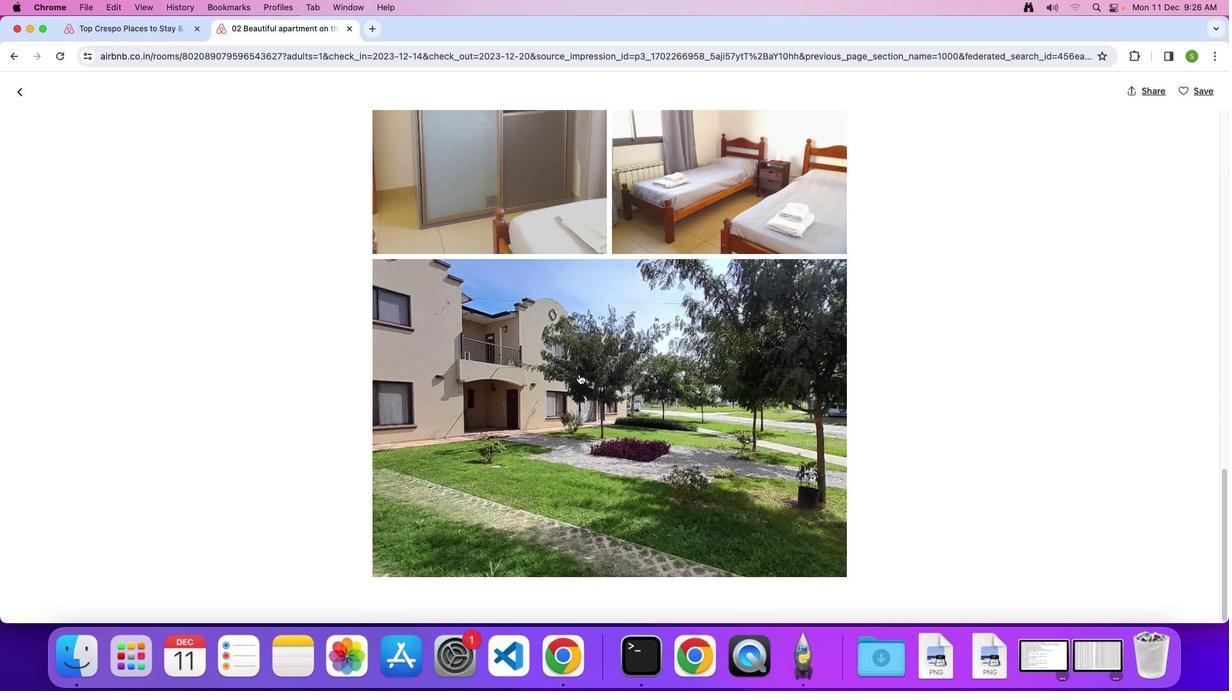 
Action: Mouse scrolled (578, 374) with delta (0, 0)
Screenshot: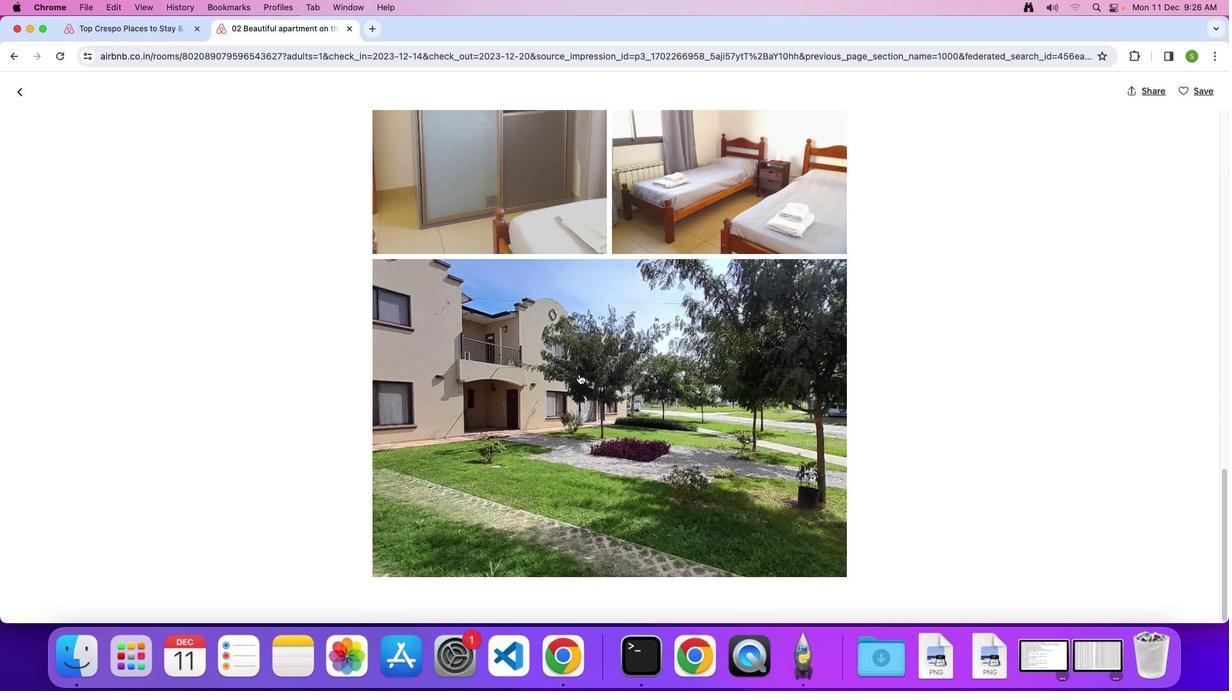 
Action: Mouse moved to (23, 97)
Screenshot: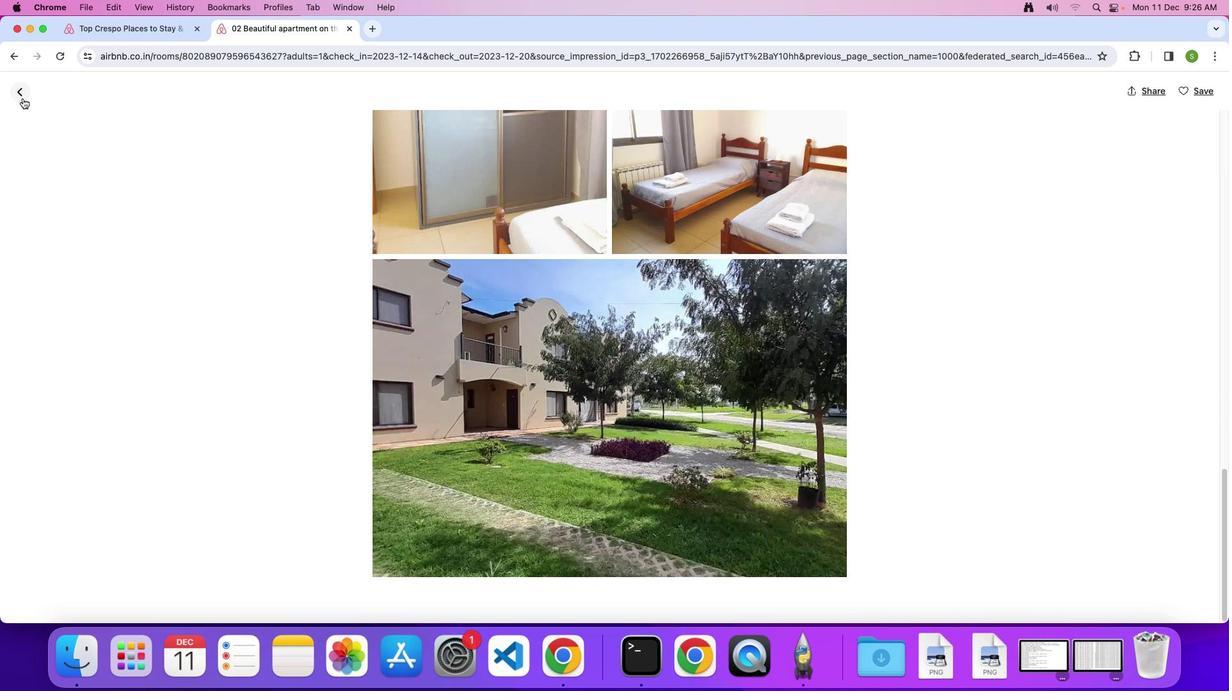 
Action: Mouse pressed left at (23, 97)
Screenshot: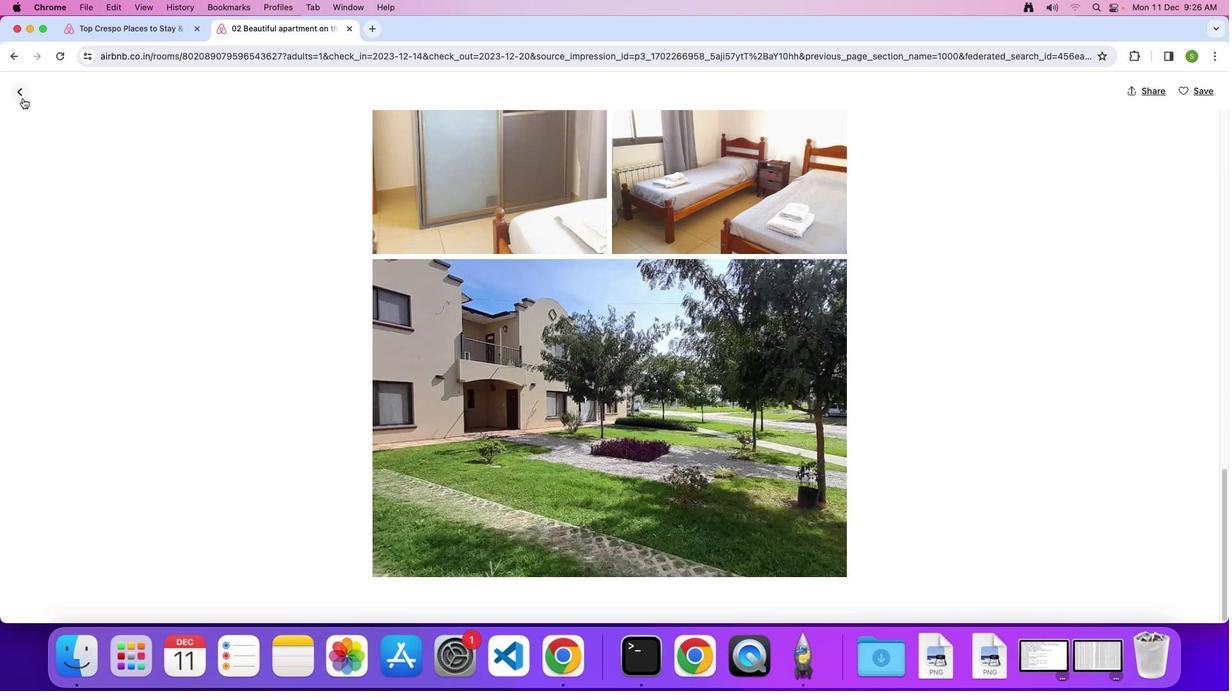 
Action: Mouse moved to (463, 389)
Screenshot: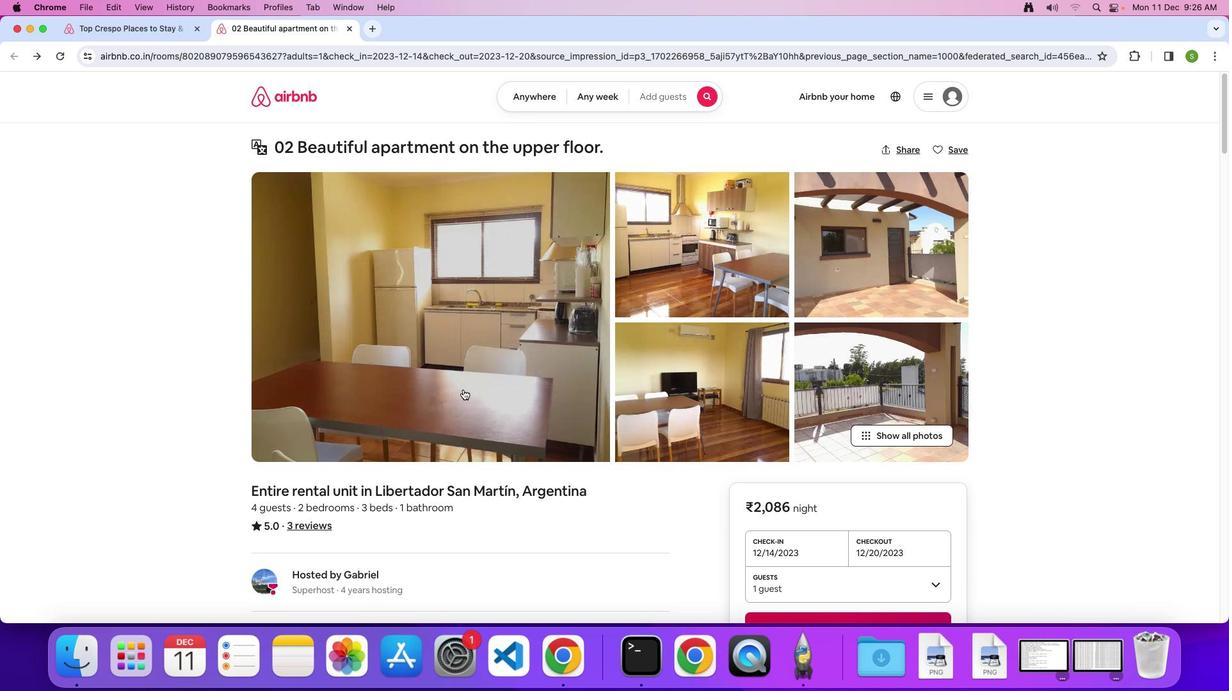 
Action: Mouse scrolled (463, 389) with delta (0, 0)
Screenshot: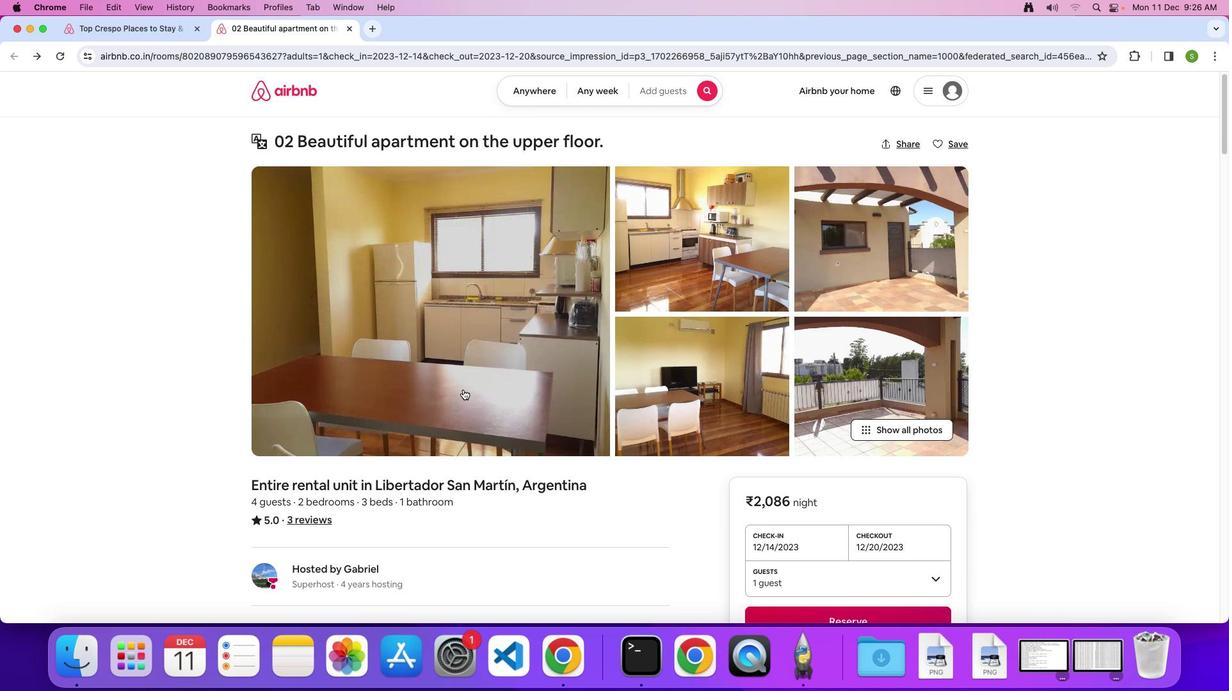 
Action: Mouse scrolled (463, 389) with delta (0, 0)
Screenshot: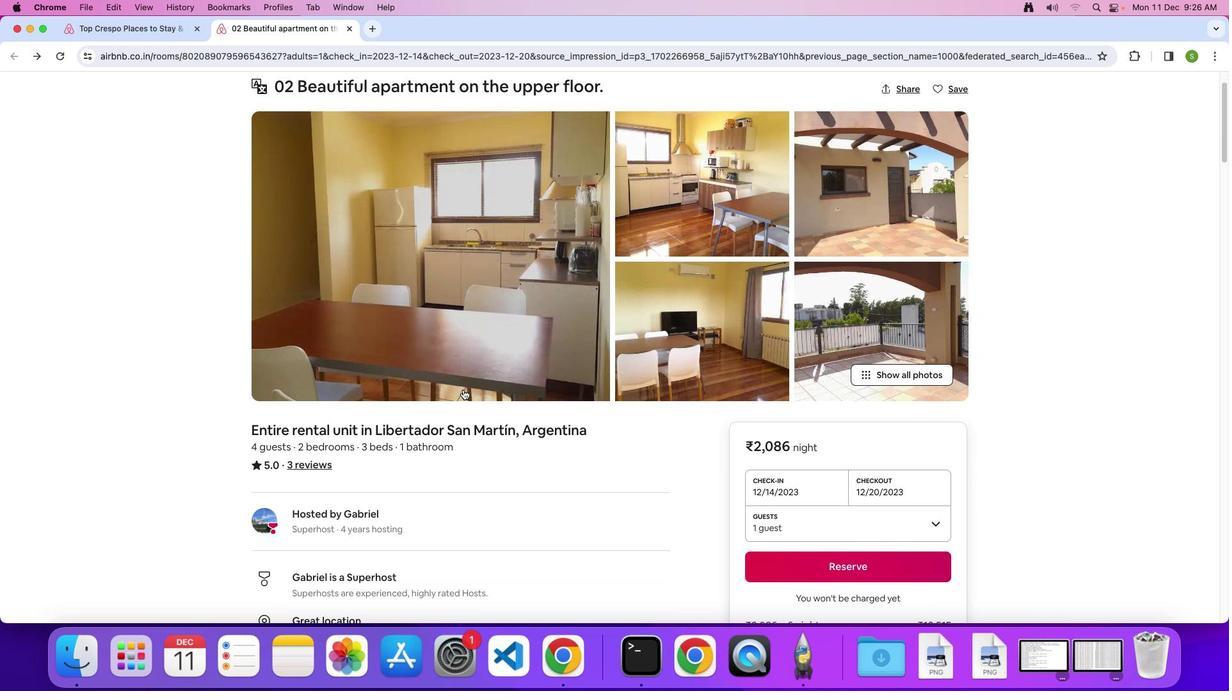 
Action: Mouse scrolled (463, 389) with delta (0, -1)
Screenshot: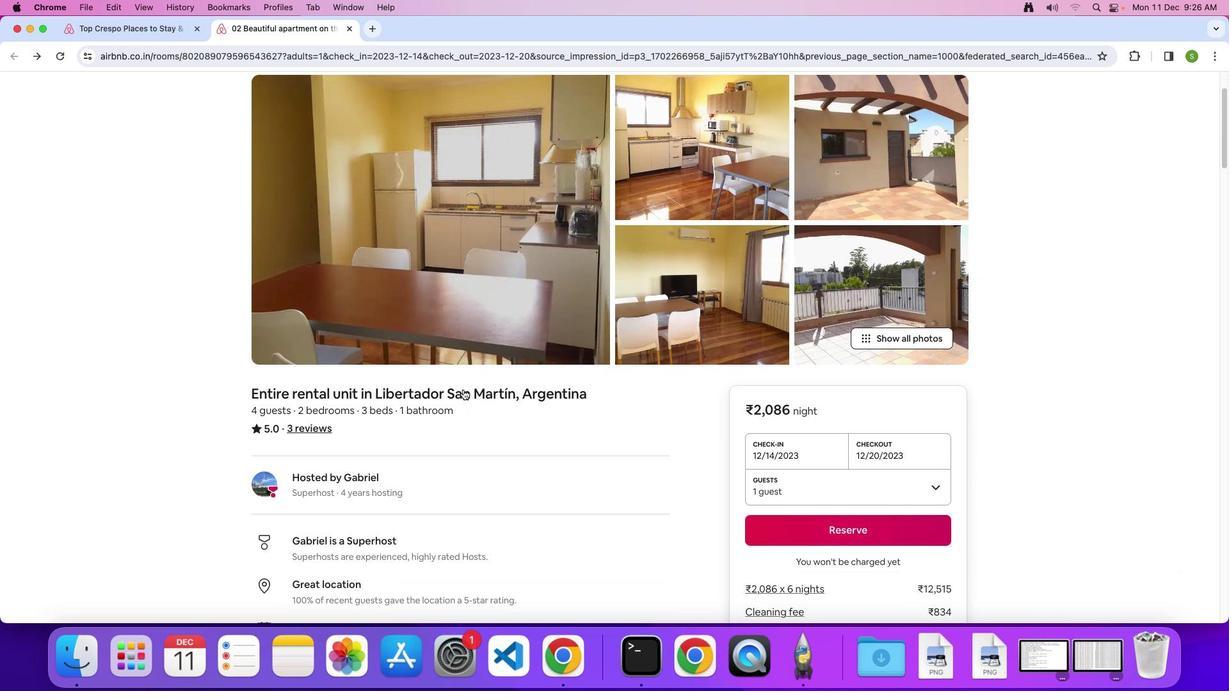 
Action: Mouse moved to (463, 389)
Screenshot: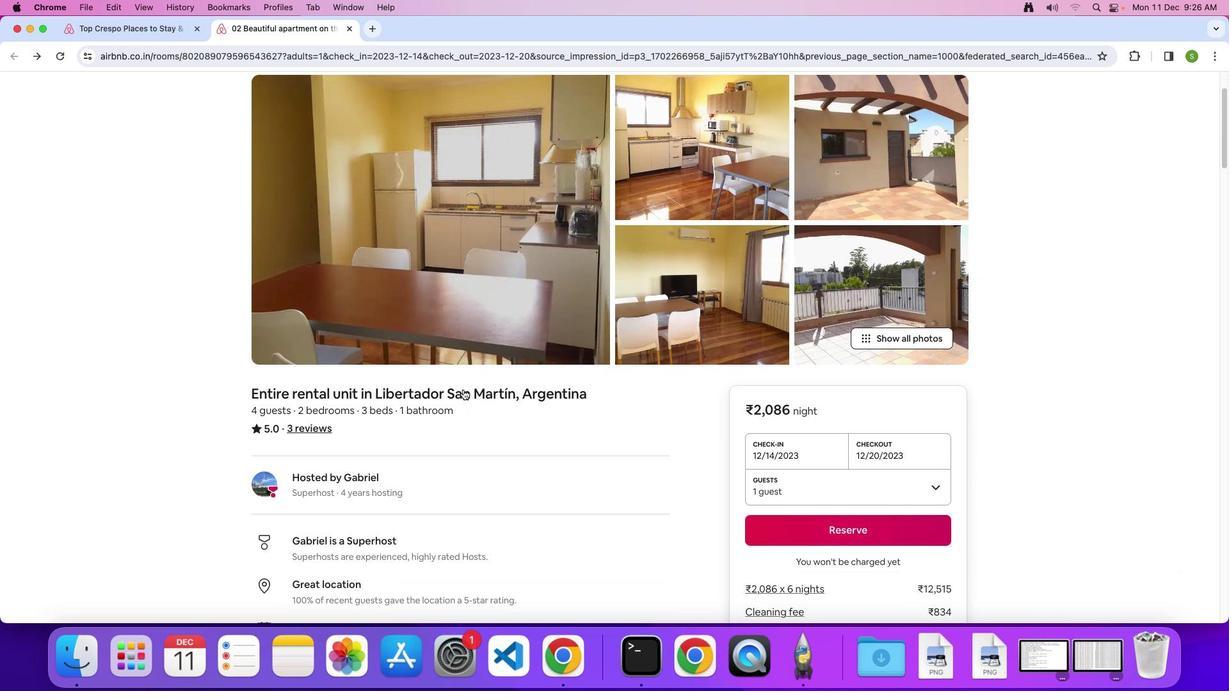 
Action: Mouse scrolled (463, 389) with delta (0, 0)
Screenshot: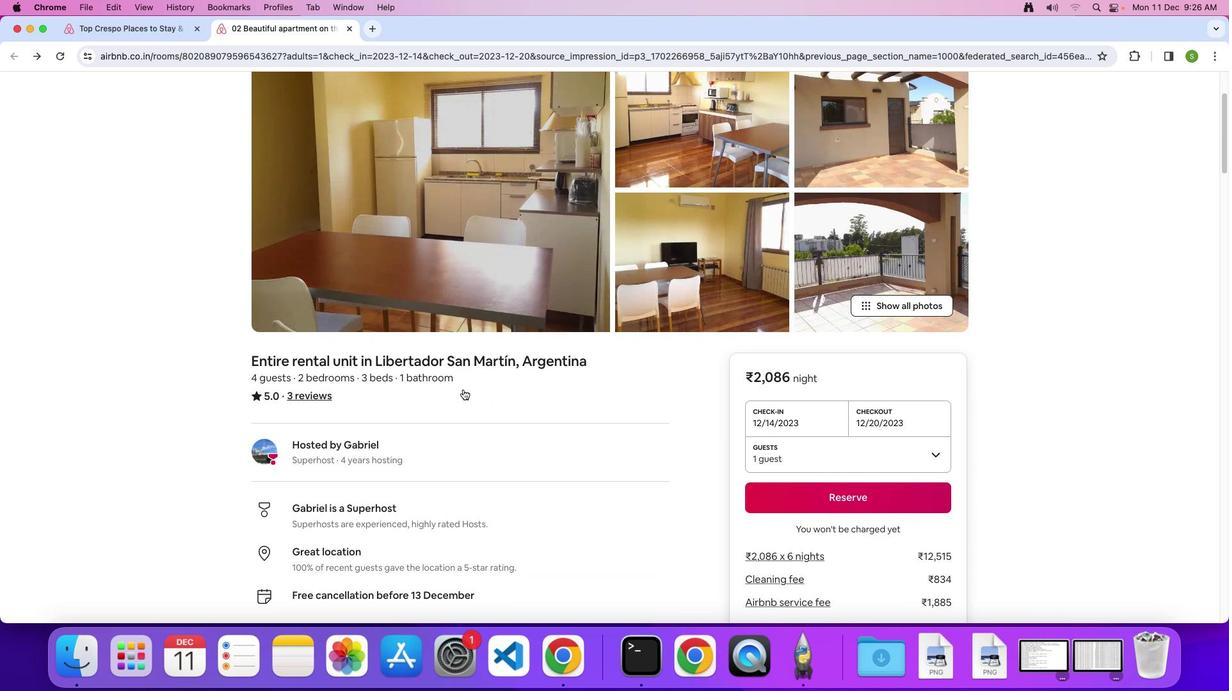 
Action: Mouse scrolled (463, 389) with delta (0, 0)
Screenshot: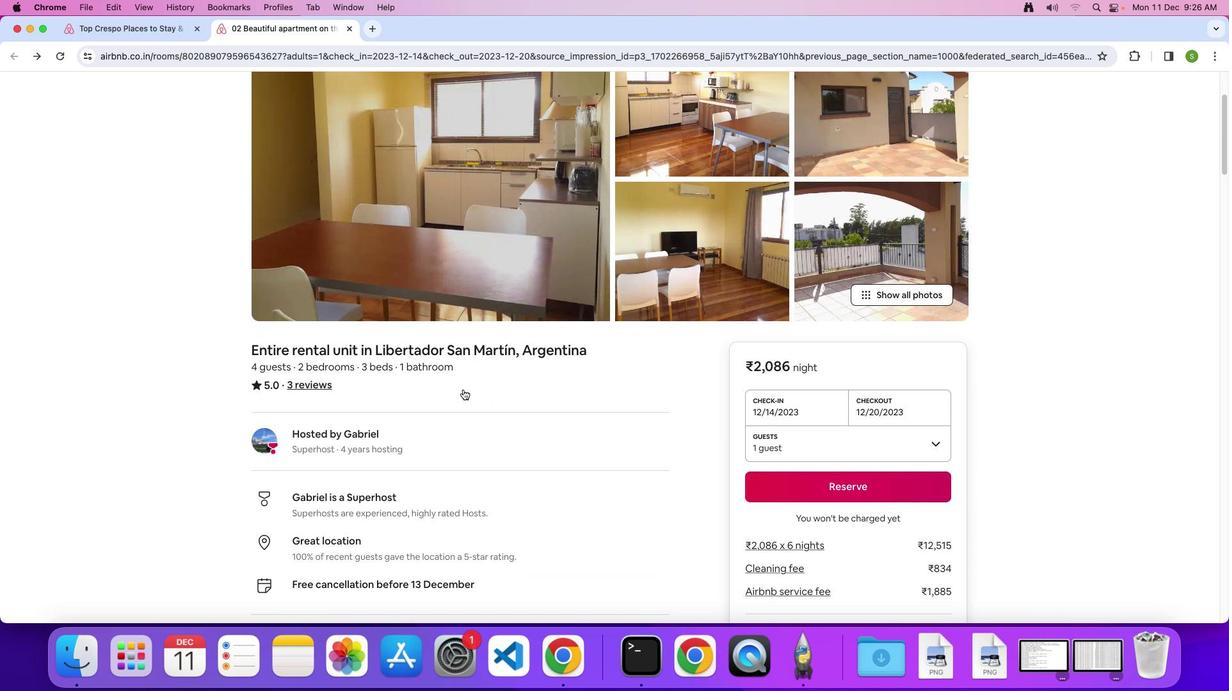 
Action: Mouse scrolled (463, 389) with delta (0, 0)
Screenshot: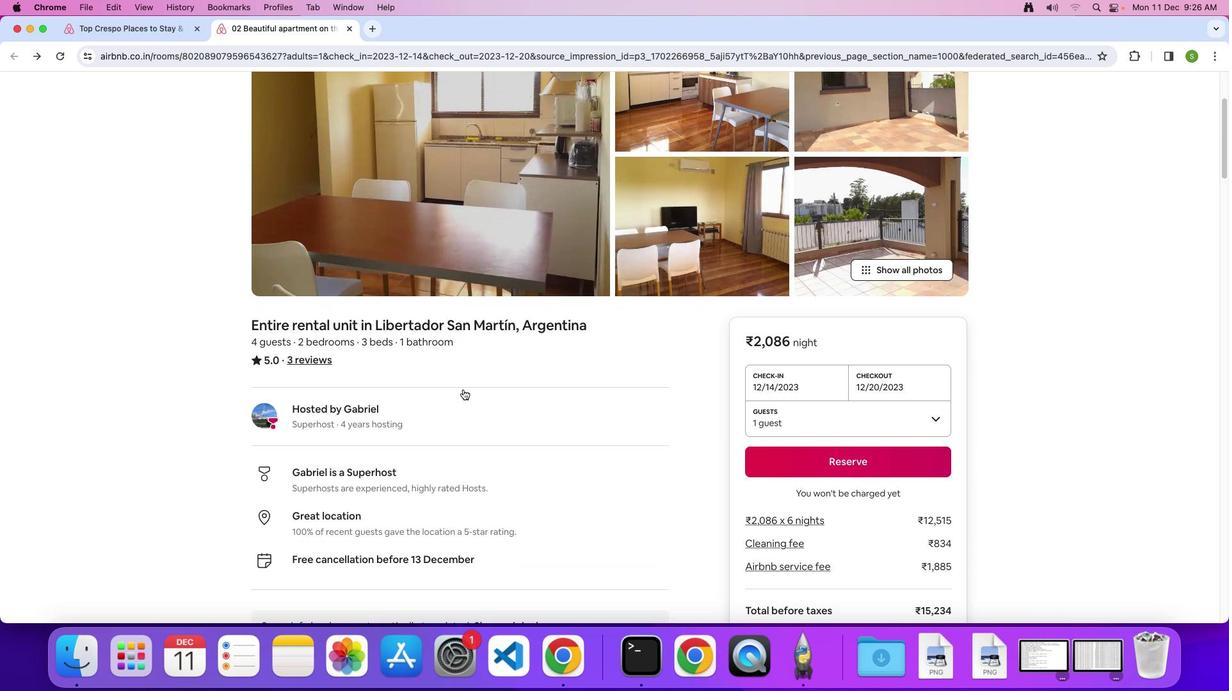 
Action: Mouse scrolled (463, 389) with delta (0, -1)
Screenshot: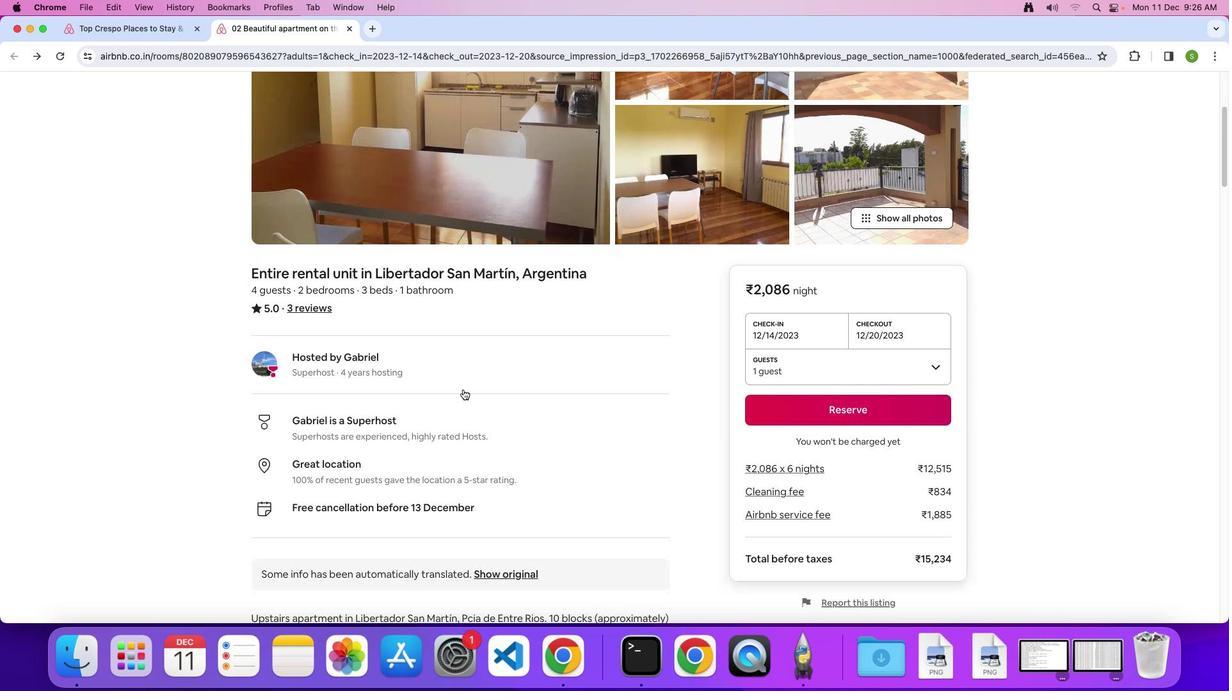 
Action: Mouse scrolled (463, 389) with delta (0, 0)
Screenshot: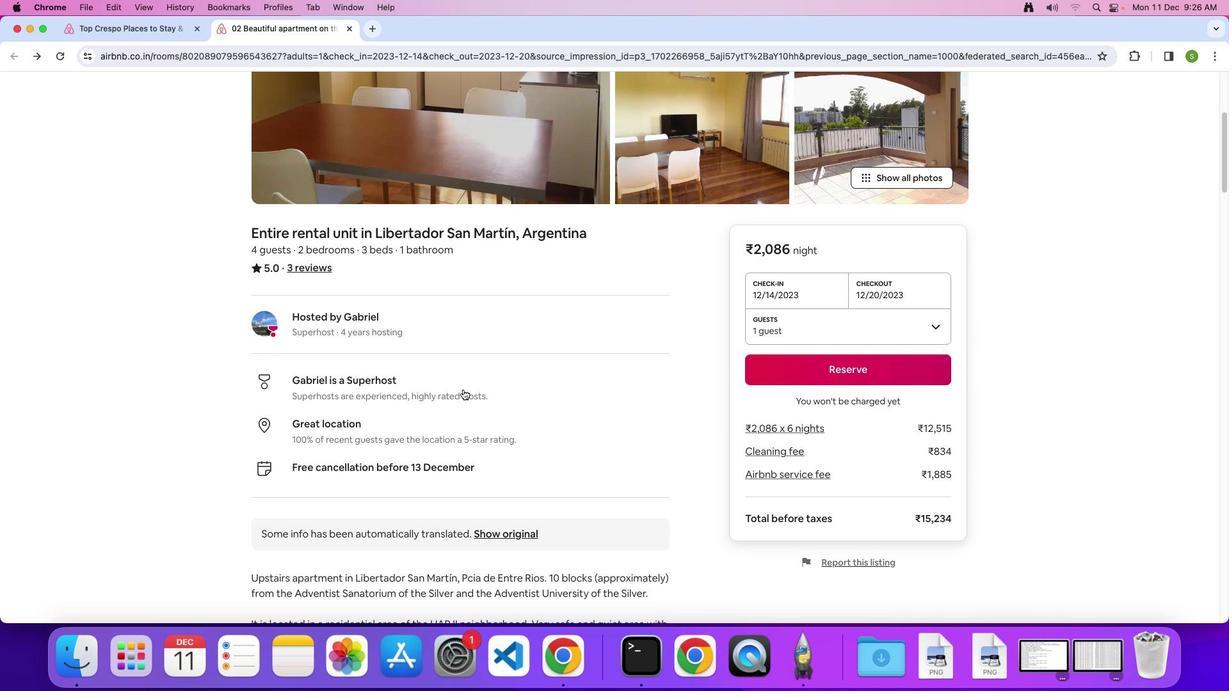 
Action: Mouse scrolled (463, 389) with delta (0, 0)
Screenshot: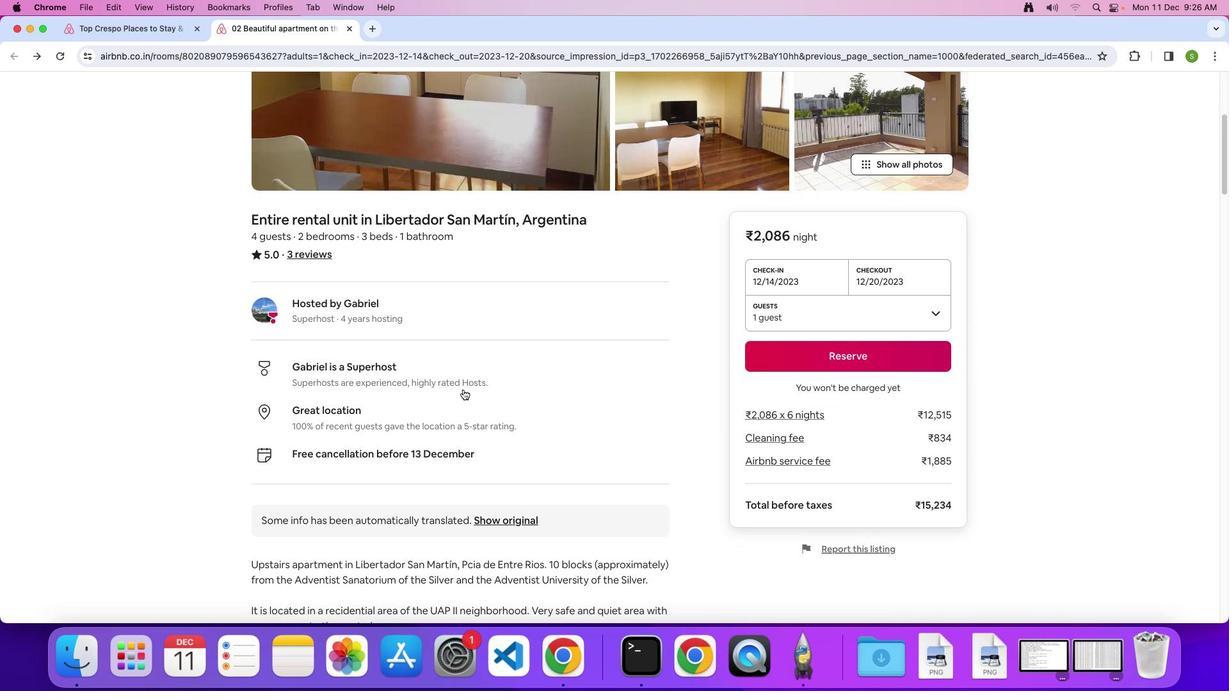 
Action: Mouse scrolled (463, 389) with delta (0, -1)
Screenshot: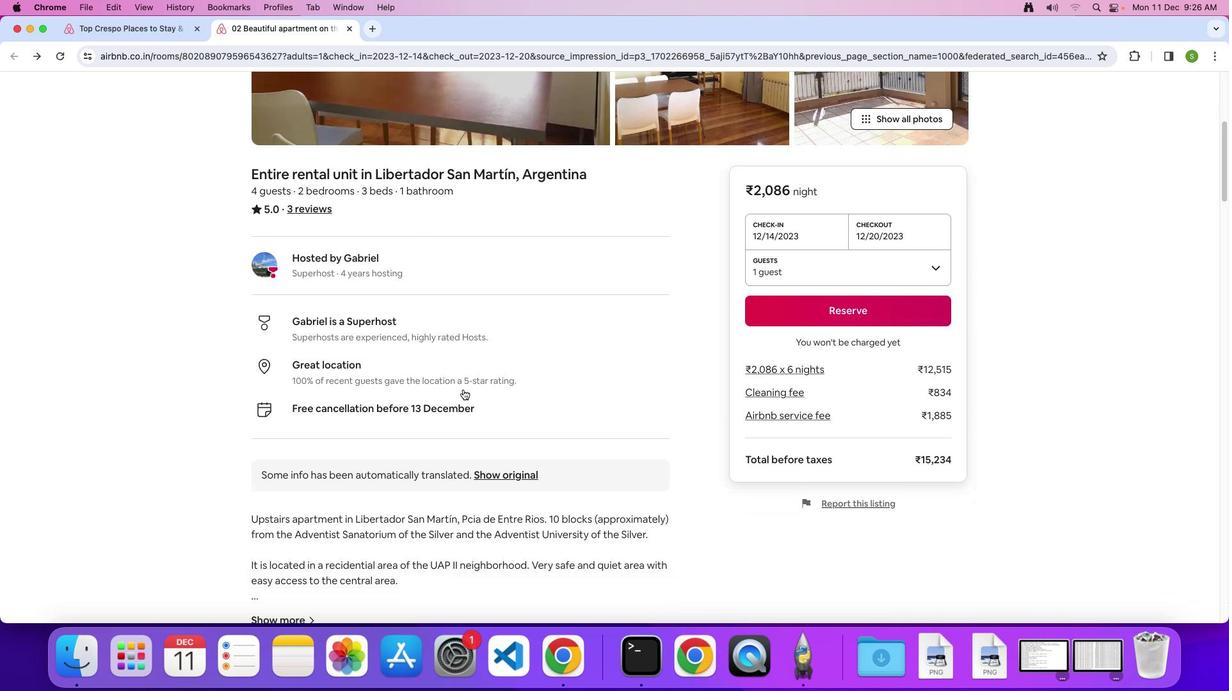 
Action: Mouse scrolled (463, 389) with delta (0, 0)
Screenshot: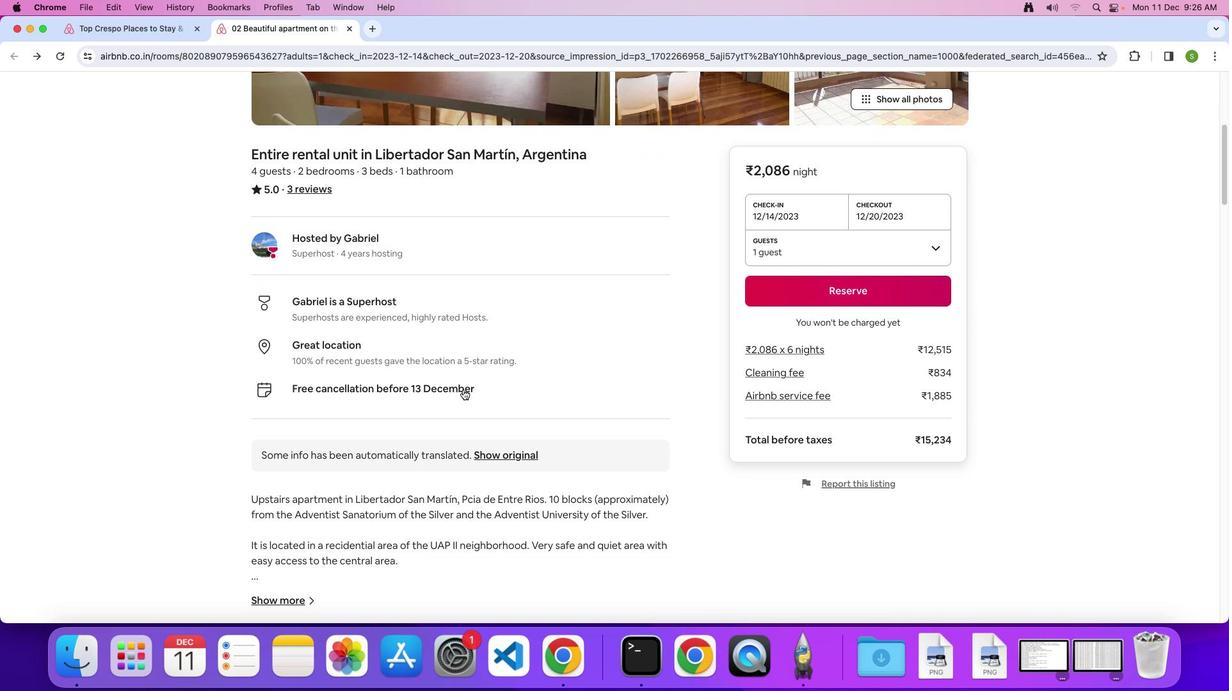 
Action: Mouse scrolled (463, 389) with delta (0, 0)
Screenshot: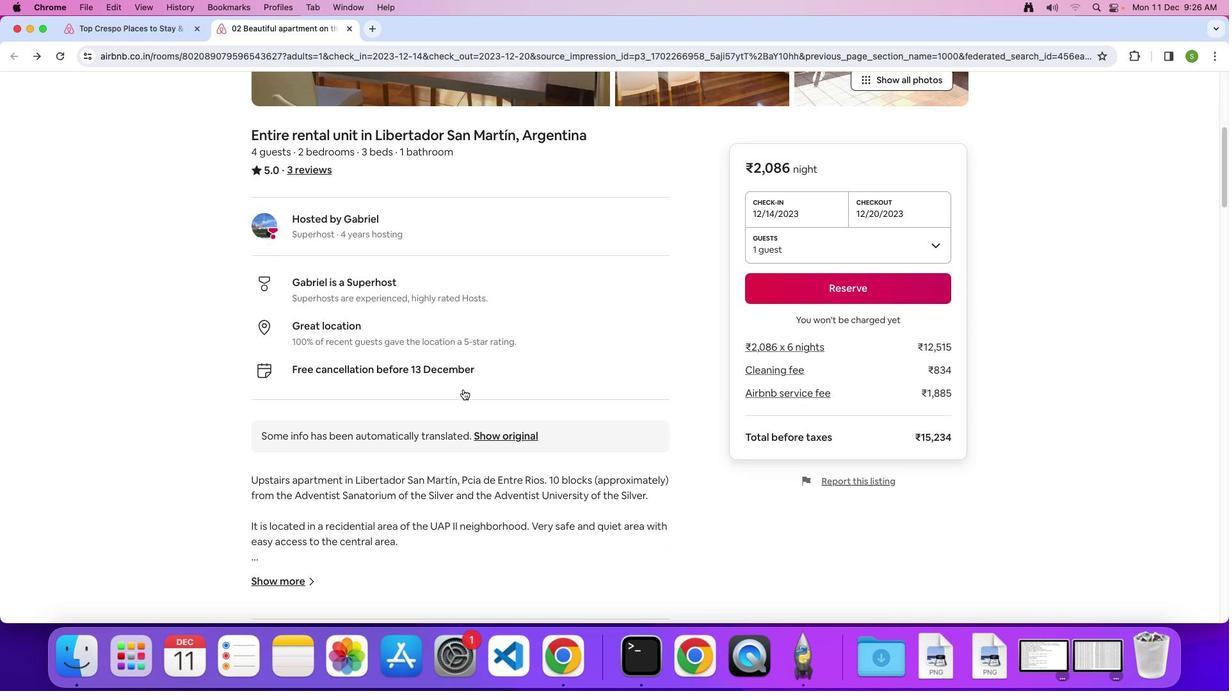 
Action: Mouse scrolled (463, 389) with delta (0, -1)
Screenshot: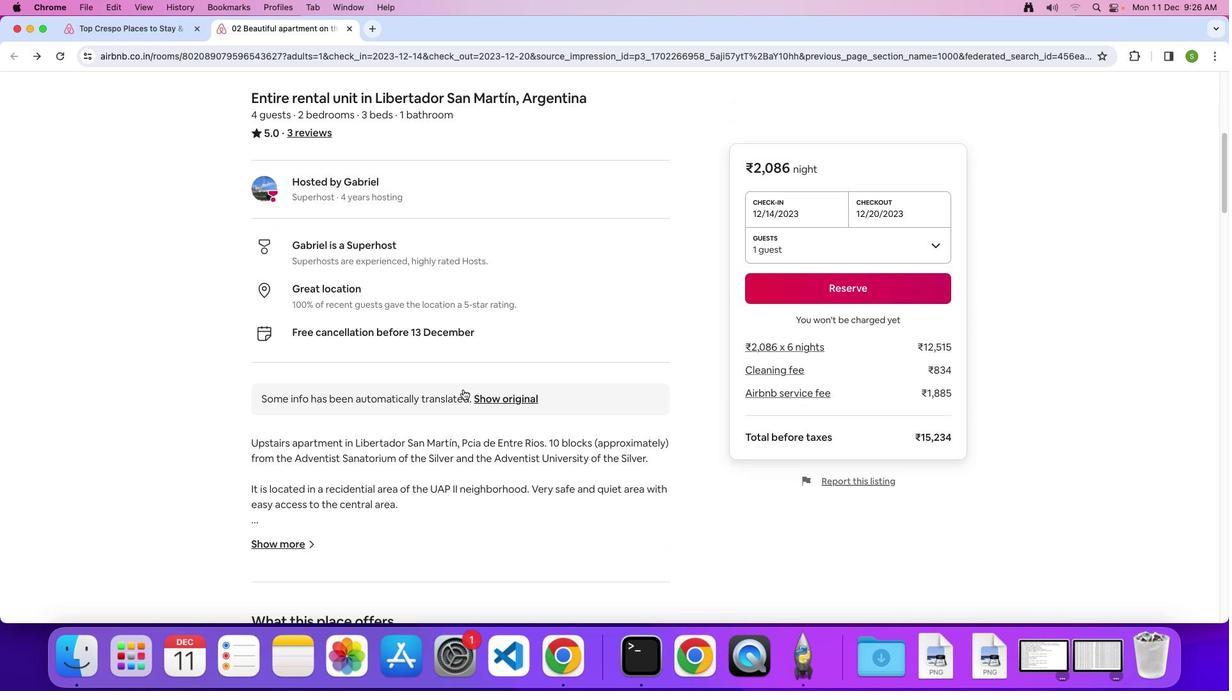 
Action: Mouse scrolled (463, 389) with delta (0, 0)
Screenshot: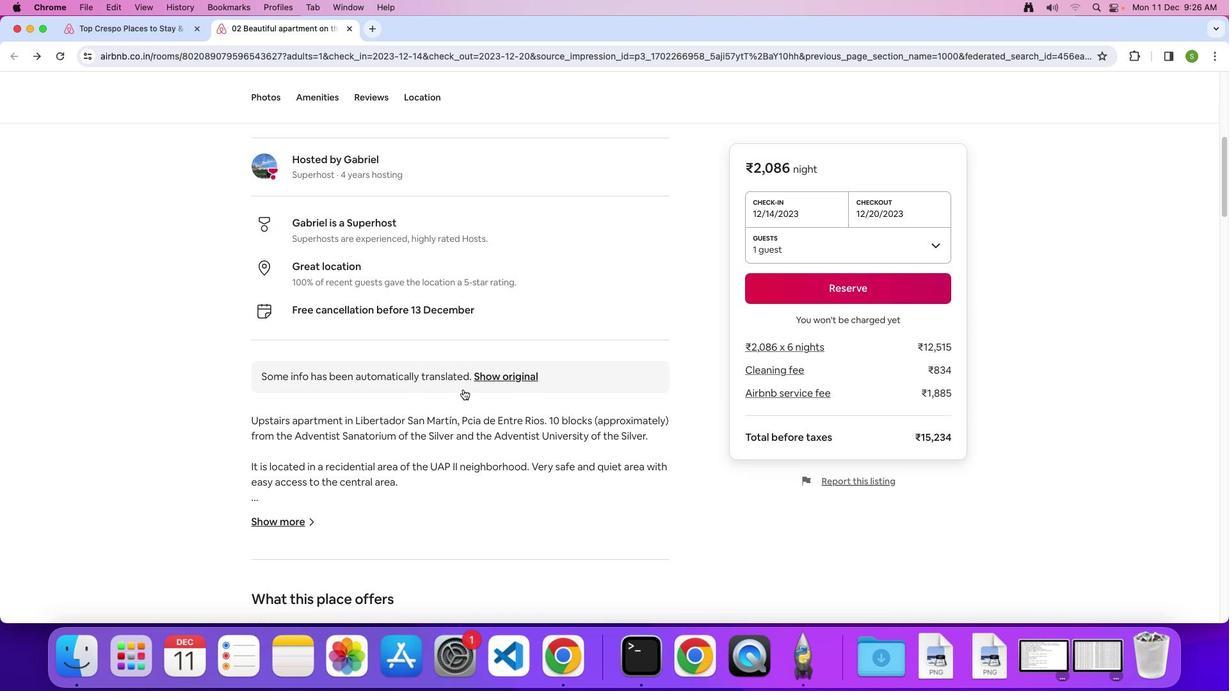
Action: Mouse scrolled (463, 389) with delta (0, 0)
Screenshot: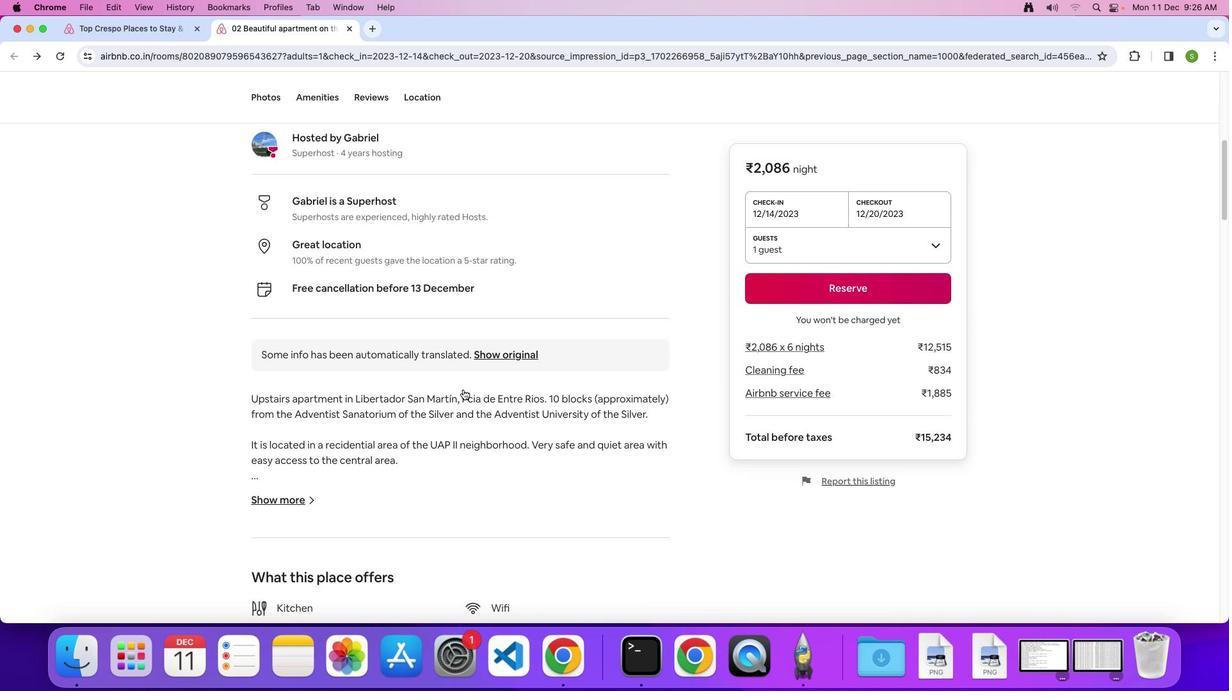 
Action: Mouse scrolled (463, 389) with delta (0, -1)
Screenshot: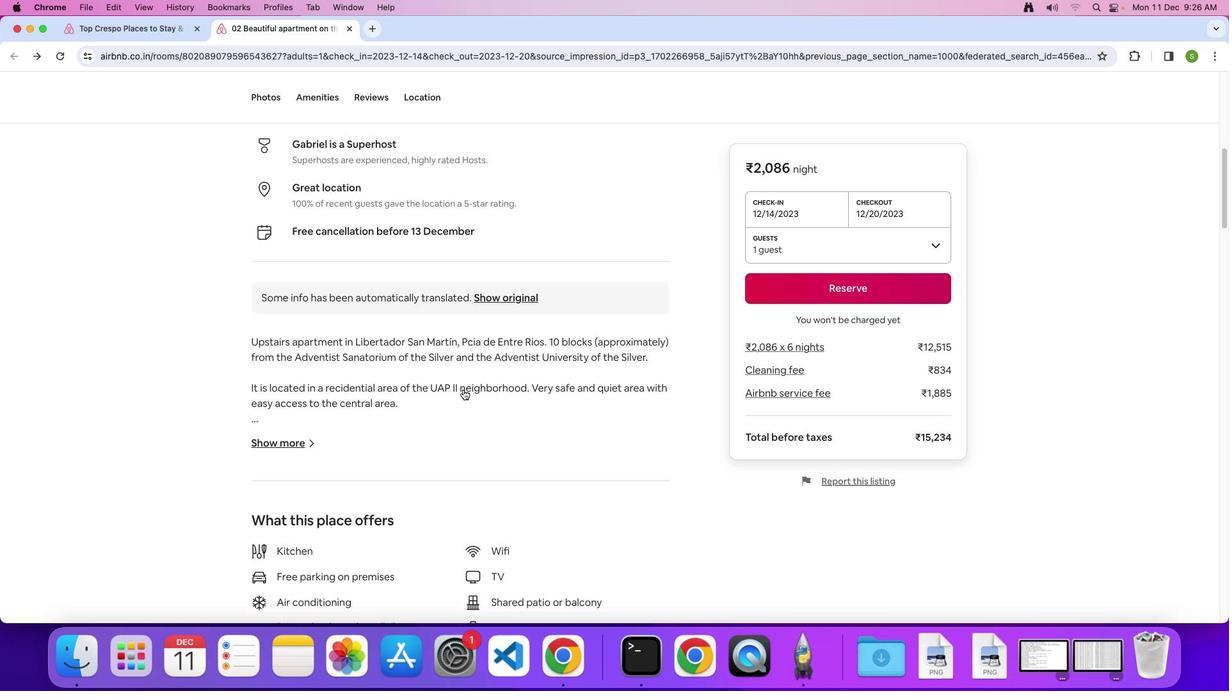 
Action: Mouse scrolled (463, 389) with delta (0, 0)
Screenshot: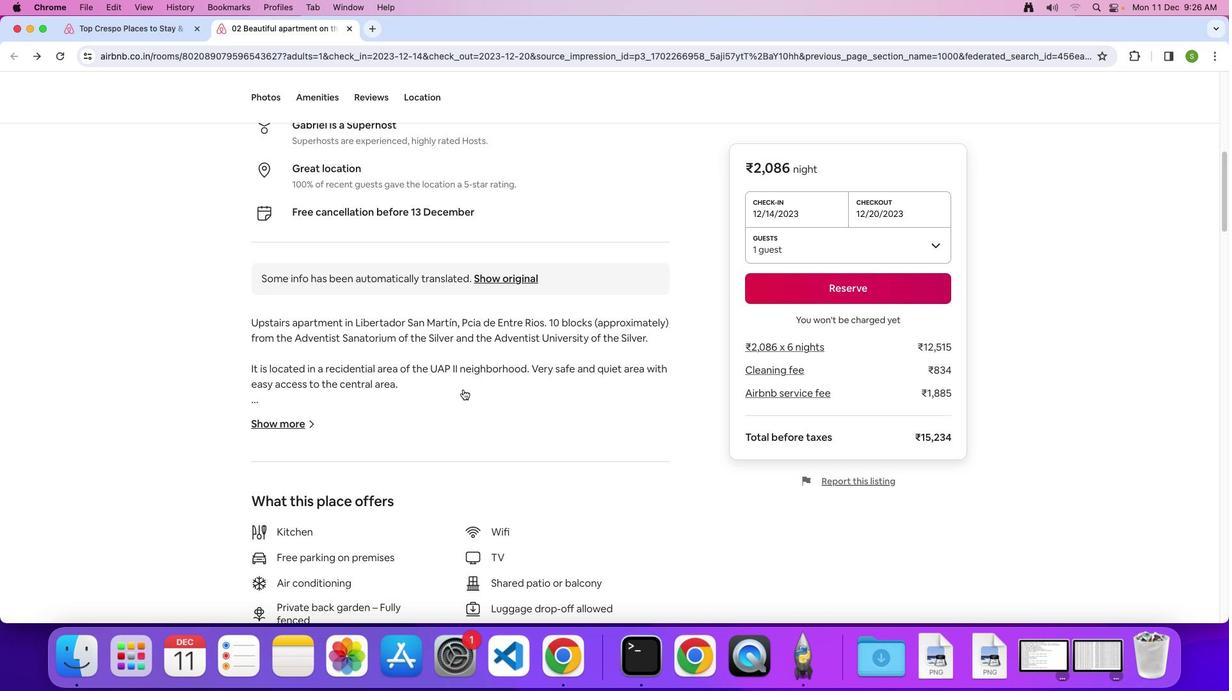 
Action: Mouse scrolled (463, 389) with delta (0, 0)
Screenshot: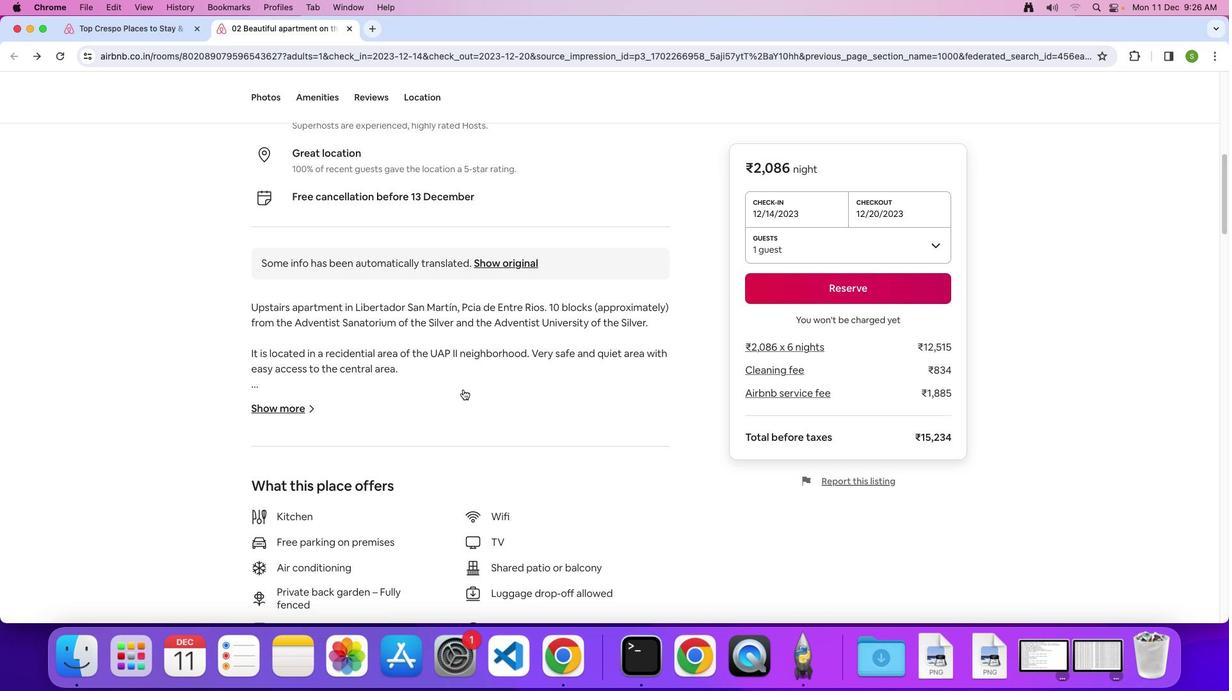 
Action: Mouse scrolled (463, 389) with delta (0, -1)
Screenshot: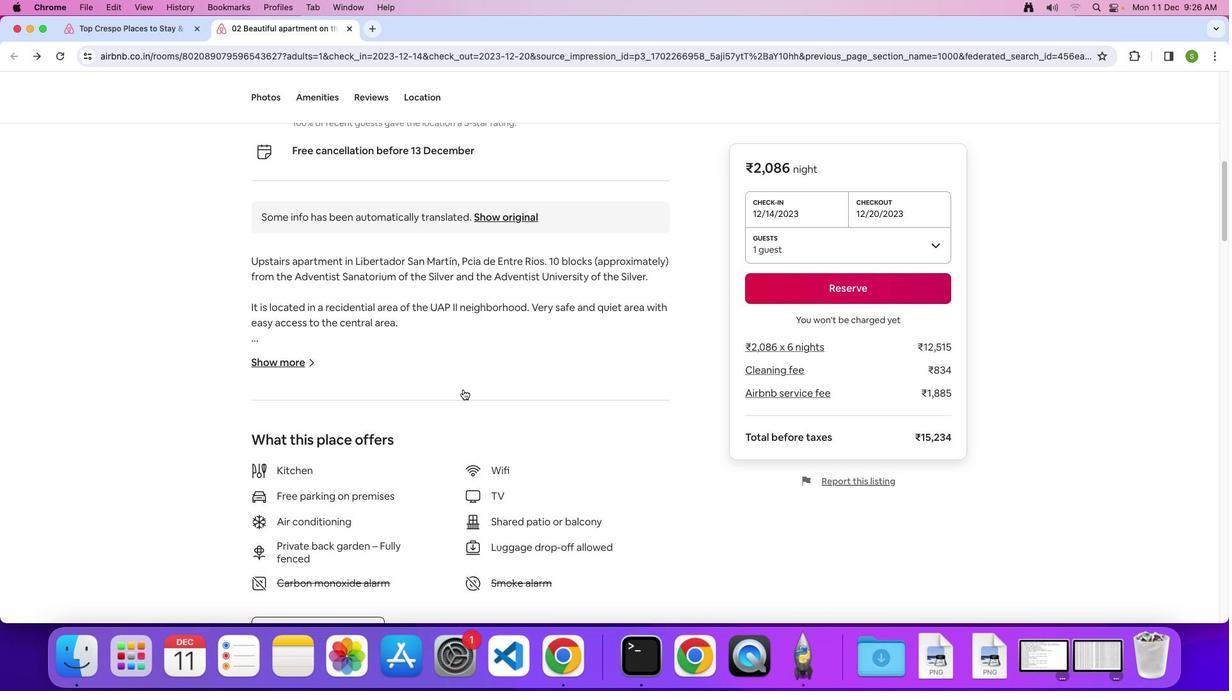 
Action: Mouse moved to (272, 350)
Screenshot: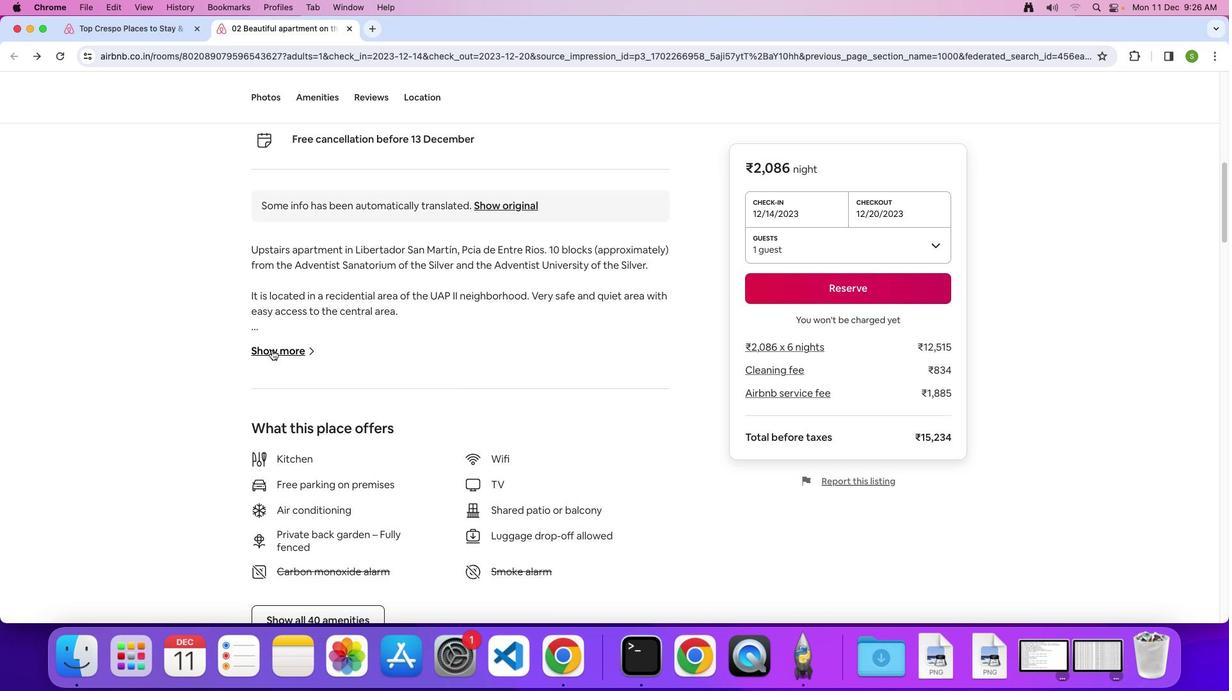 
Action: Mouse pressed left at (272, 350)
Screenshot: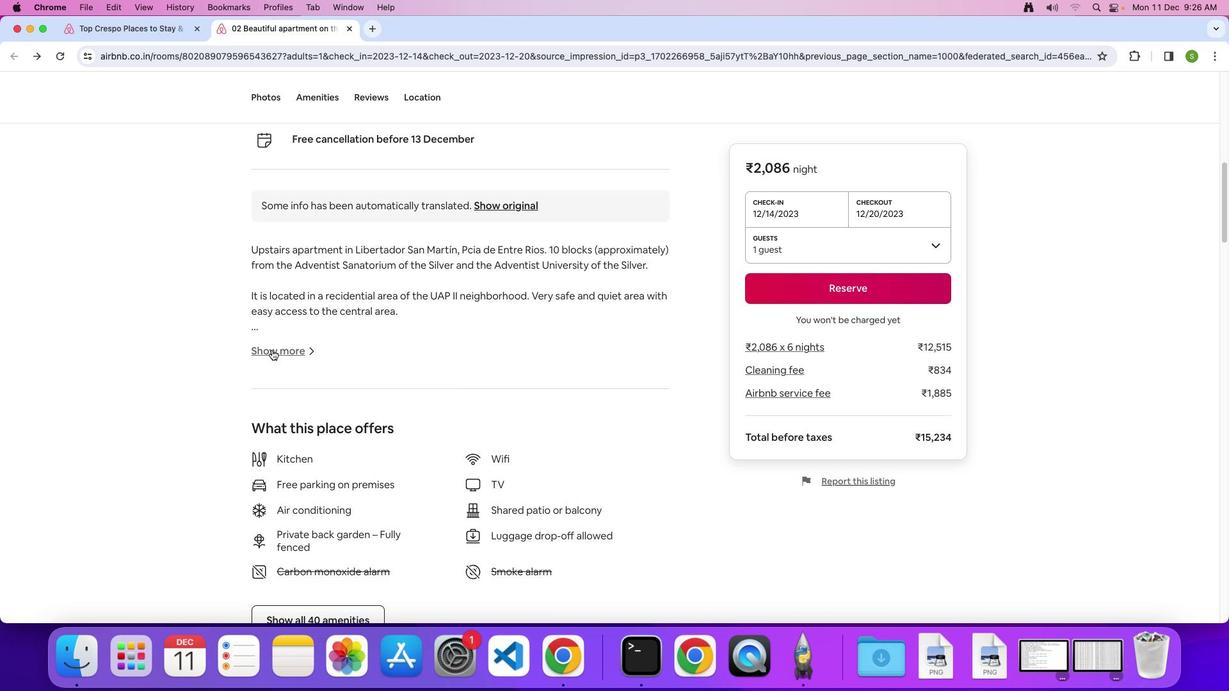 
Action: Mouse moved to (569, 363)
Screenshot: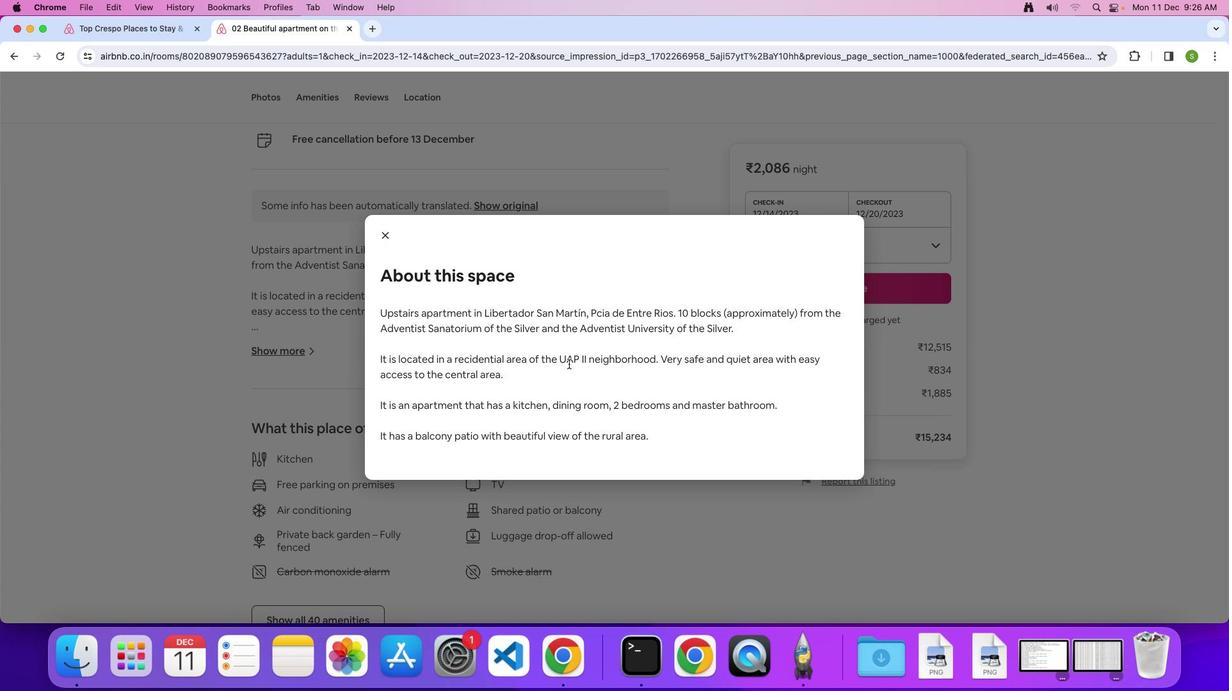 
Action: Mouse scrolled (569, 363) with delta (0, 0)
Screenshot: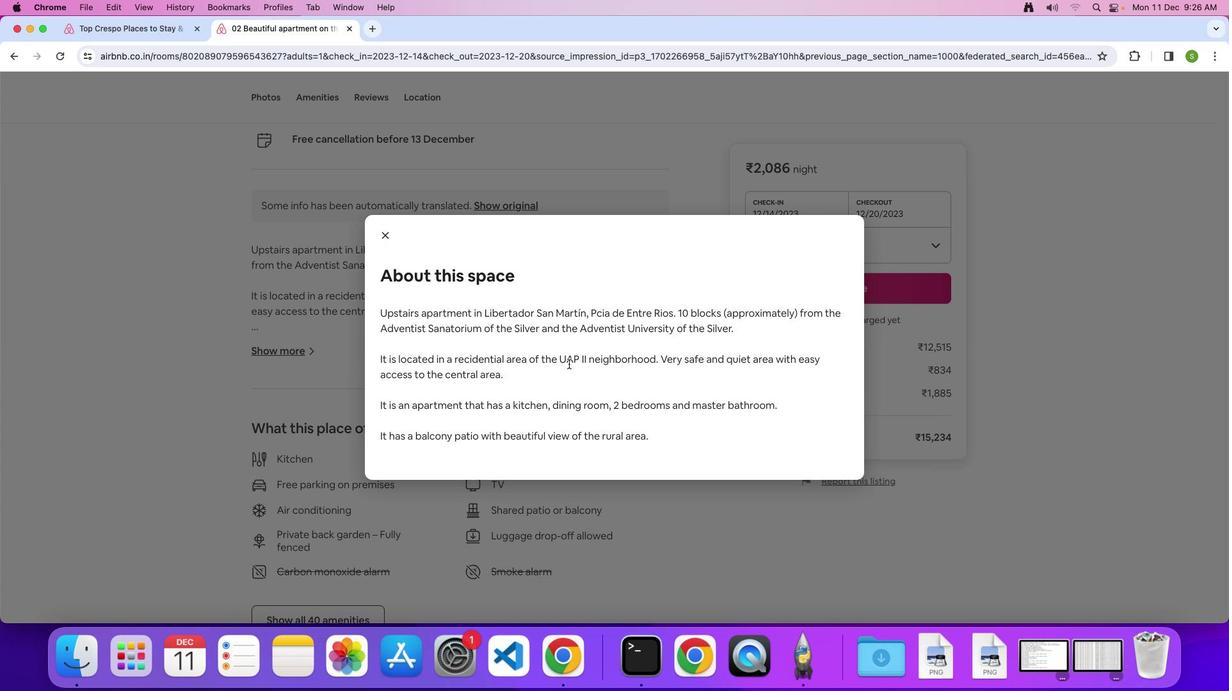 
Action: Mouse scrolled (569, 363) with delta (0, 0)
Screenshot: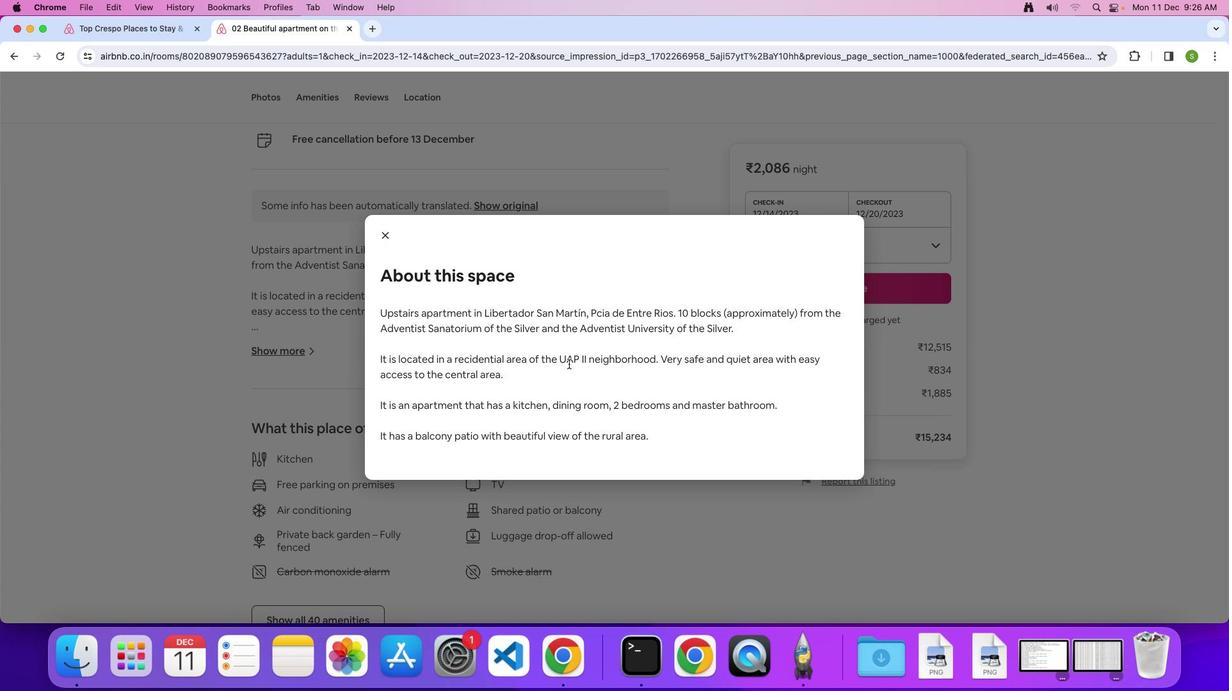 
Action: Mouse scrolled (569, 363) with delta (0, -1)
Screenshot: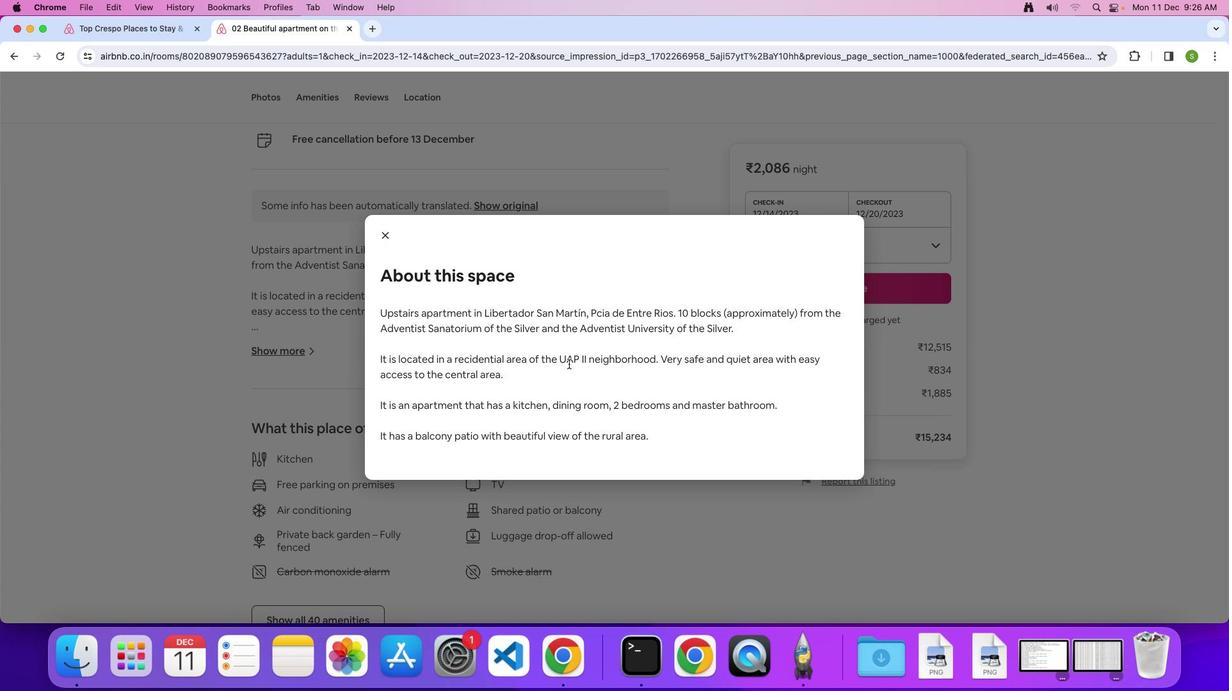 
Action: Mouse moved to (383, 231)
Screenshot: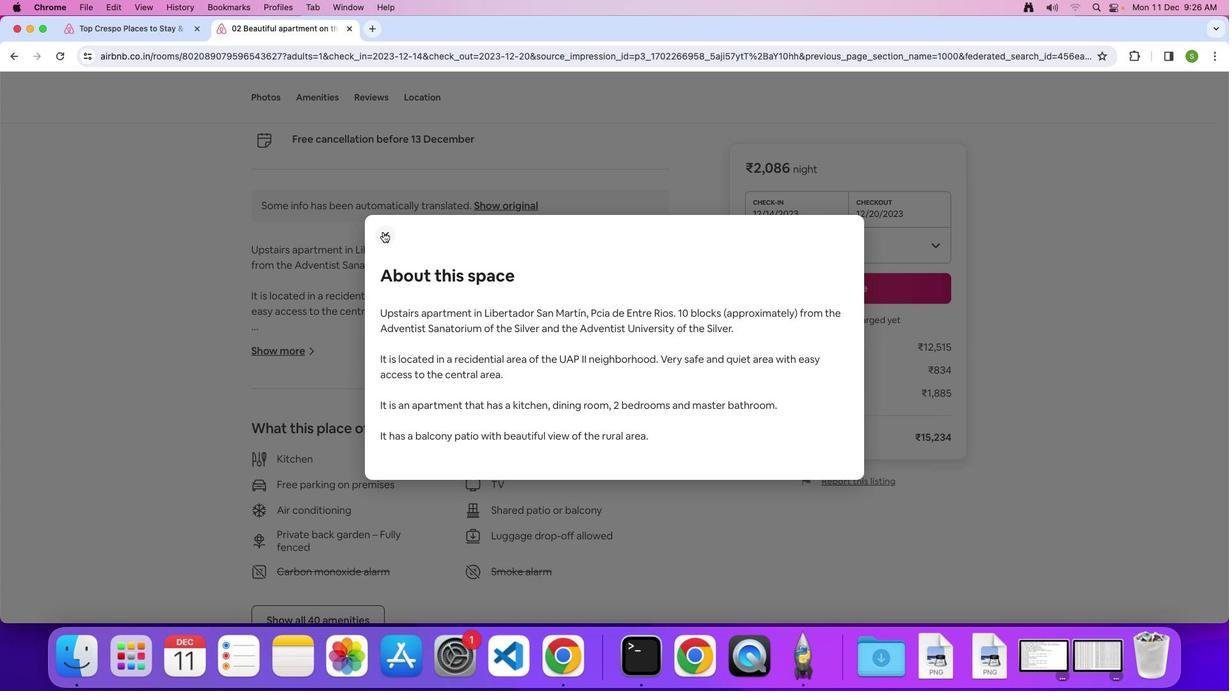 
Action: Mouse pressed left at (383, 231)
Screenshot: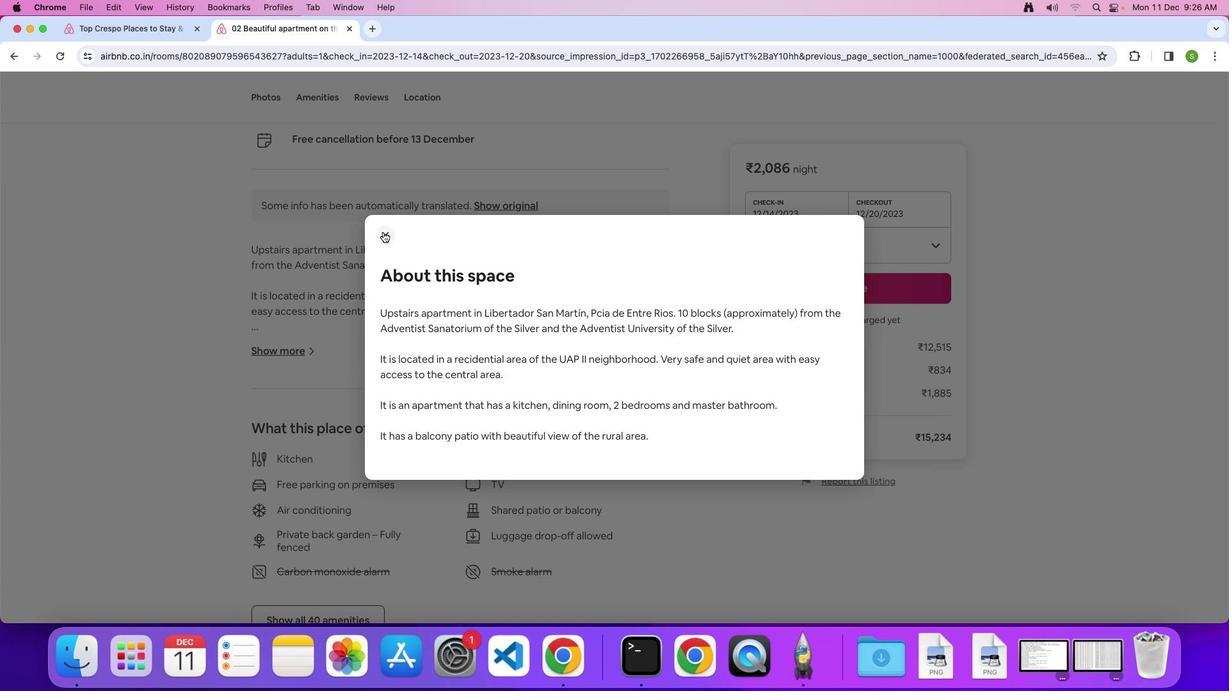 
Action: Mouse moved to (466, 396)
Screenshot: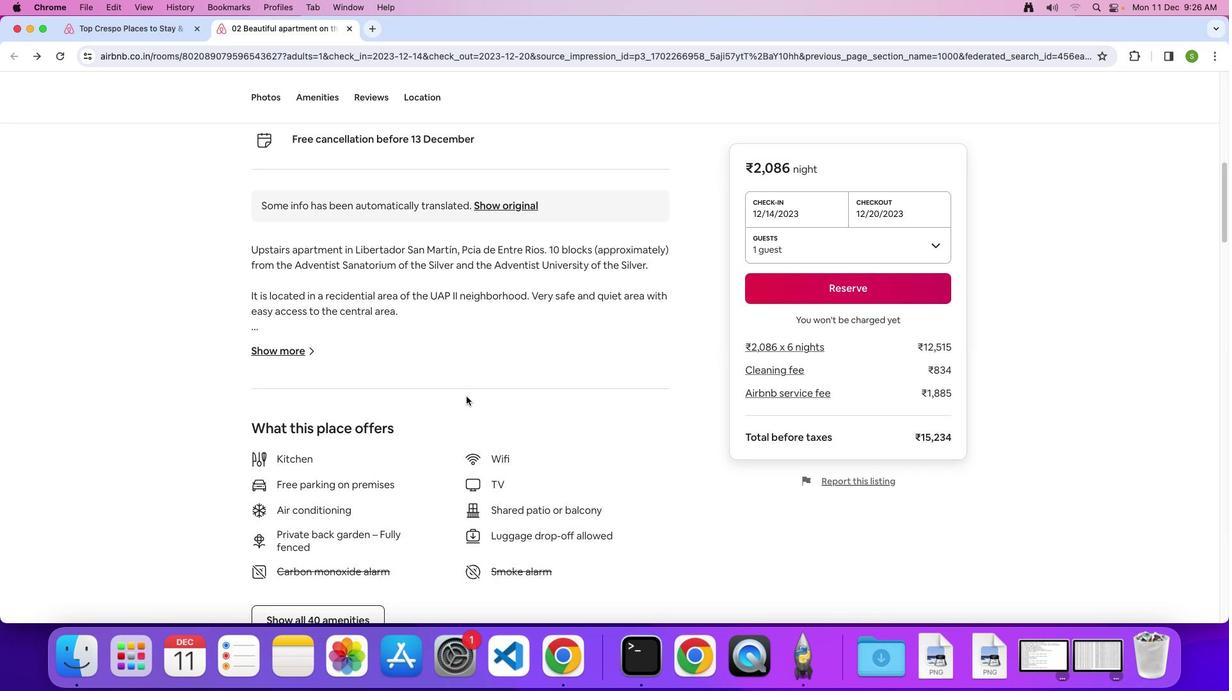 
Action: Mouse scrolled (466, 396) with delta (0, 0)
Screenshot: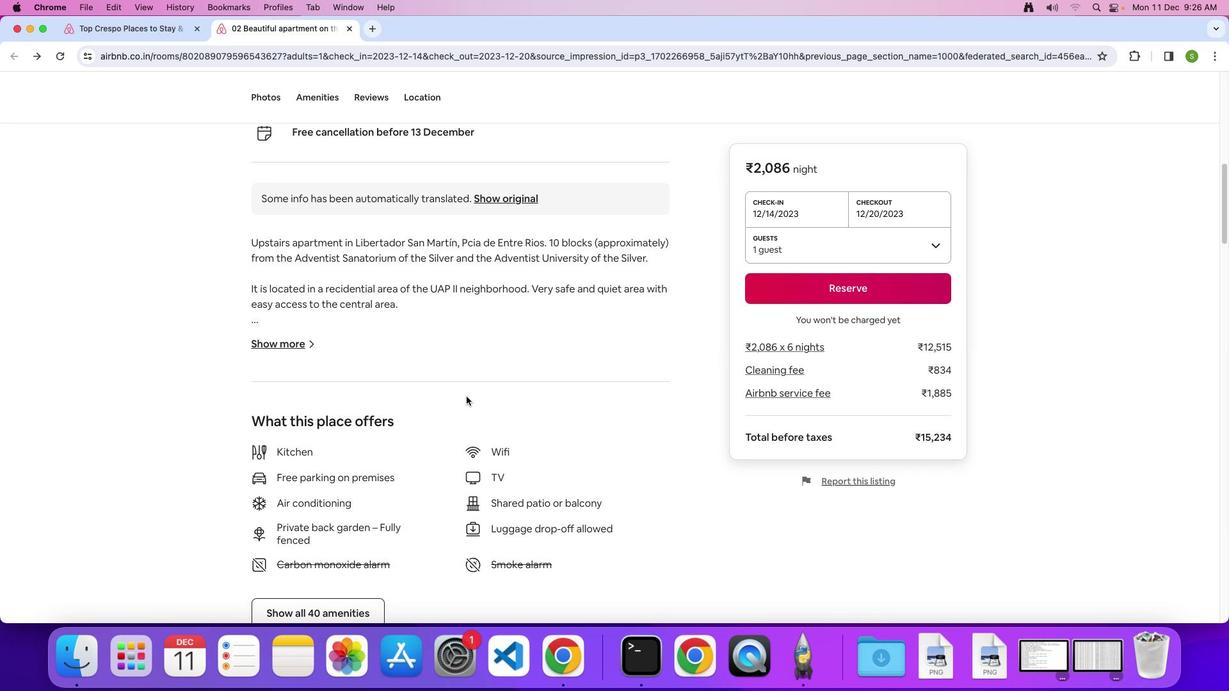 
Action: Mouse scrolled (466, 396) with delta (0, 0)
Screenshot: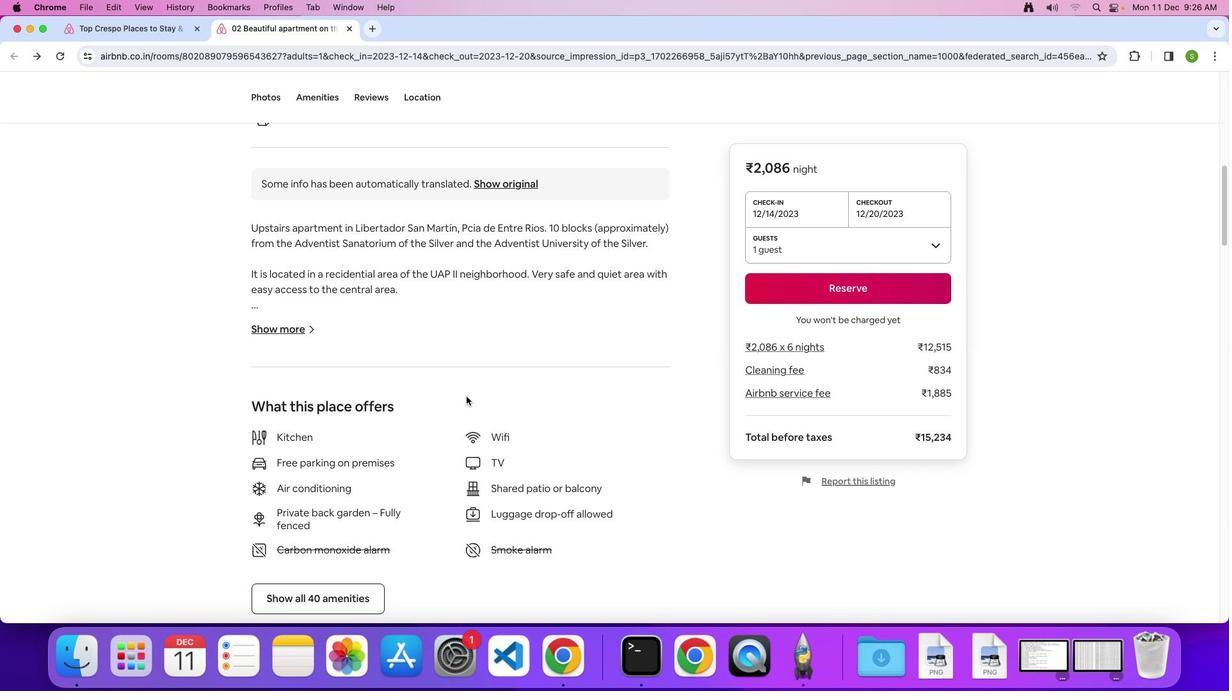 
Action: Mouse scrolled (466, 396) with delta (0, -1)
Screenshot: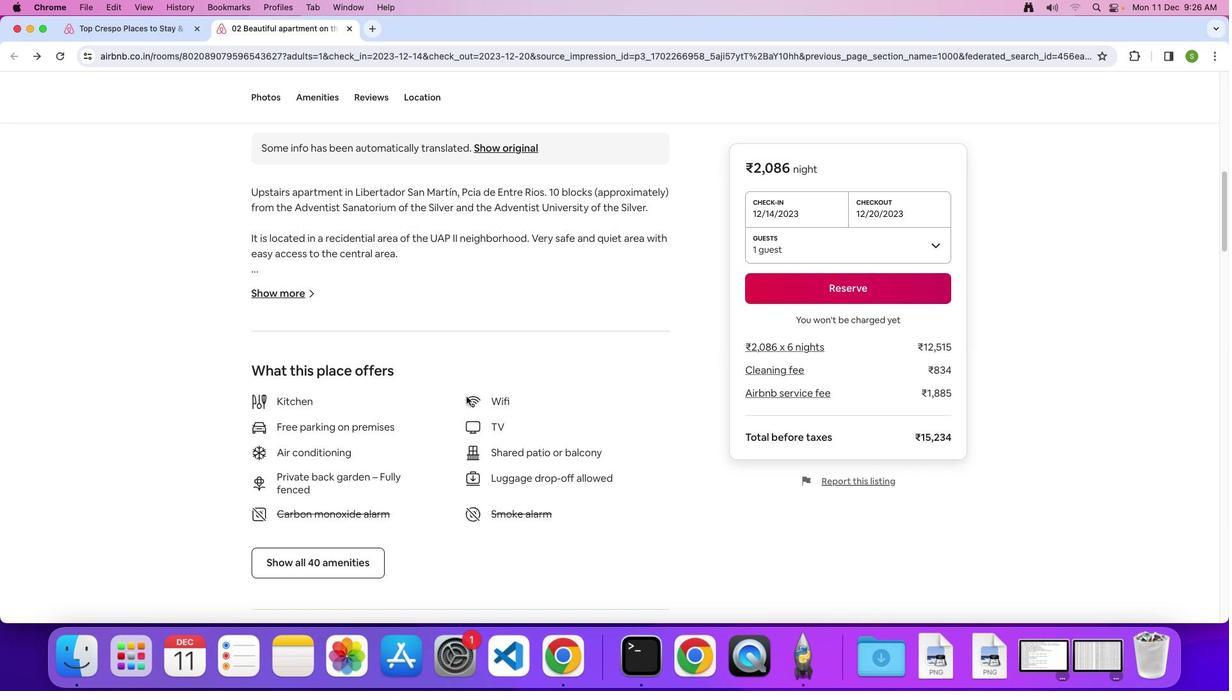 
Action: Mouse scrolled (466, 396) with delta (0, 0)
Screenshot: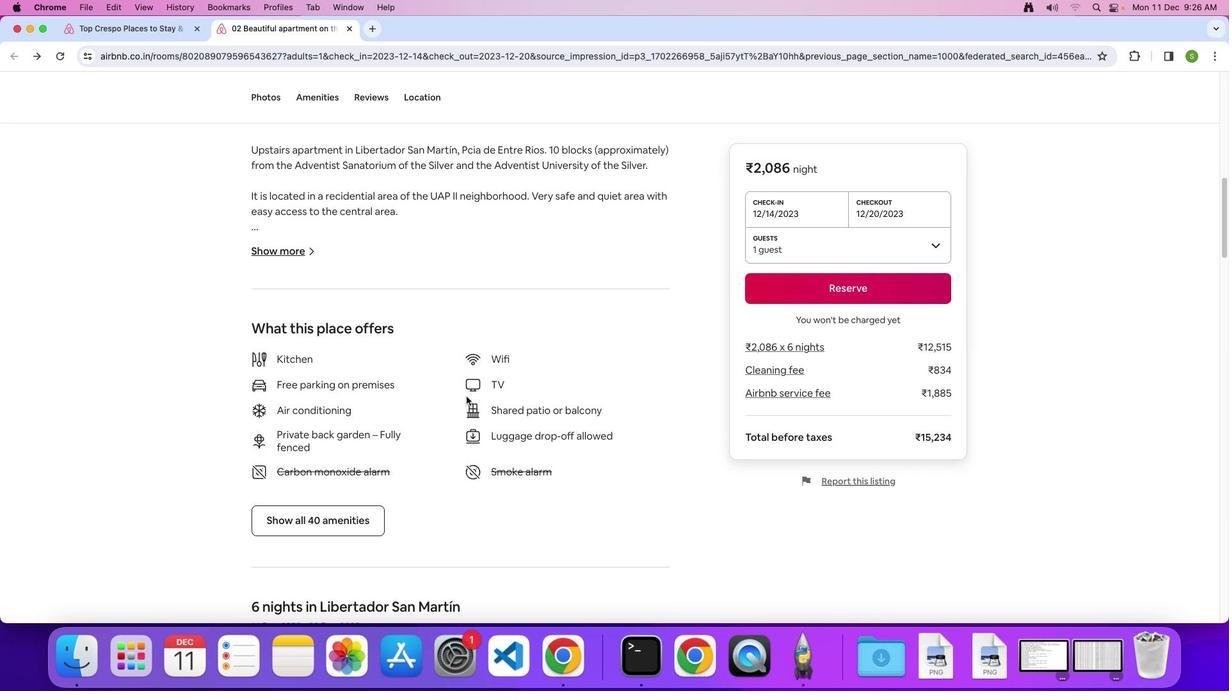 
Action: Mouse scrolled (466, 396) with delta (0, 0)
Screenshot: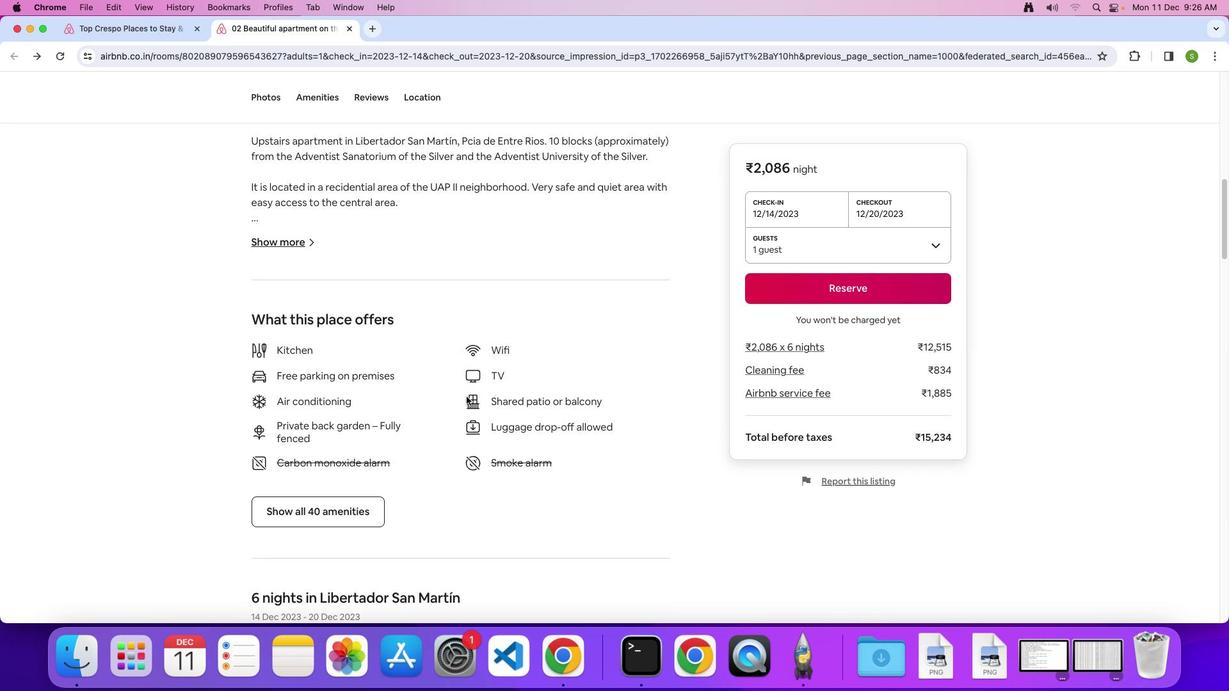 
Action: Mouse scrolled (466, 396) with delta (0, -1)
Screenshot: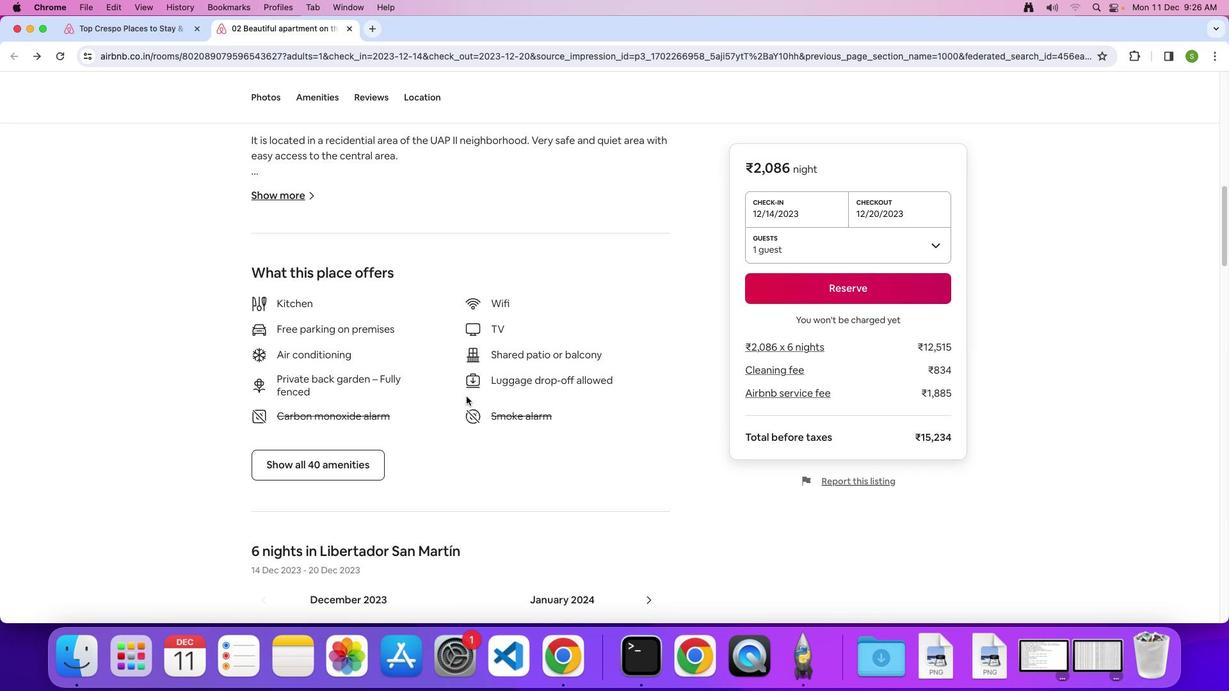 
Action: Mouse scrolled (466, 396) with delta (0, 0)
Screenshot: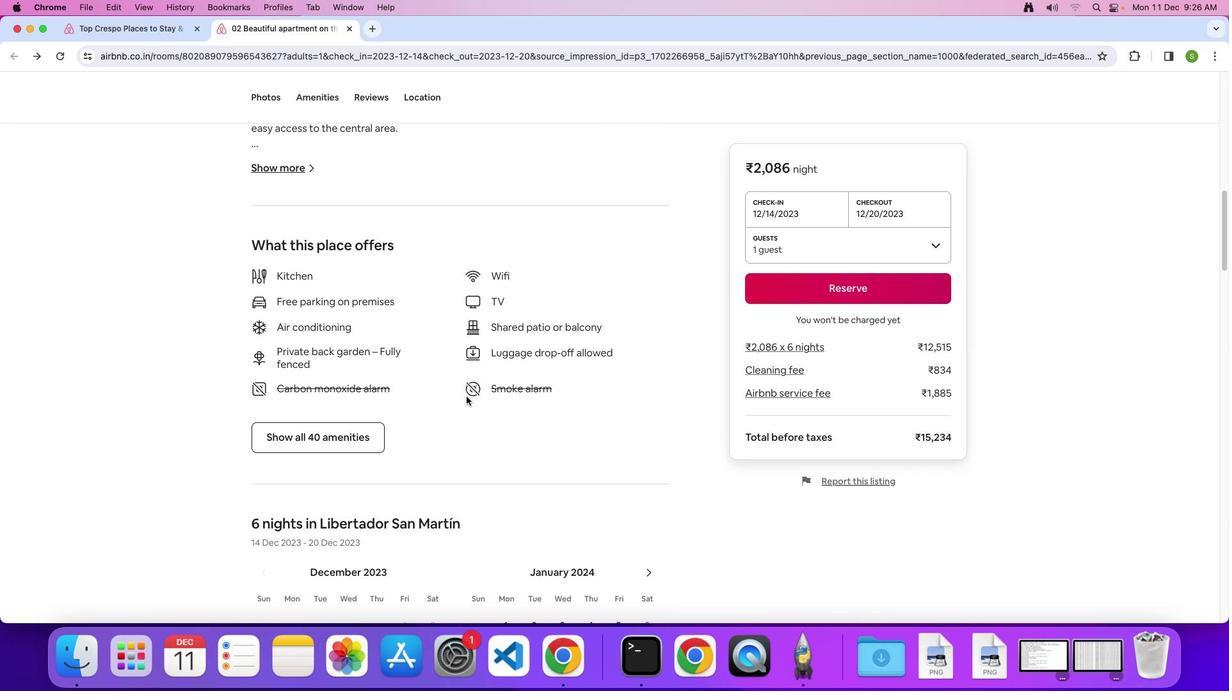 
Action: Mouse scrolled (466, 396) with delta (0, 0)
Screenshot: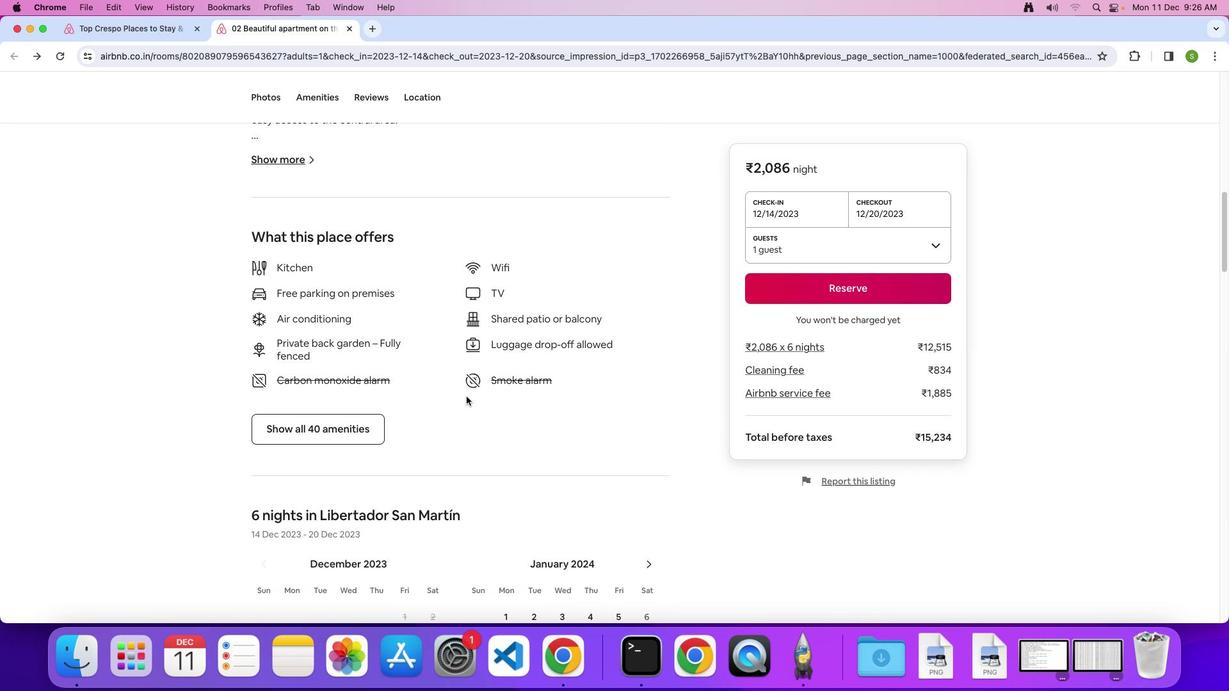 
Action: Mouse scrolled (466, 396) with delta (0, 0)
Screenshot: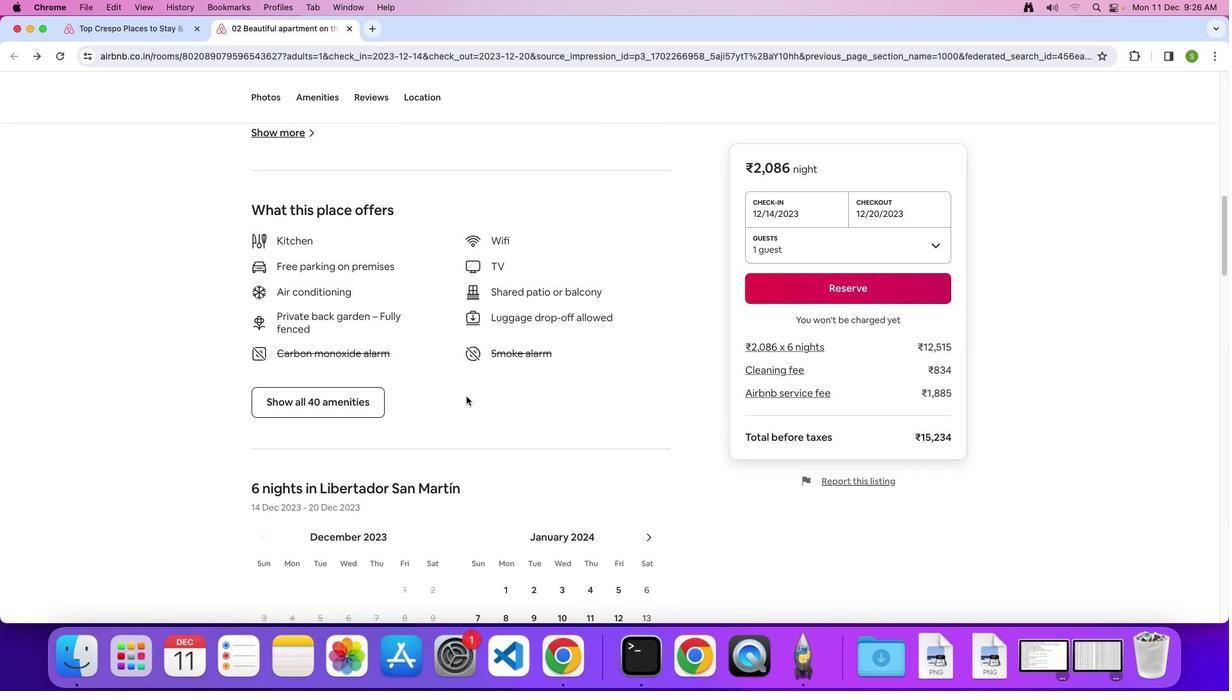 
Action: Mouse moved to (350, 377)
Screenshot: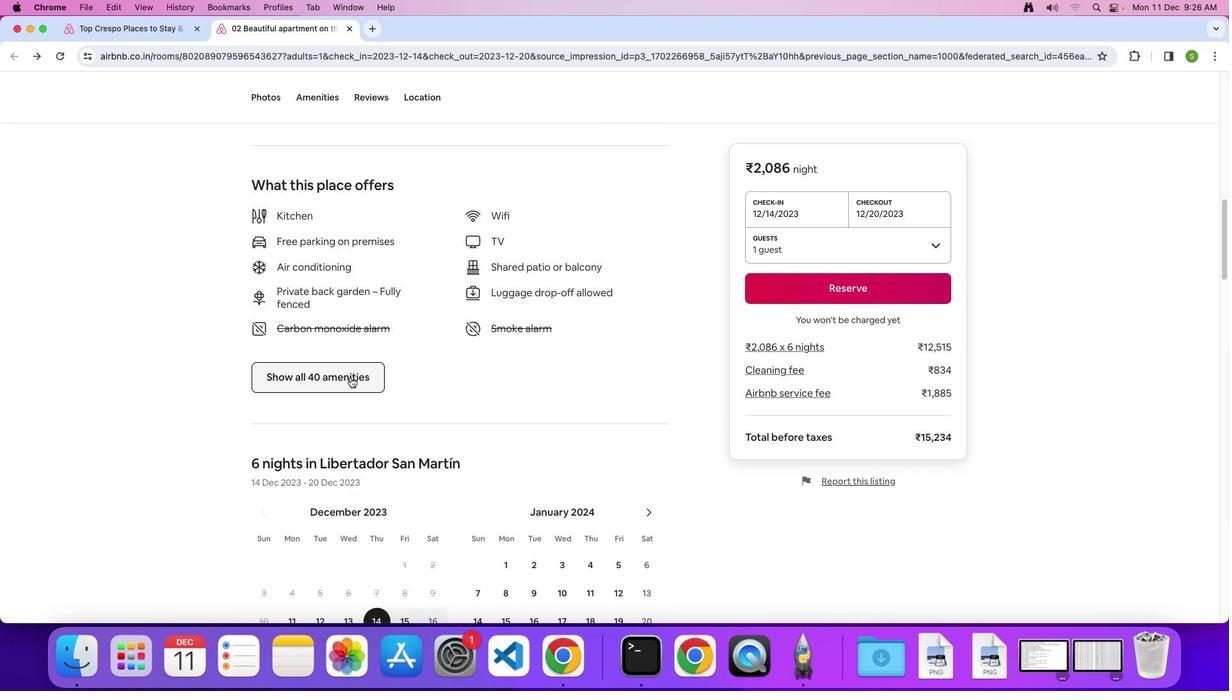 
Action: Mouse pressed left at (350, 377)
Screenshot: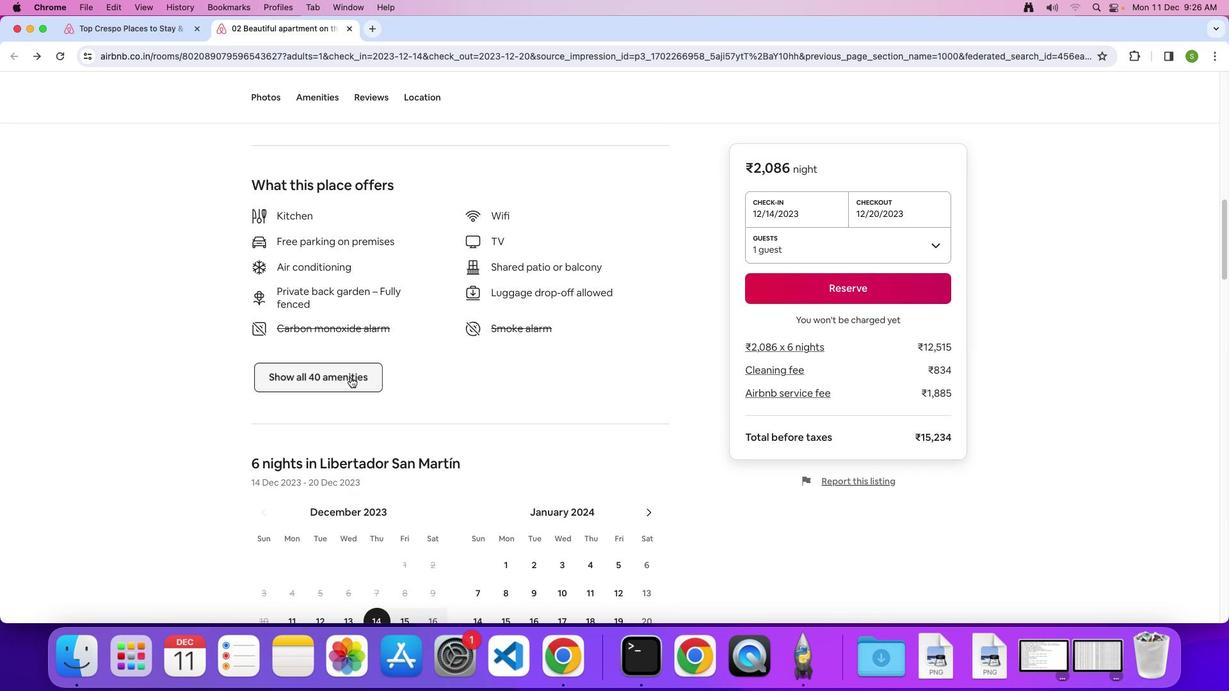 
Action: Mouse moved to (654, 422)
Screenshot: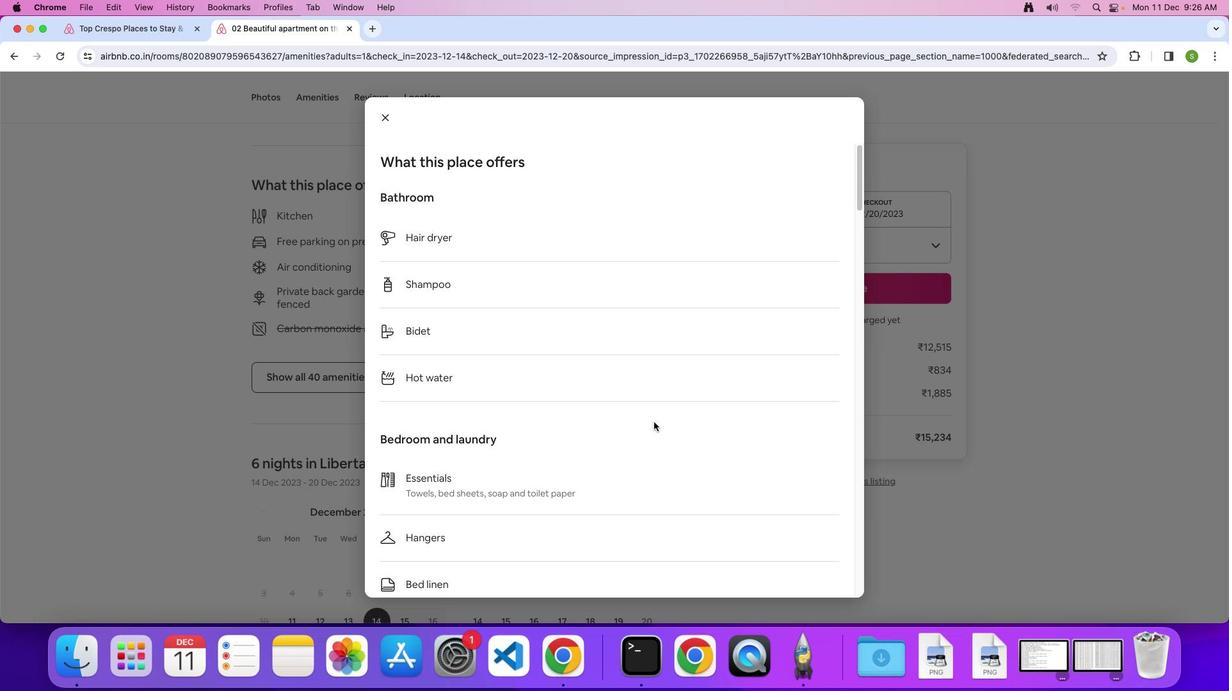 
Action: Mouse scrolled (654, 422) with delta (0, 0)
Screenshot: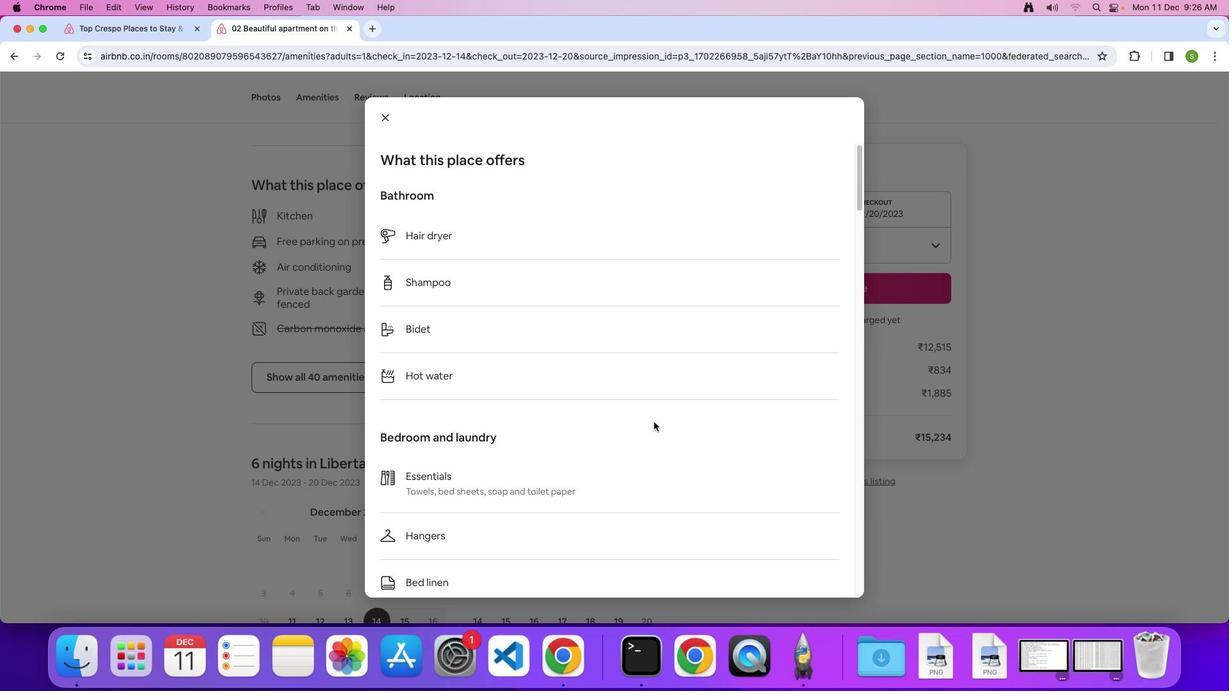 
Action: Mouse scrolled (654, 422) with delta (0, 0)
Screenshot: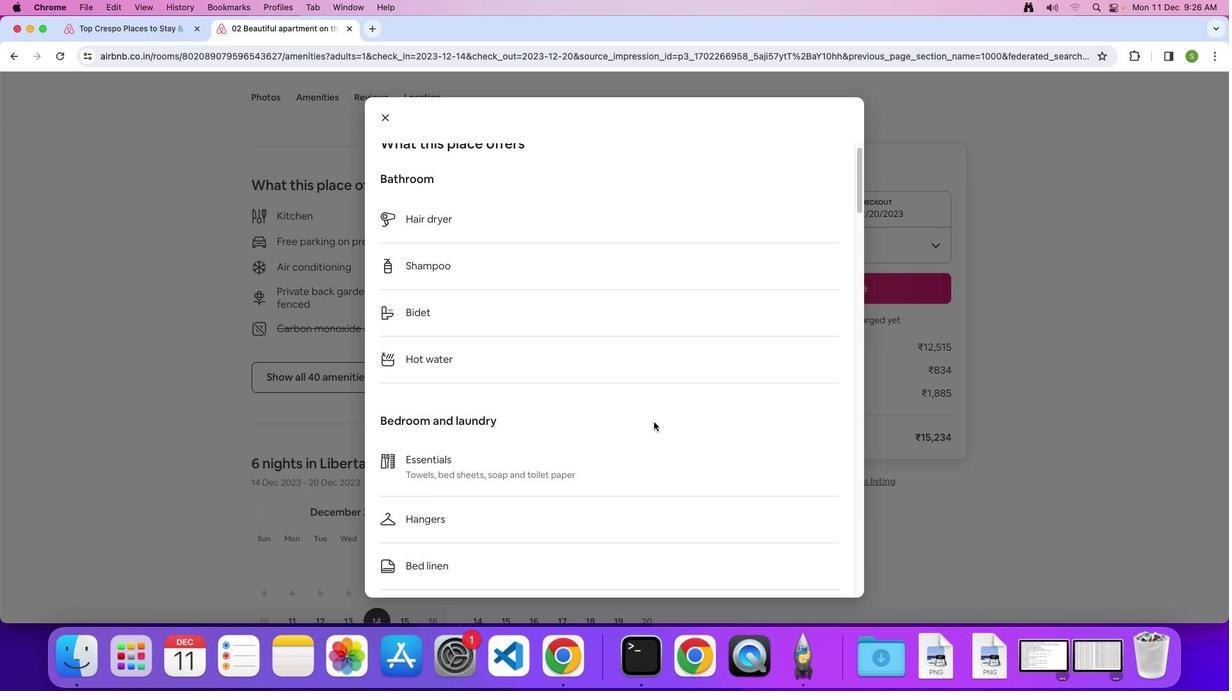 
Action: Mouse scrolled (654, 422) with delta (0, 0)
Screenshot: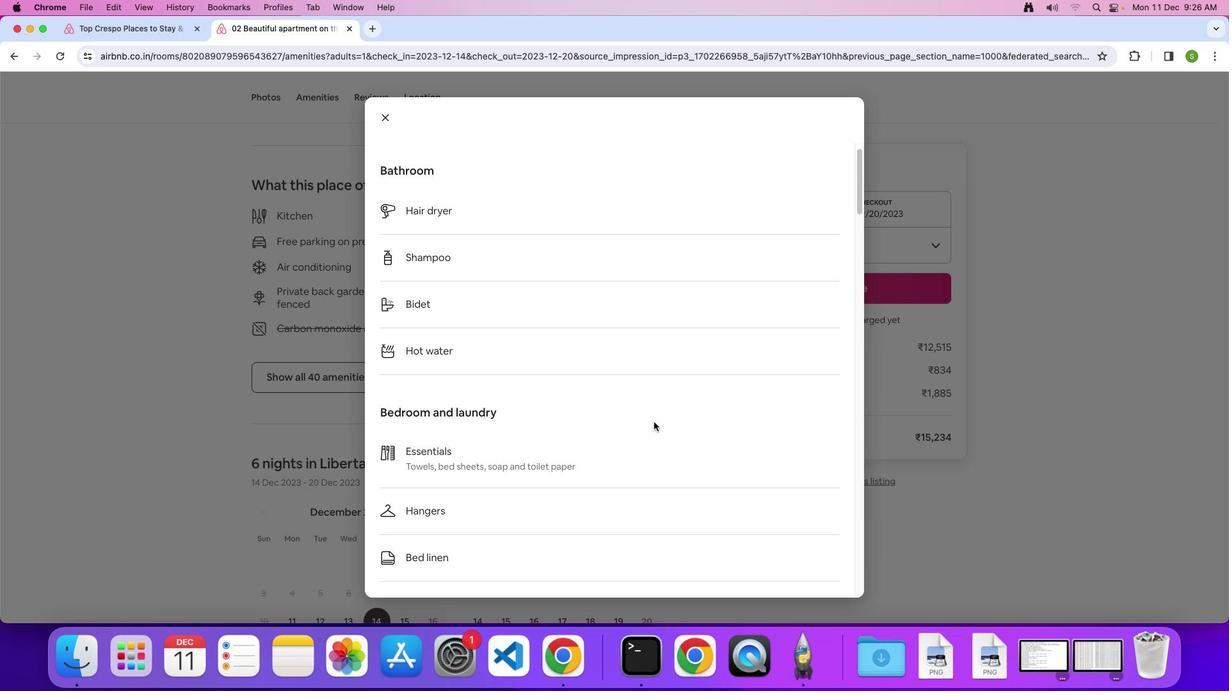 
Action: Mouse scrolled (654, 422) with delta (0, 0)
Screenshot: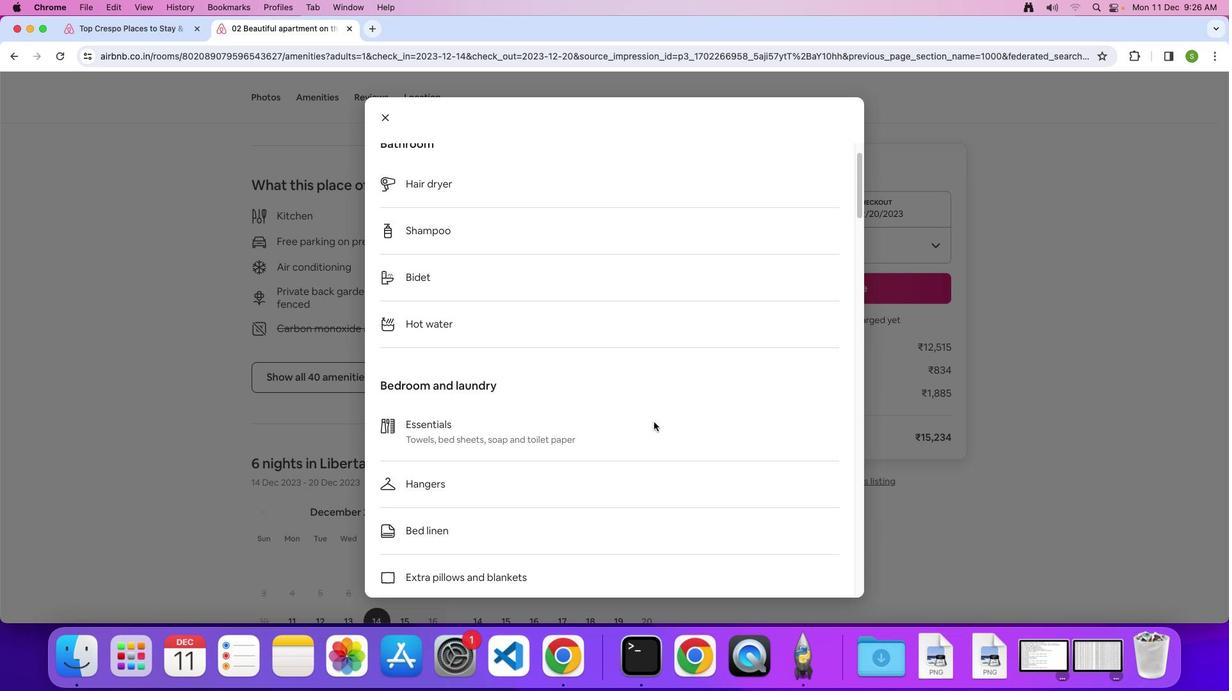 
Action: Mouse scrolled (654, 422) with delta (0, 0)
Screenshot: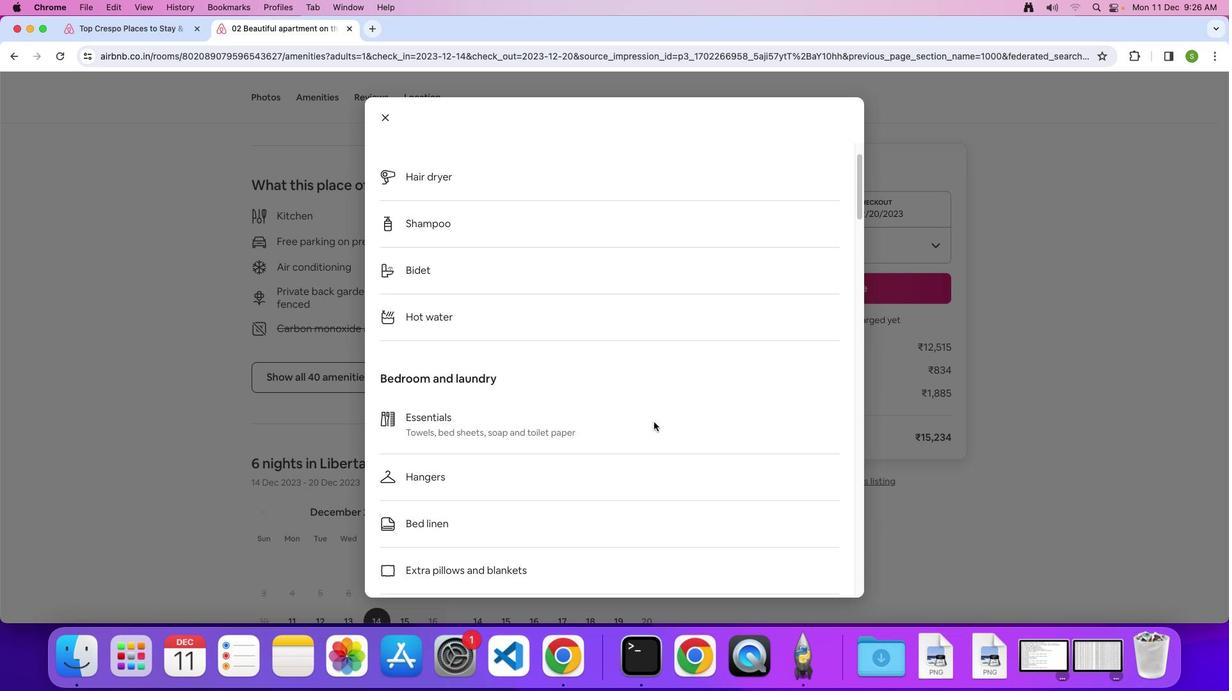 
Action: Mouse scrolled (654, 422) with delta (0, 0)
Screenshot: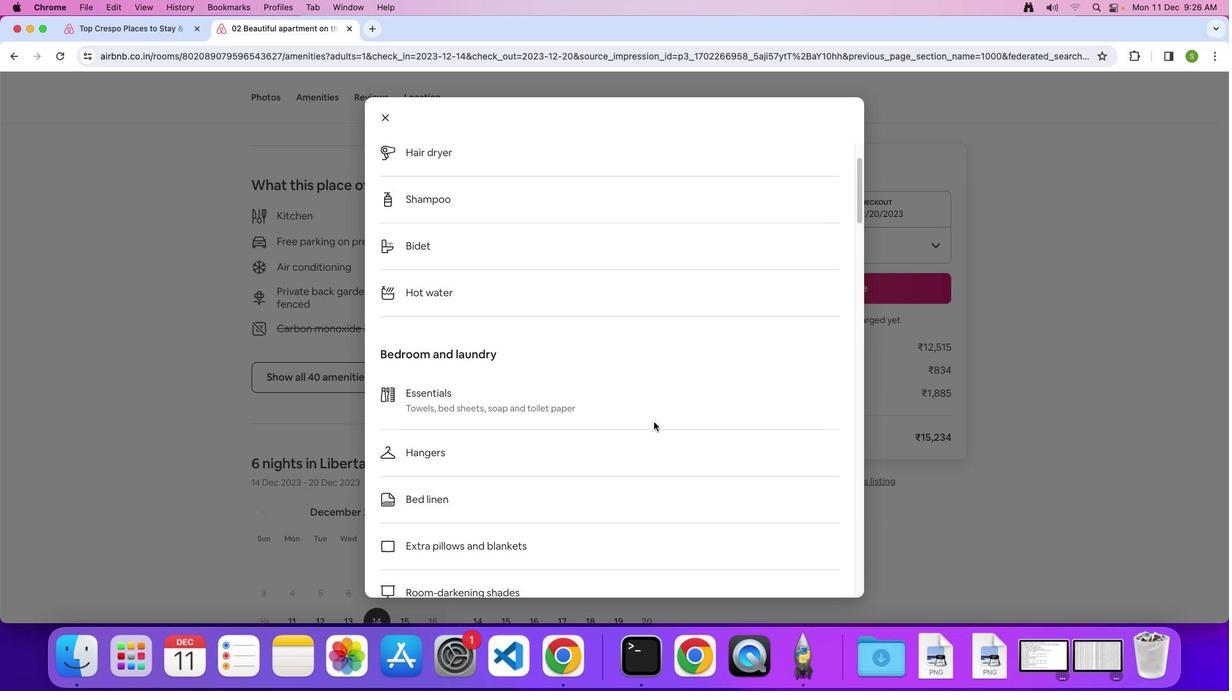 
Action: Mouse scrolled (654, 422) with delta (0, 0)
Screenshot: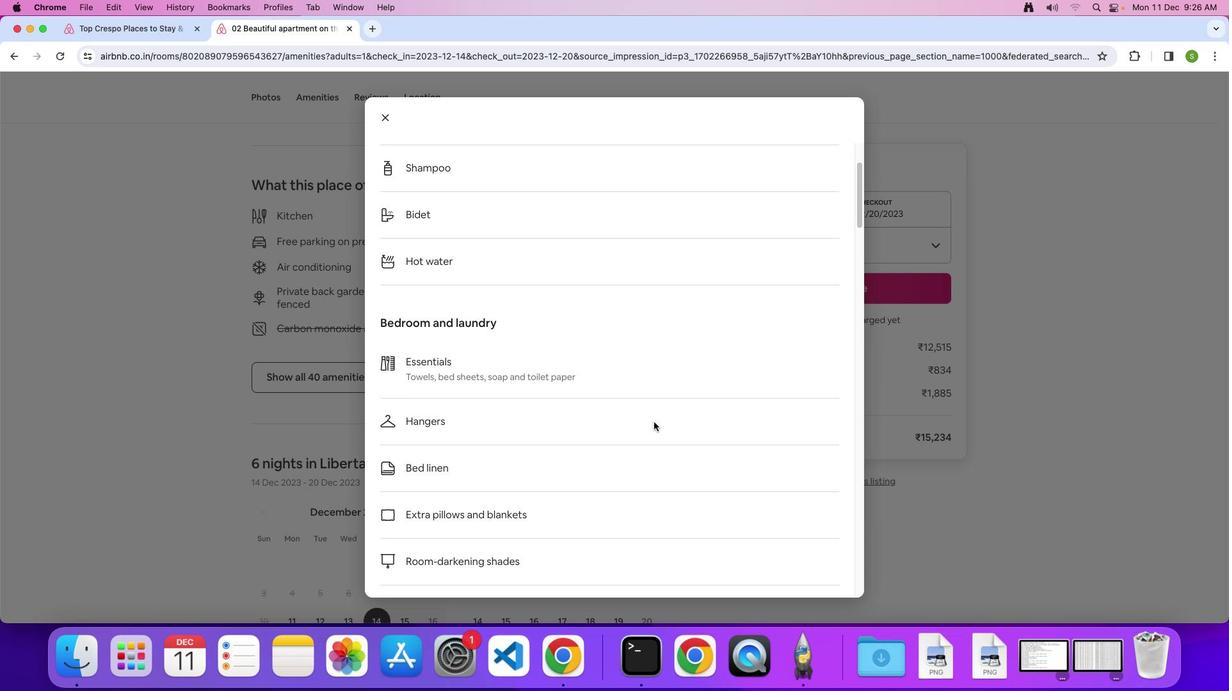 
Action: Mouse scrolled (654, 422) with delta (0, 0)
Screenshot: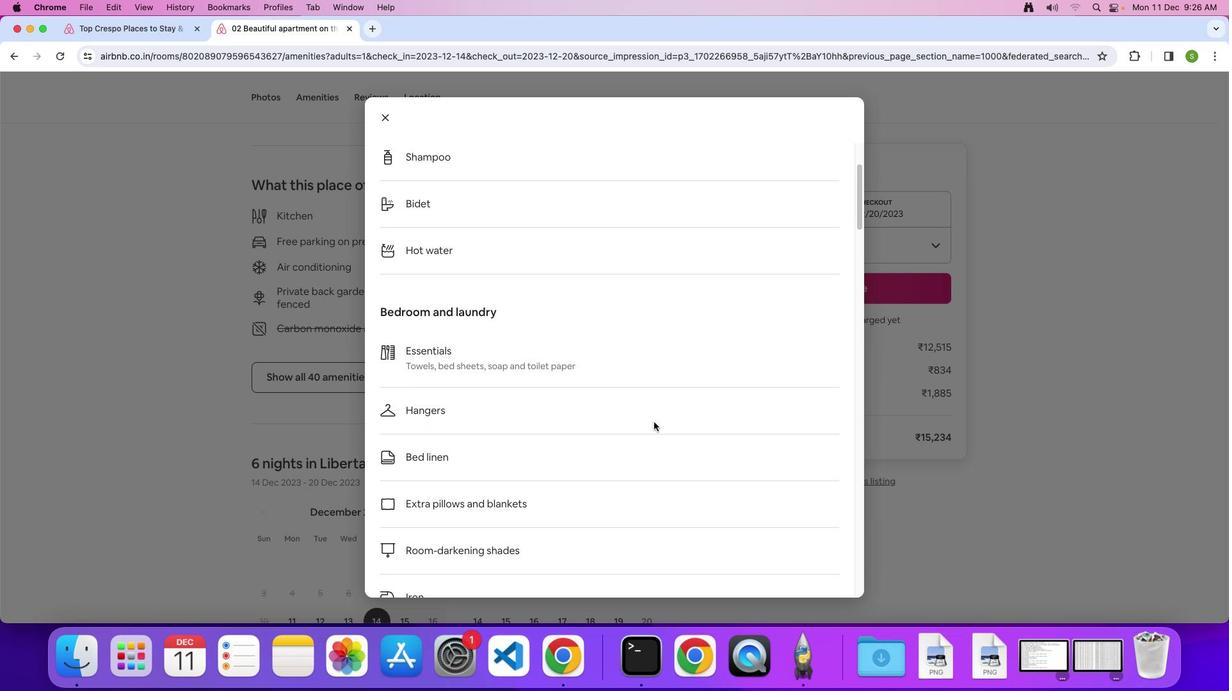 
Action: Mouse scrolled (654, 422) with delta (0, 0)
Screenshot: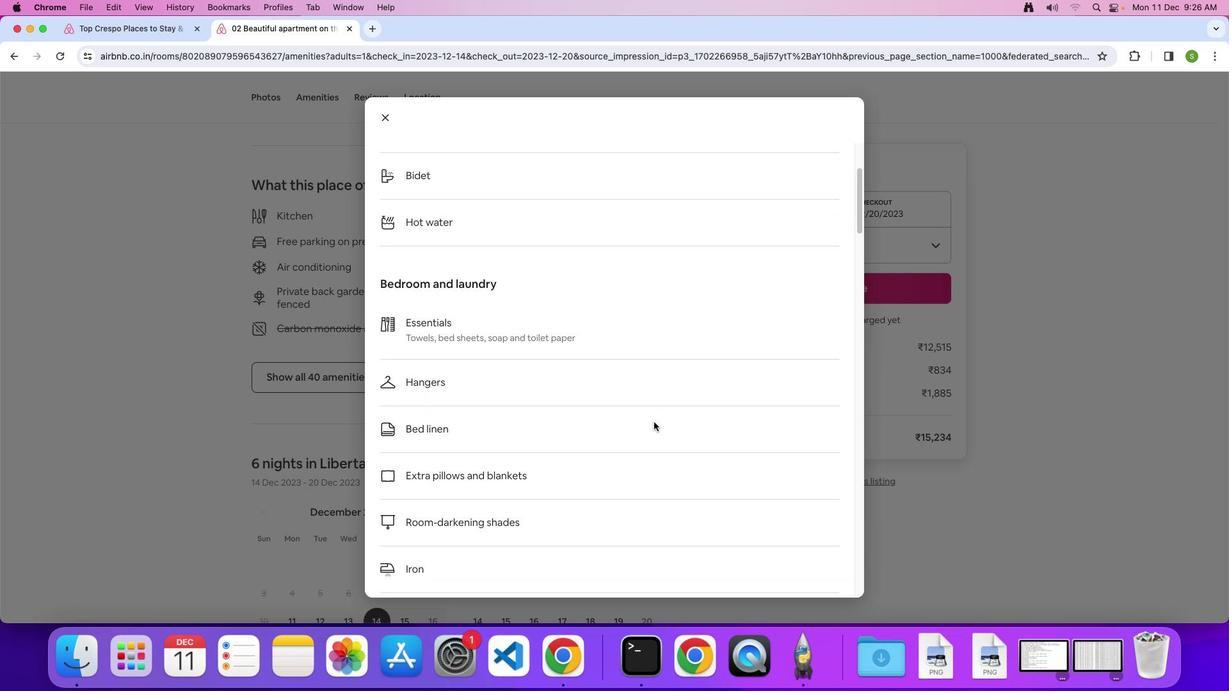 
Action: Mouse scrolled (654, 422) with delta (0, 0)
Screenshot: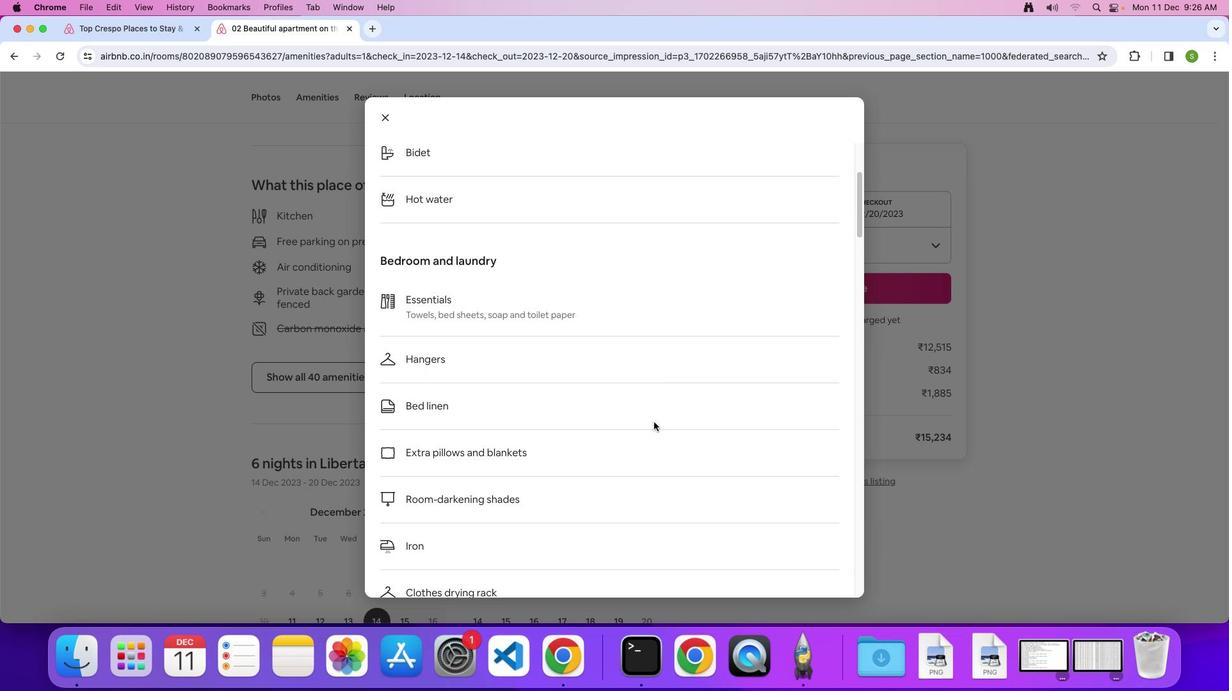 
Action: Mouse scrolled (654, 422) with delta (0, 0)
Screenshot: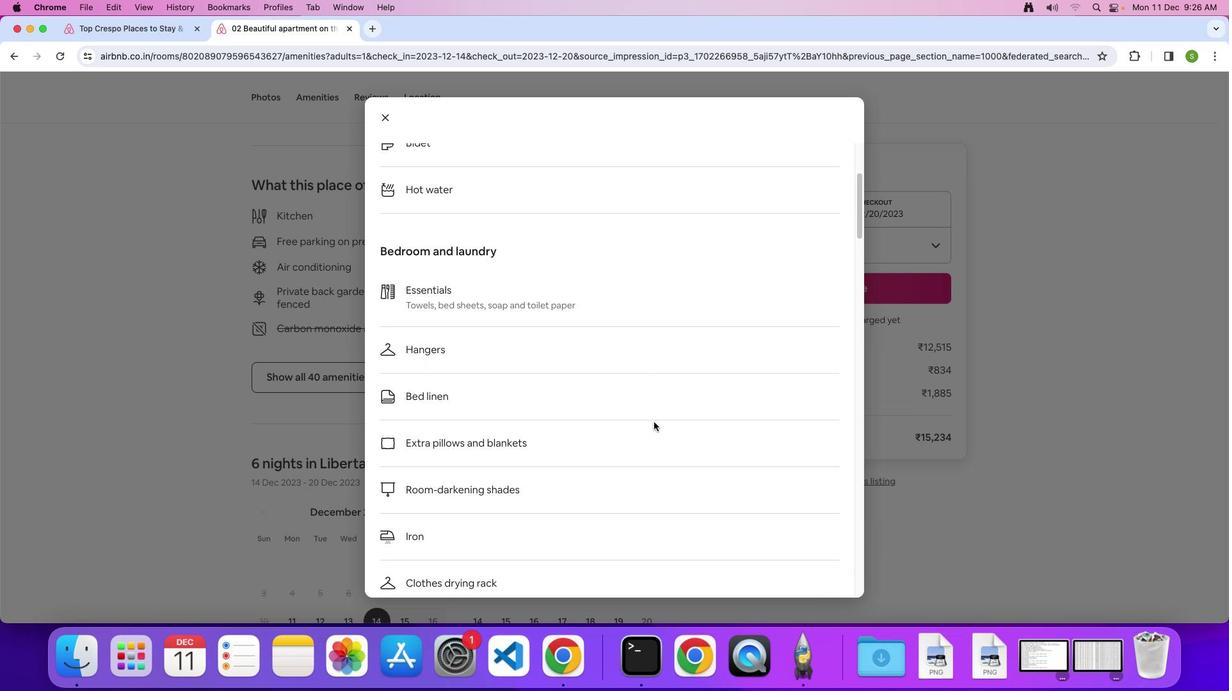
Action: Mouse scrolled (654, 422) with delta (0, 0)
Screenshot: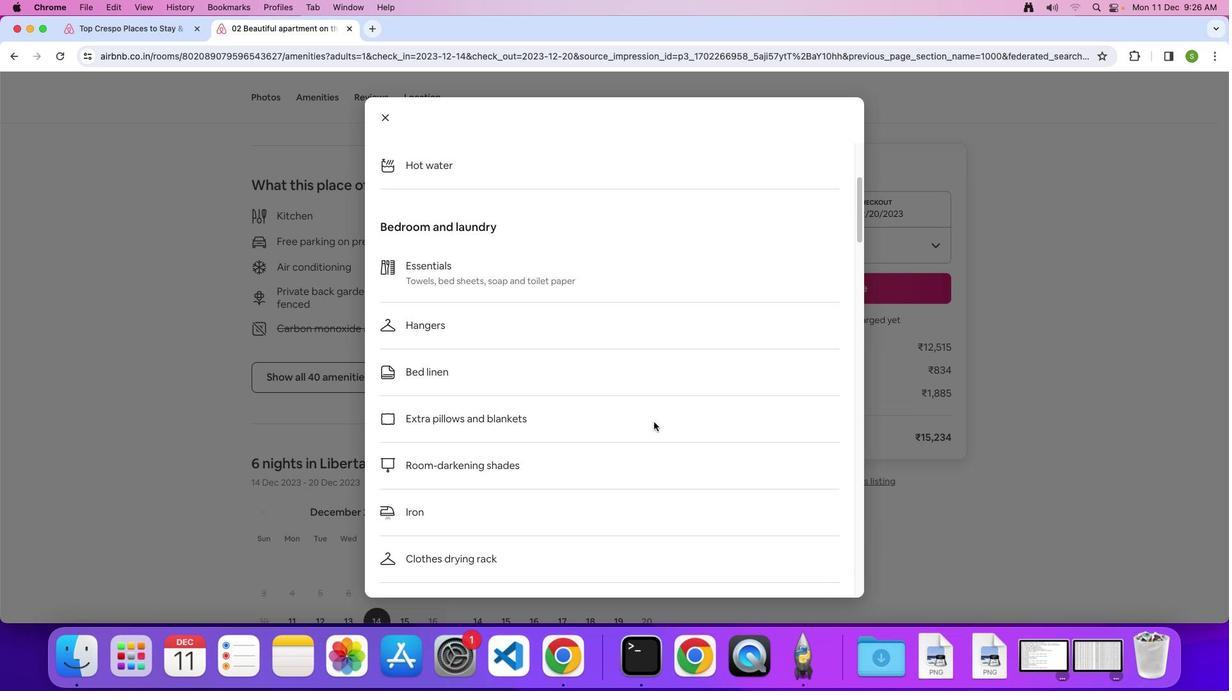 
Action: Mouse scrolled (654, 422) with delta (0, 0)
Screenshot: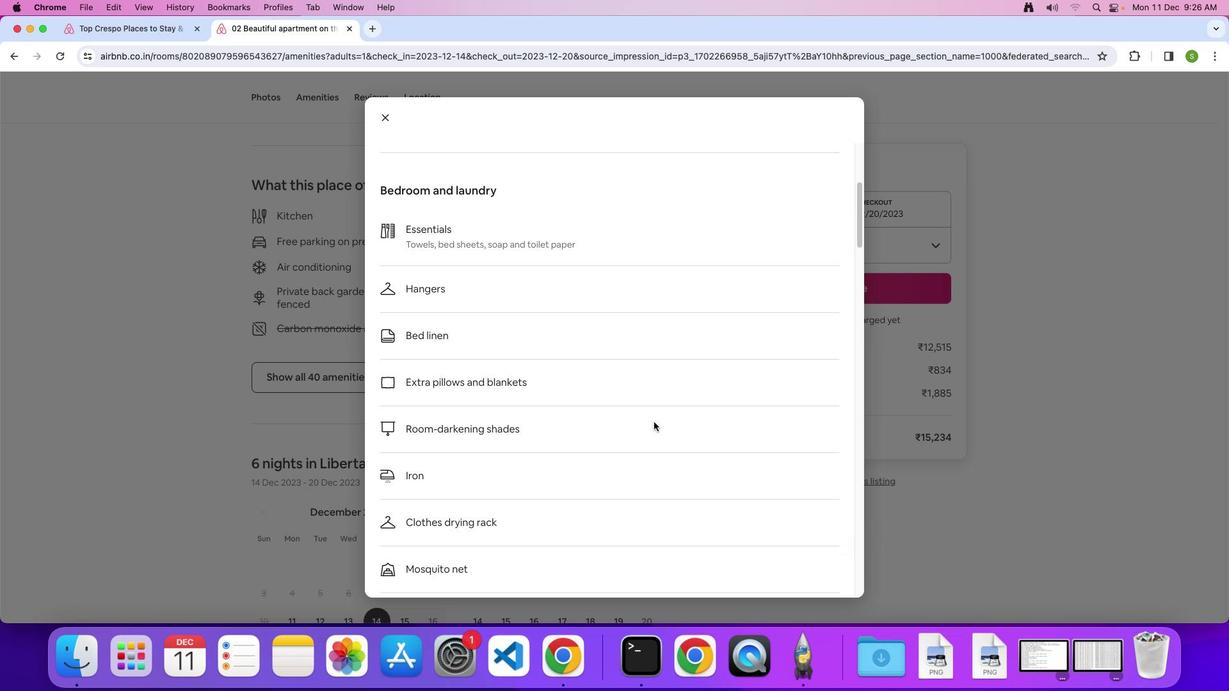 
Action: Mouse scrolled (654, 422) with delta (0, 0)
Screenshot: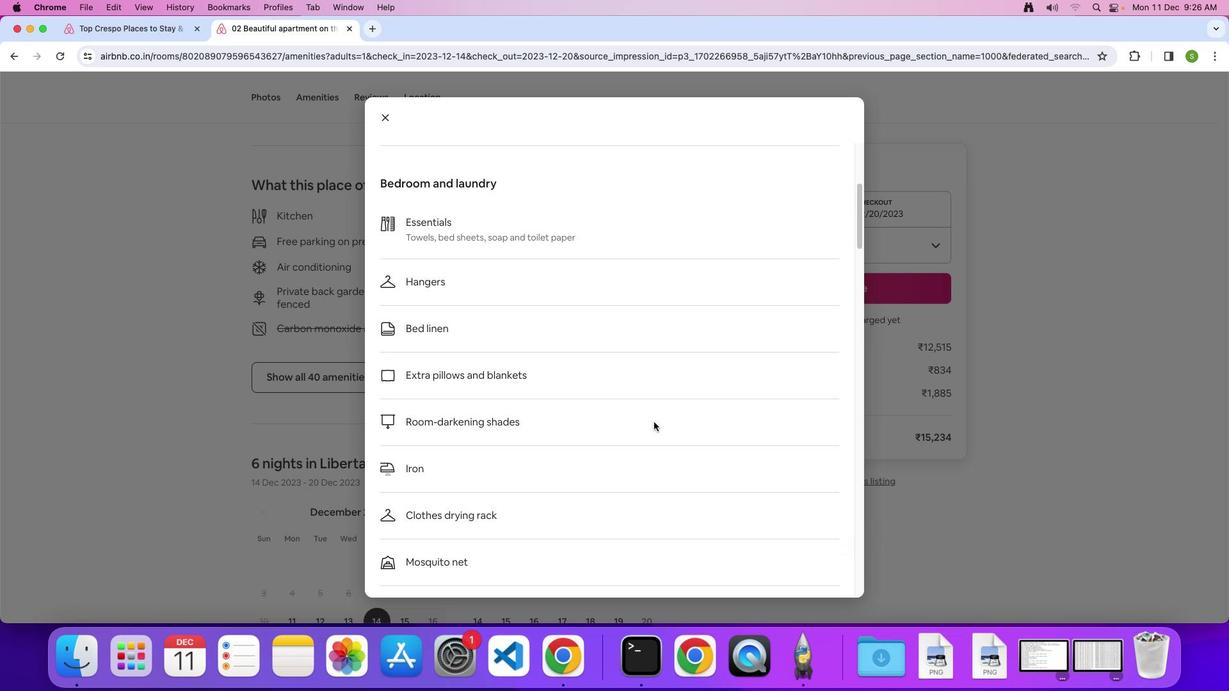 
Action: Mouse scrolled (654, 422) with delta (0, -1)
Screenshot: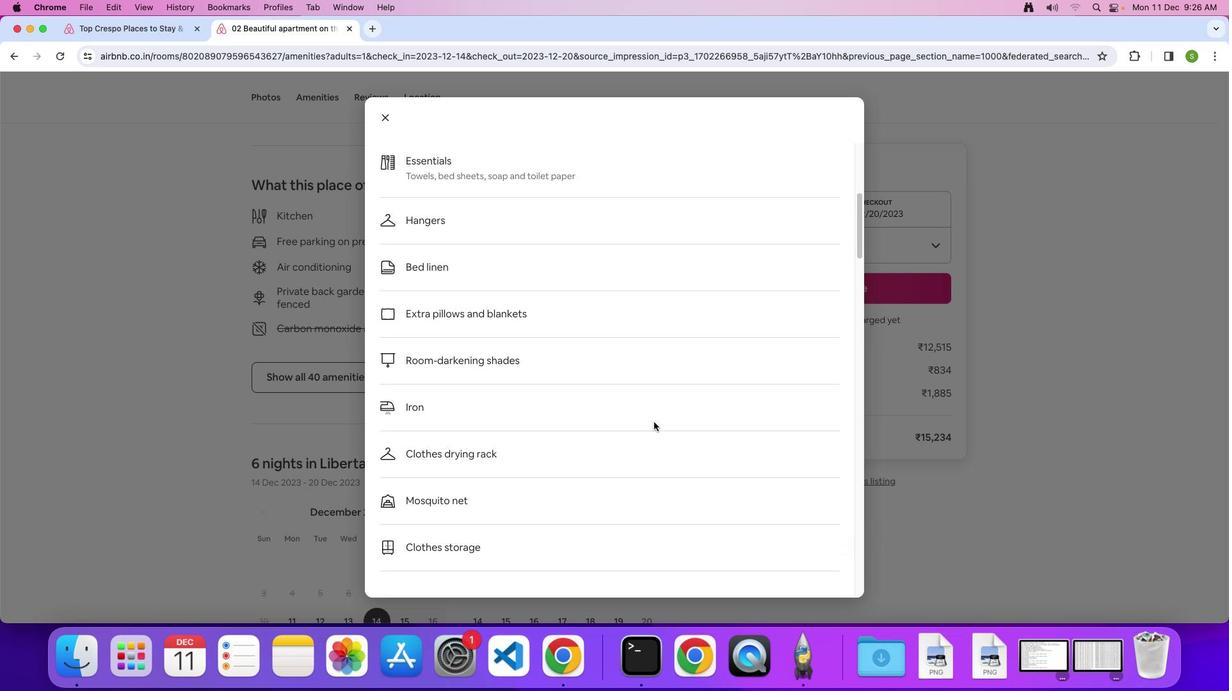 
Action: Mouse scrolled (654, 422) with delta (0, 0)
Screenshot: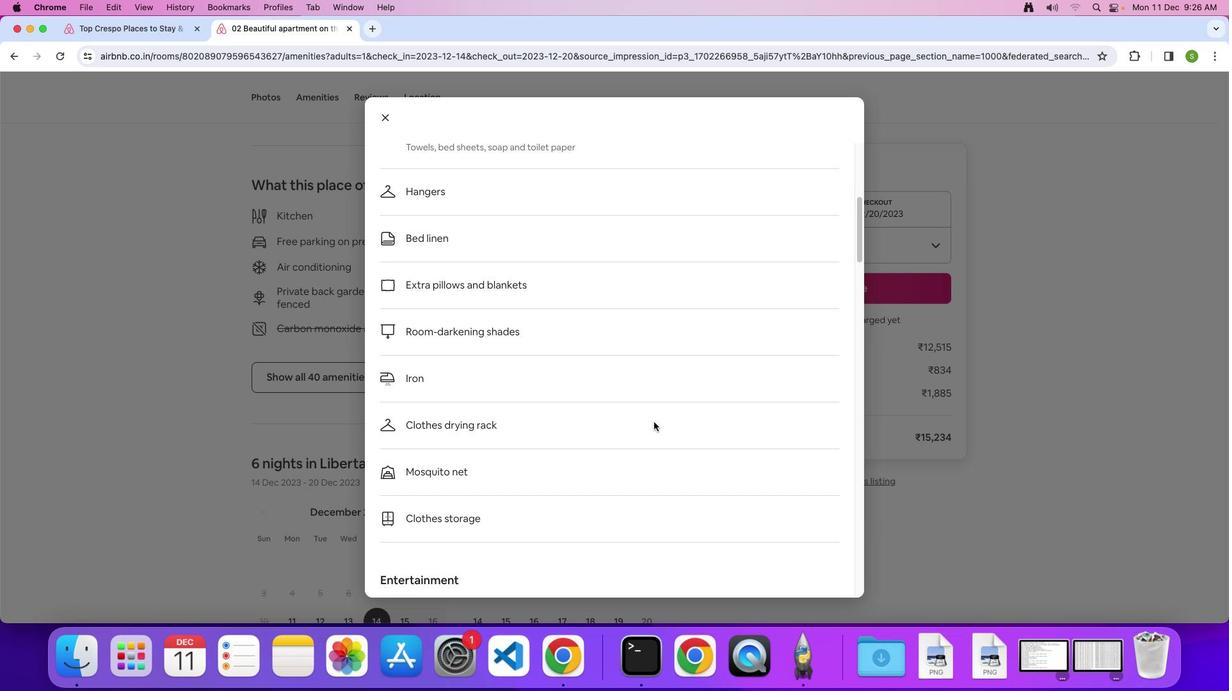 
Action: Mouse scrolled (654, 422) with delta (0, 0)
Screenshot: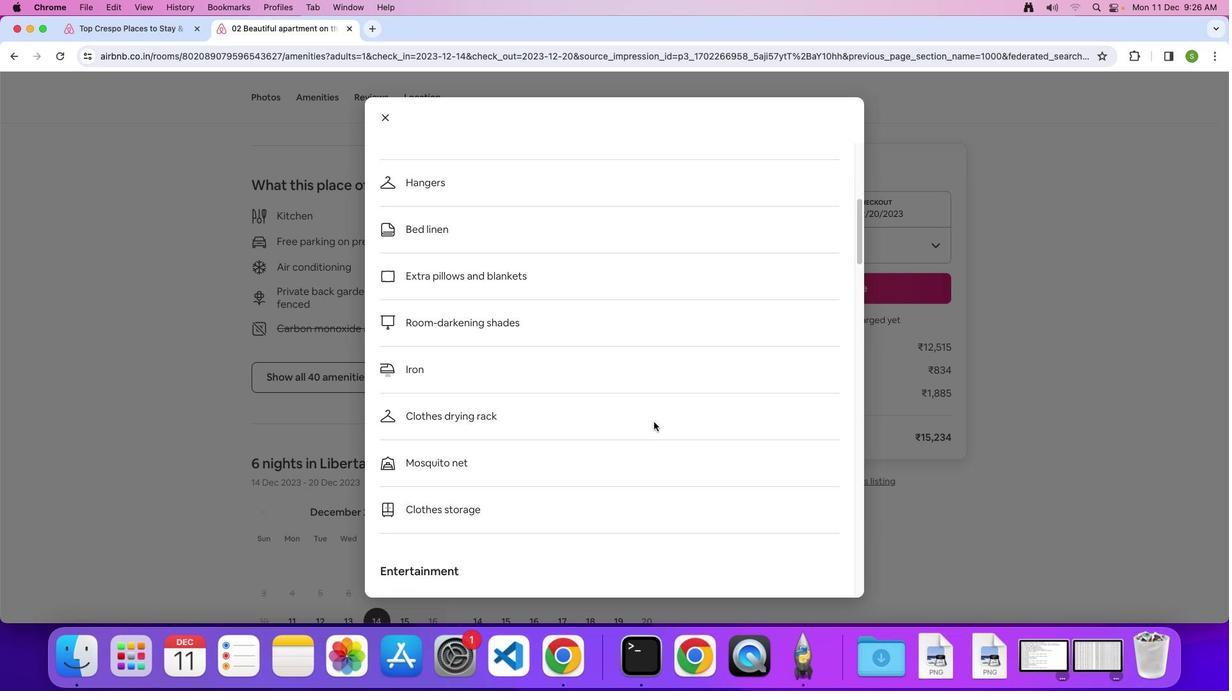 
Action: Mouse scrolled (654, 422) with delta (0, 0)
Screenshot: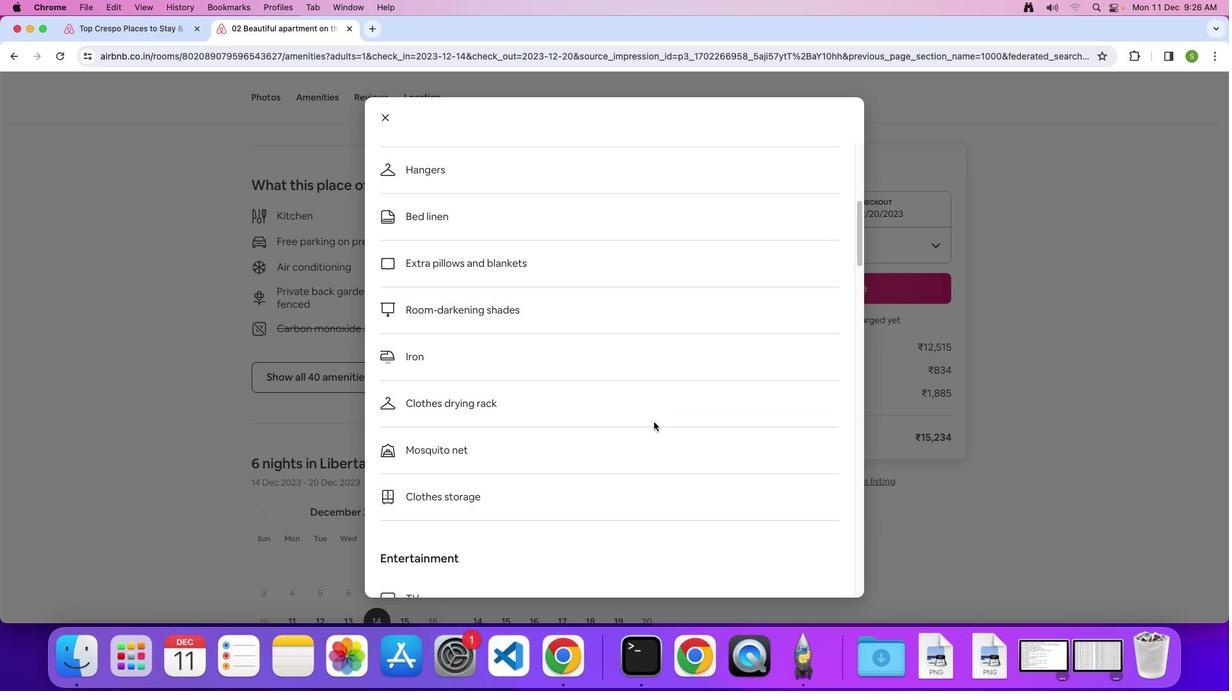 
Action: Mouse scrolled (654, 422) with delta (0, 0)
Screenshot: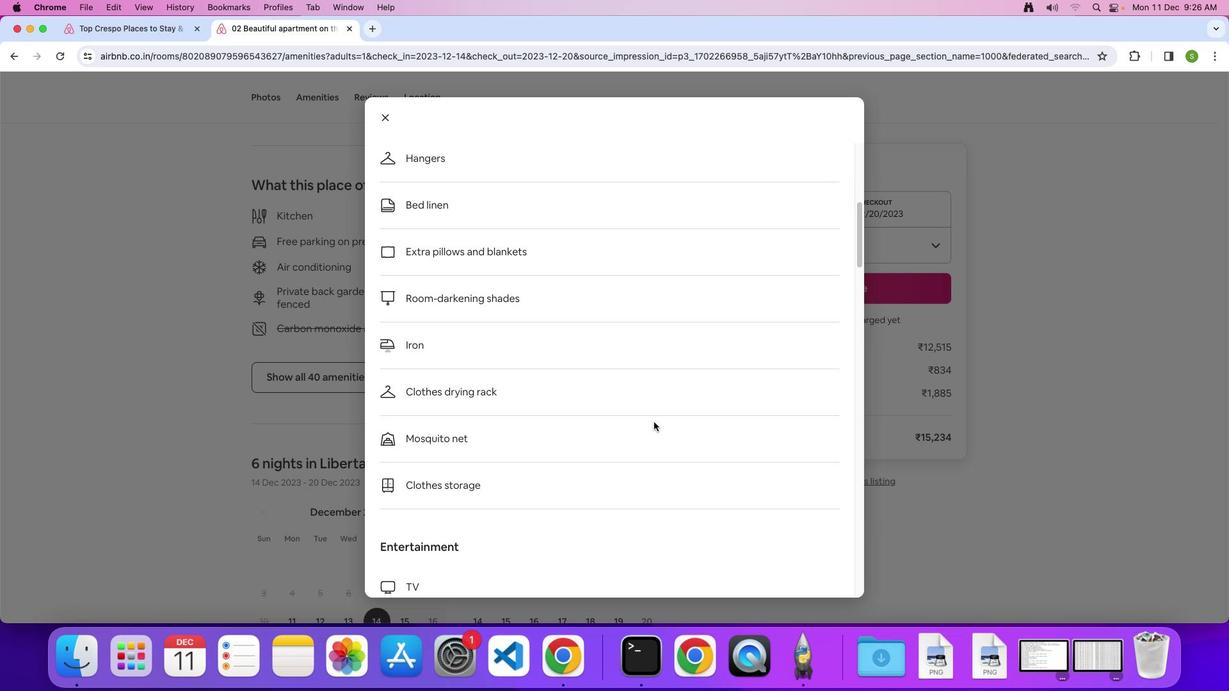 
Action: Mouse scrolled (654, 422) with delta (0, -1)
Screenshot: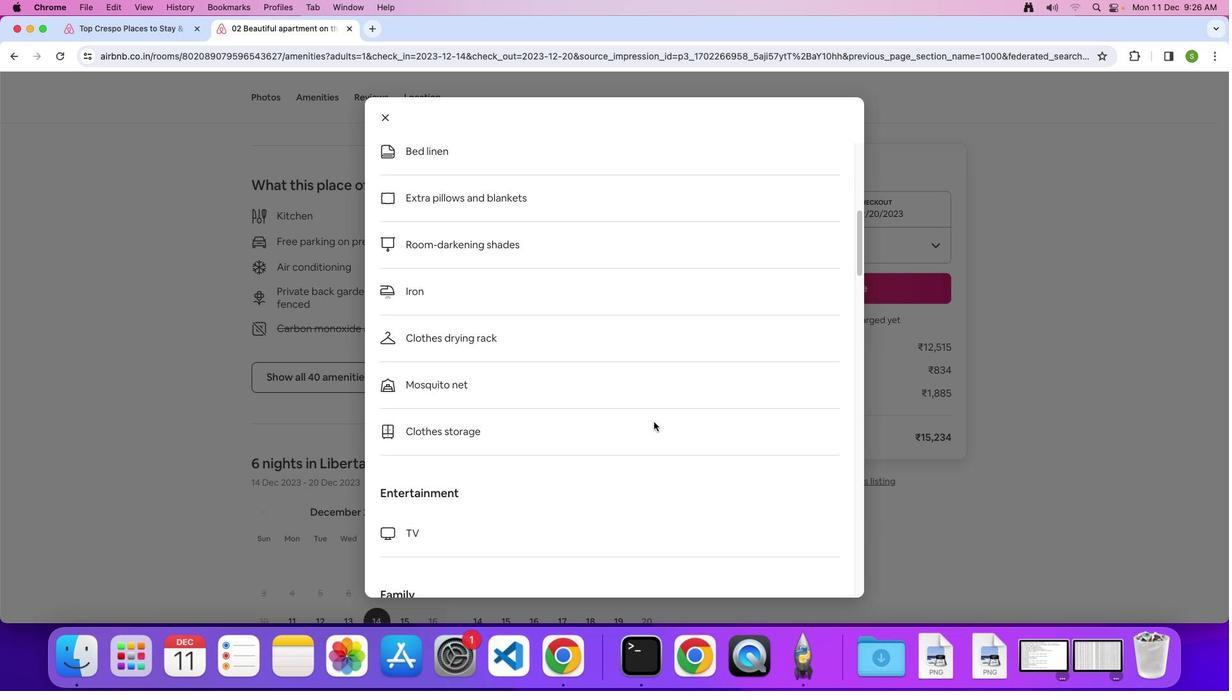 
Action: Mouse scrolled (654, 422) with delta (0, 0)
Screenshot: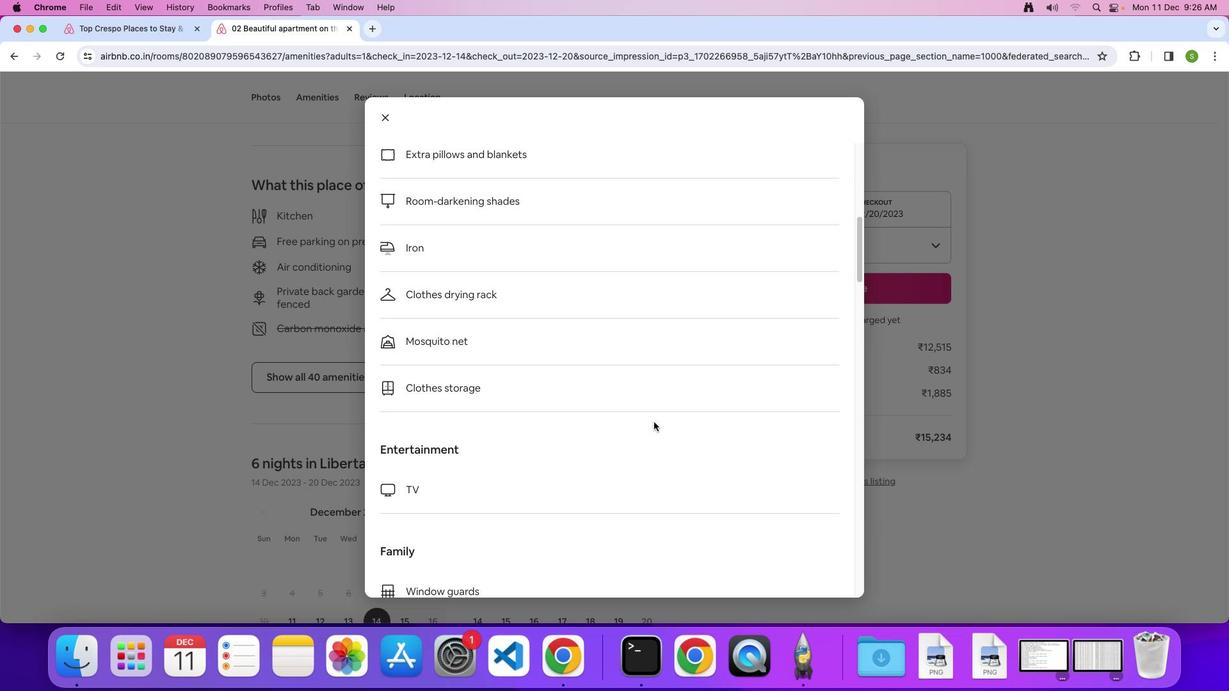 
Action: Mouse scrolled (654, 422) with delta (0, 0)
Screenshot: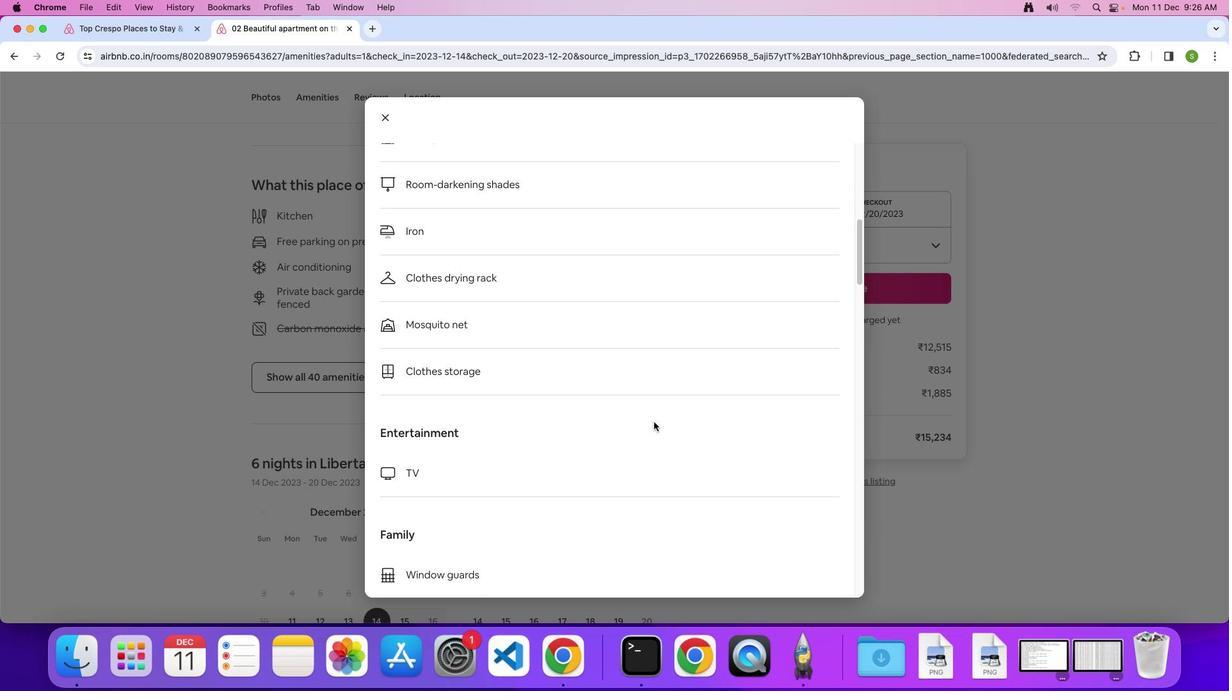 
Action: Mouse scrolled (654, 422) with delta (0, -1)
Screenshot: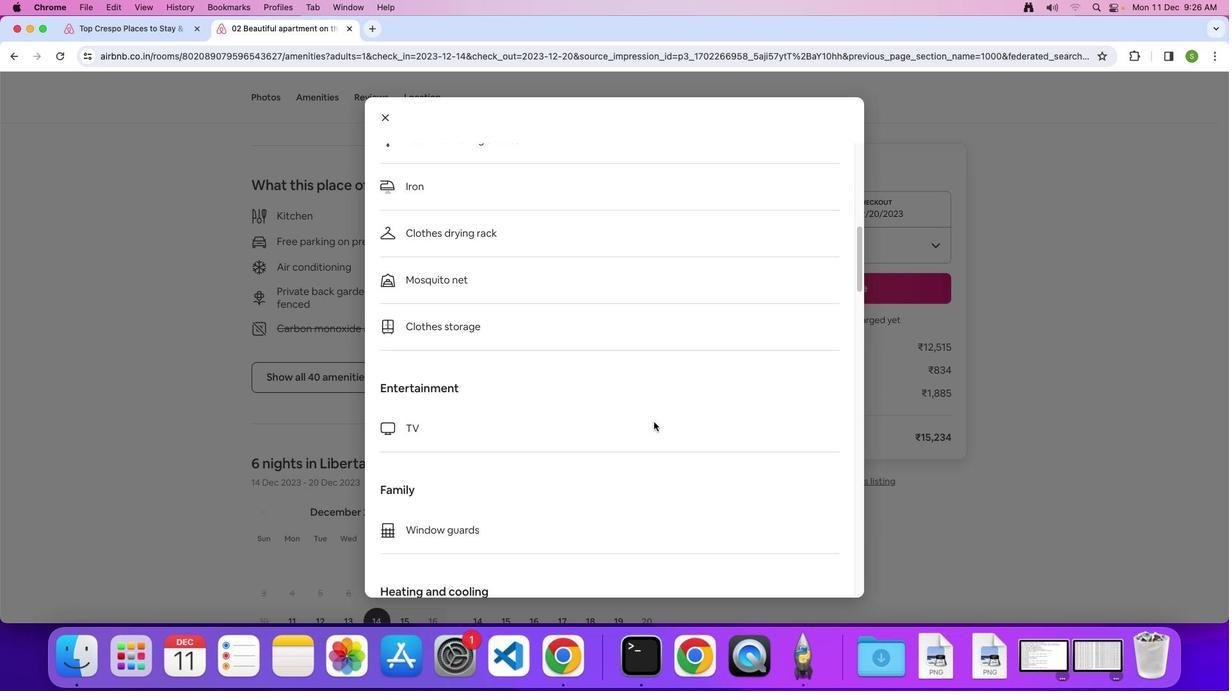 
Action: Mouse scrolled (654, 422) with delta (0, 0)
Screenshot: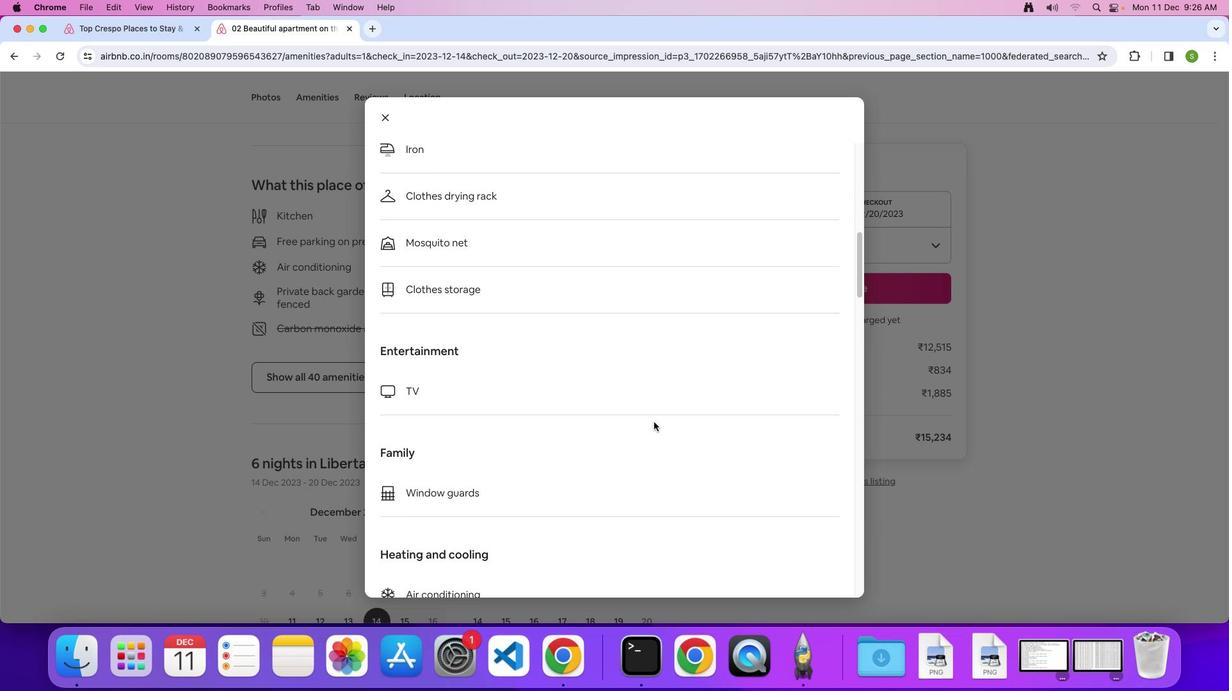 
Action: Mouse scrolled (654, 422) with delta (0, 0)
Screenshot: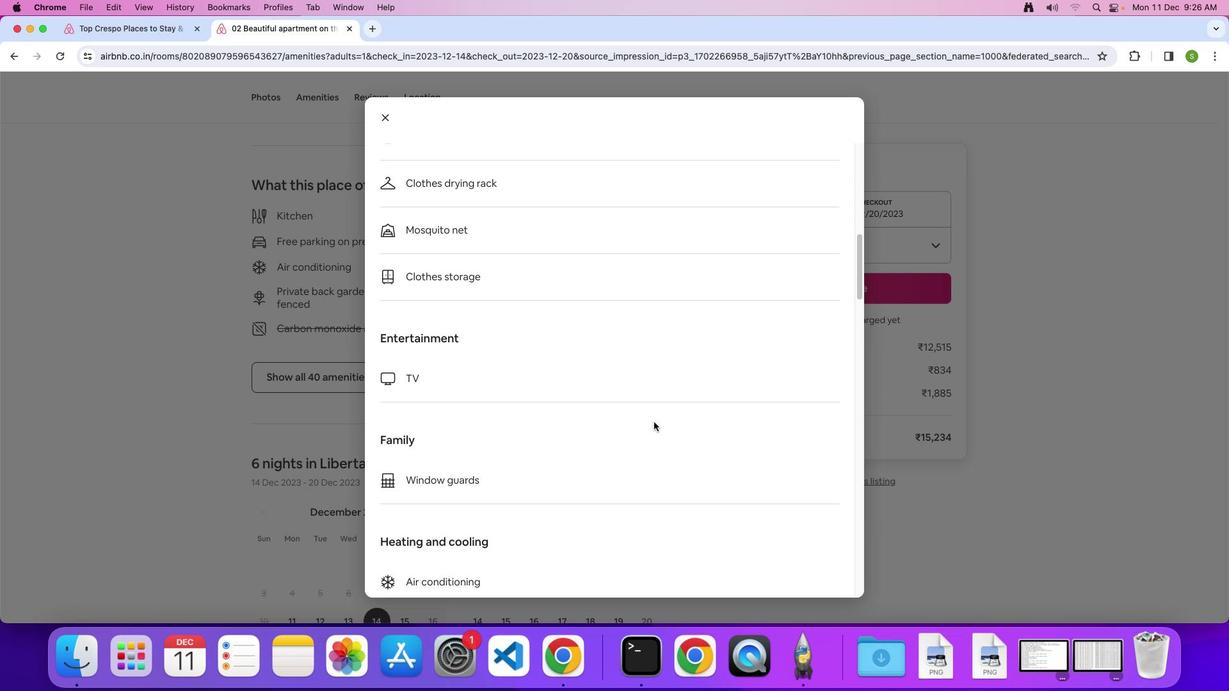 
Action: Mouse scrolled (654, 422) with delta (0, -1)
Screenshot: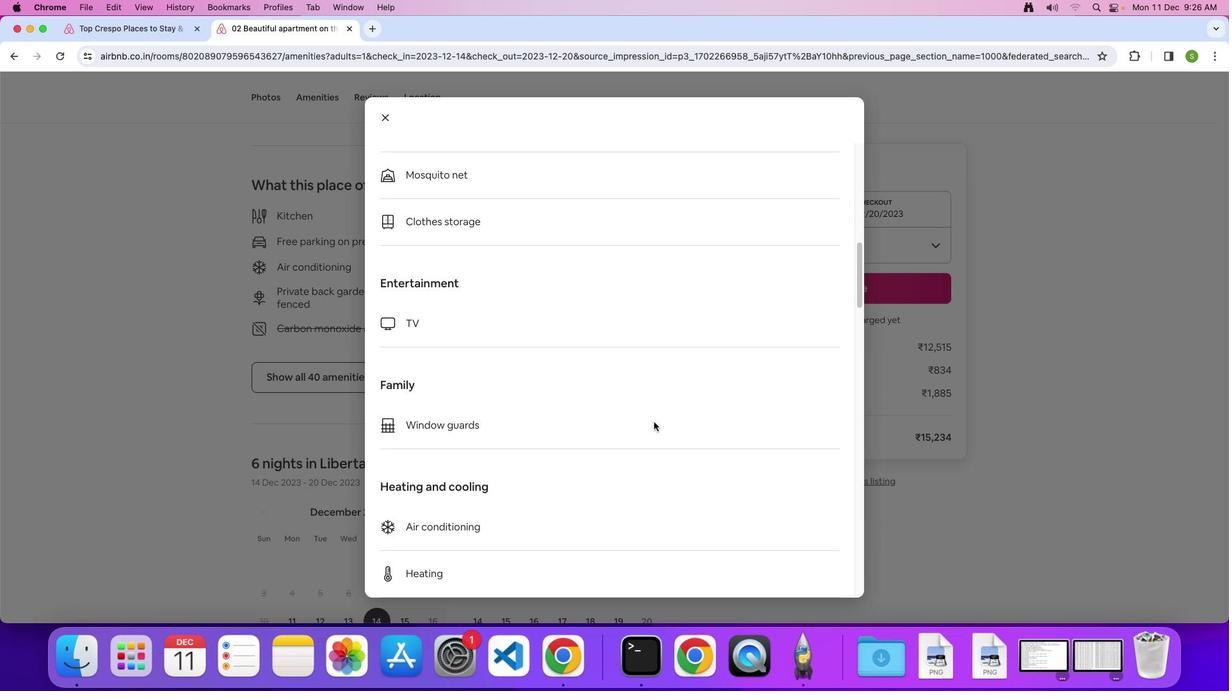 
Action: Mouse scrolled (654, 422) with delta (0, -1)
Screenshot: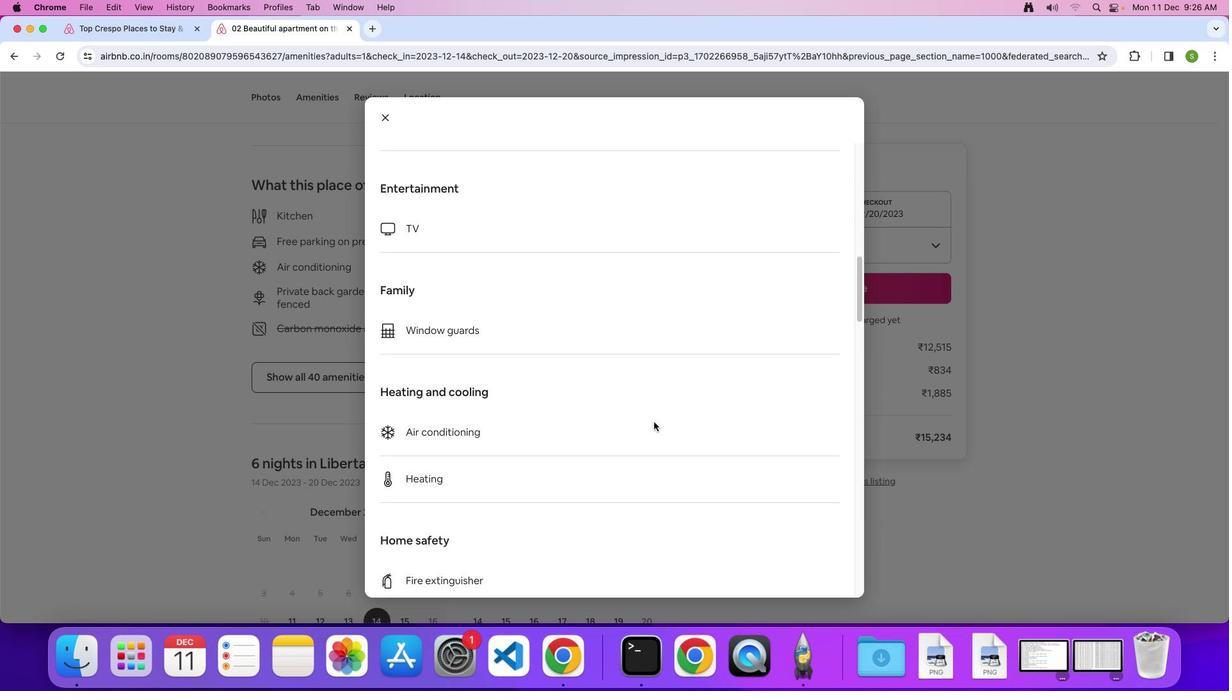
Action: Mouse scrolled (654, 422) with delta (0, 0)
Screenshot: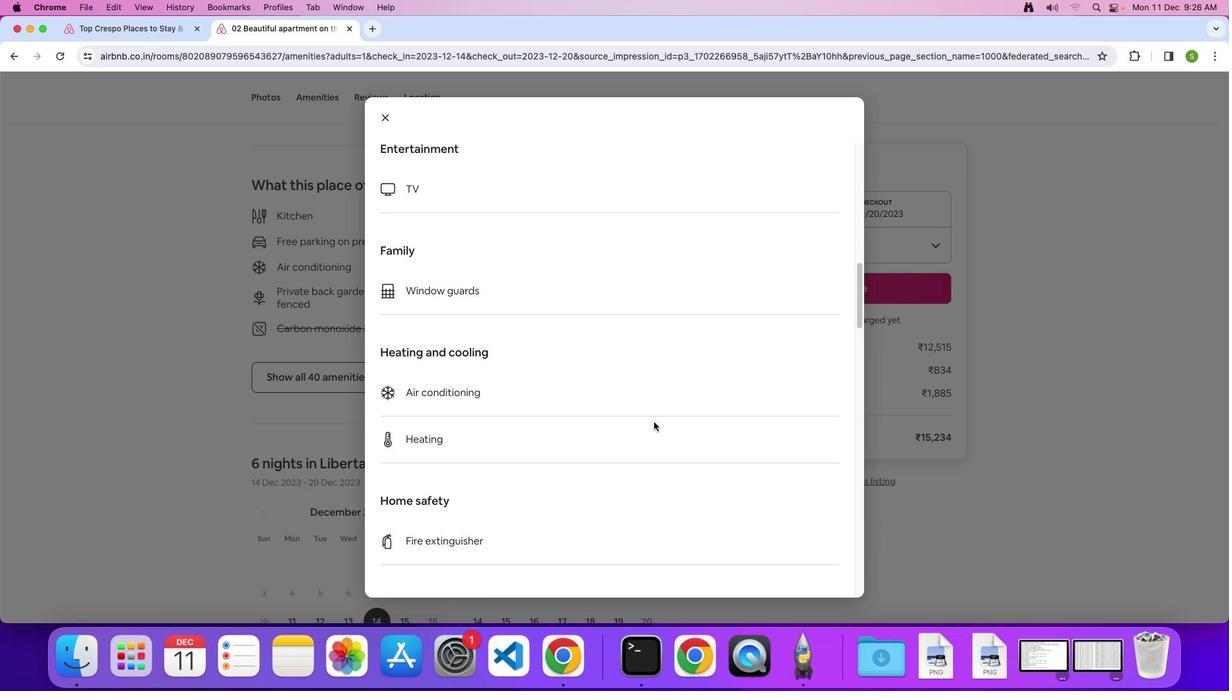 
Action: Mouse scrolled (654, 422) with delta (0, 0)
Screenshot: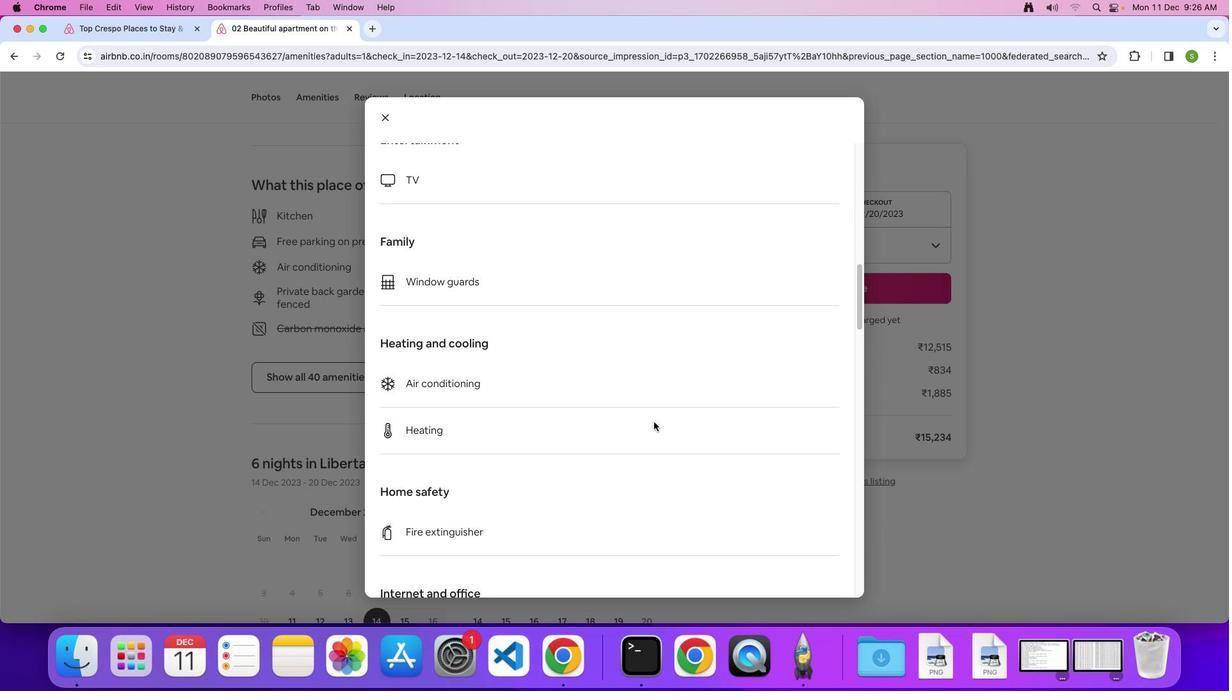 
Action: Mouse scrolled (654, 422) with delta (0, 0)
Screenshot: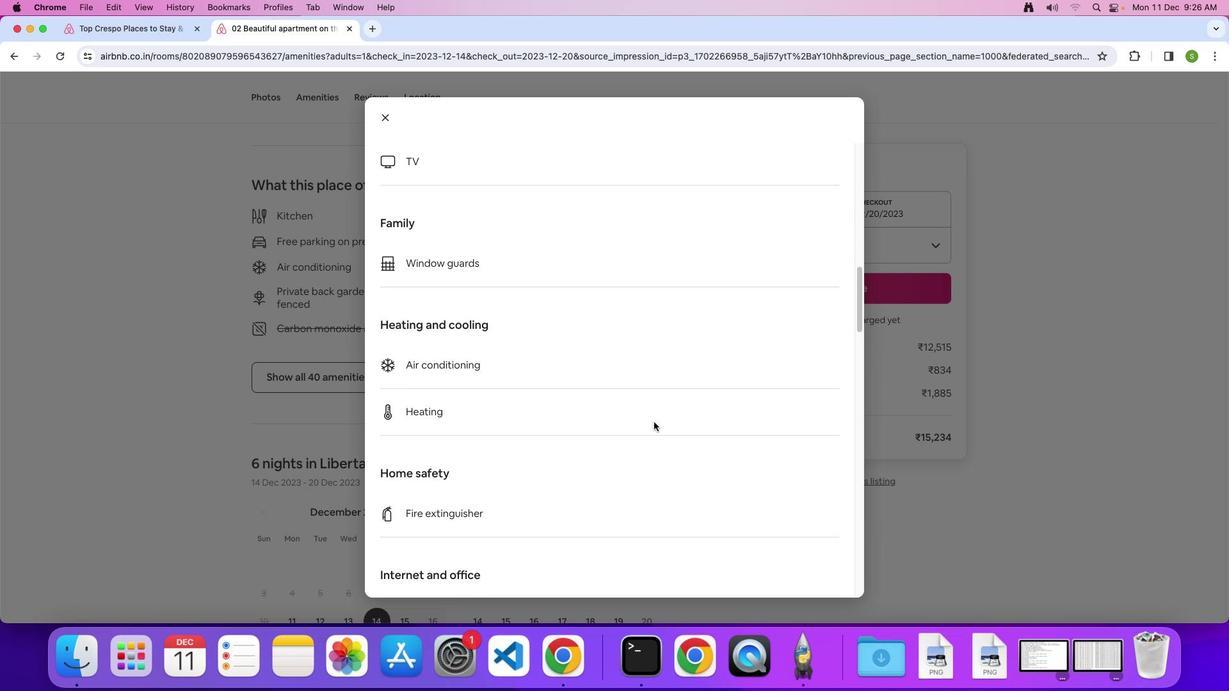 
Action: Mouse scrolled (654, 422) with delta (0, 0)
Screenshot: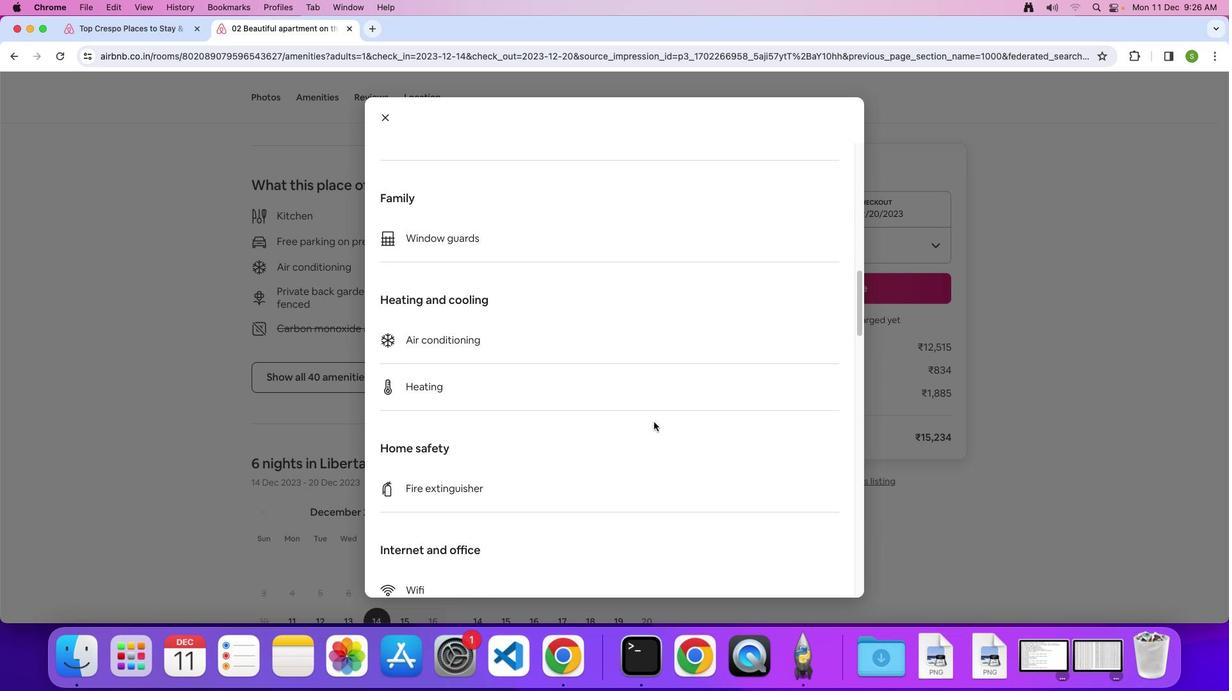
Action: Mouse scrolled (654, 422) with delta (0, 0)
Screenshot: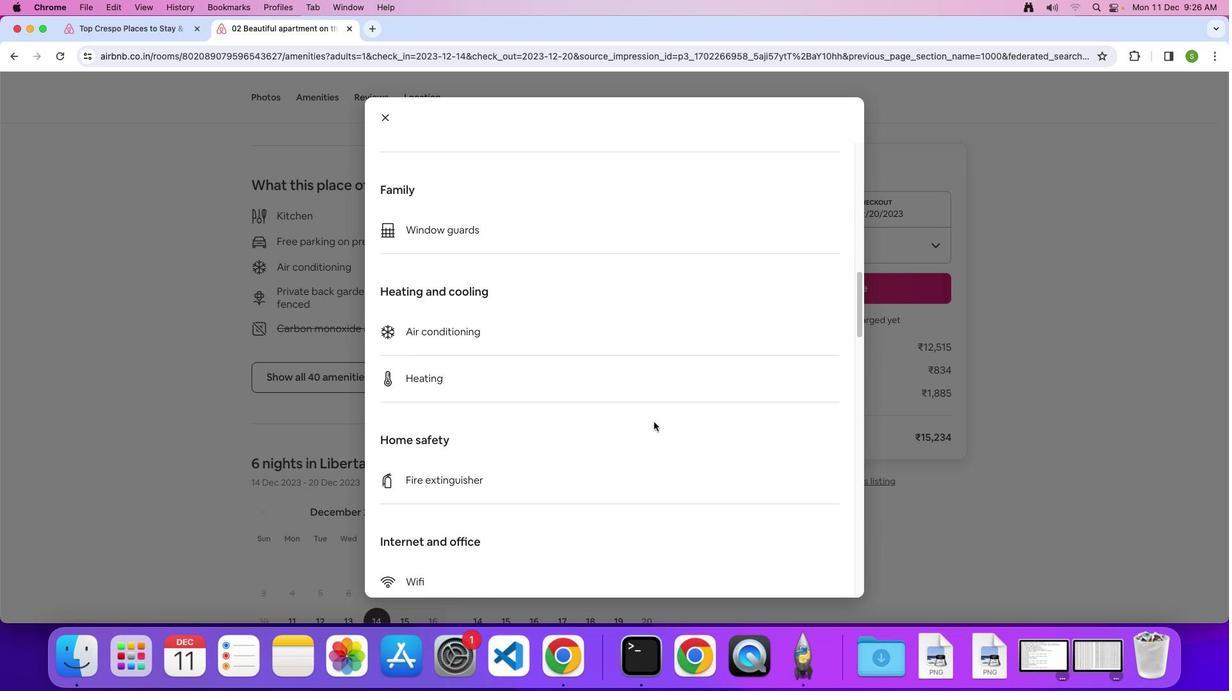 
Action: Mouse scrolled (654, 422) with delta (0, 0)
Screenshot: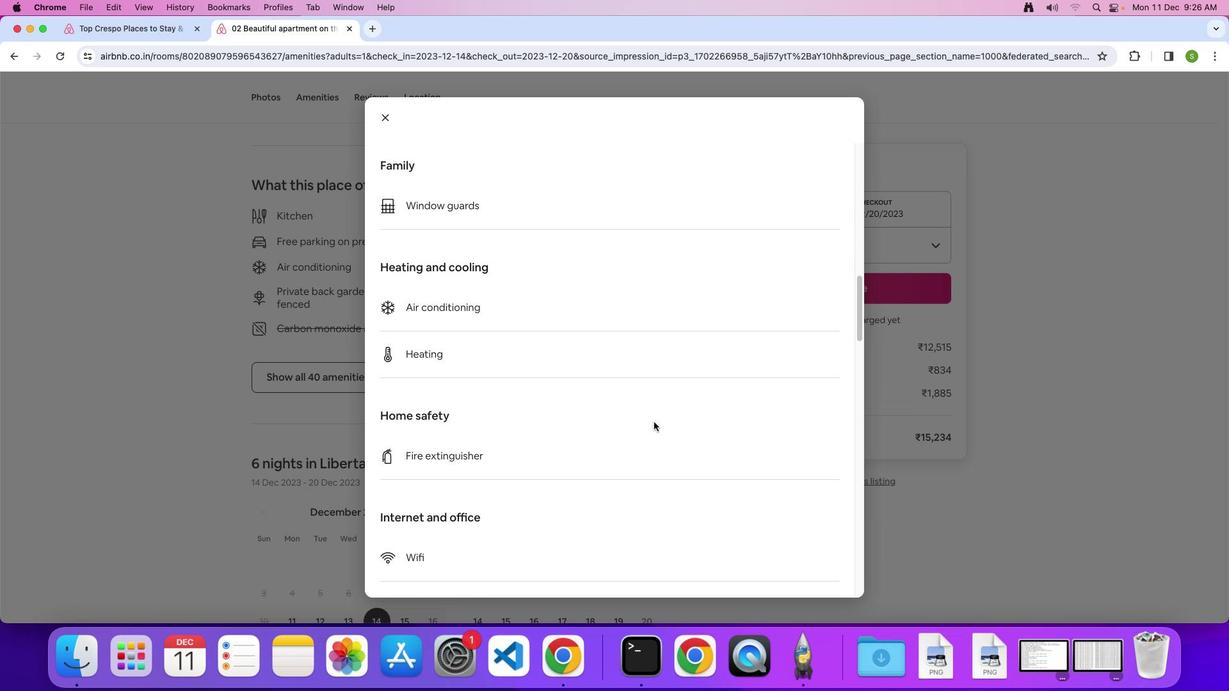 
Action: Mouse scrolled (654, 422) with delta (0, 0)
Screenshot: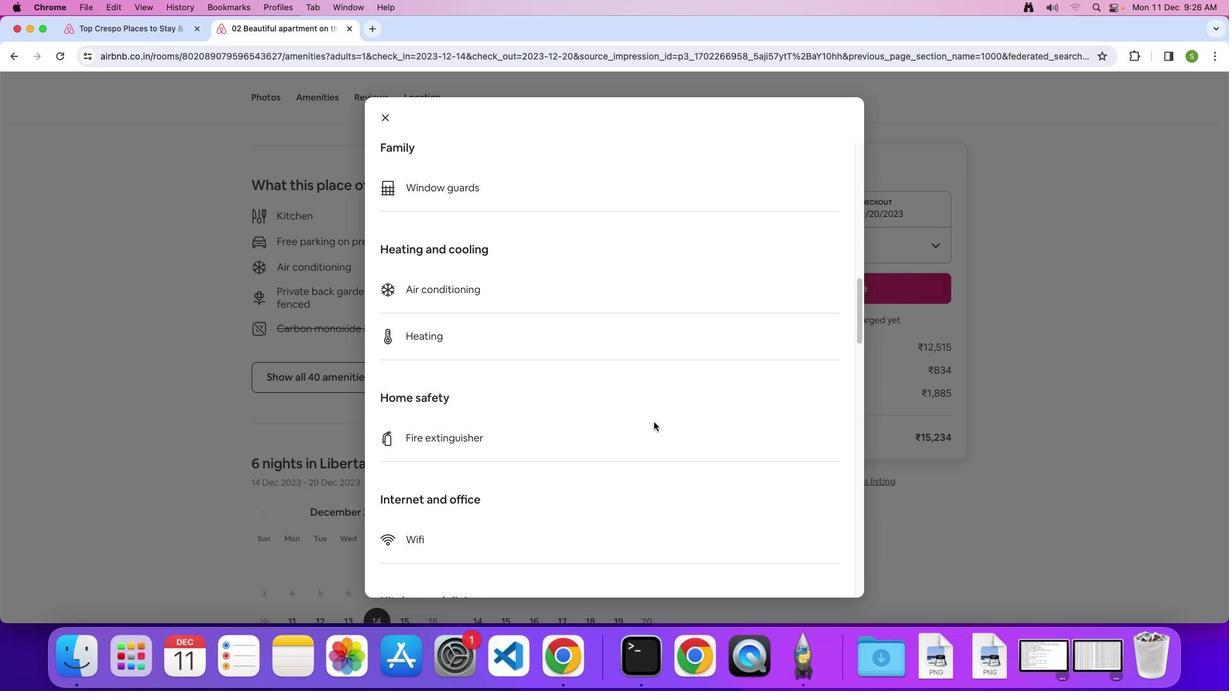 
Action: Mouse scrolled (654, 422) with delta (0, 0)
Screenshot: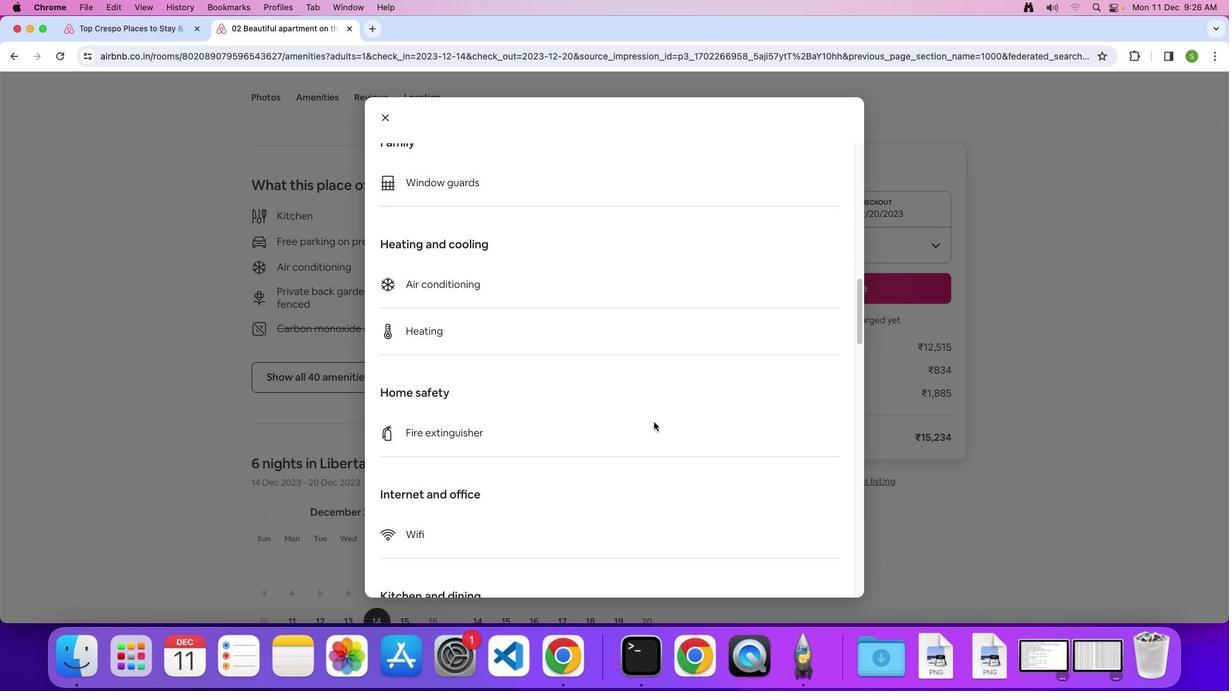
Action: Mouse scrolled (654, 422) with delta (0, -1)
Screenshot: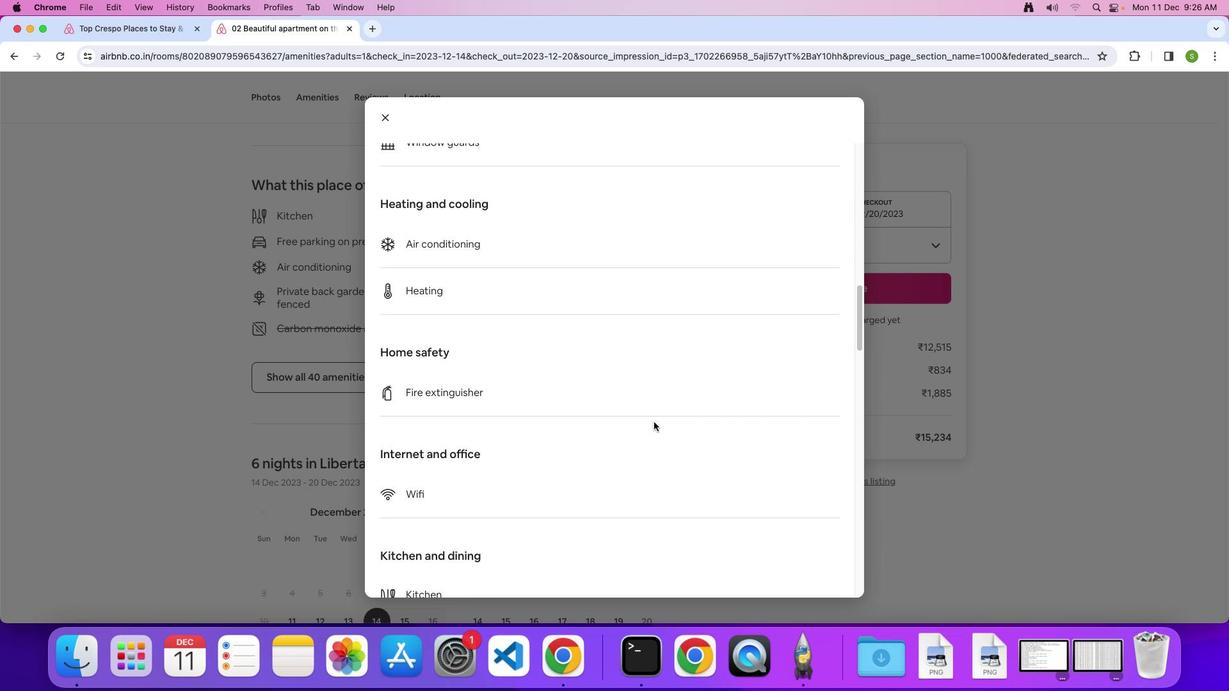 
Action: Mouse scrolled (654, 422) with delta (0, 0)
Screenshot: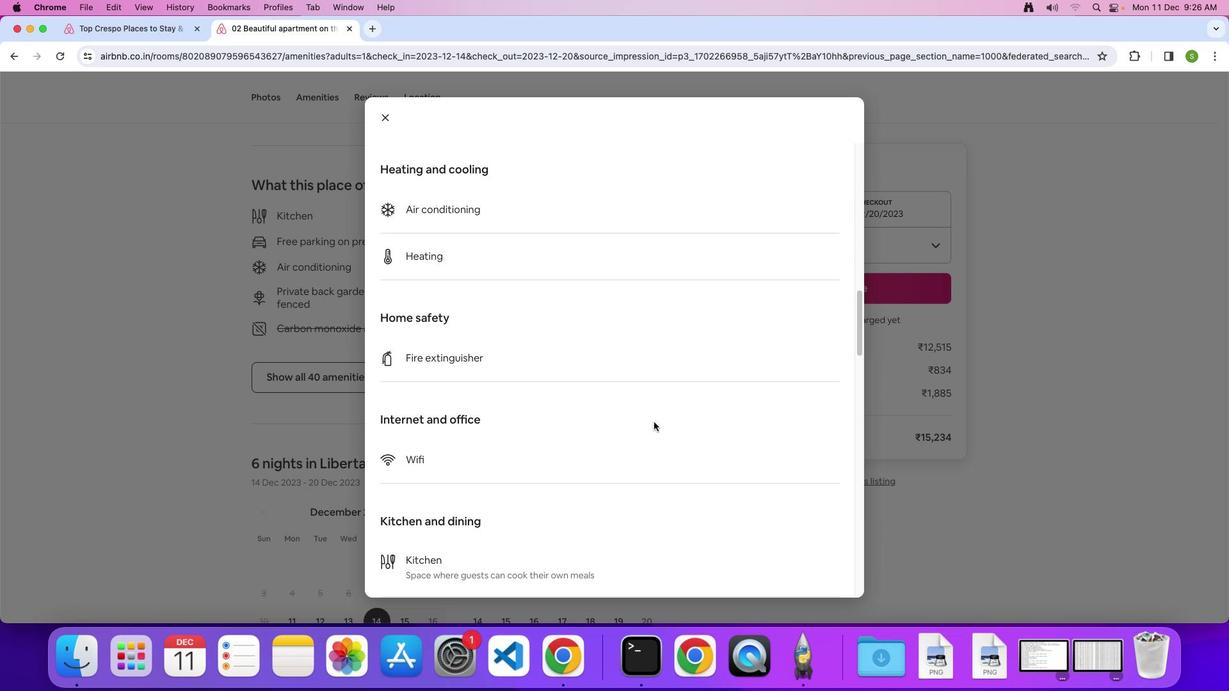 
Action: Mouse scrolled (654, 422) with delta (0, 0)
Screenshot: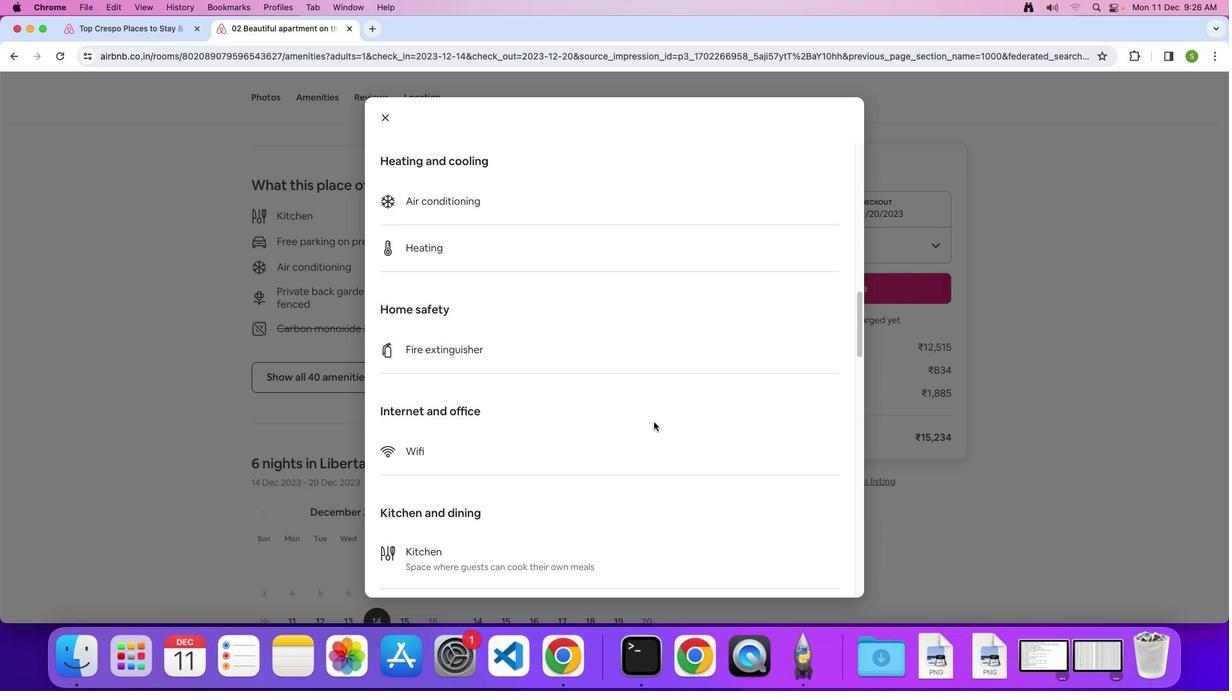 
Action: Mouse scrolled (654, 422) with delta (0, -1)
Screenshot: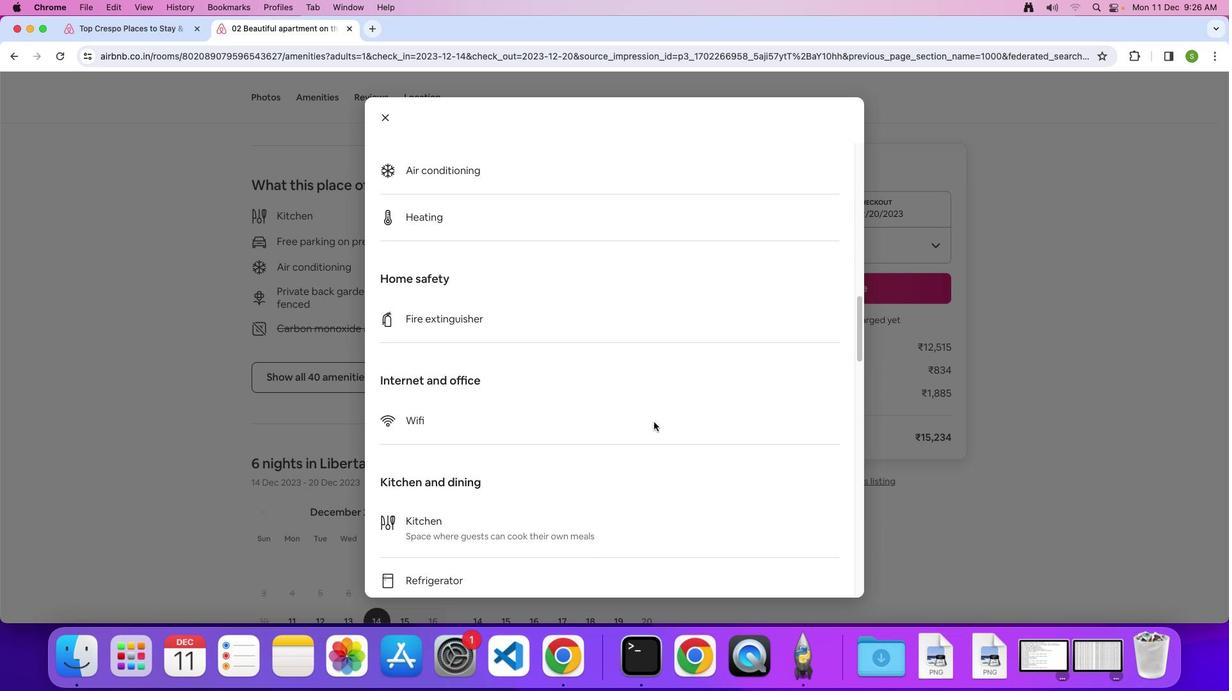 
Action: Mouse scrolled (654, 422) with delta (0, 0)
